 Task: Buy 5 King Pin Sets from Shocks, Struts & Suspension section under best seller category for shipping address: Marley Cooper, 2835 Point Street, Park Ridge, Illinois 60068, Cell Number 7738643880. Pay from credit card ending with 7965, CVV 549
Action: Key pressed amazon.com<Key.enter>
Screenshot: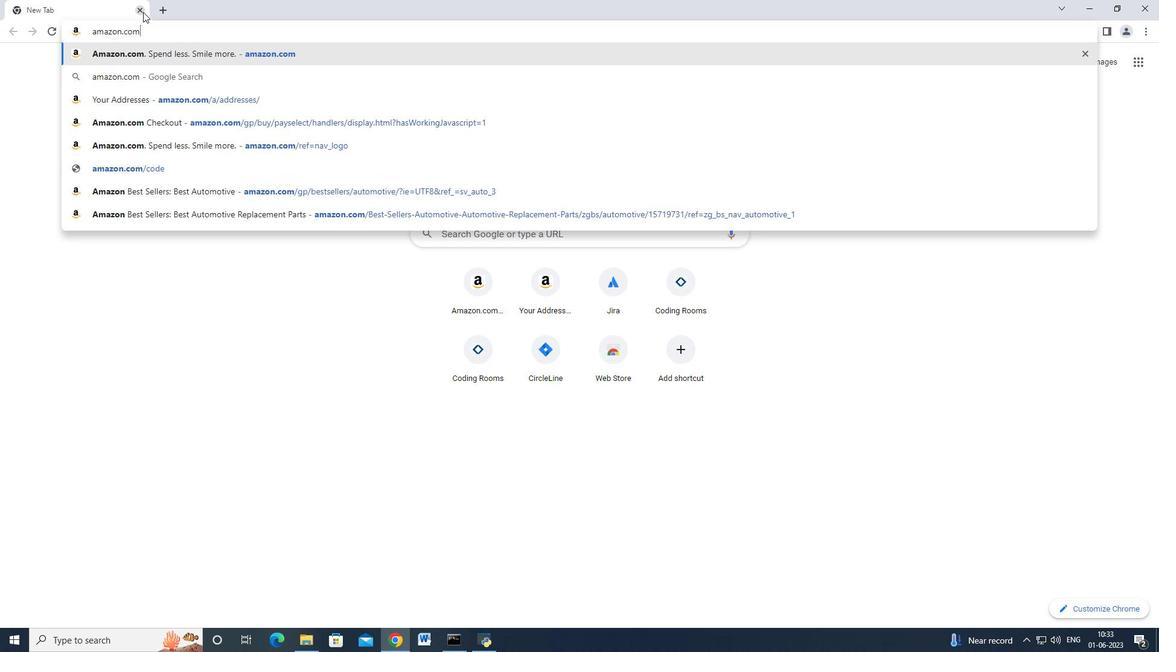 
Action: Mouse moved to (28, 94)
Screenshot: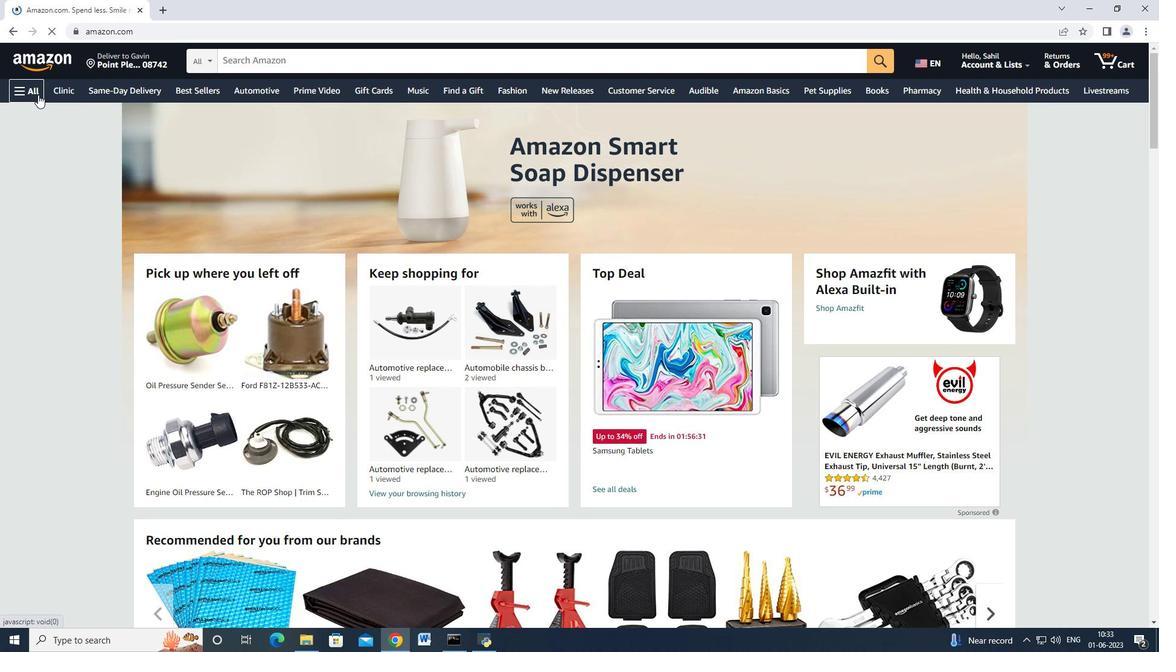 
Action: Mouse pressed left at (28, 94)
Screenshot: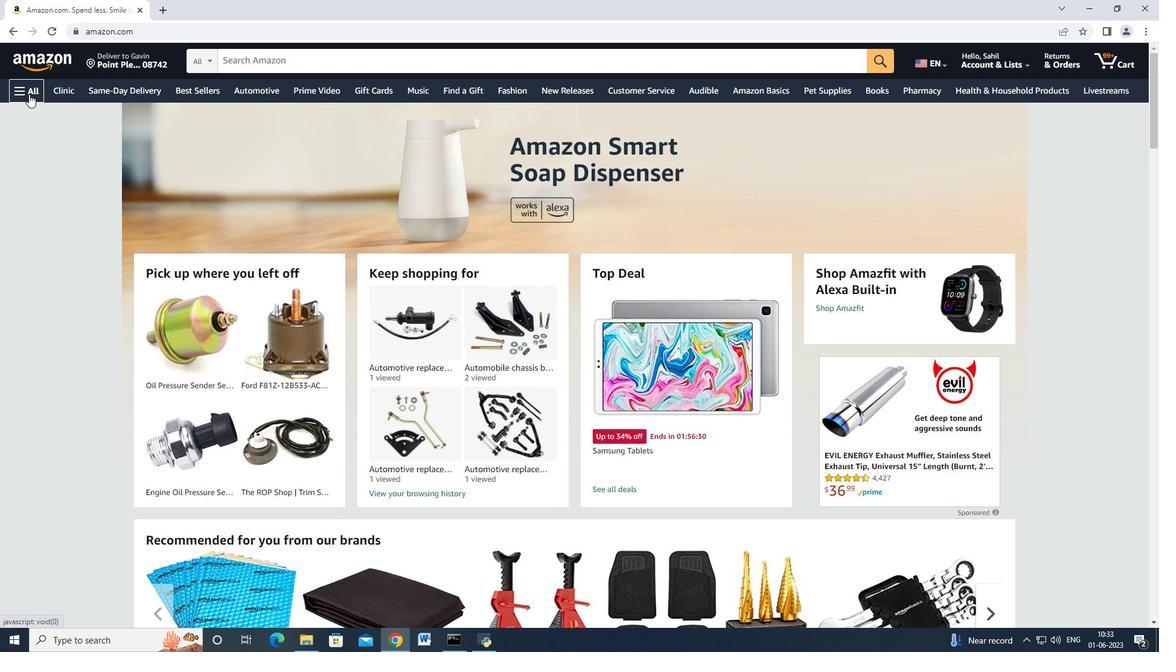 
Action: Mouse moved to (74, 183)
Screenshot: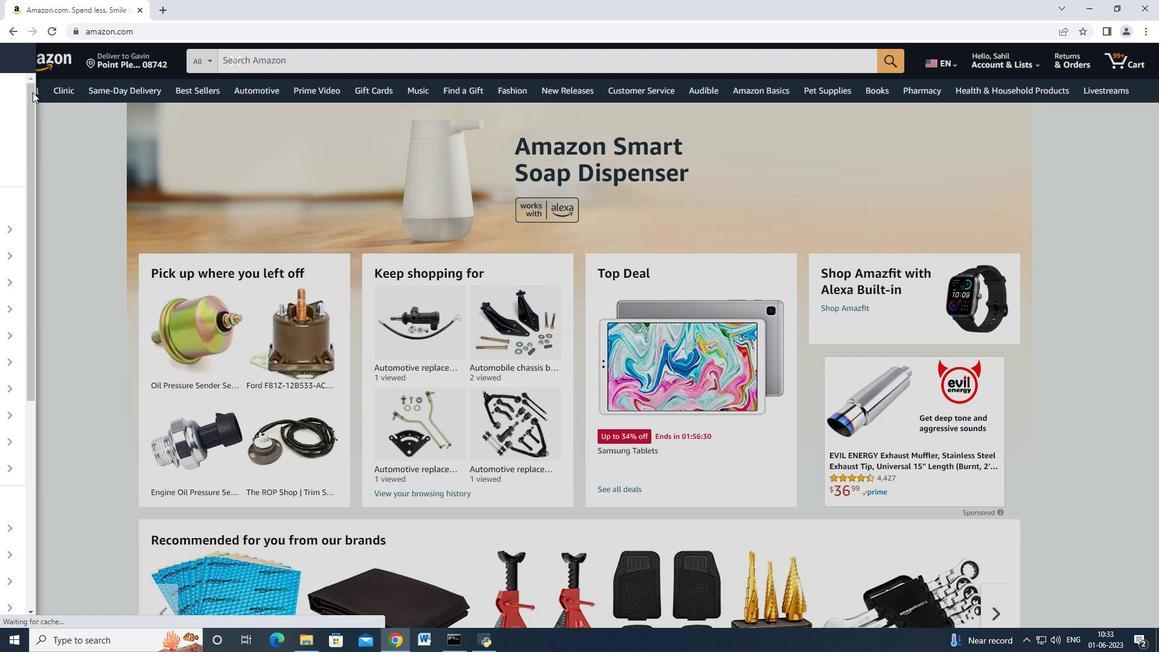 
Action: Mouse scrolled (71, 178) with delta (0, 0)
Screenshot: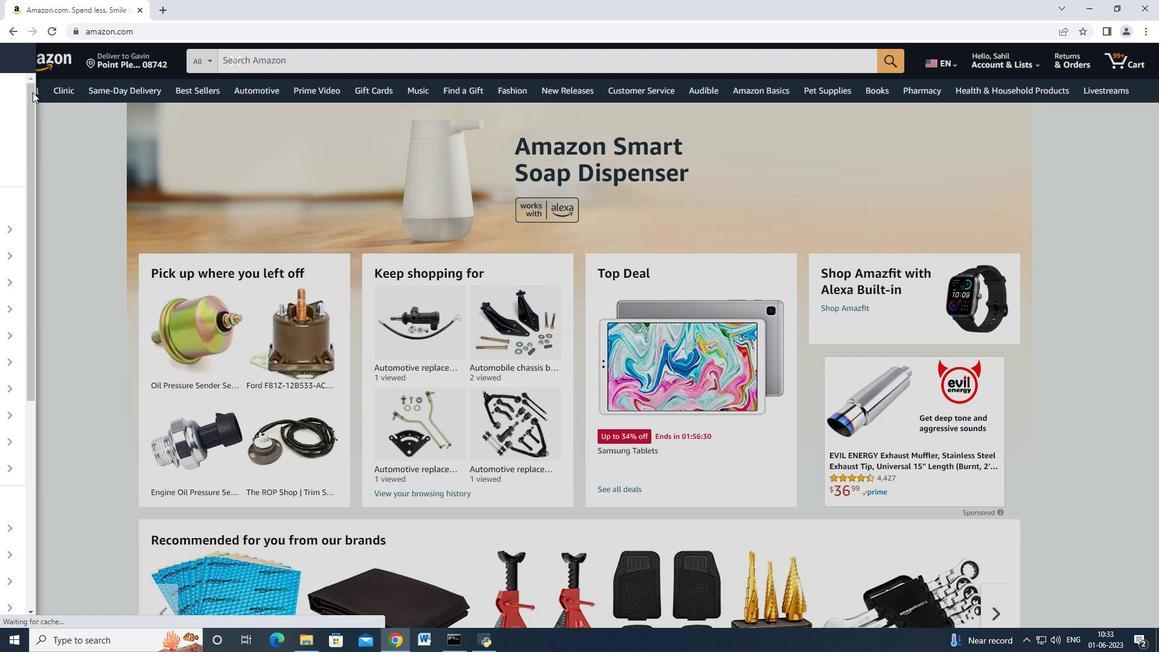 
Action: Mouse moved to (91, 214)
Screenshot: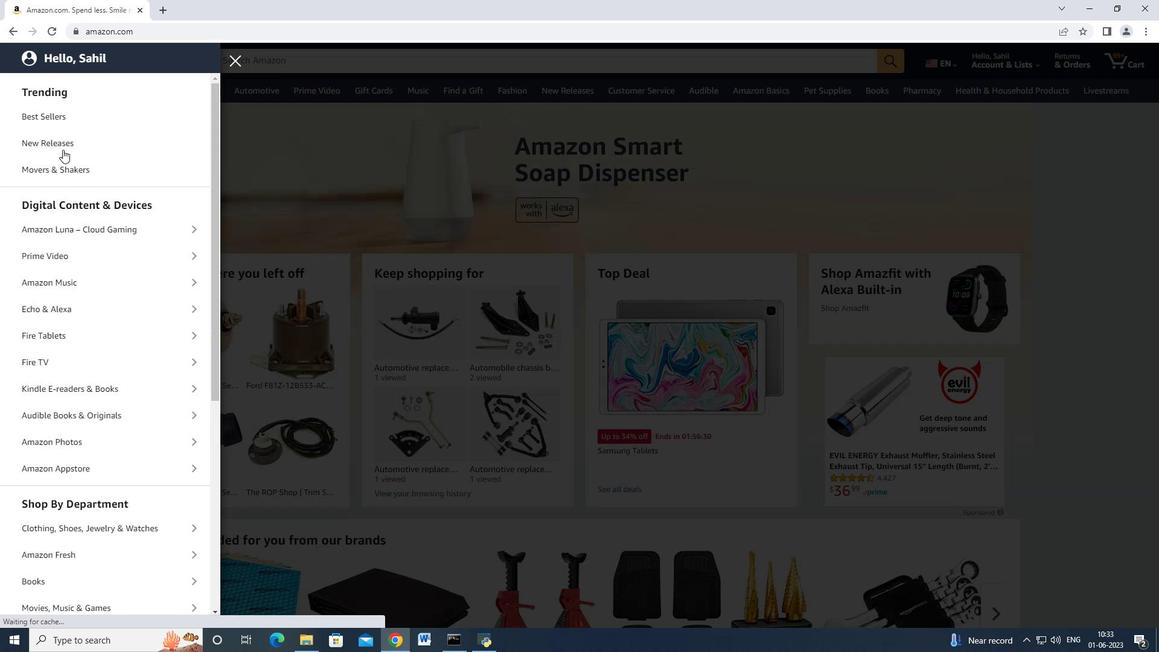 
Action: Mouse scrolled (91, 213) with delta (0, 0)
Screenshot: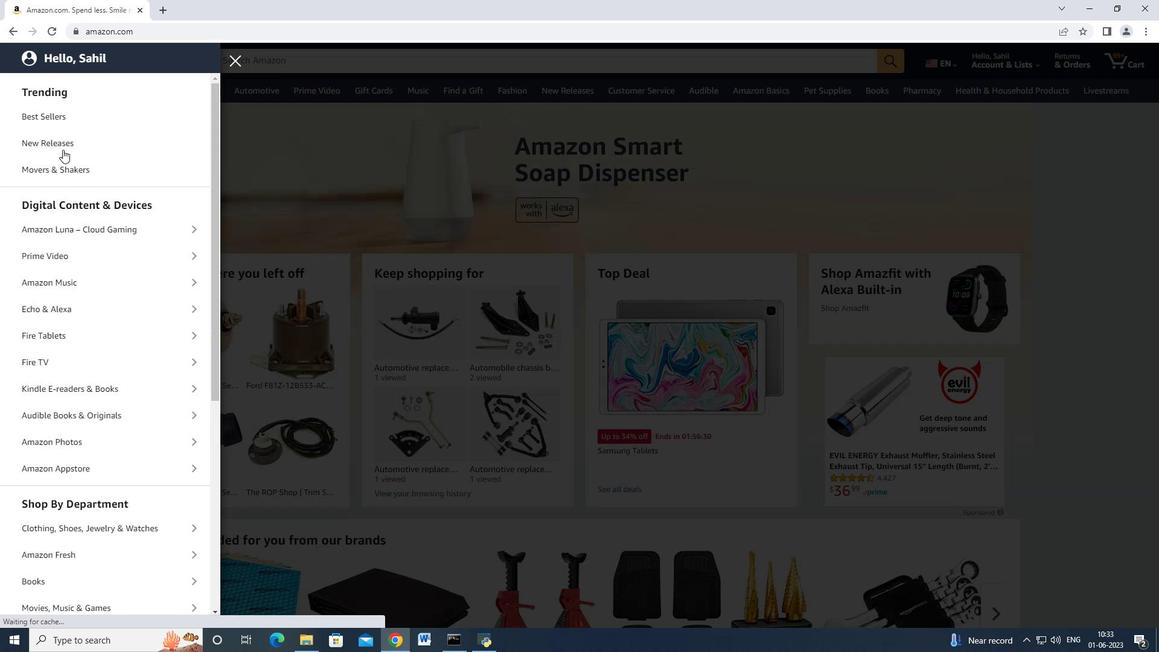 
Action: Mouse moved to (90, 223)
Screenshot: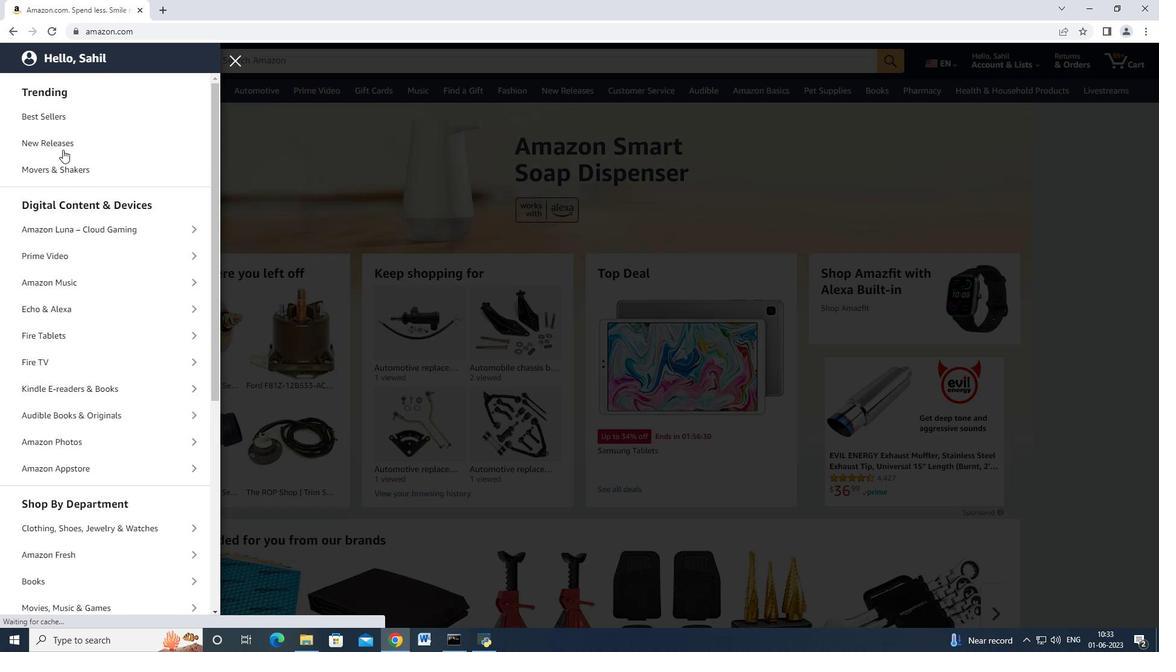 
Action: Mouse scrolled (90, 222) with delta (0, 0)
Screenshot: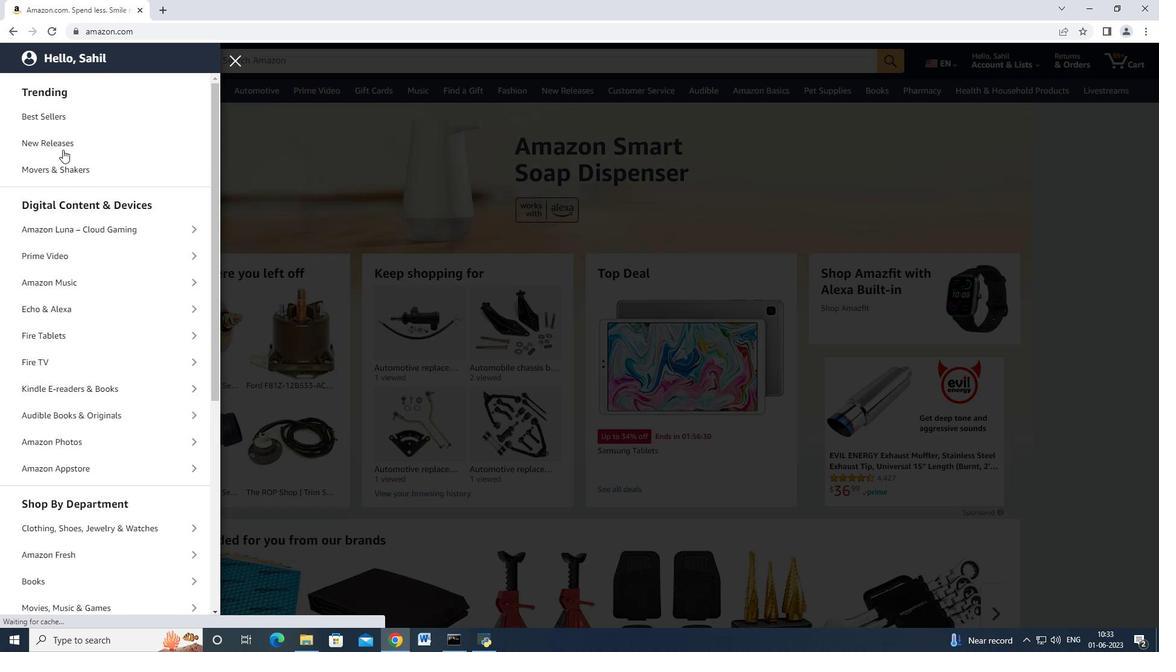 
Action: Mouse moved to (88, 233)
Screenshot: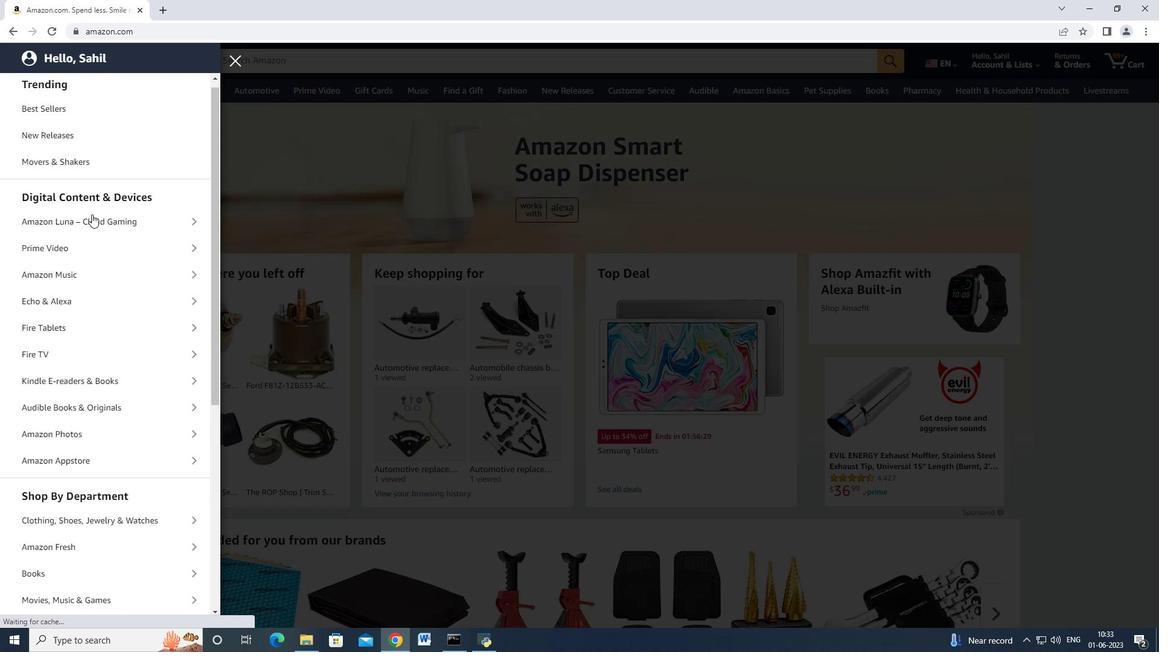 
Action: Mouse scrolled (88, 233) with delta (0, 0)
Screenshot: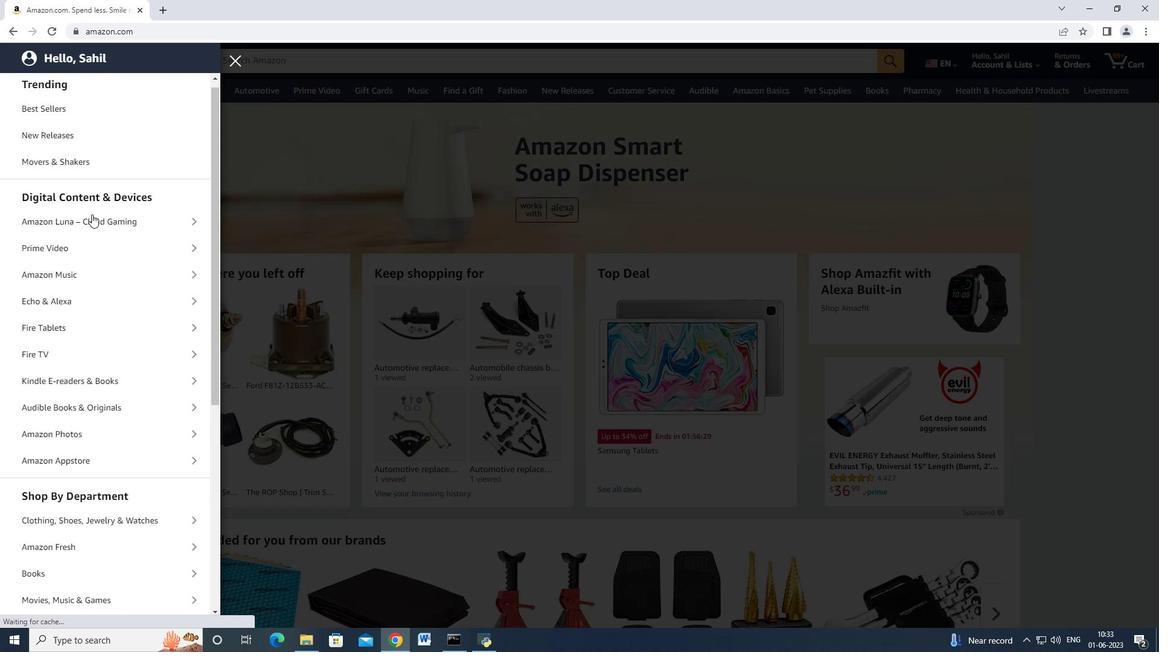 
Action: Mouse moved to (80, 402)
Screenshot: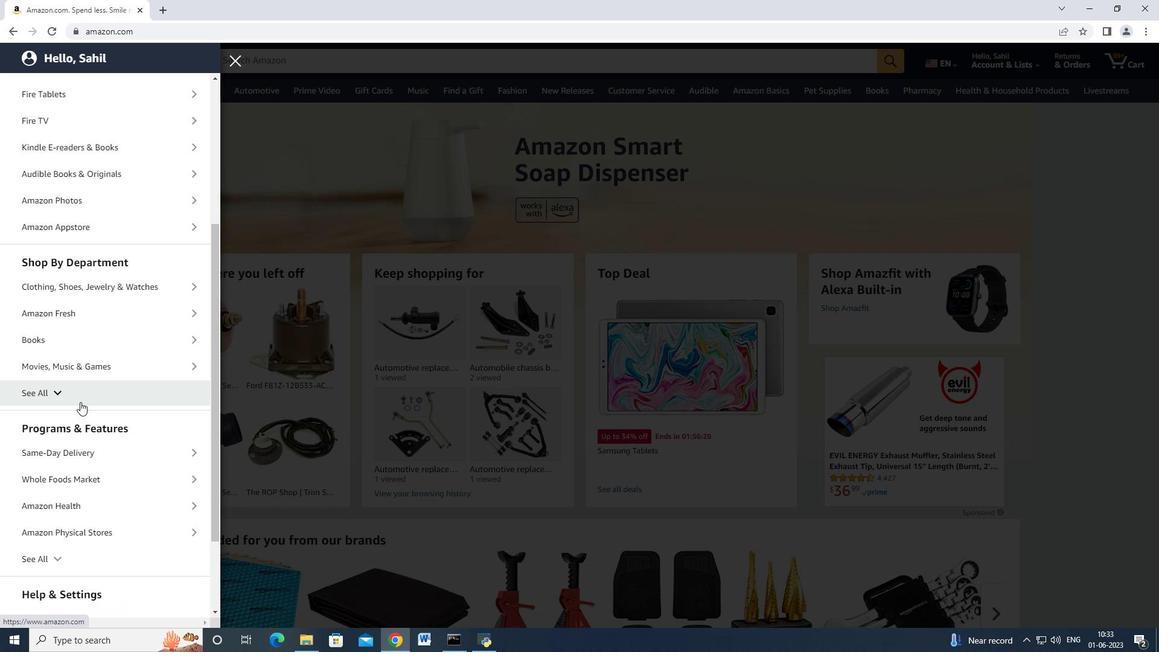 
Action: Mouse pressed left at (80, 402)
Screenshot: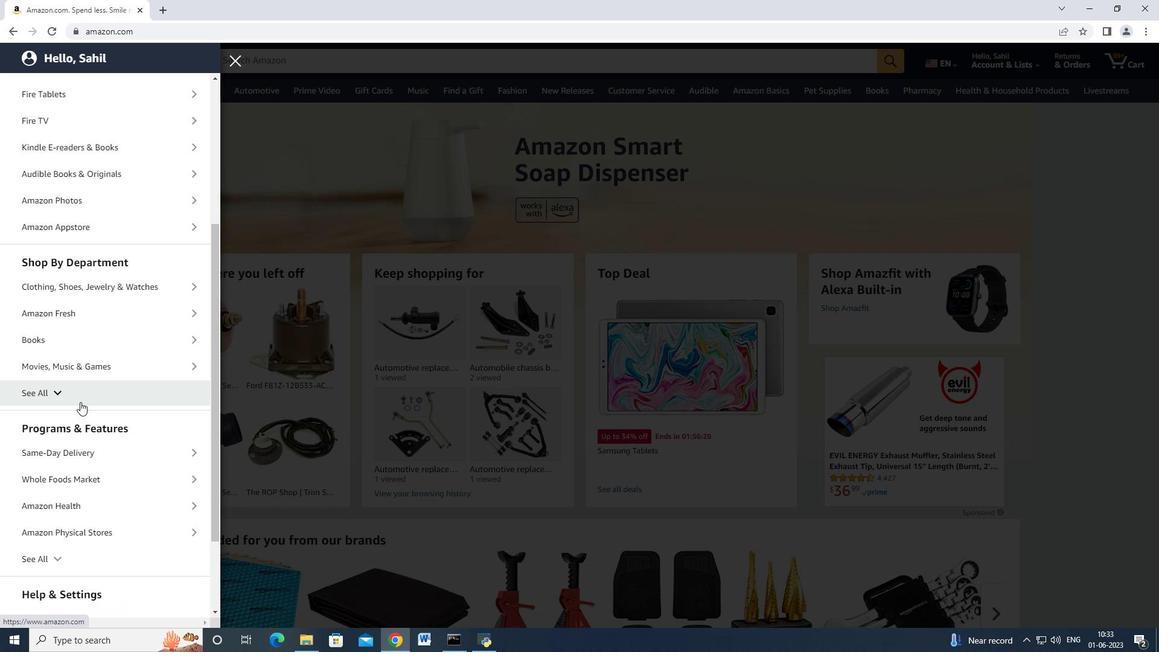 
Action: Mouse moved to (83, 396)
Screenshot: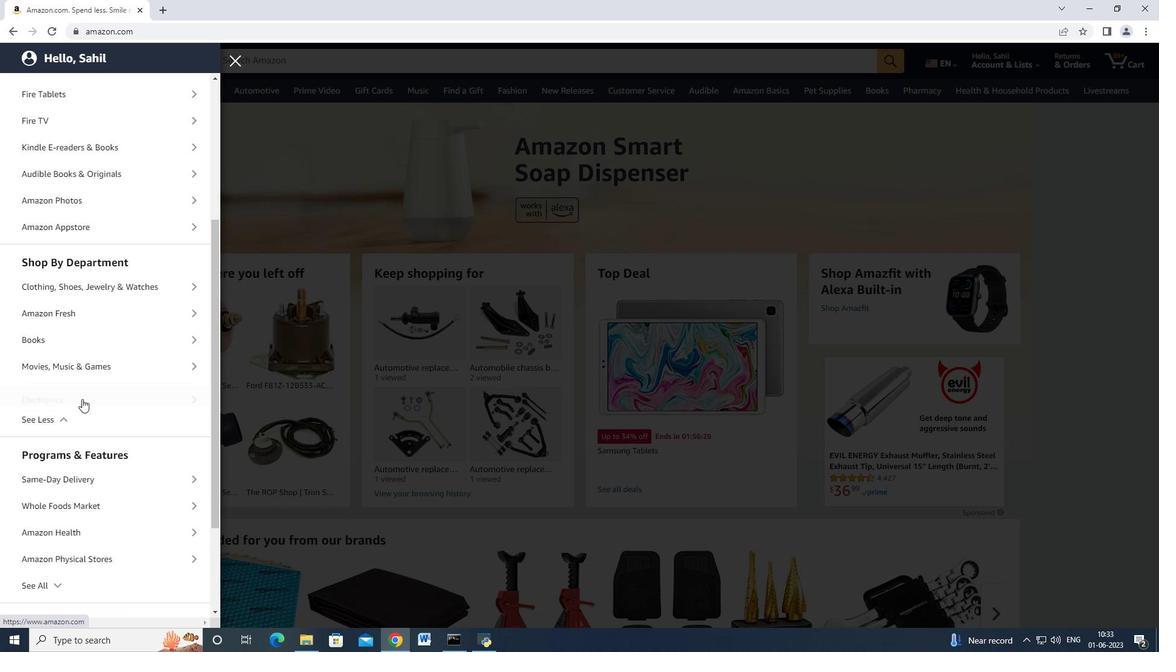 
Action: Mouse scrolled (83, 396) with delta (0, 0)
Screenshot: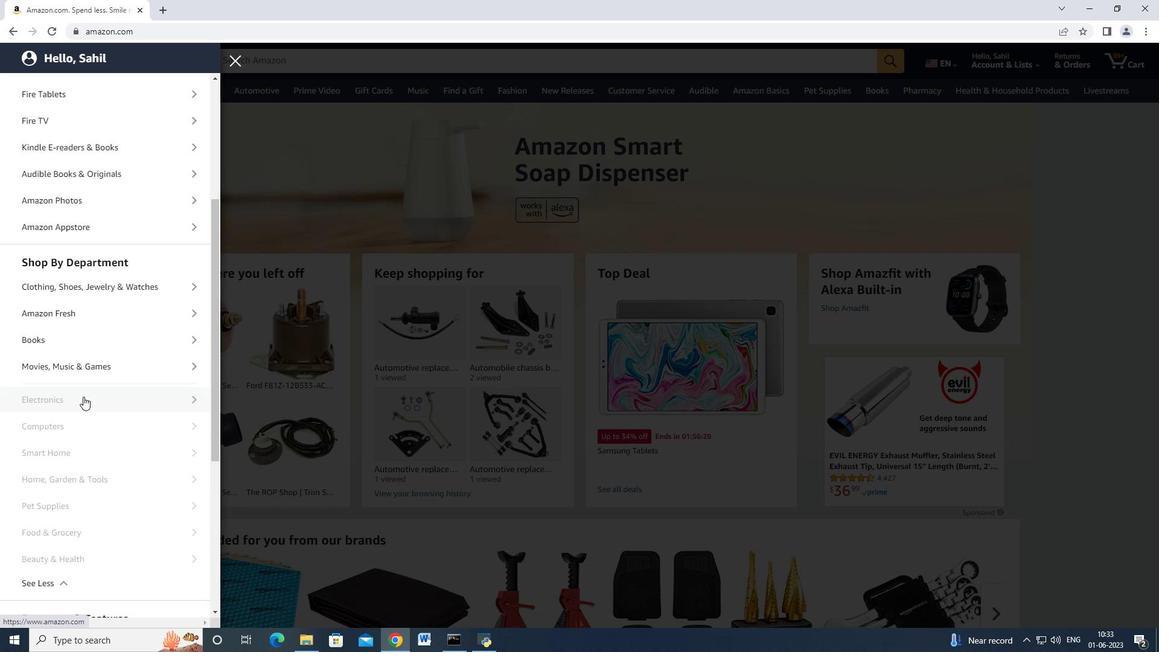 
Action: Mouse scrolled (83, 396) with delta (0, 0)
Screenshot: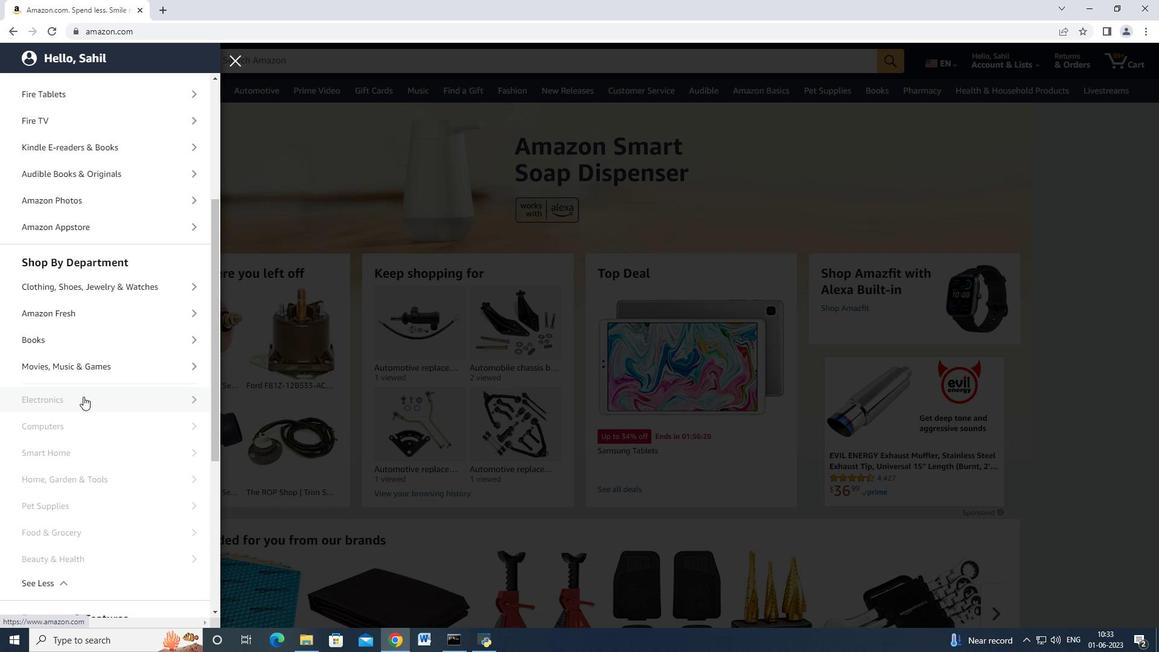 
Action: Mouse moved to (83, 396)
Screenshot: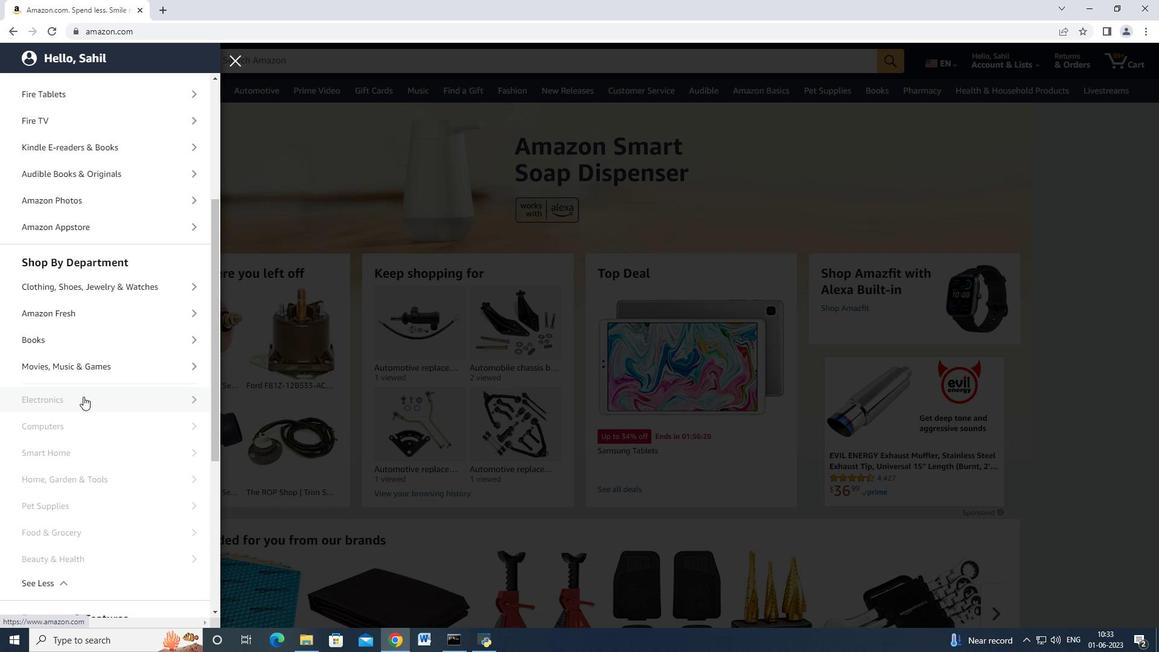 
Action: Mouse scrolled (83, 396) with delta (0, 0)
Screenshot: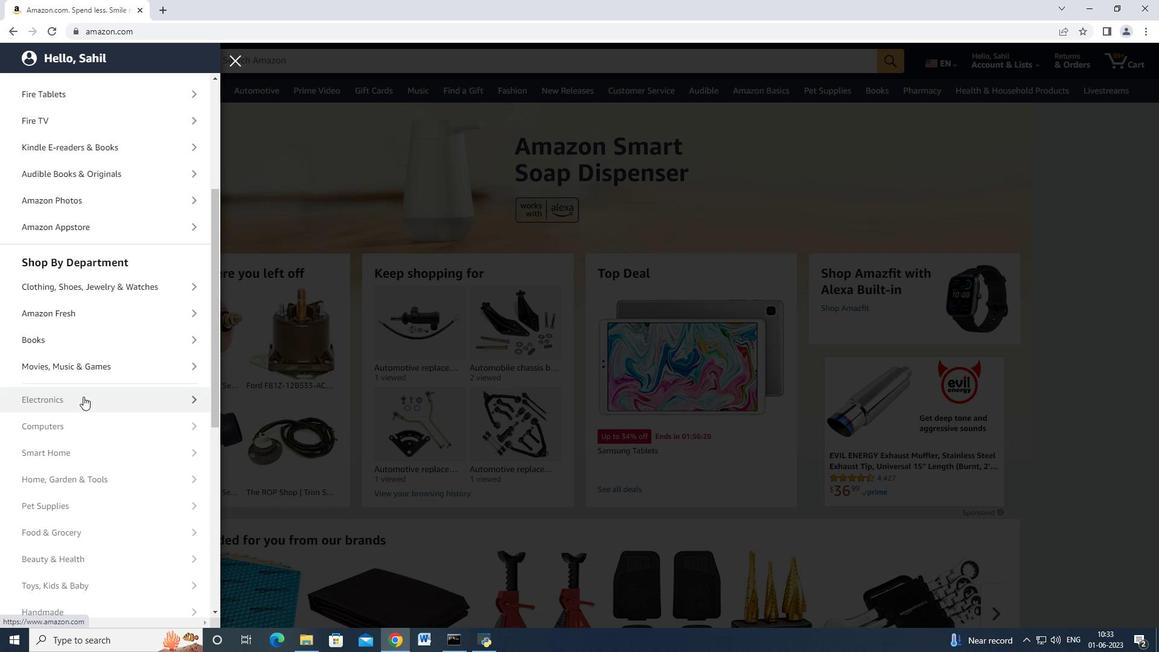 
Action: Mouse moved to (83, 396)
Screenshot: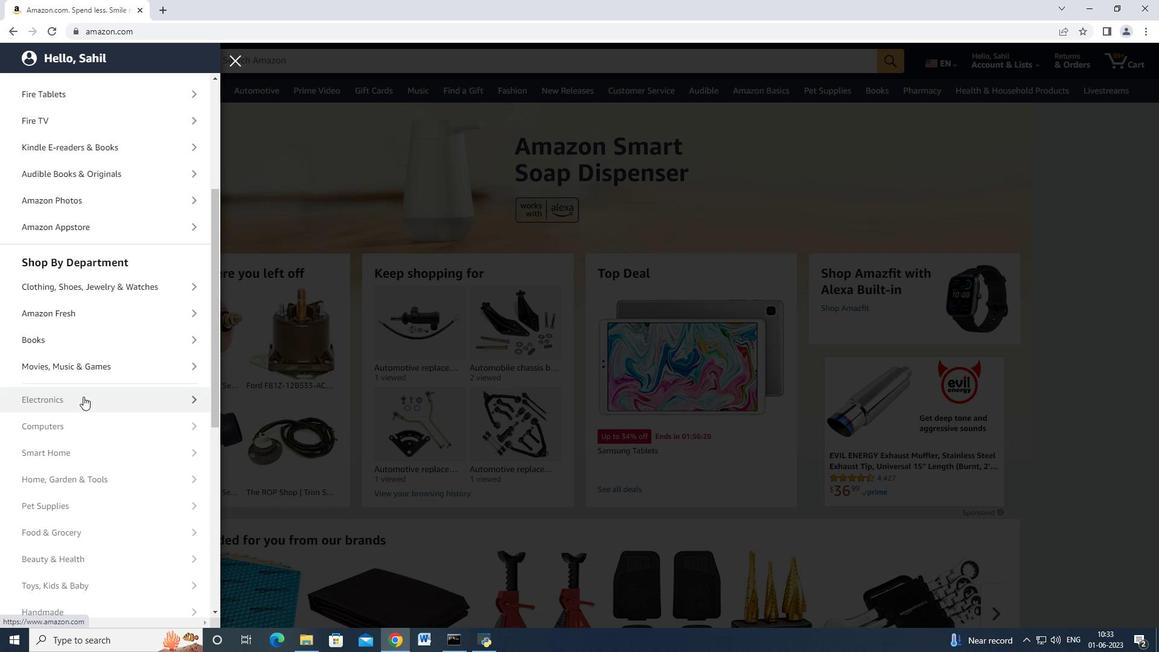 
Action: Mouse scrolled (83, 396) with delta (0, 0)
Screenshot: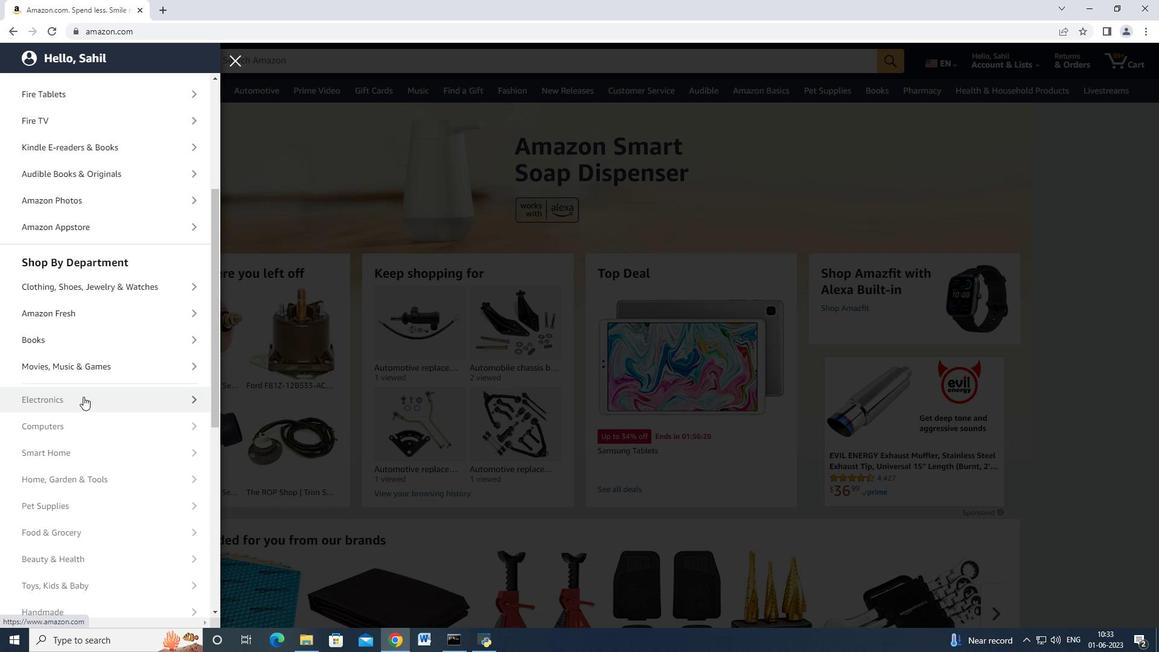 
Action: Mouse scrolled (83, 396) with delta (0, 0)
Screenshot: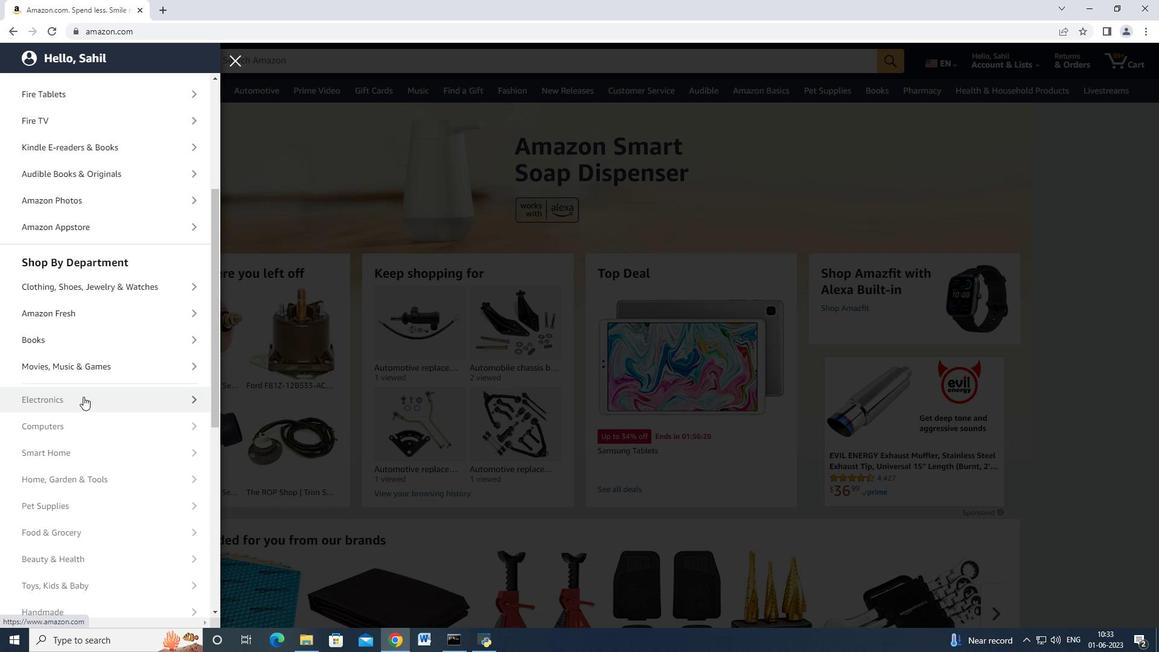 
Action: Mouse scrolled (83, 396) with delta (0, 0)
Screenshot: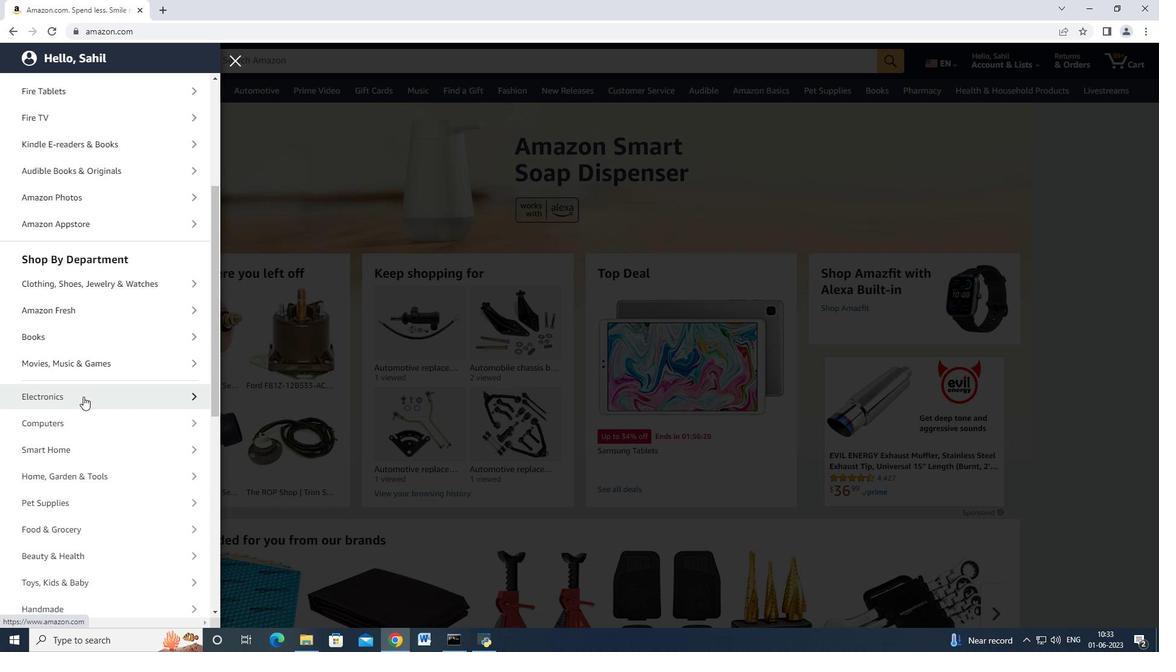 
Action: Mouse moved to (95, 328)
Screenshot: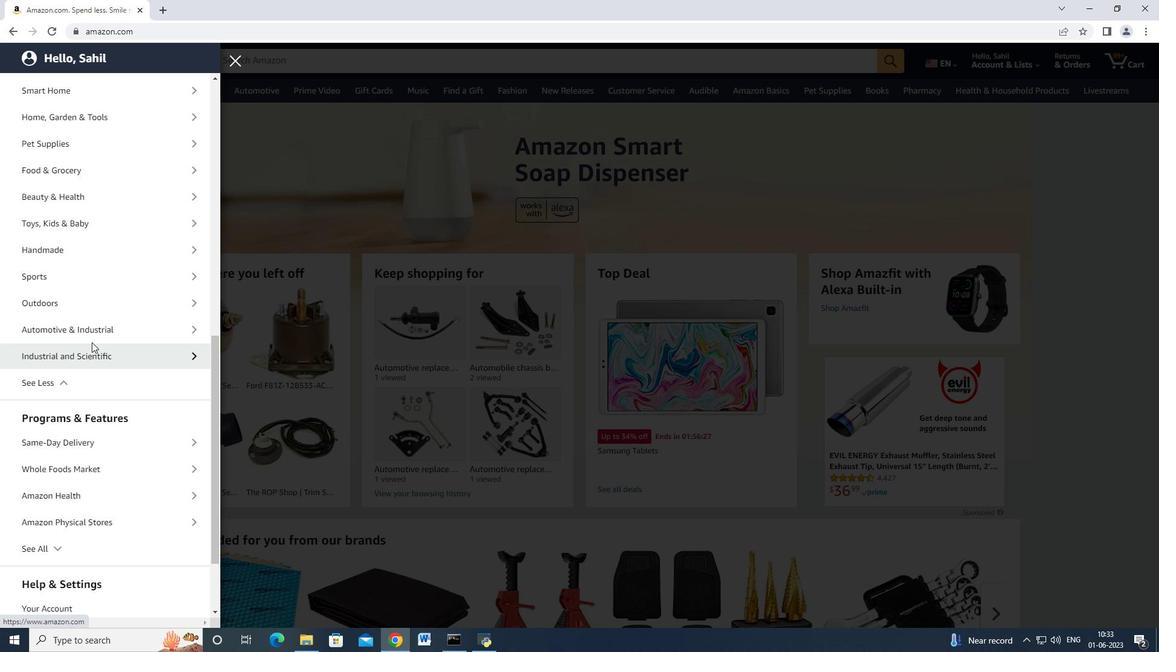 
Action: Mouse pressed left at (95, 328)
Screenshot: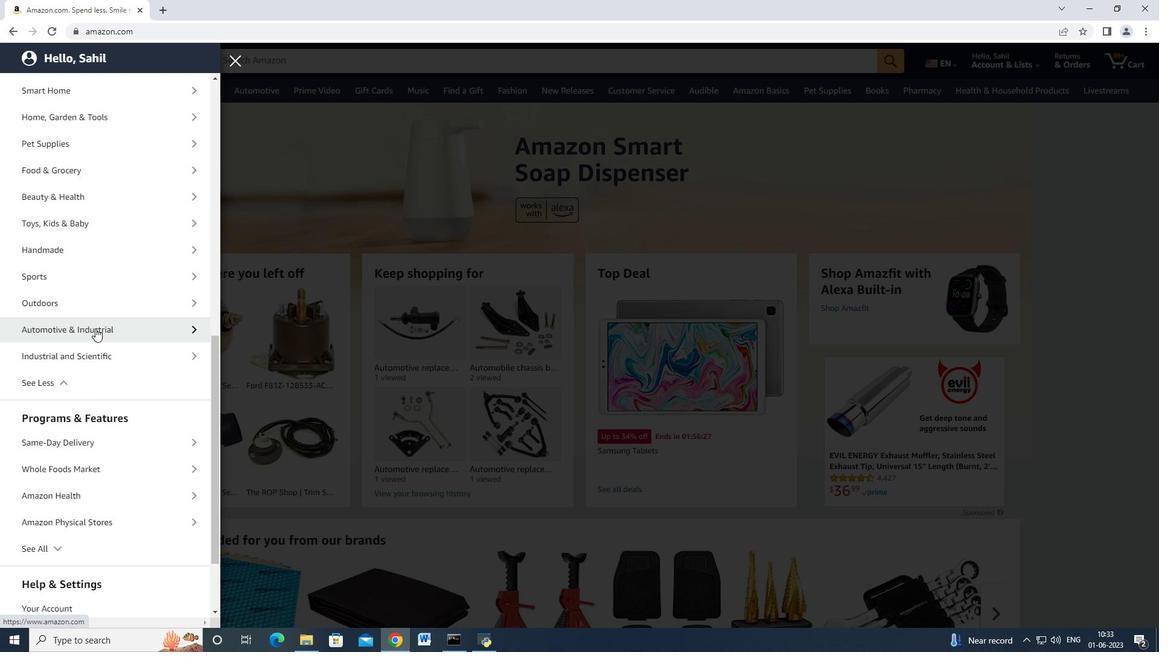 
Action: Mouse moved to (137, 153)
Screenshot: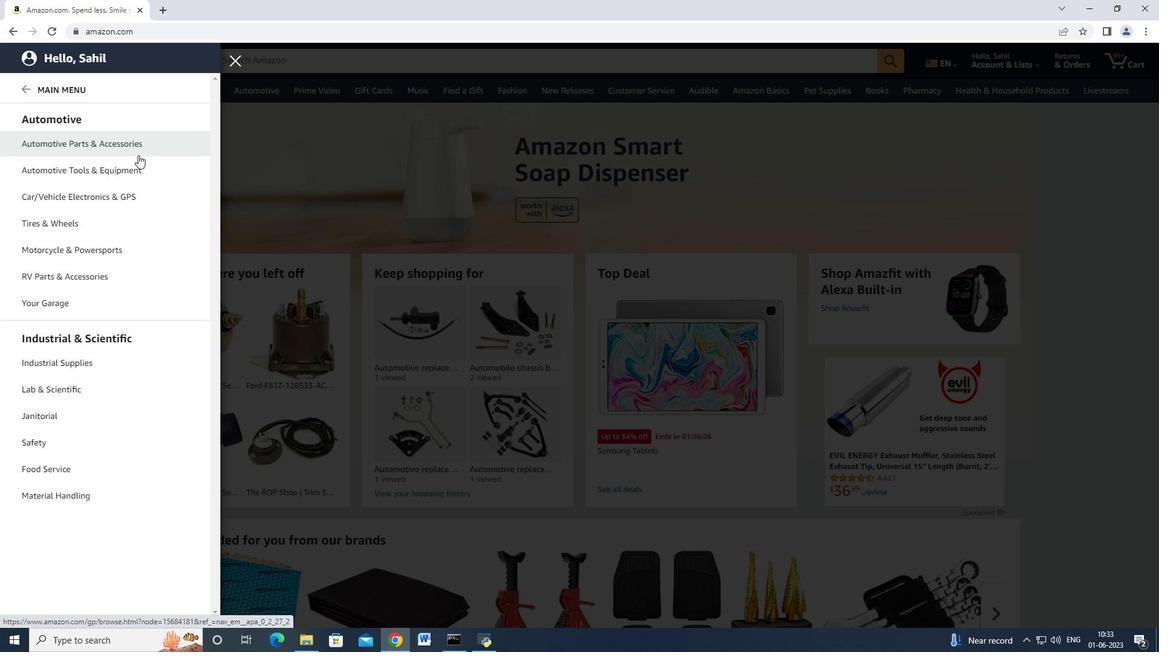 
Action: Mouse pressed left at (137, 153)
Screenshot: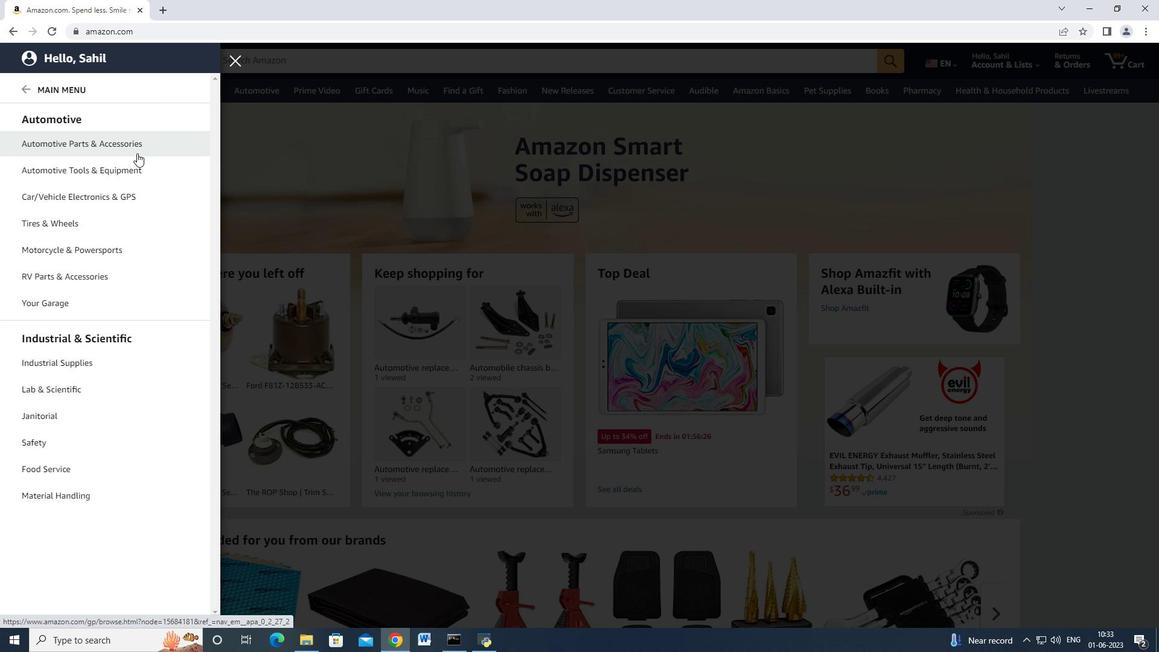 
Action: Mouse moved to (211, 114)
Screenshot: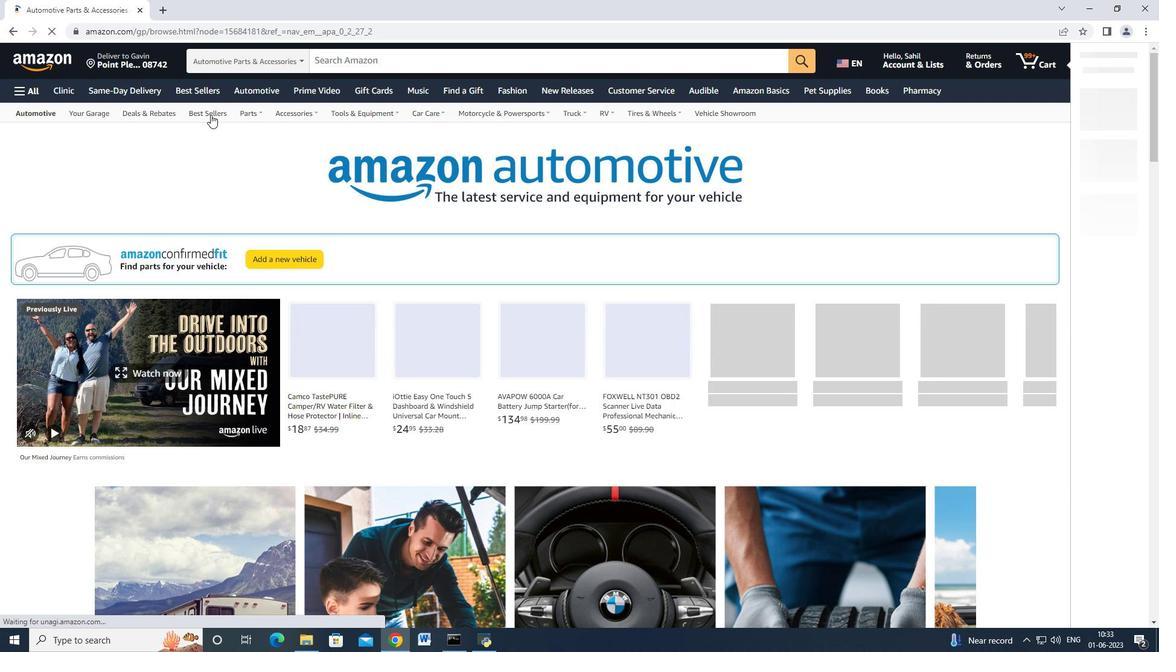 
Action: Mouse pressed left at (211, 114)
Screenshot: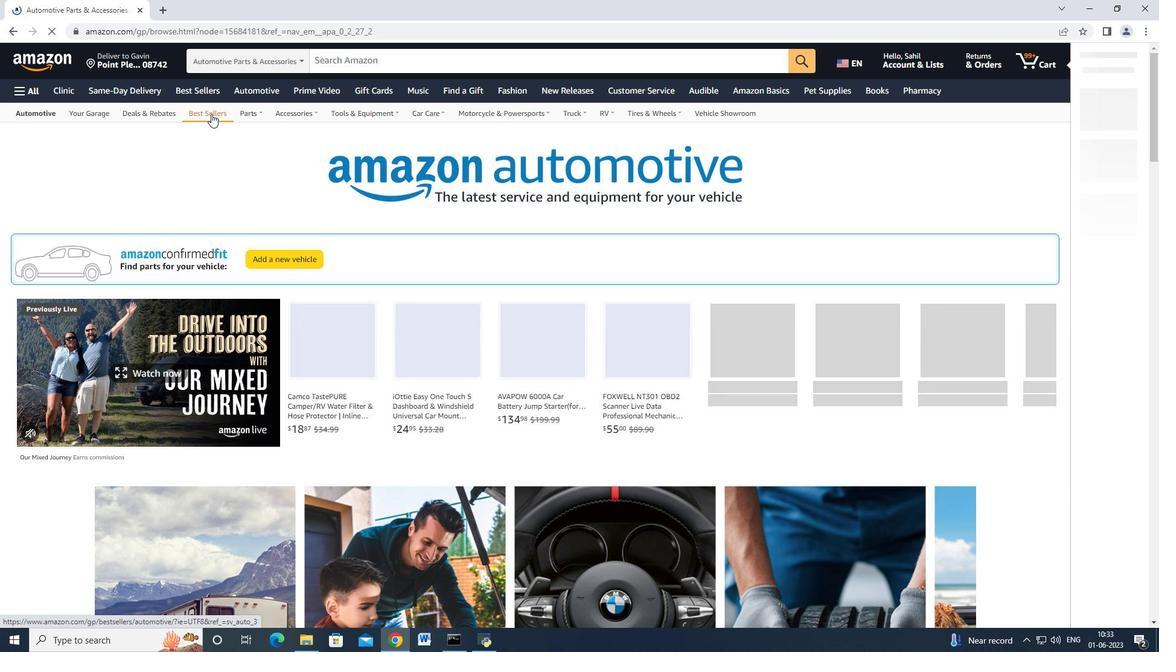
Action: Mouse moved to (100, 315)
Screenshot: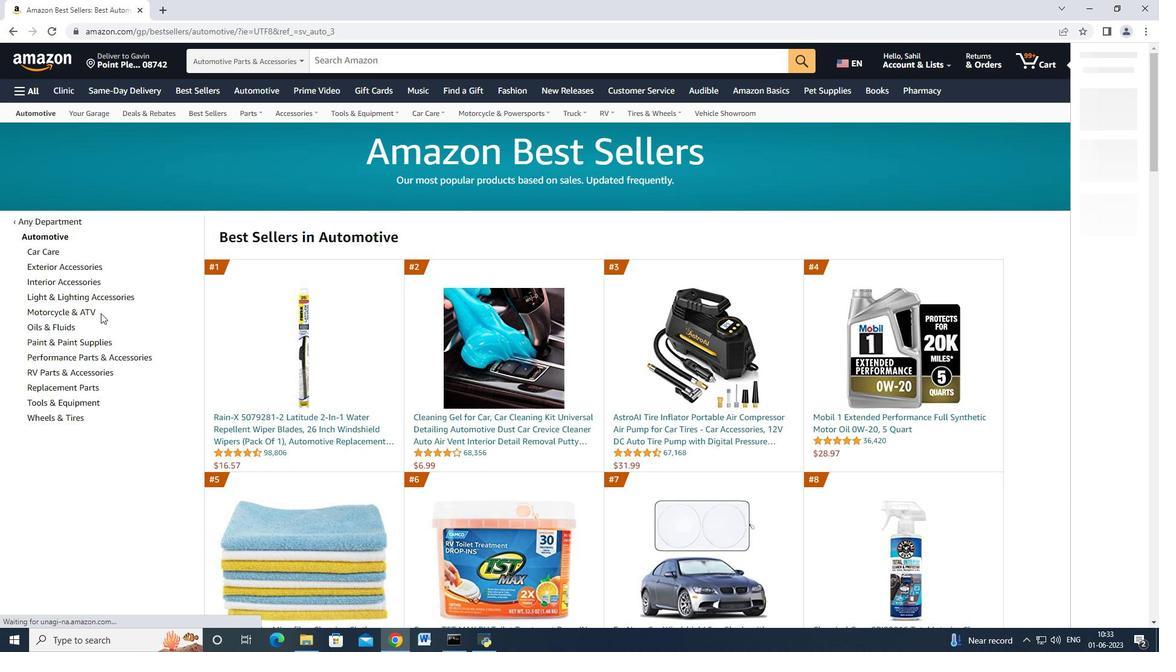 
Action: Mouse scrolled (100, 314) with delta (0, 0)
Screenshot: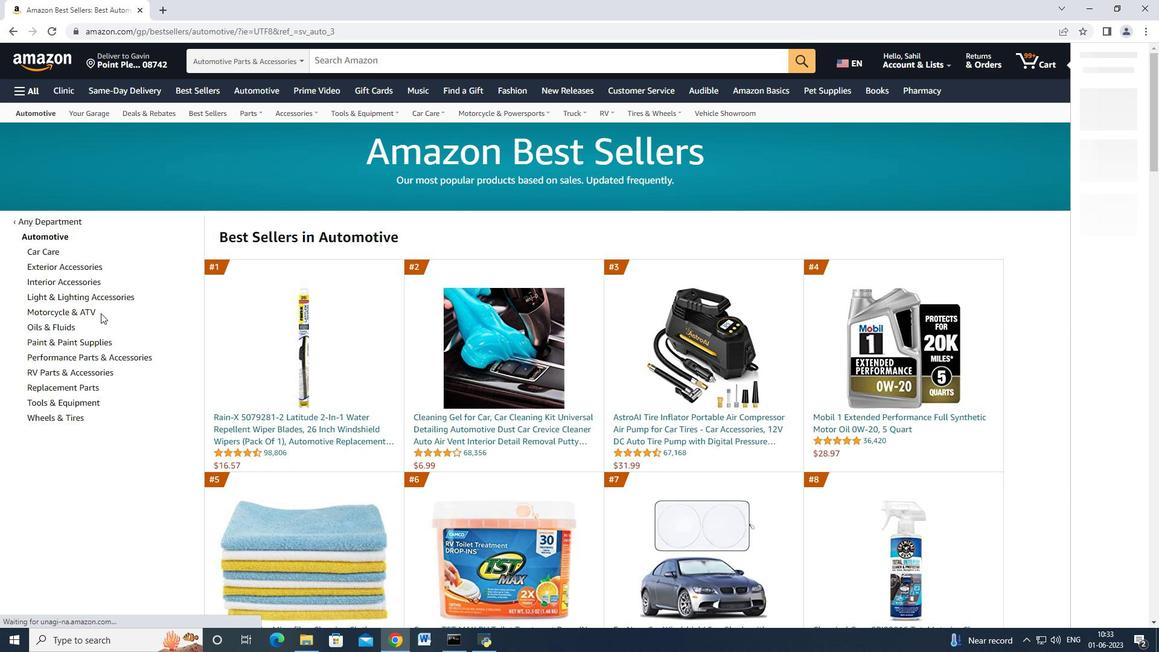 
Action: Mouse moved to (85, 328)
Screenshot: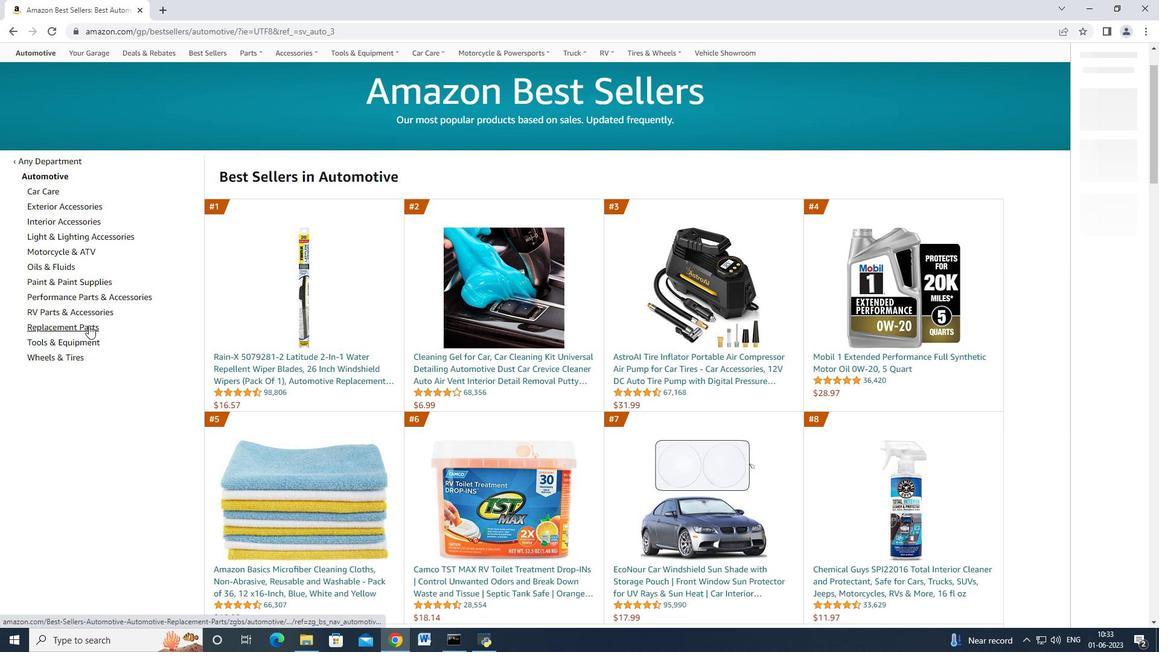 
Action: Mouse pressed left at (85, 328)
Screenshot: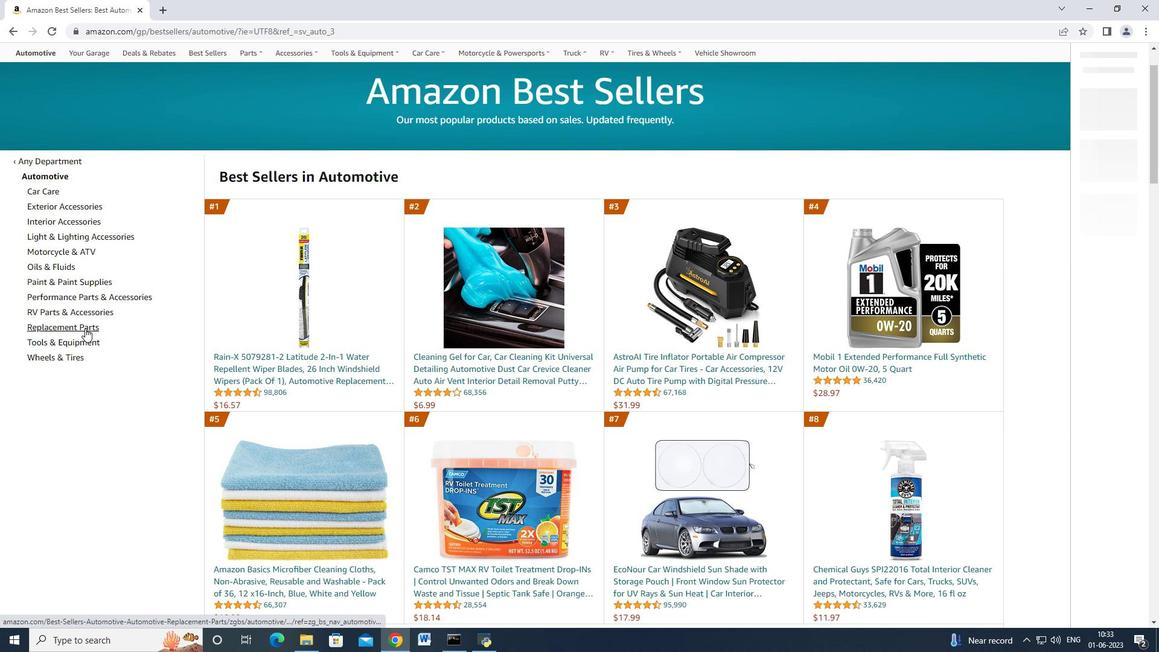 
Action: Mouse moved to (102, 316)
Screenshot: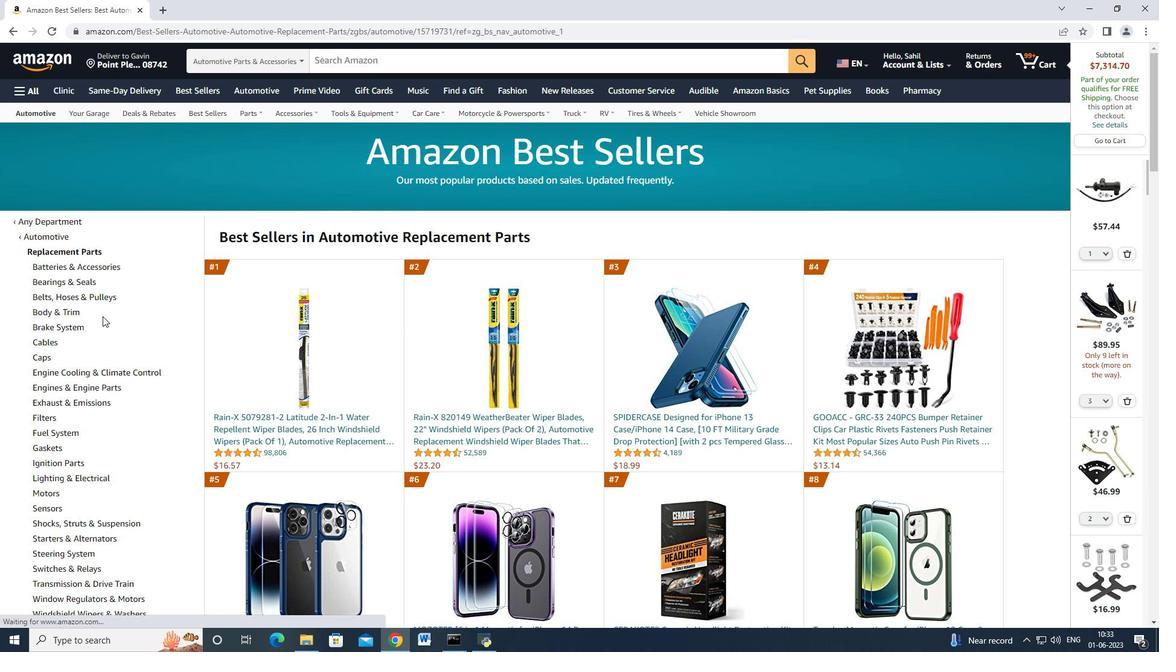 
Action: Mouse scrolled (102, 315) with delta (0, 0)
Screenshot: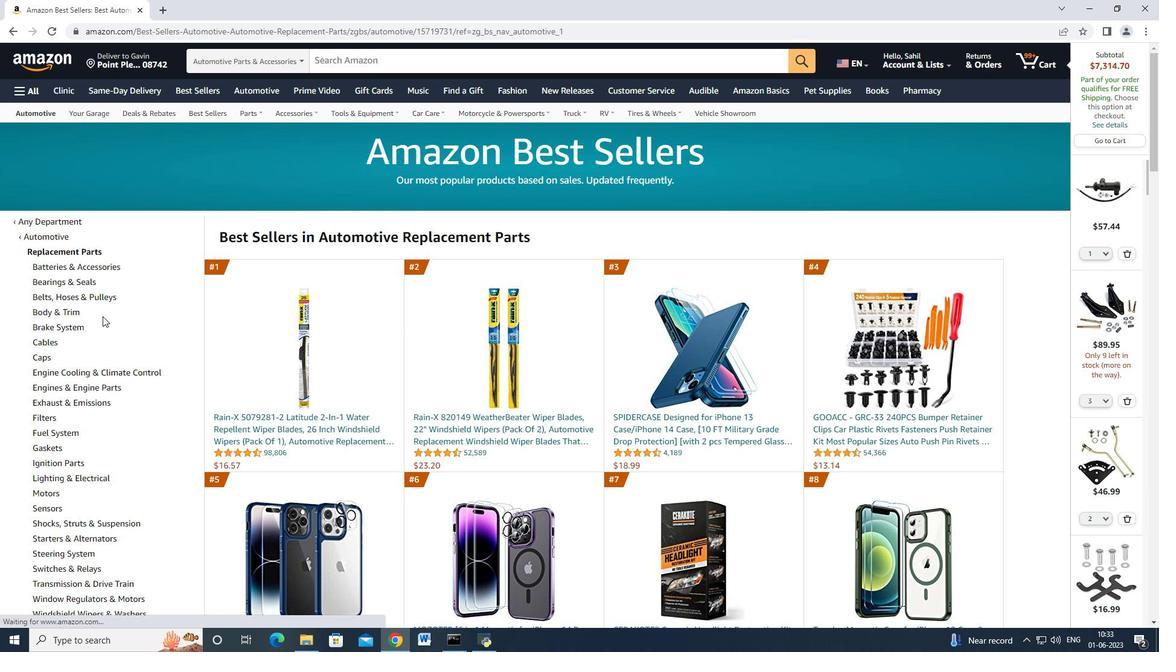 
Action: Mouse moved to (102, 316)
Screenshot: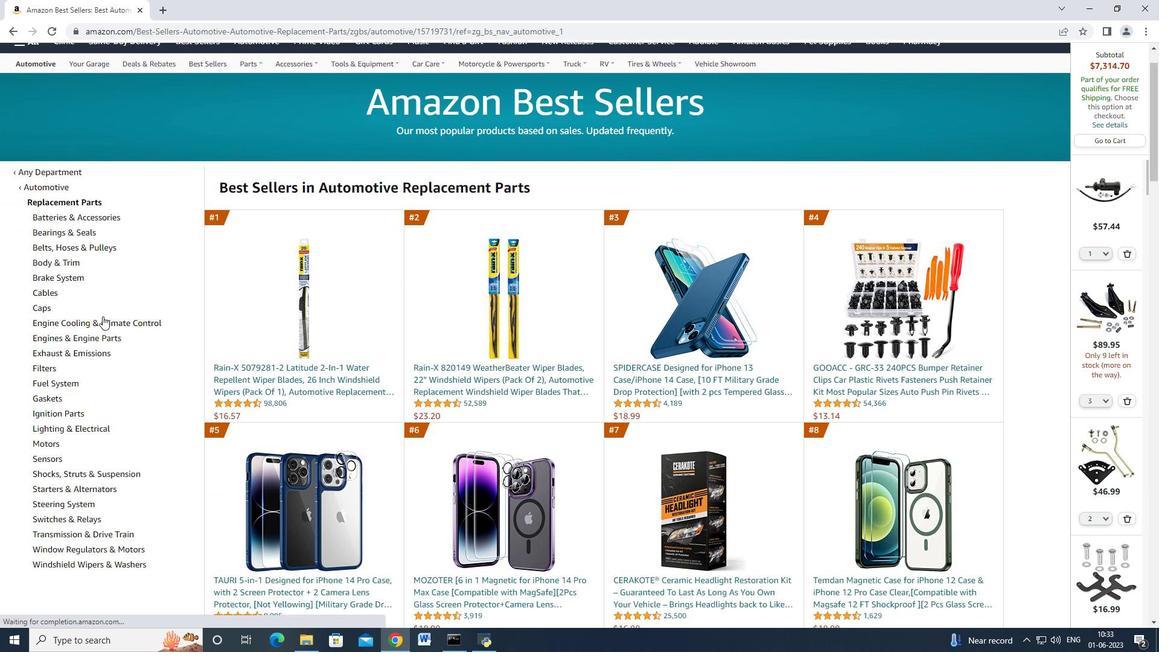 
Action: Mouse scrolled (102, 315) with delta (0, 0)
Screenshot: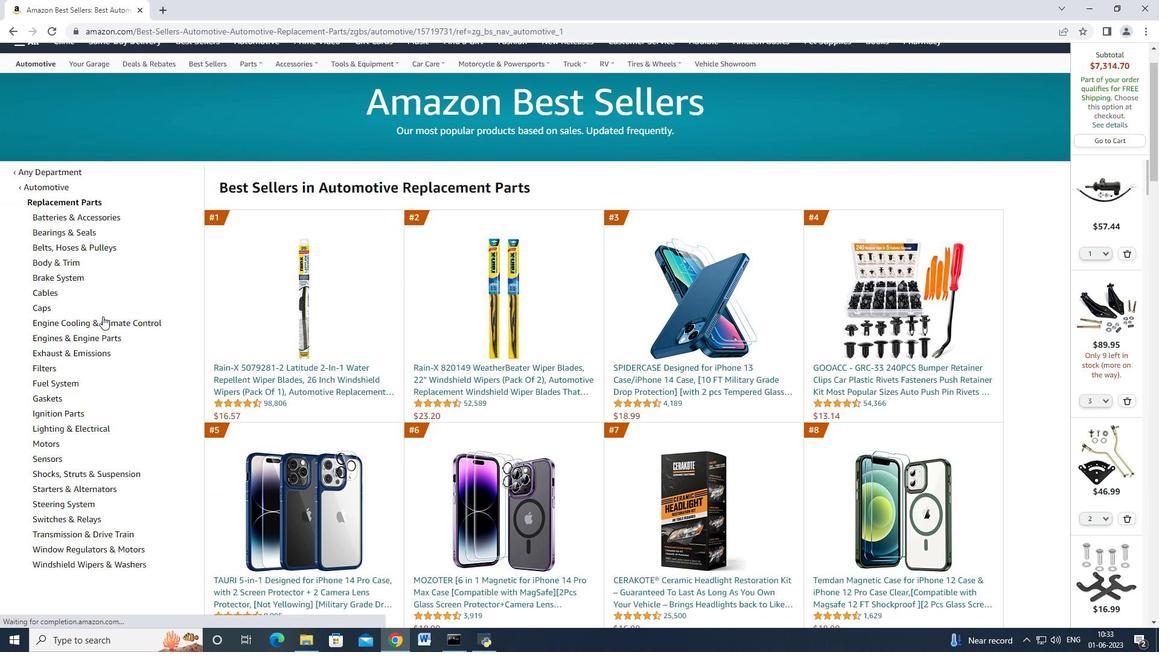 
Action: Mouse moved to (106, 355)
Screenshot: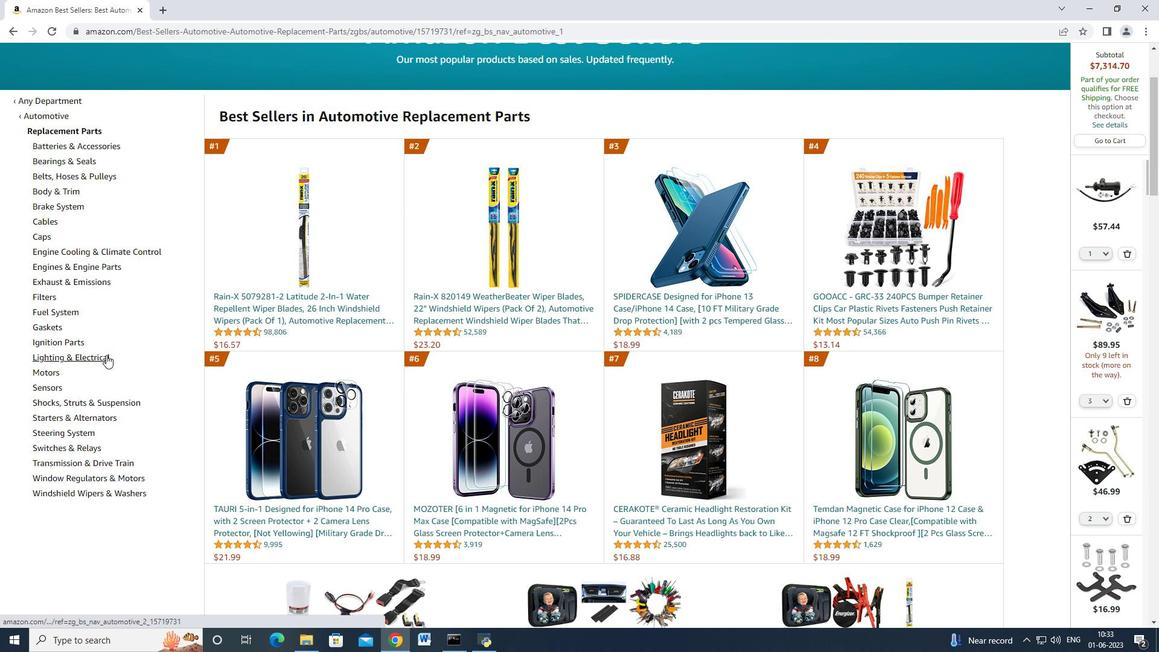 
Action: Mouse scrolled (106, 354) with delta (0, 0)
Screenshot: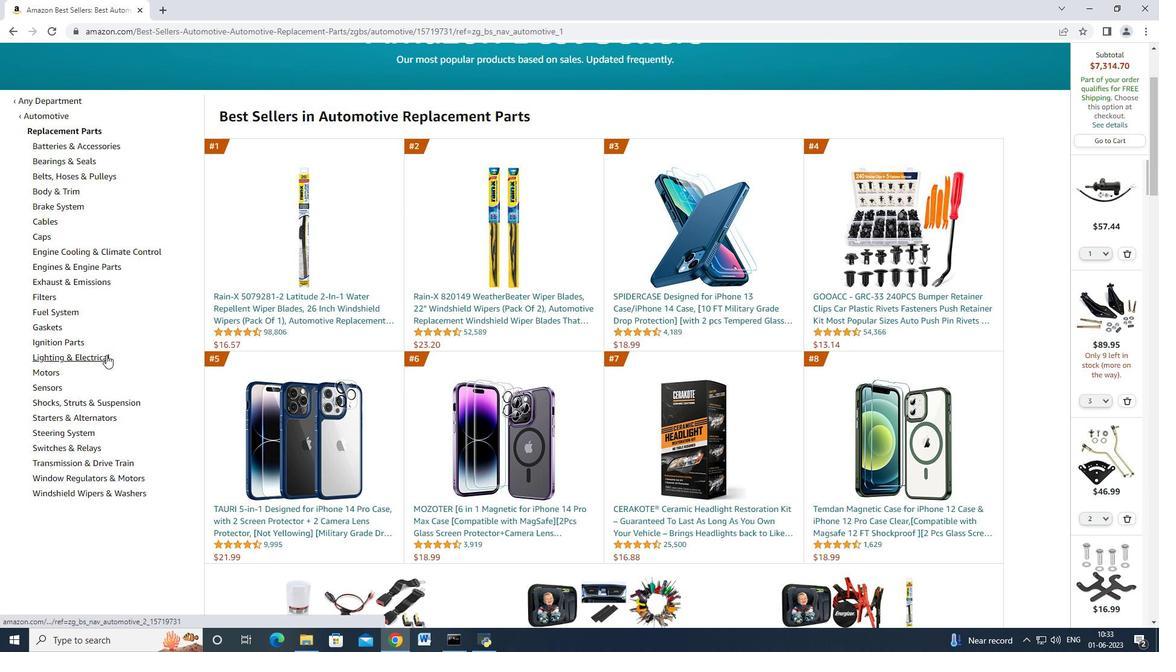 
Action: Mouse moved to (107, 339)
Screenshot: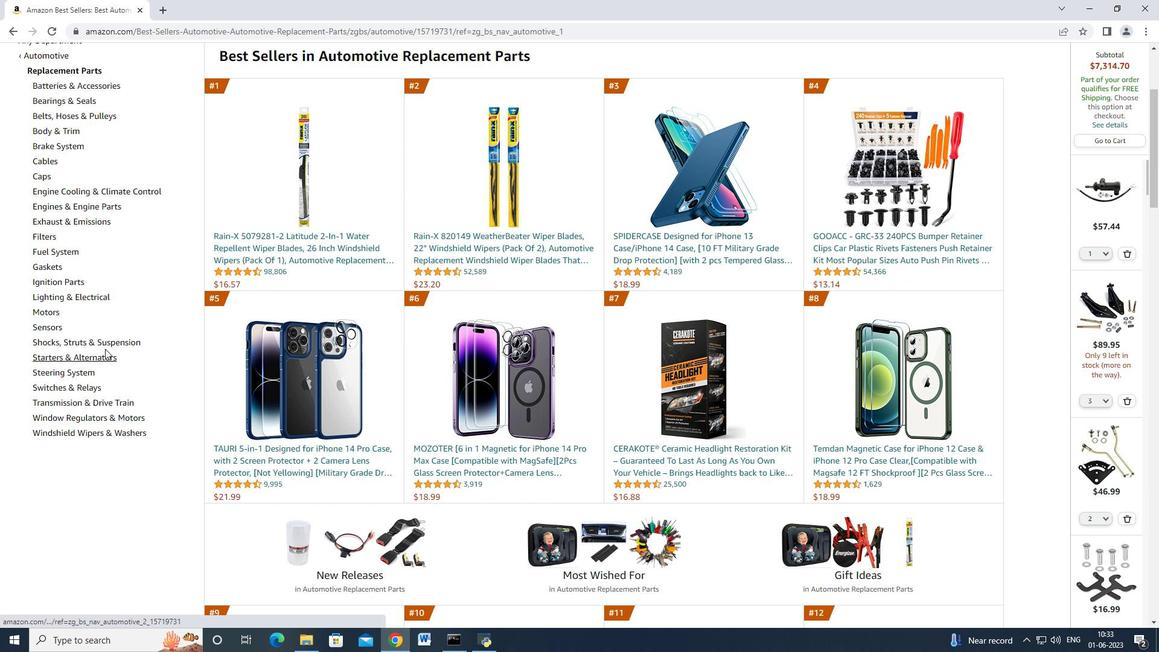 
Action: Mouse pressed left at (107, 339)
Screenshot: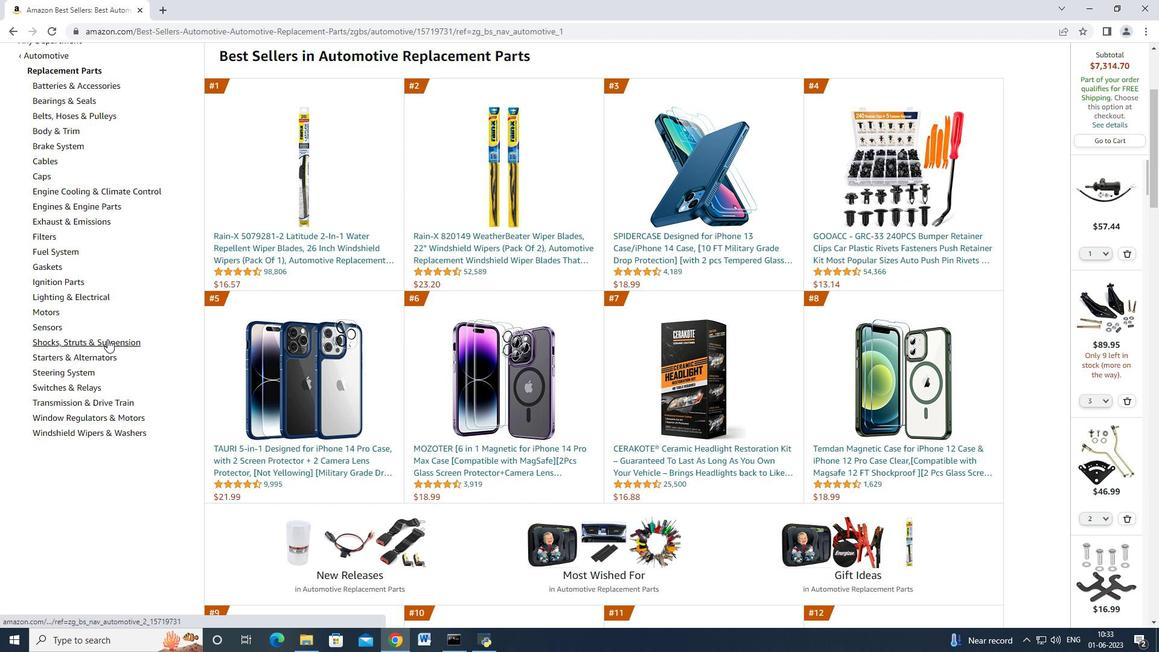 
Action: Mouse moved to (120, 282)
Screenshot: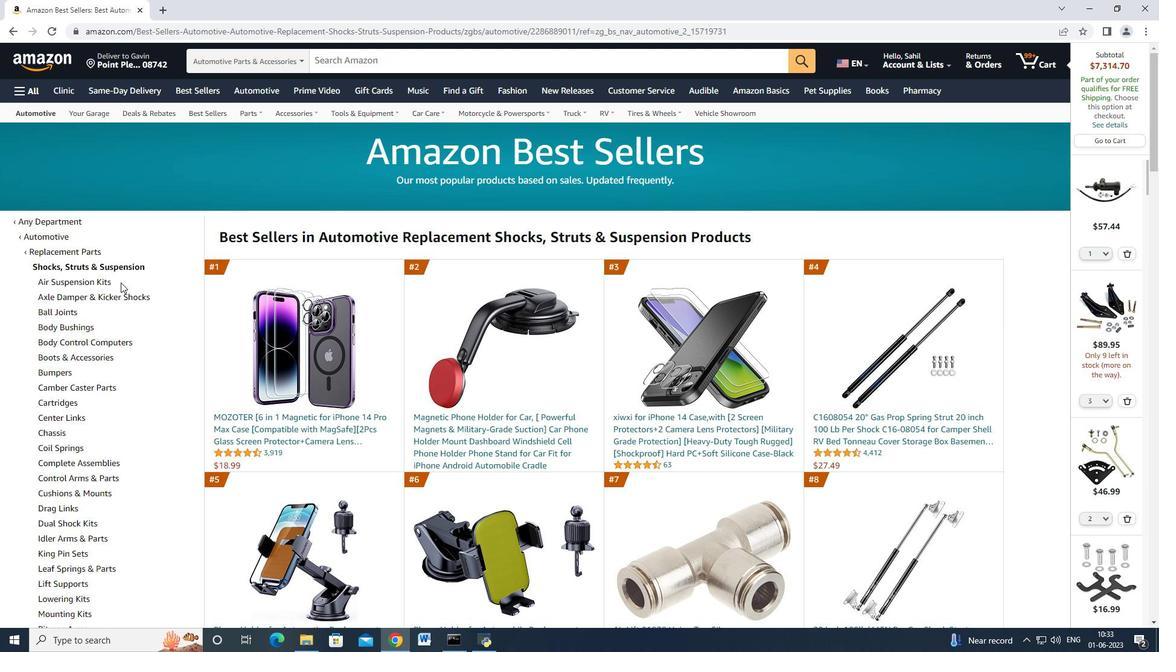 
Action: Mouse scrolled (120, 282) with delta (0, 0)
Screenshot: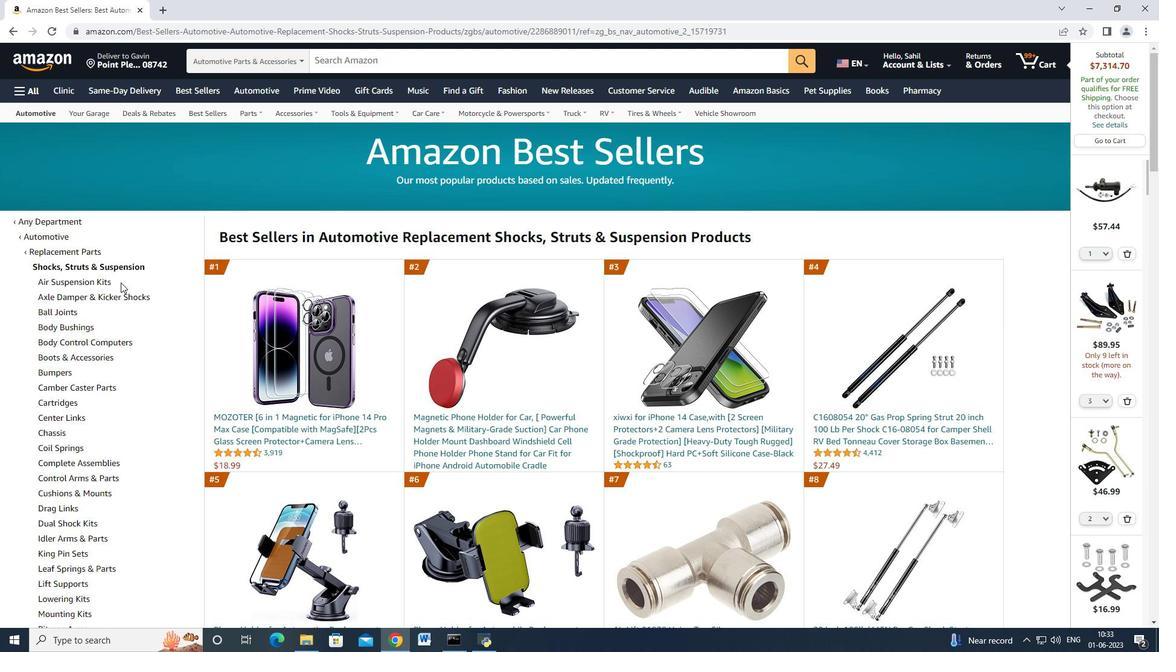 
Action: Mouse moved to (64, 491)
Screenshot: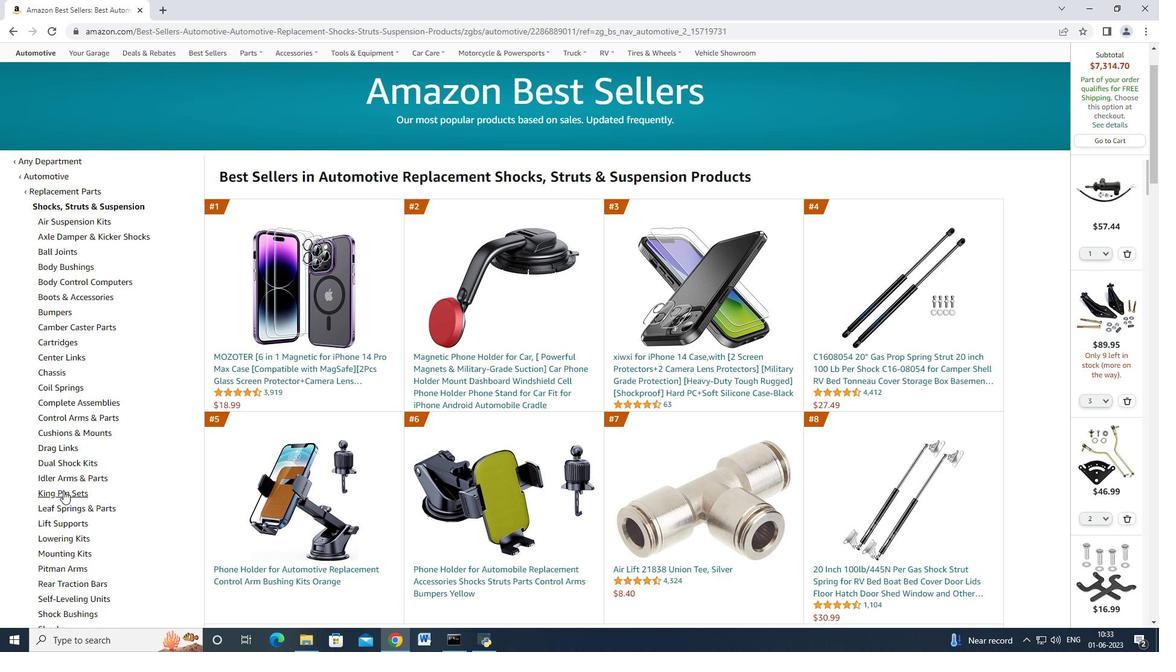 
Action: Mouse pressed left at (64, 491)
Screenshot: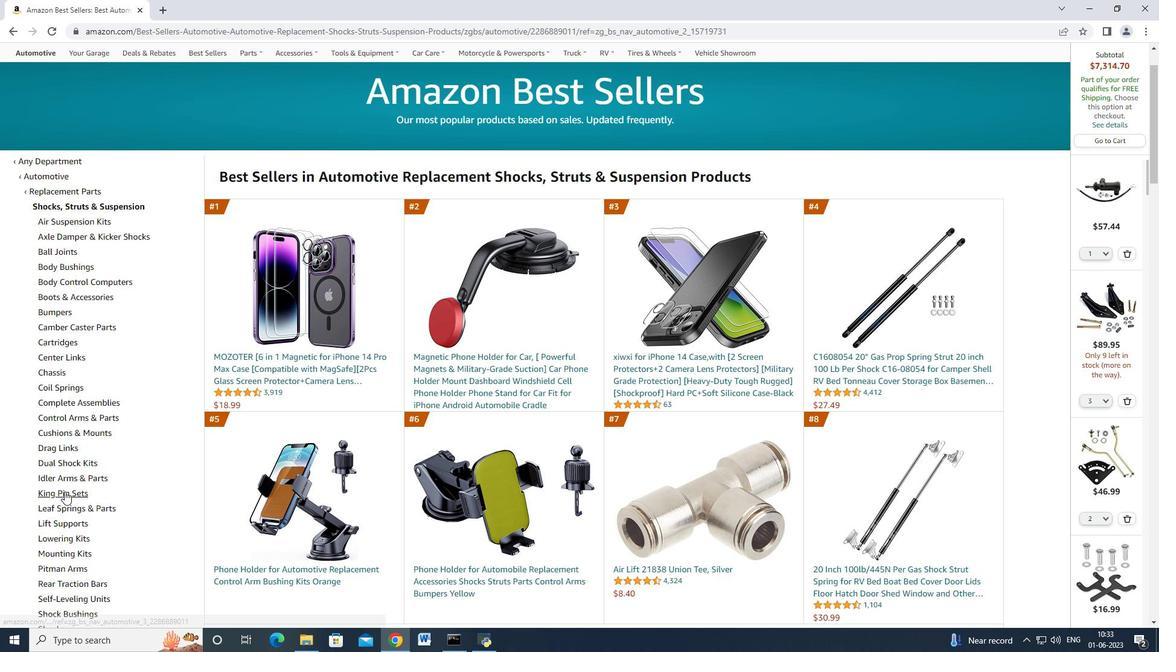 
Action: Mouse moved to (328, 427)
Screenshot: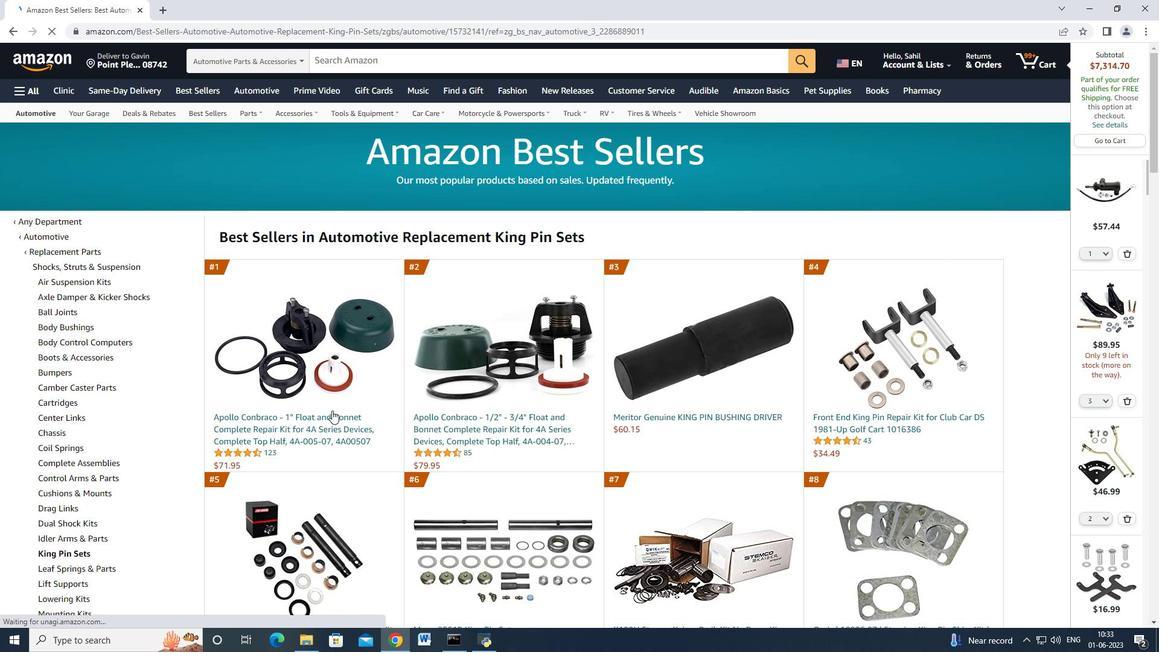 
Action: Mouse pressed left at (328, 427)
Screenshot: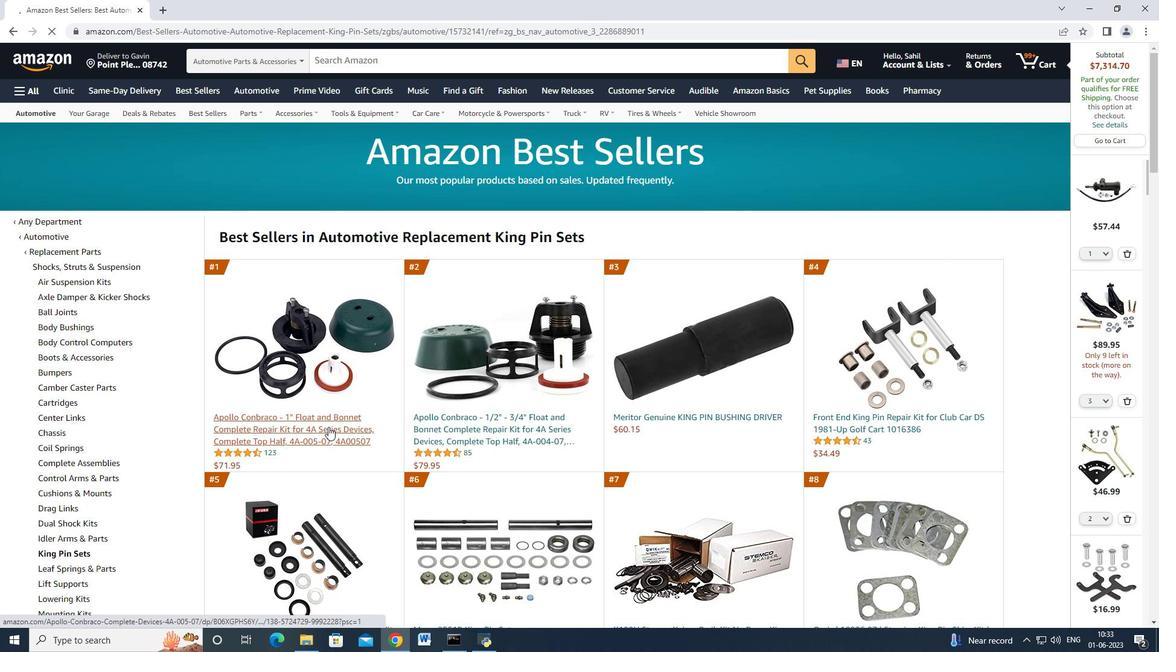 
Action: Mouse moved to (857, 296)
Screenshot: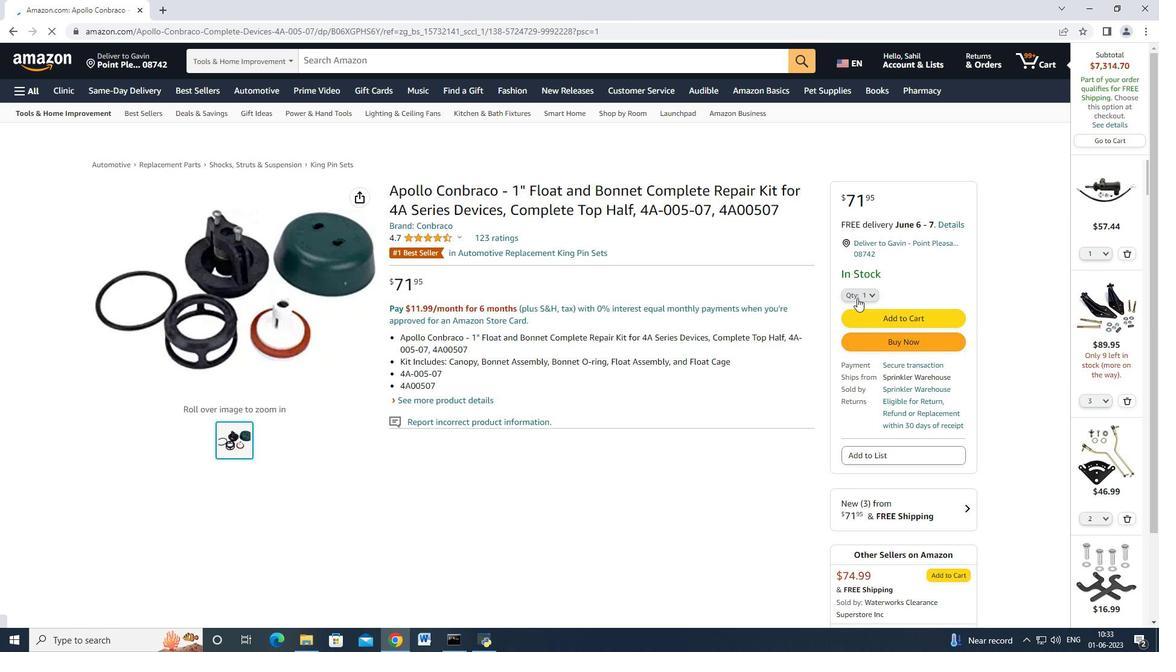 
Action: Mouse pressed left at (857, 296)
Screenshot: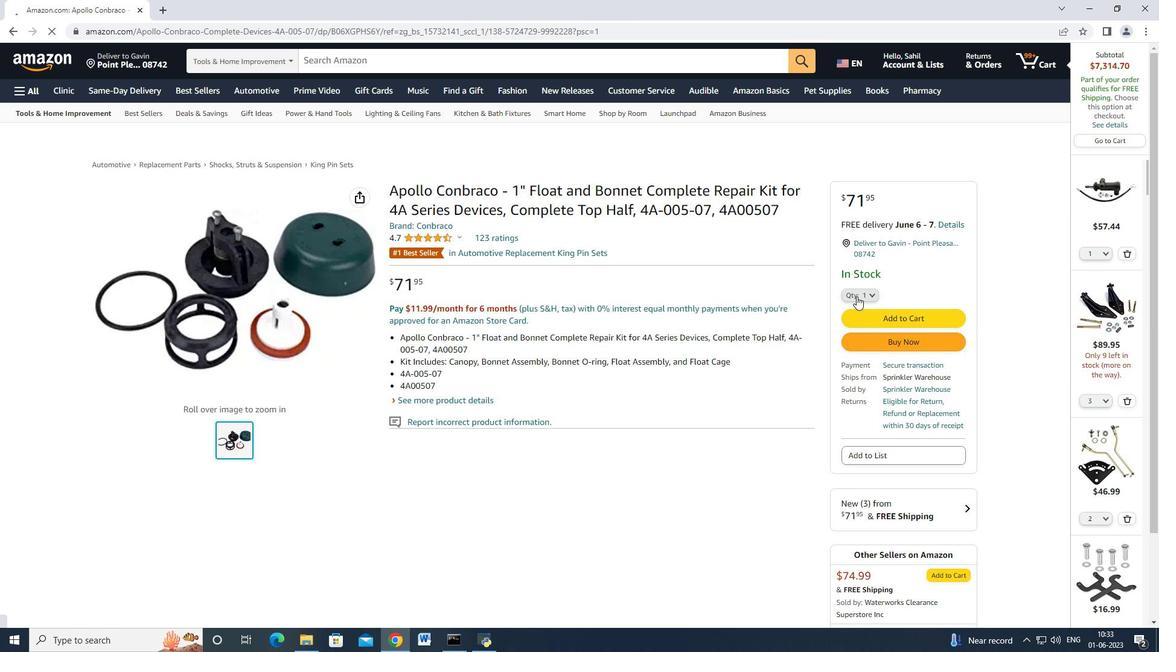 
Action: Mouse moved to (862, 360)
Screenshot: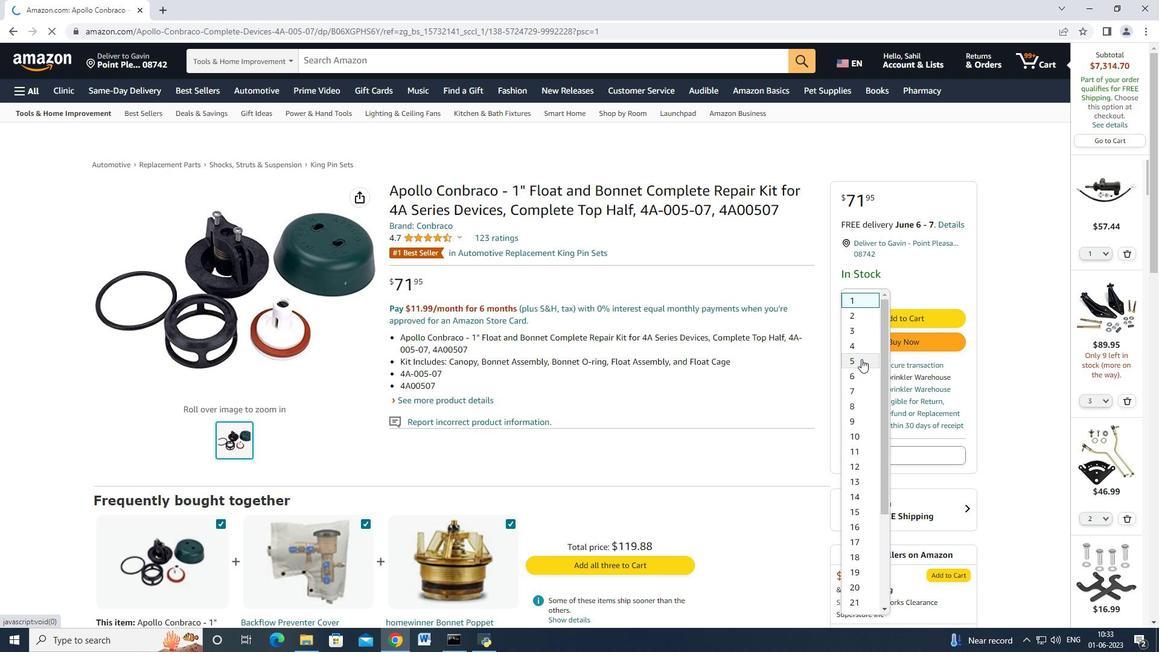 
Action: Mouse pressed left at (862, 360)
Screenshot: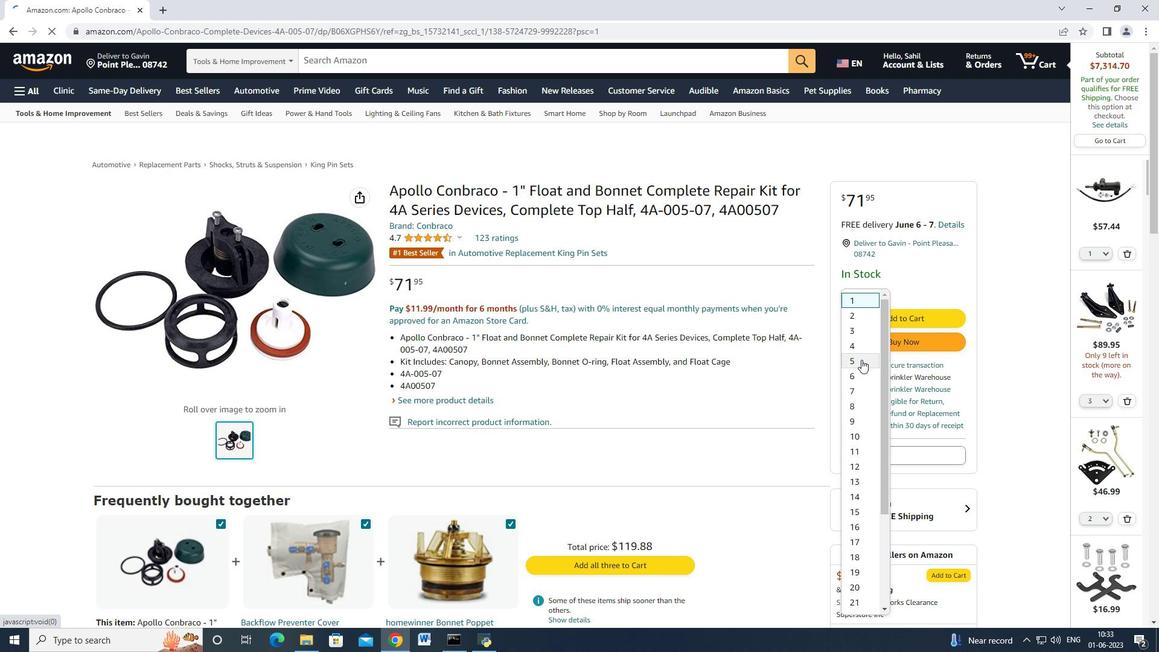 
Action: Mouse moved to (878, 342)
Screenshot: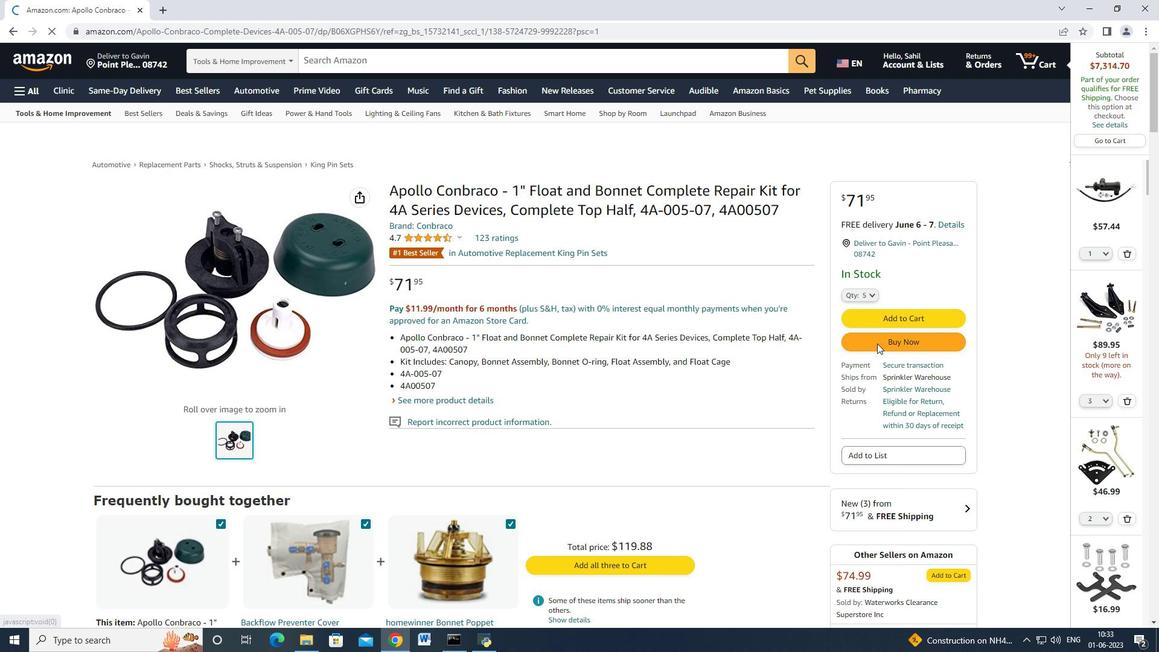 
Action: Mouse pressed left at (878, 342)
Screenshot: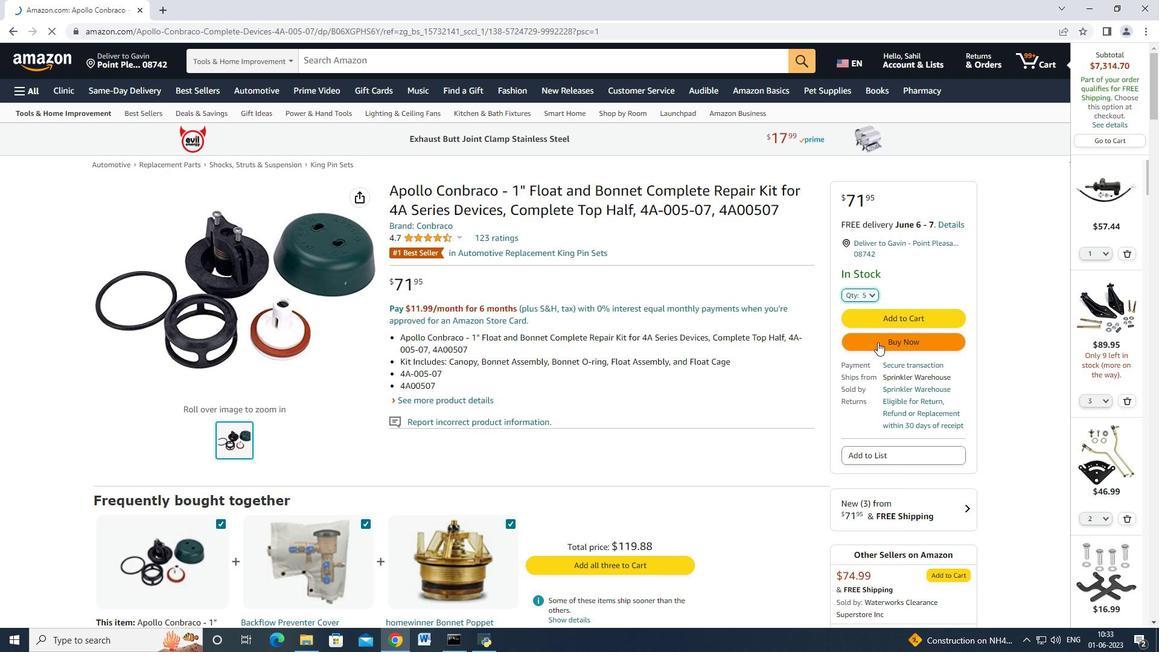 
Action: Mouse moved to (695, 98)
Screenshot: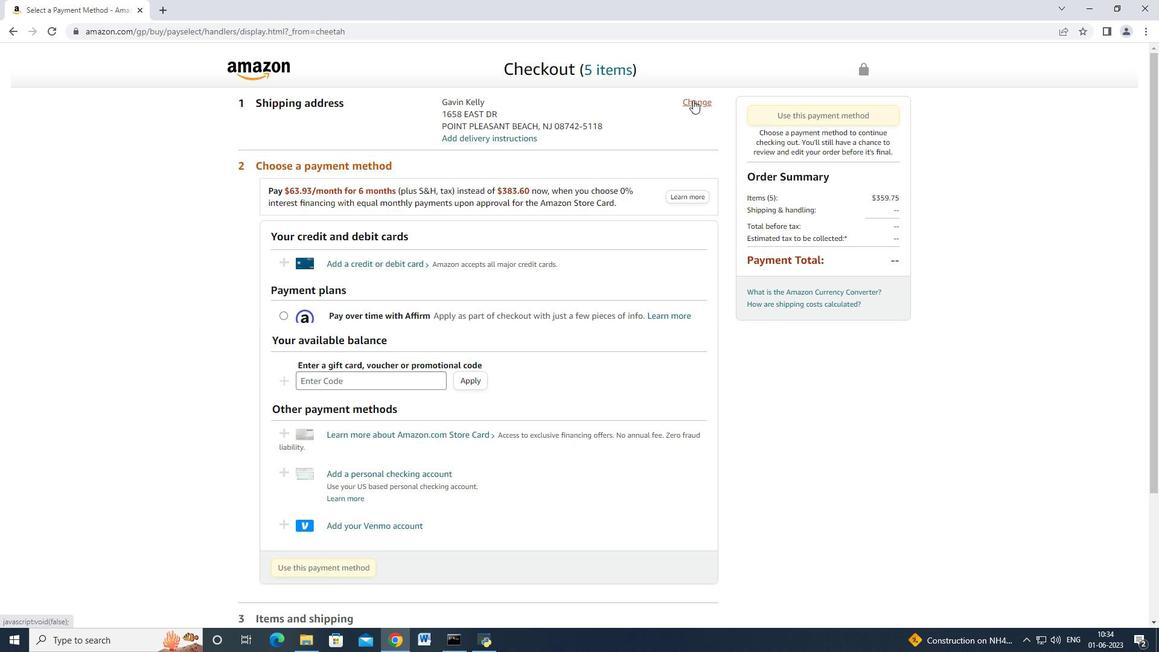 
Action: Mouse pressed left at (695, 98)
Screenshot: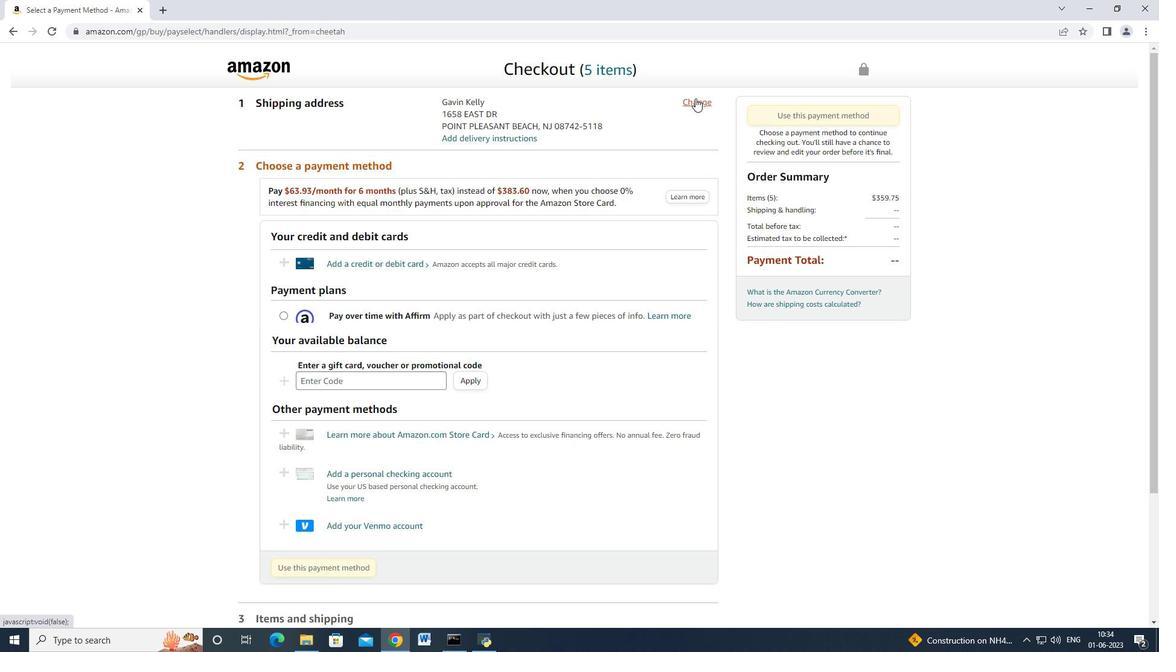 
Action: Mouse moved to (375, 235)
Screenshot: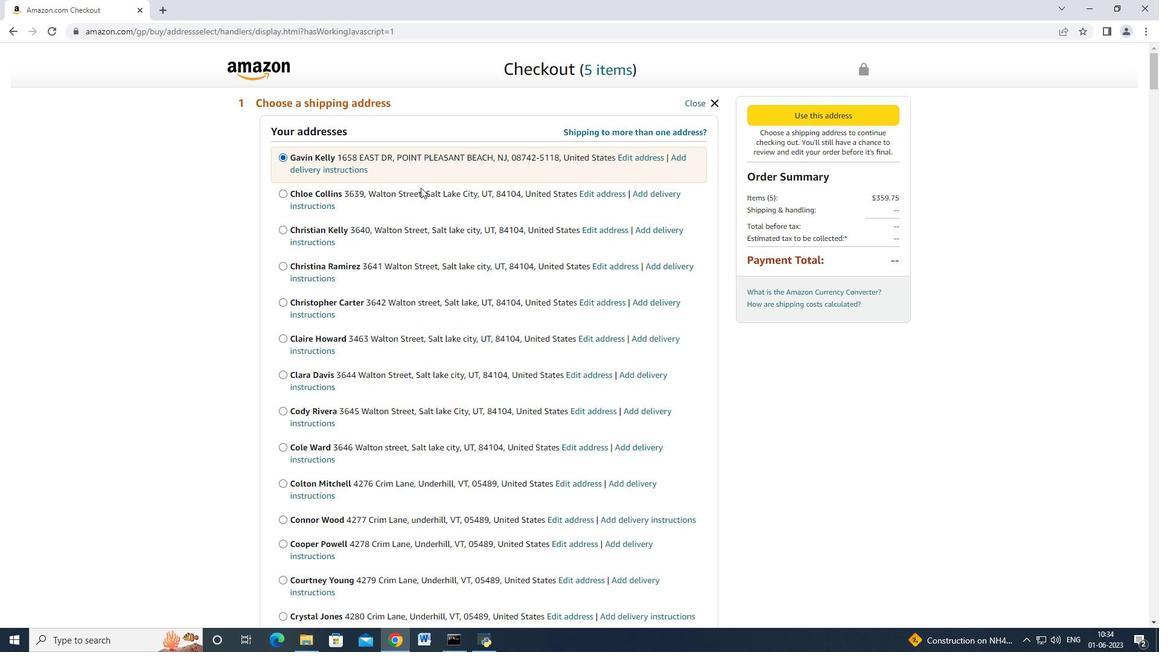 
Action: Mouse scrolled (375, 234) with delta (0, 0)
Screenshot: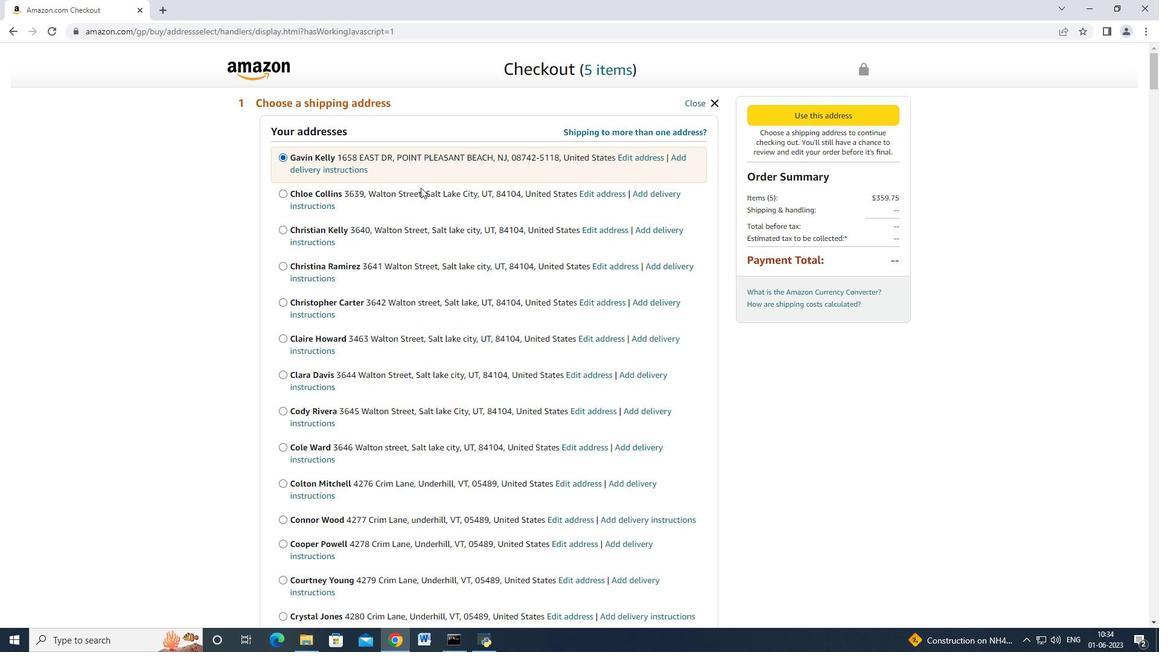 
Action: Mouse moved to (374, 235)
Screenshot: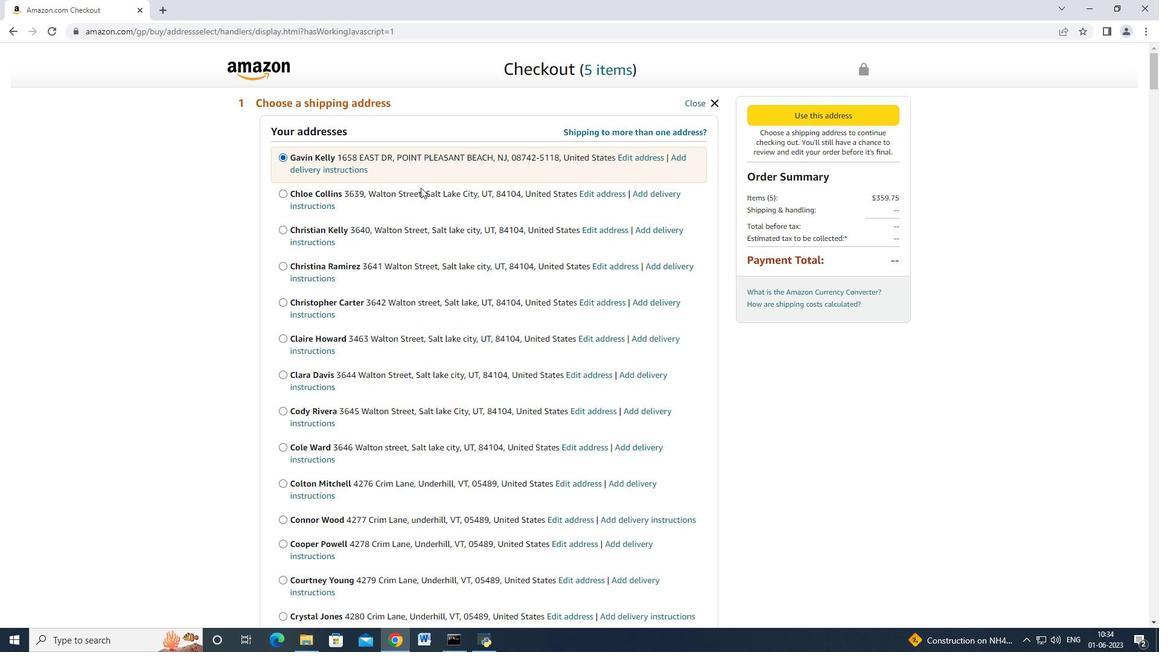 
Action: Mouse scrolled (374, 235) with delta (0, 0)
Screenshot: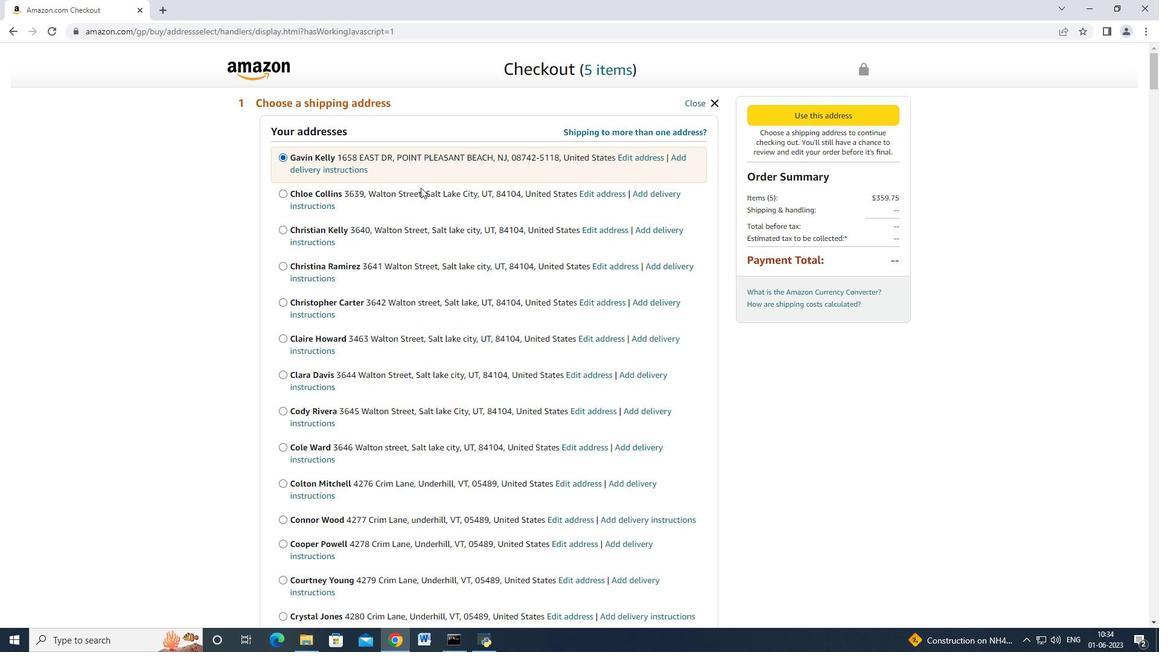 
Action: Mouse moved to (373, 238)
Screenshot: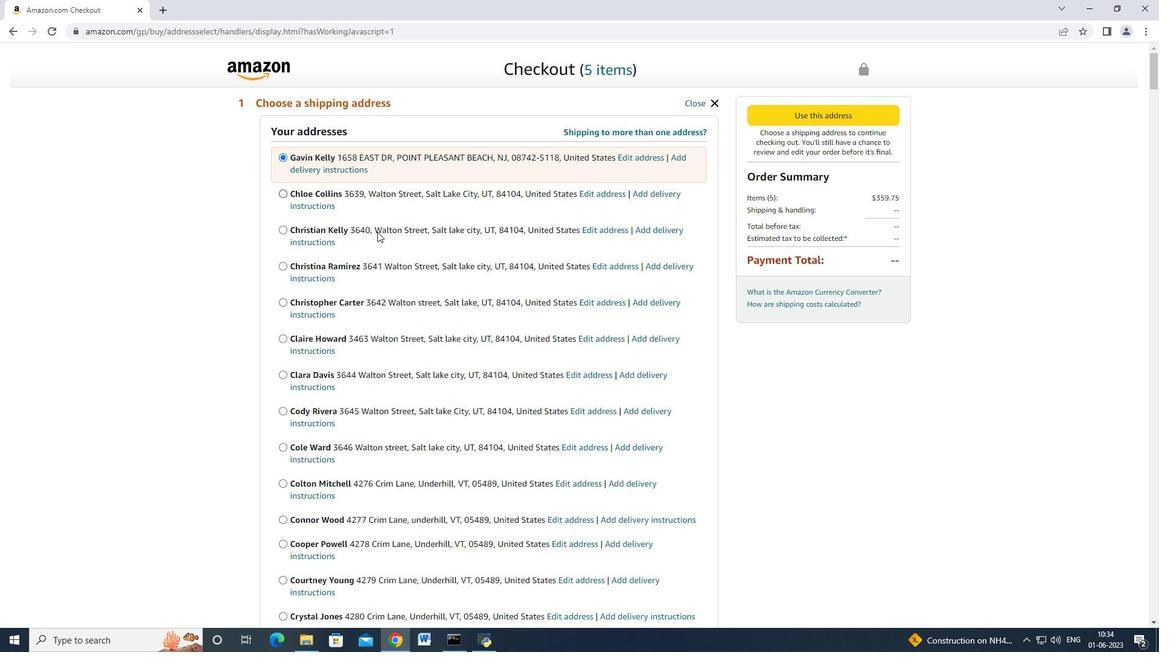 
Action: Mouse scrolled (373, 237) with delta (0, 0)
Screenshot: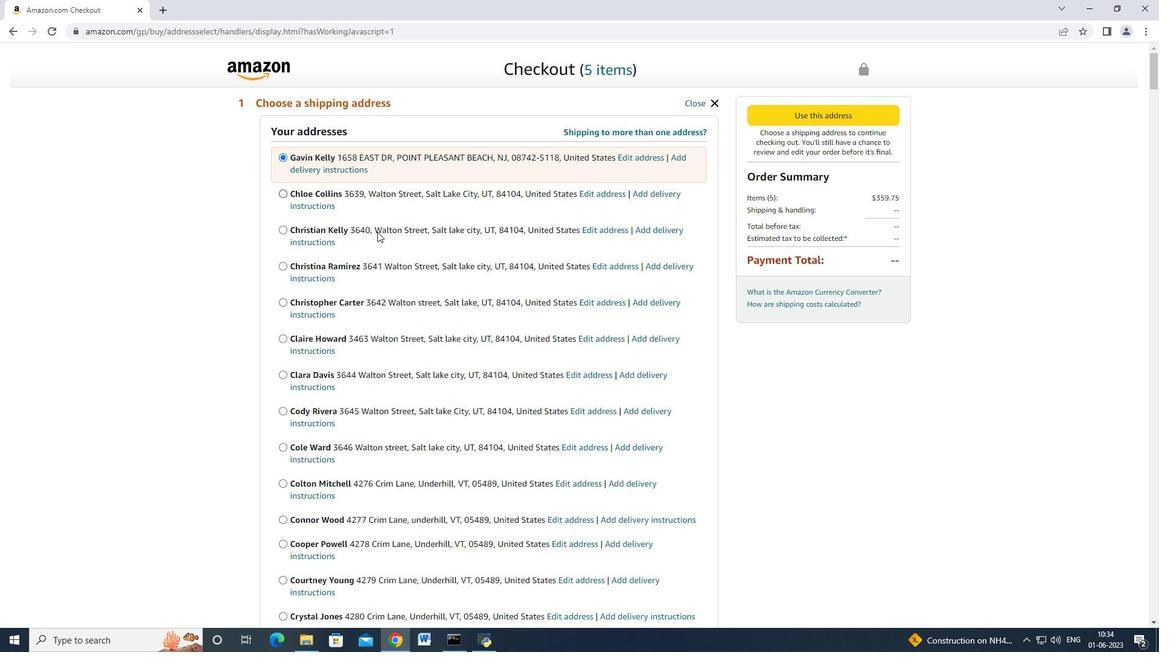 
Action: Mouse scrolled (373, 237) with delta (0, 0)
Screenshot: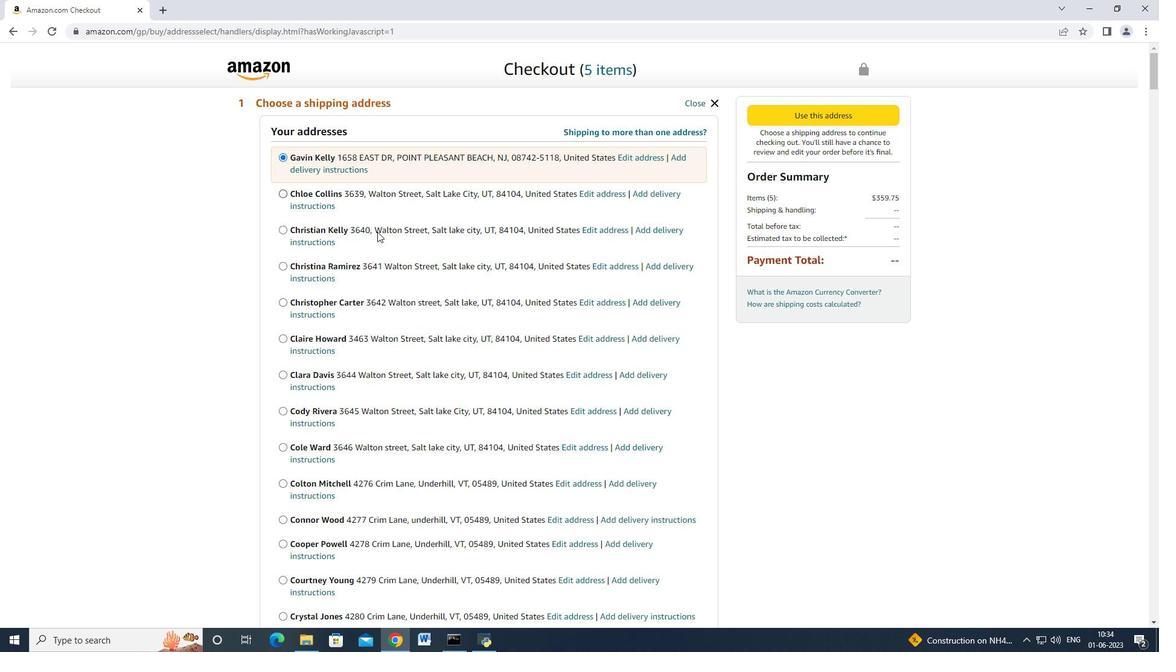
Action: Mouse moved to (373, 238)
Screenshot: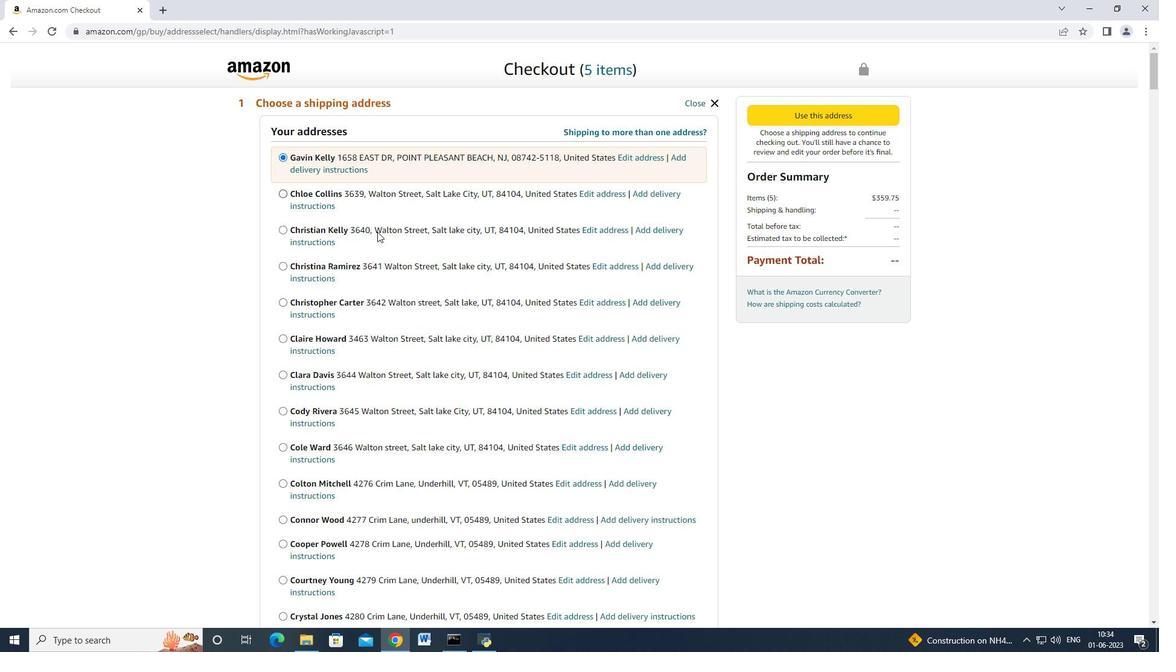 
Action: Mouse scrolled (373, 237) with delta (0, 0)
Screenshot: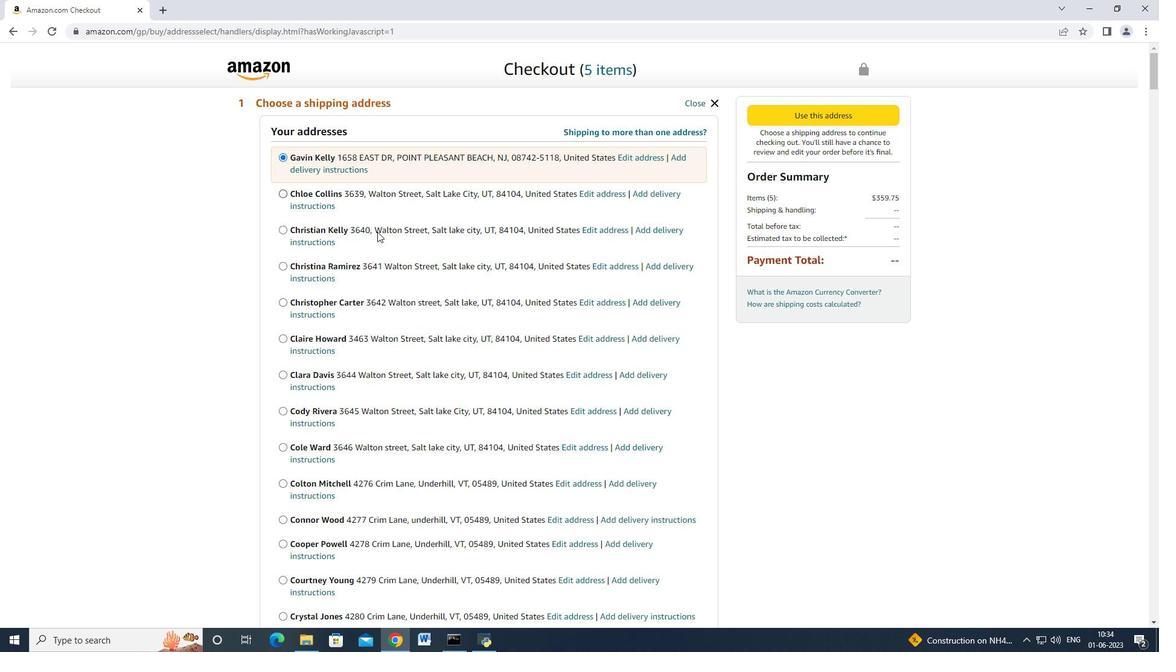 
Action: Mouse moved to (373, 238)
Screenshot: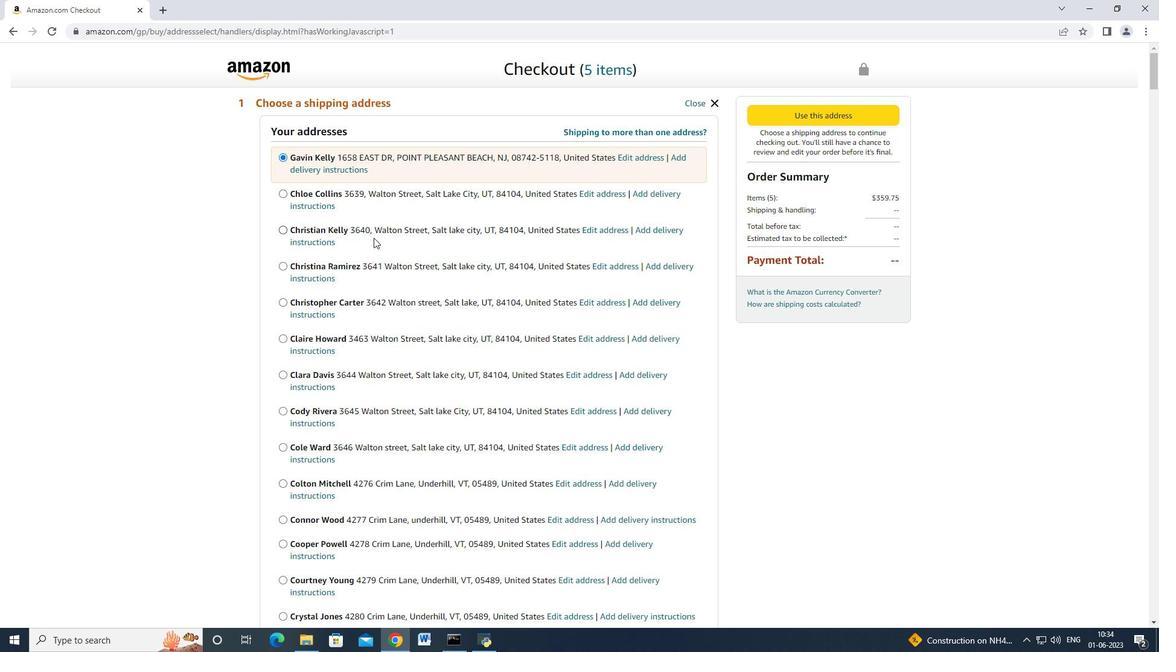 
Action: Mouse scrolled (373, 237) with delta (0, 0)
Screenshot: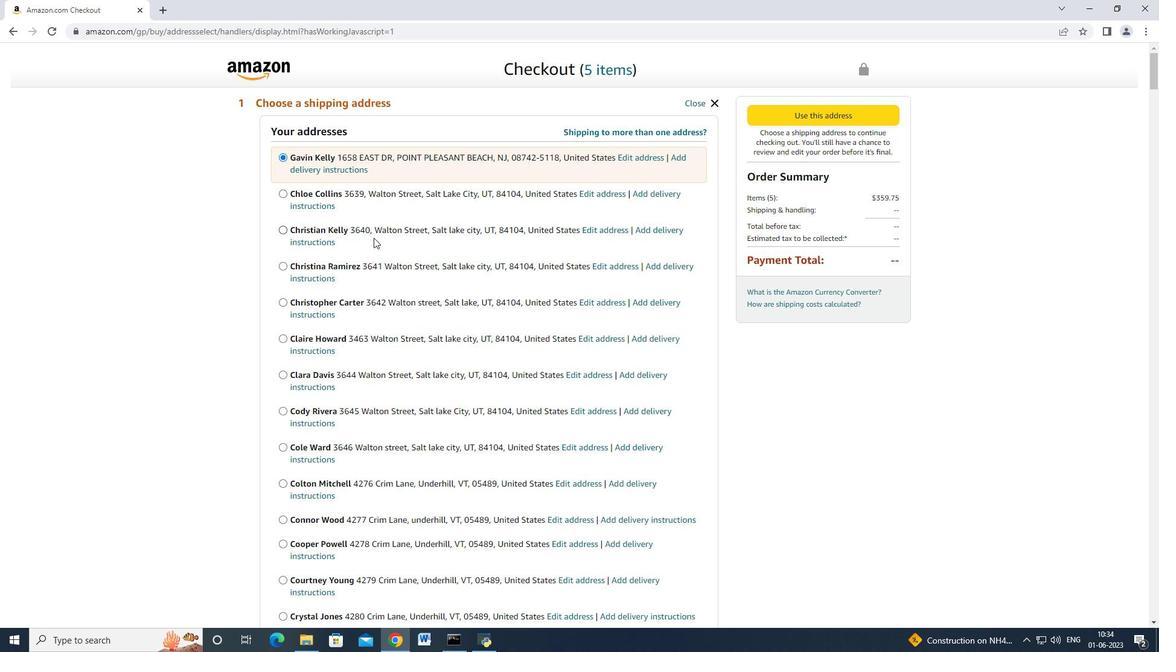 
Action: Mouse moved to (369, 236)
Screenshot: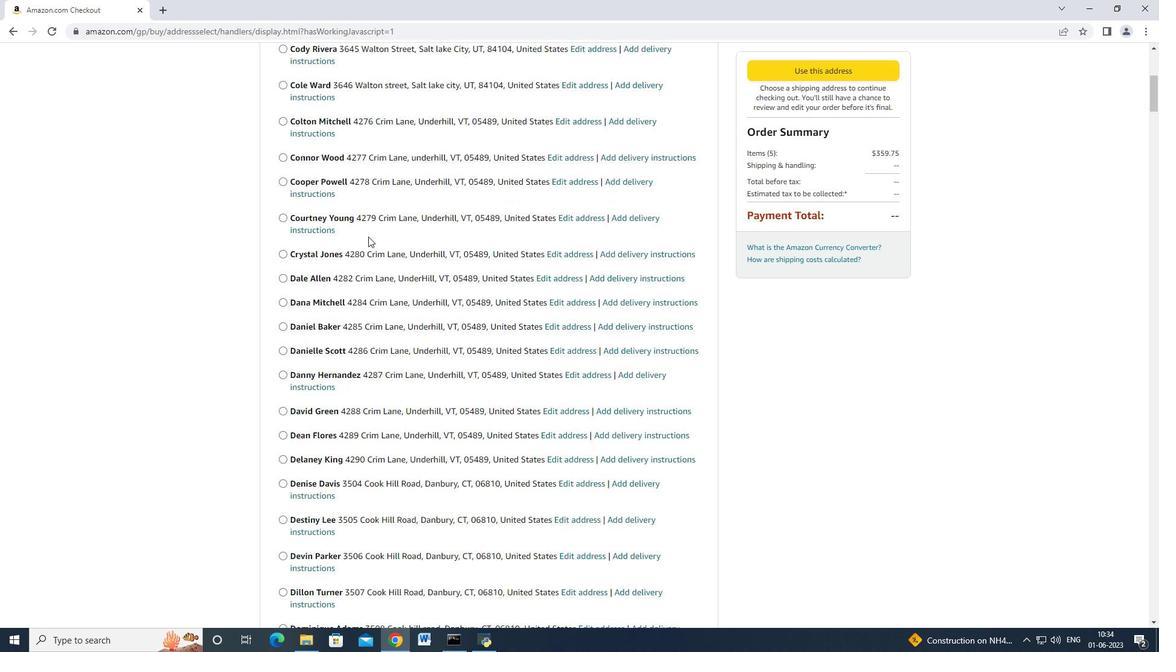 
Action: Mouse scrolled (369, 235) with delta (0, 0)
Screenshot: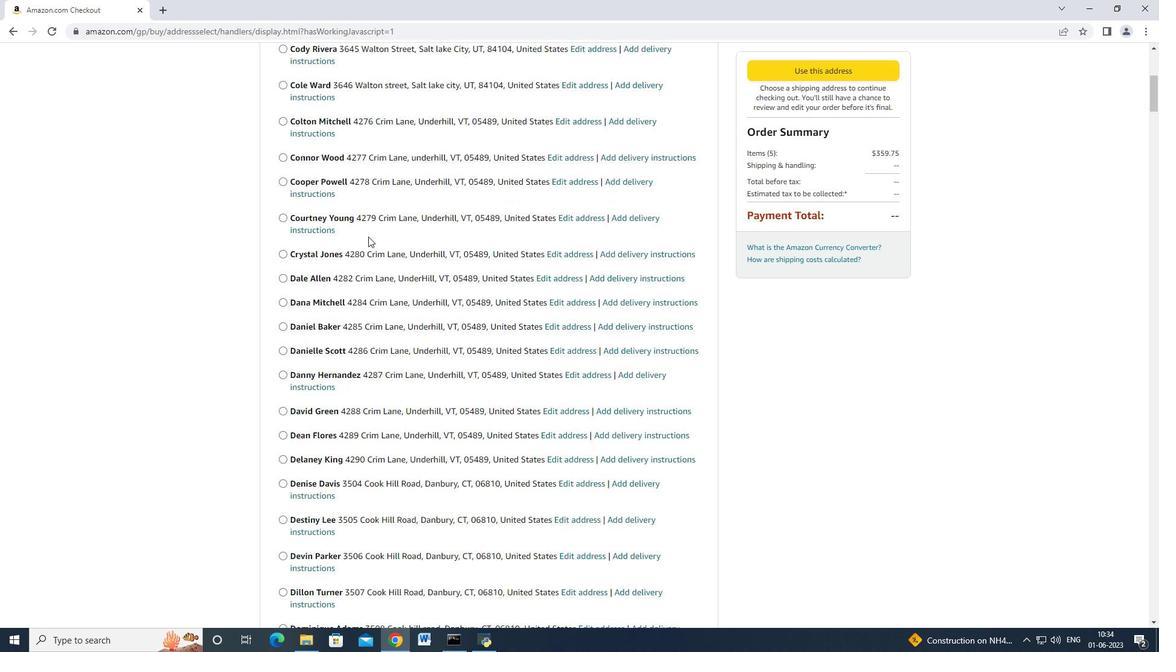 
Action: Mouse moved to (369, 236)
Screenshot: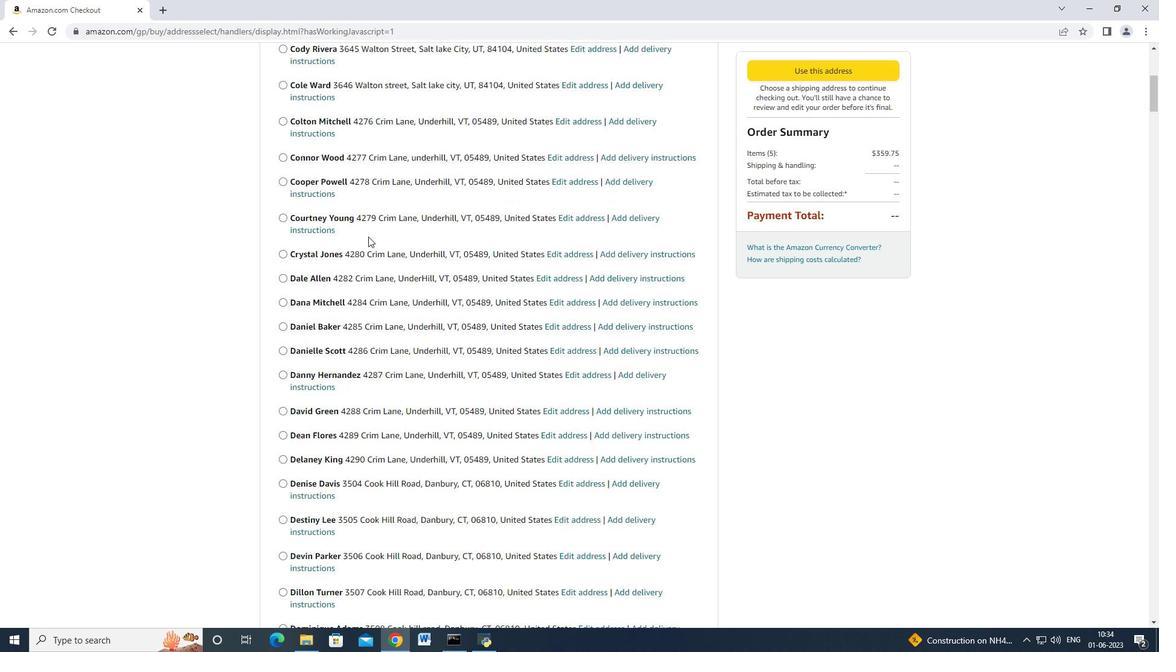 
Action: Mouse scrolled (369, 235) with delta (0, 0)
Screenshot: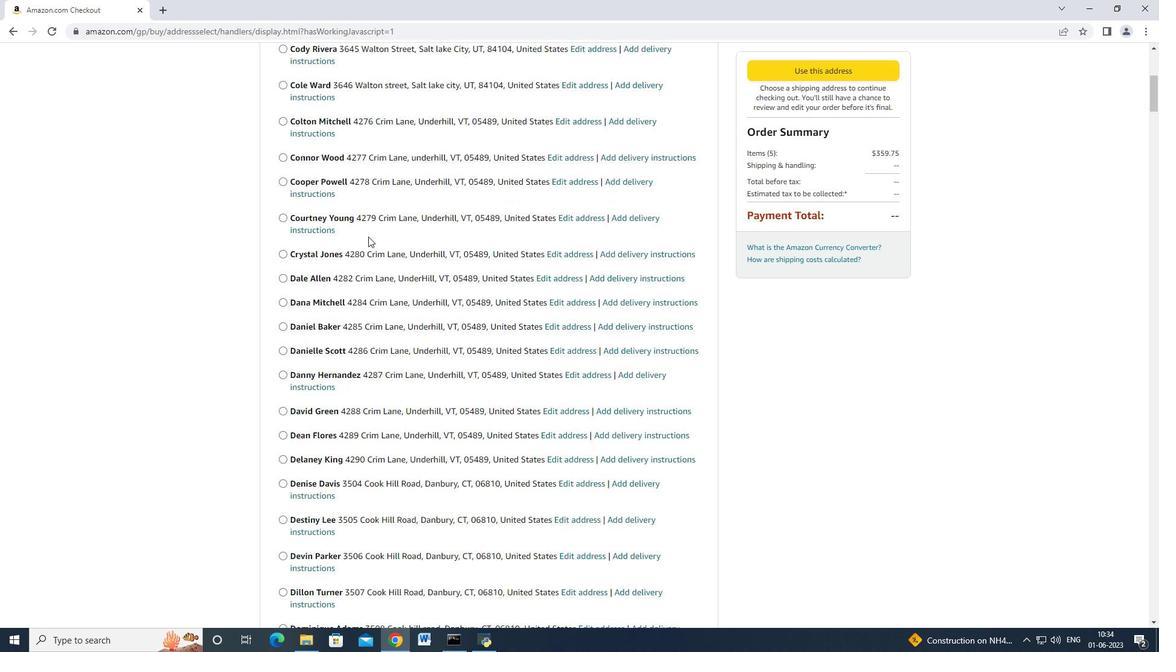 
Action: Mouse scrolled (369, 235) with delta (0, 0)
Screenshot: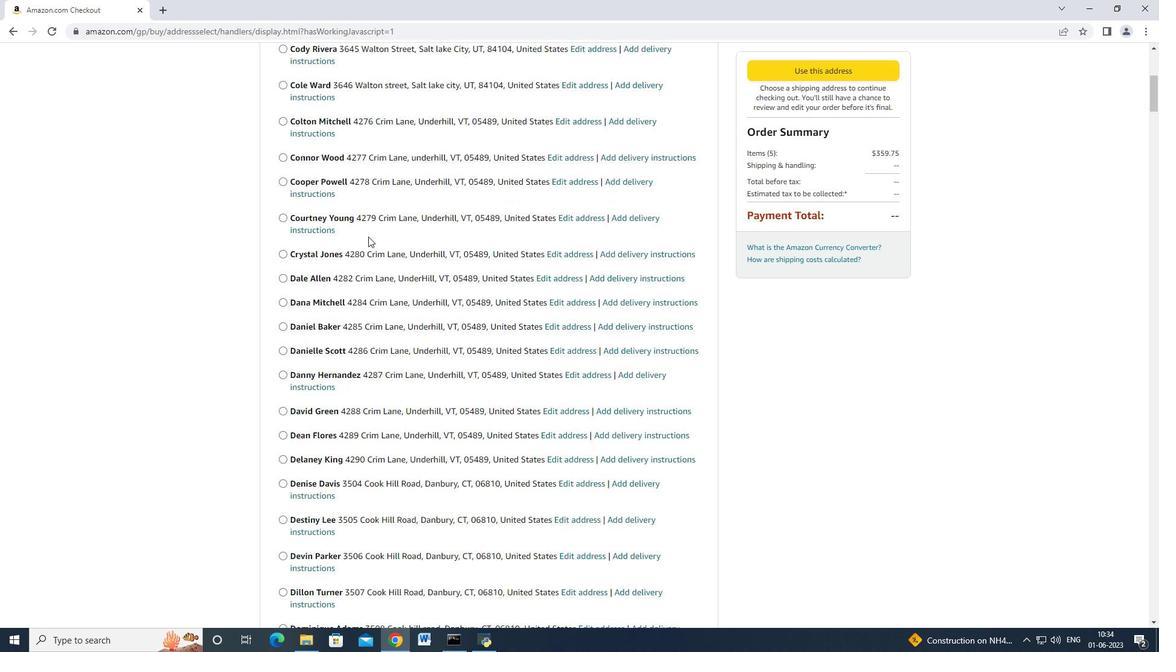 
Action: Mouse scrolled (369, 235) with delta (0, 0)
Screenshot: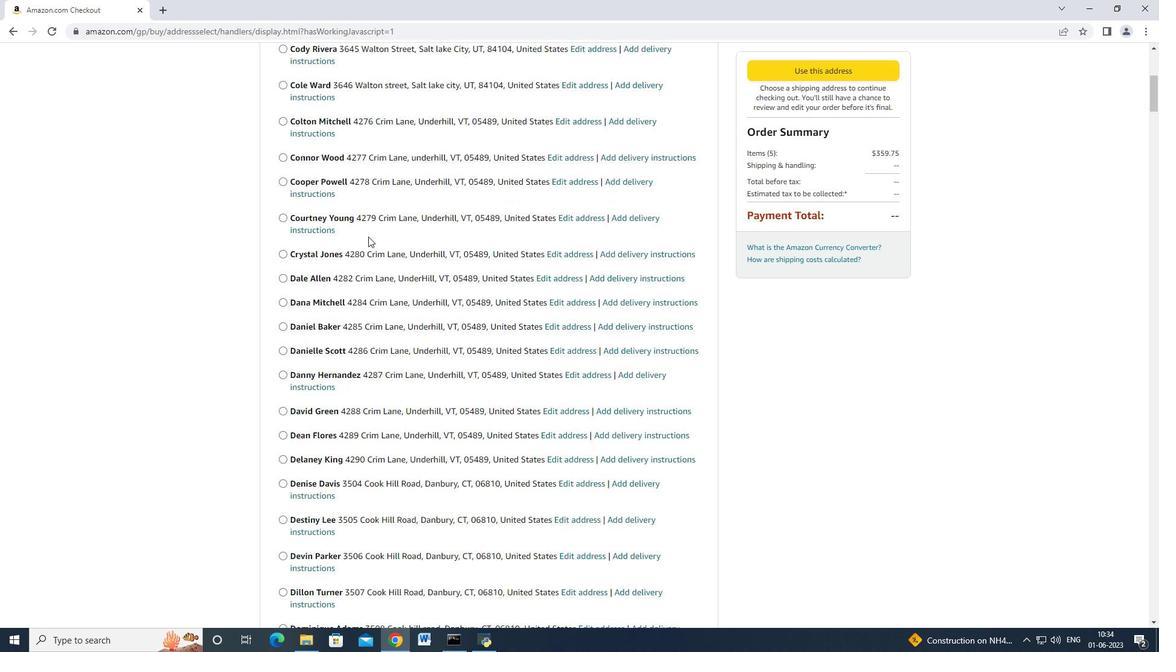 
Action: Mouse scrolled (369, 235) with delta (0, 0)
Screenshot: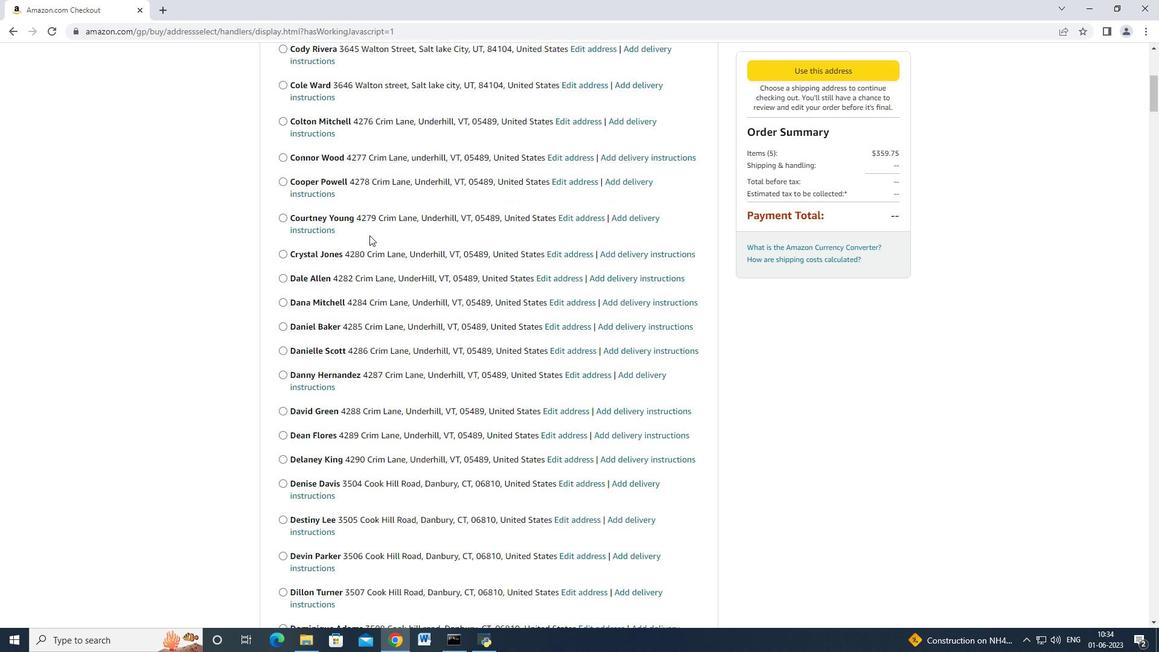 
Action: Mouse scrolled (369, 235) with delta (0, 0)
Screenshot: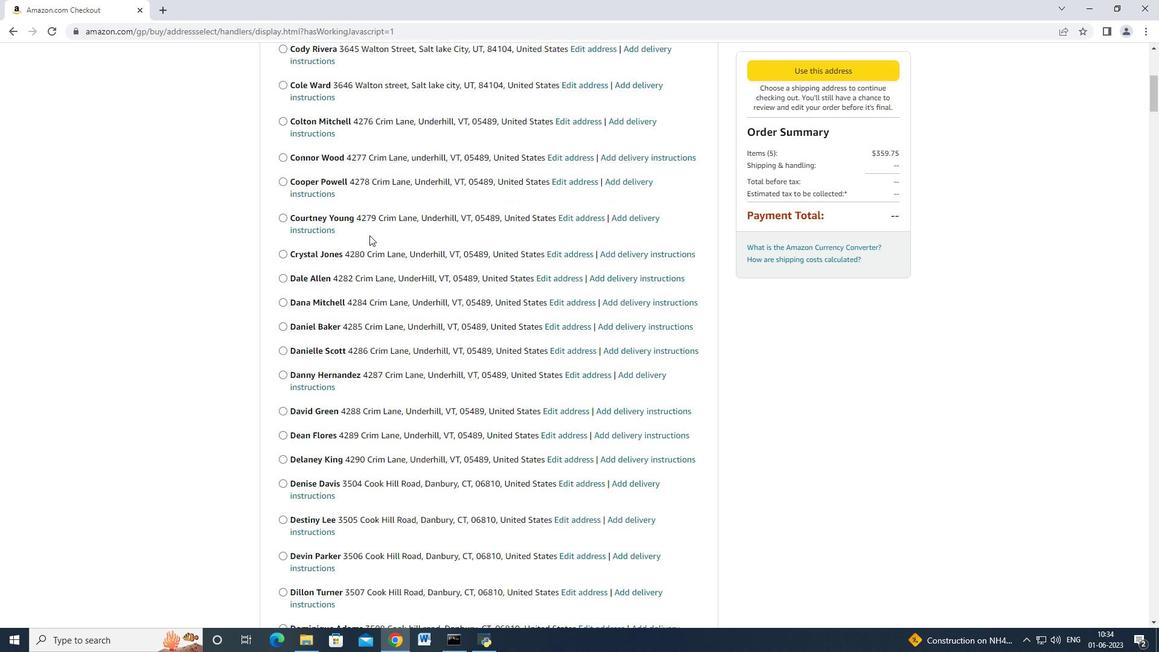 
Action: Mouse moved to (368, 236)
Screenshot: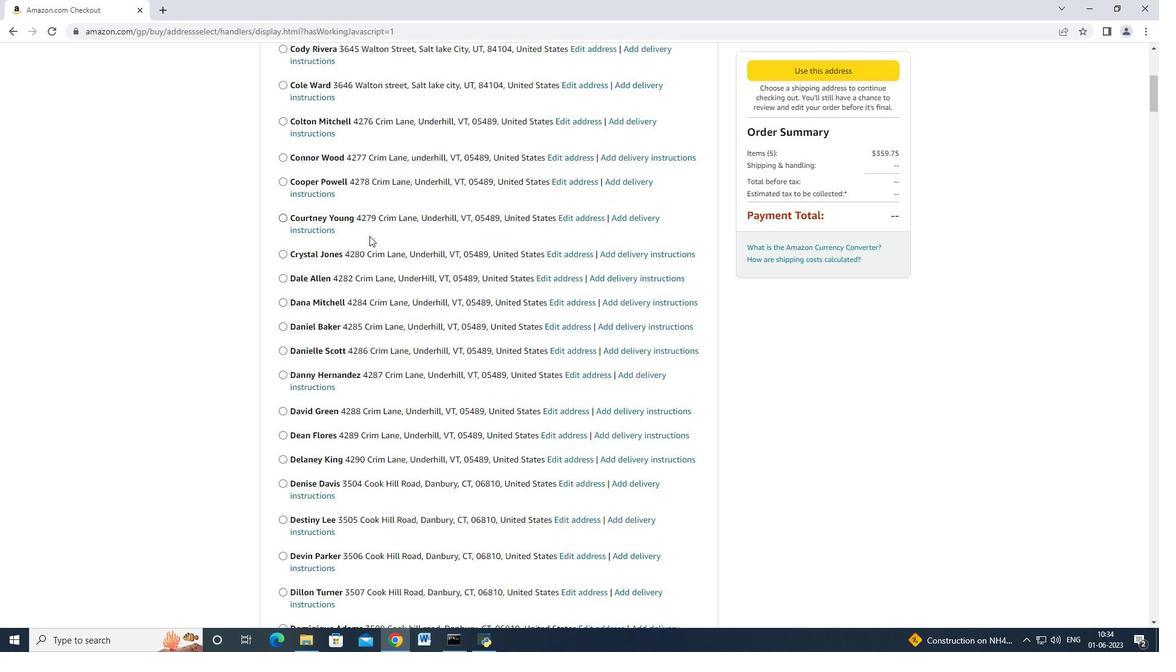 
Action: Mouse scrolled (369, 235) with delta (0, 0)
Screenshot: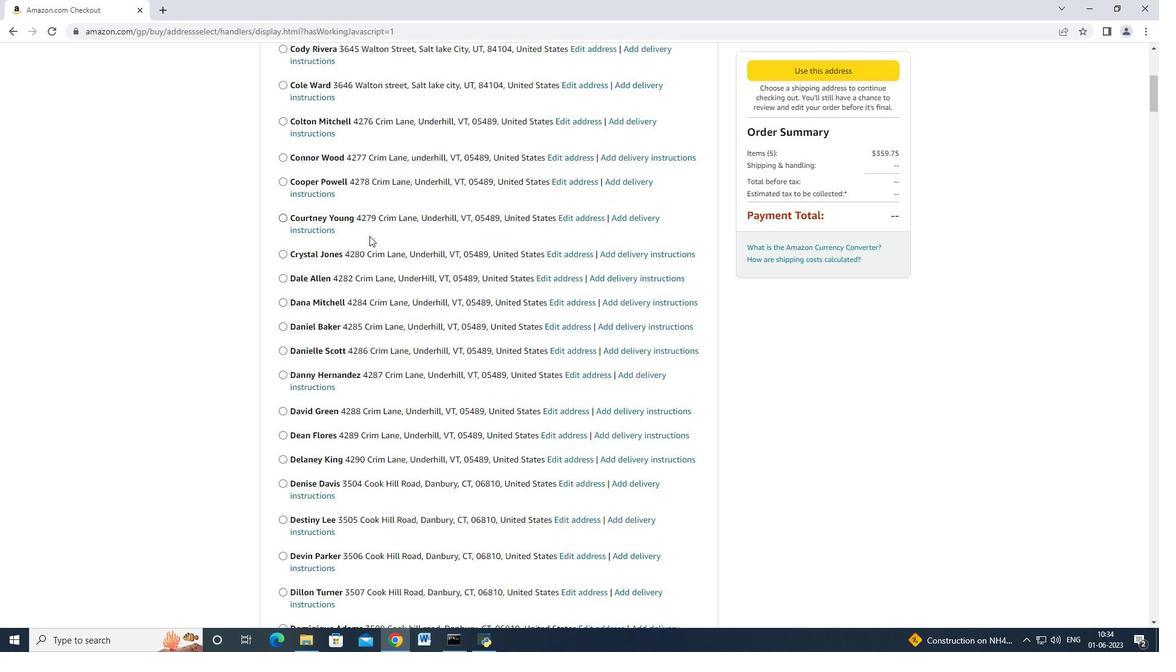 
Action: Mouse moved to (367, 236)
Screenshot: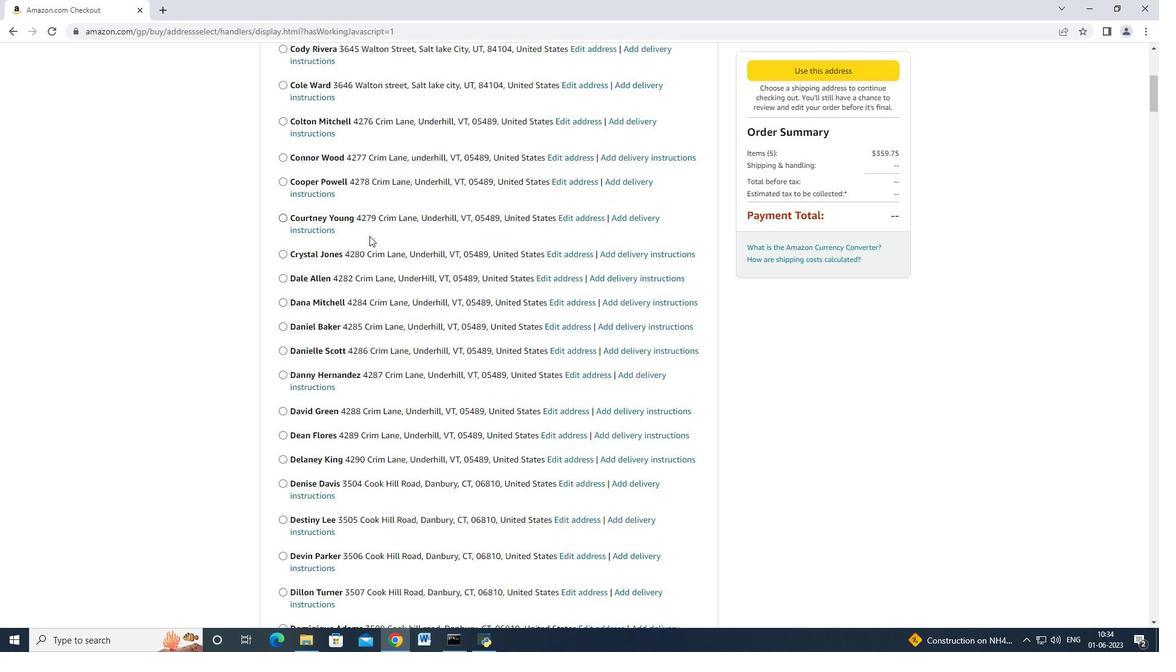 
Action: Mouse scrolled (367, 235) with delta (0, 0)
Screenshot: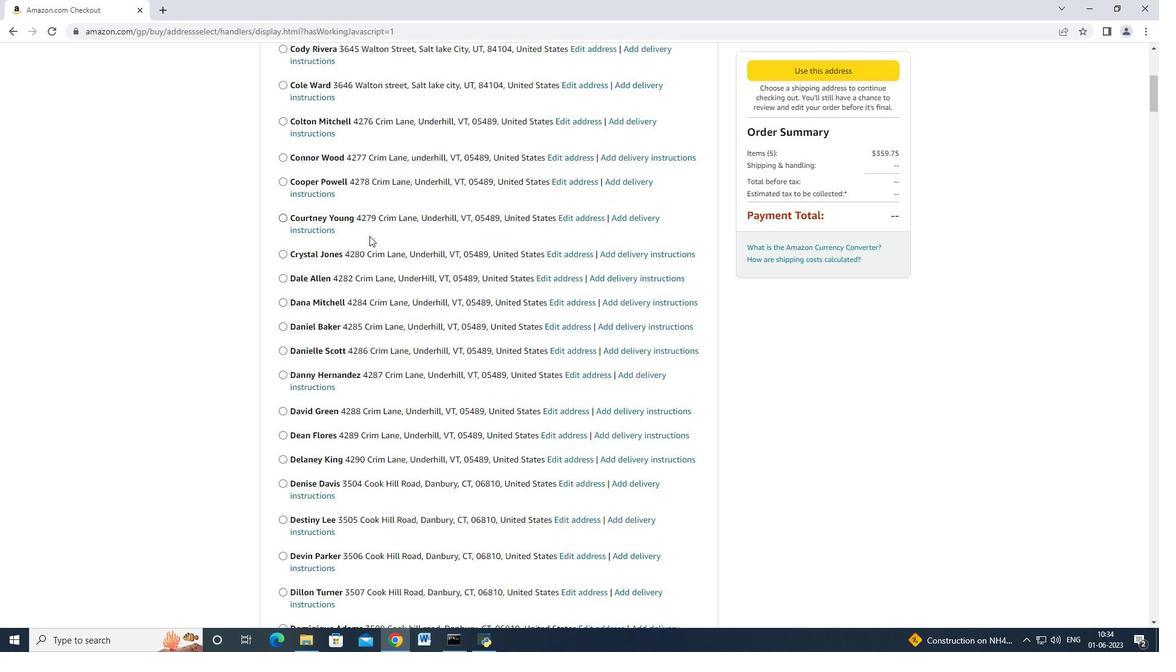 
Action: Mouse moved to (367, 233)
Screenshot: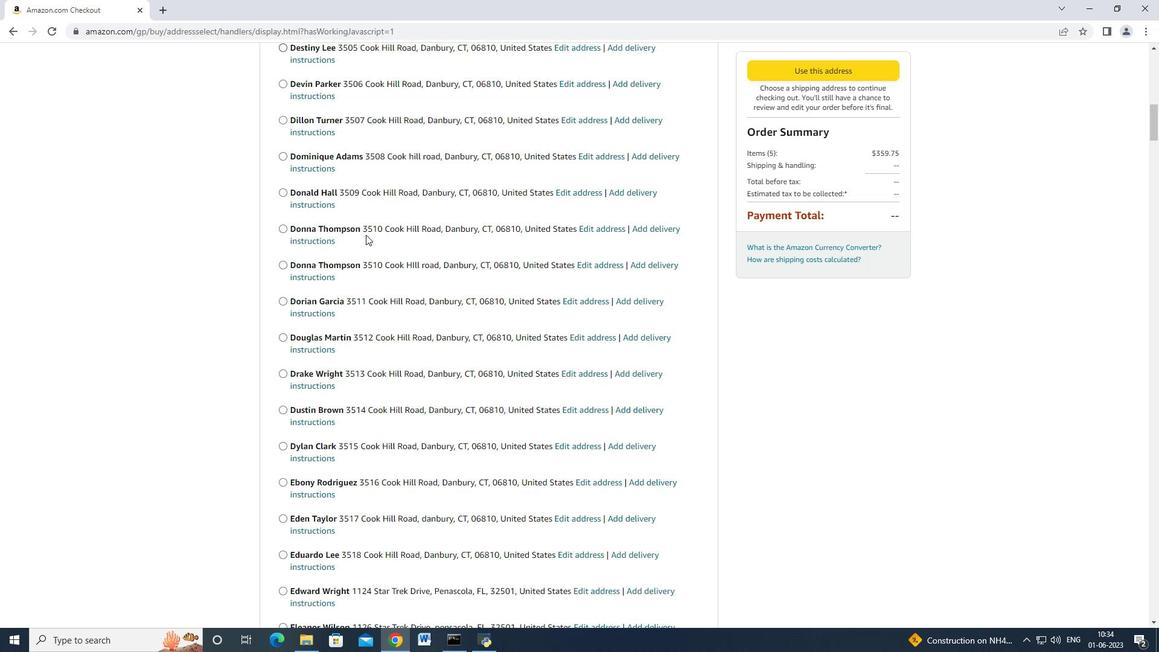 
Action: Mouse scrolled (367, 233) with delta (0, 0)
Screenshot: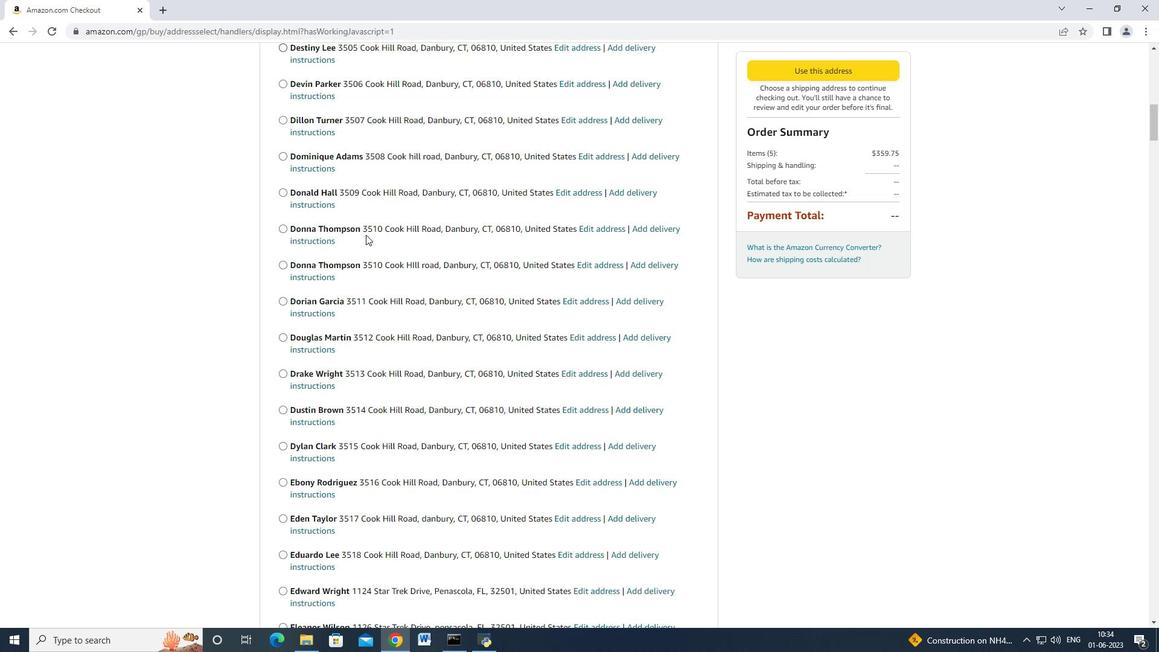 
Action: Mouse scrolled (367, 233) with delta (0, 0)
Screenshot: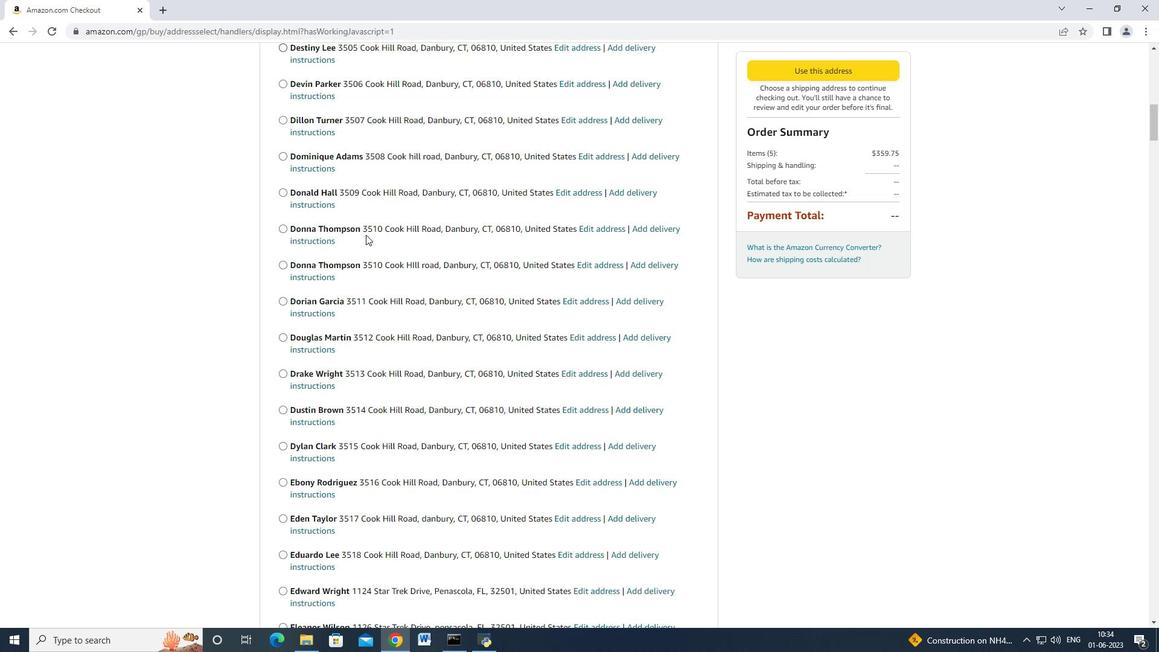 
Action: Mouse scrolled (367, 232) with delta (0, -1)
Screenshot: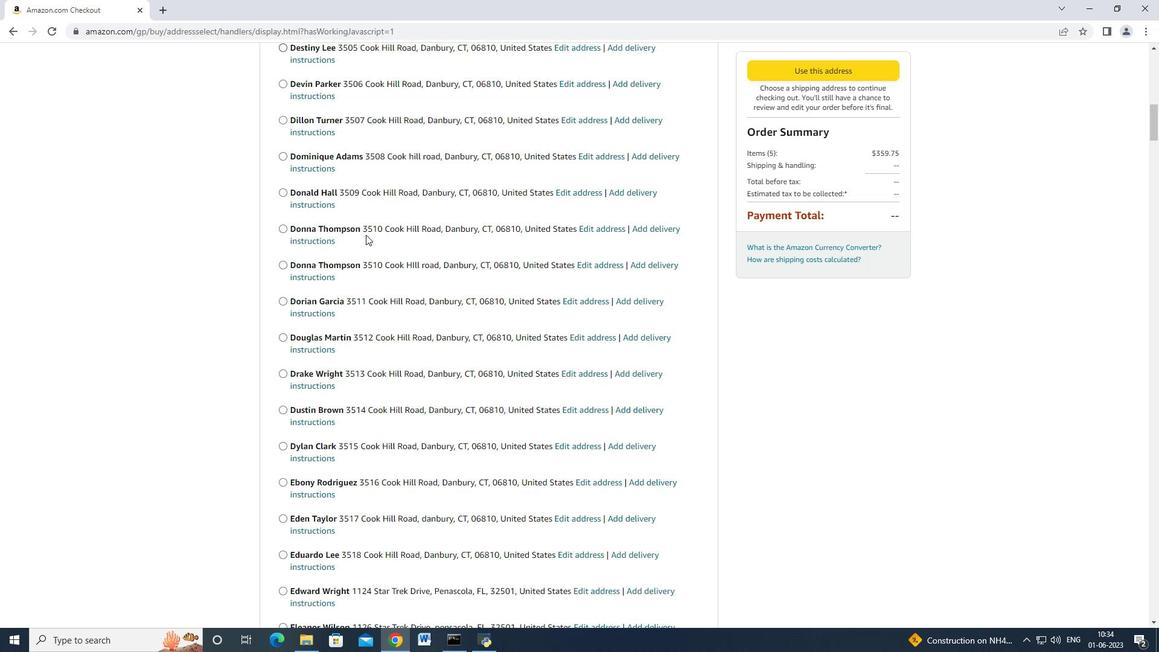 
Action: Mouse scrolled (367, 233) with delta (0, 0)
Screenshot: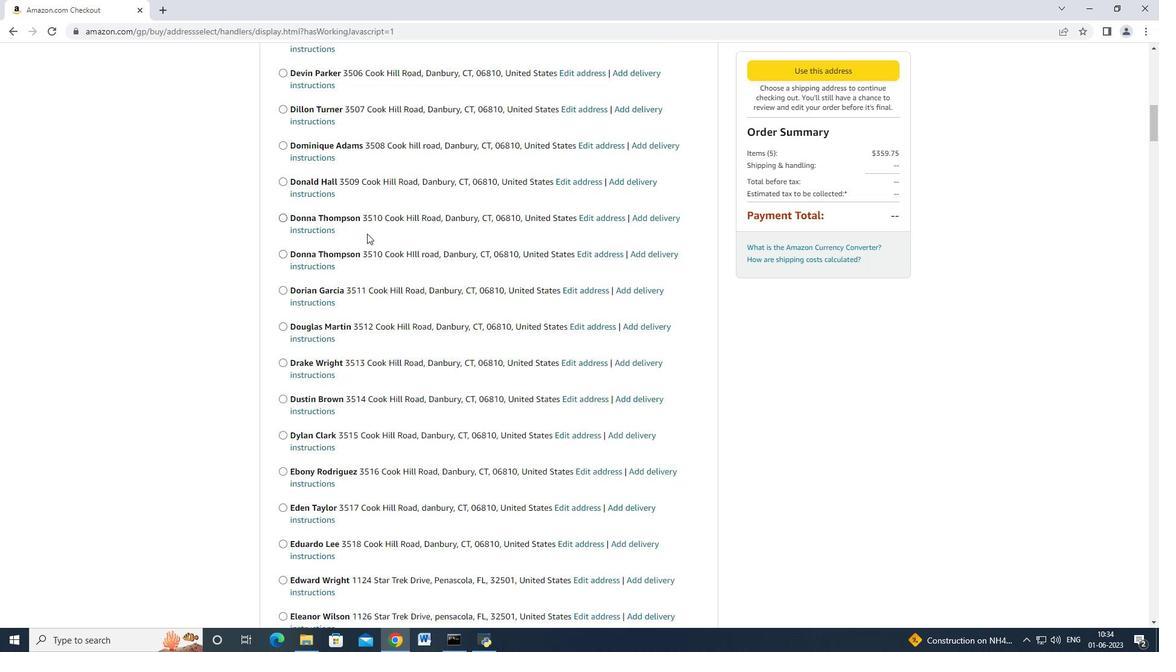 
Action: Mouse moved to (367, 233)
Screenshot: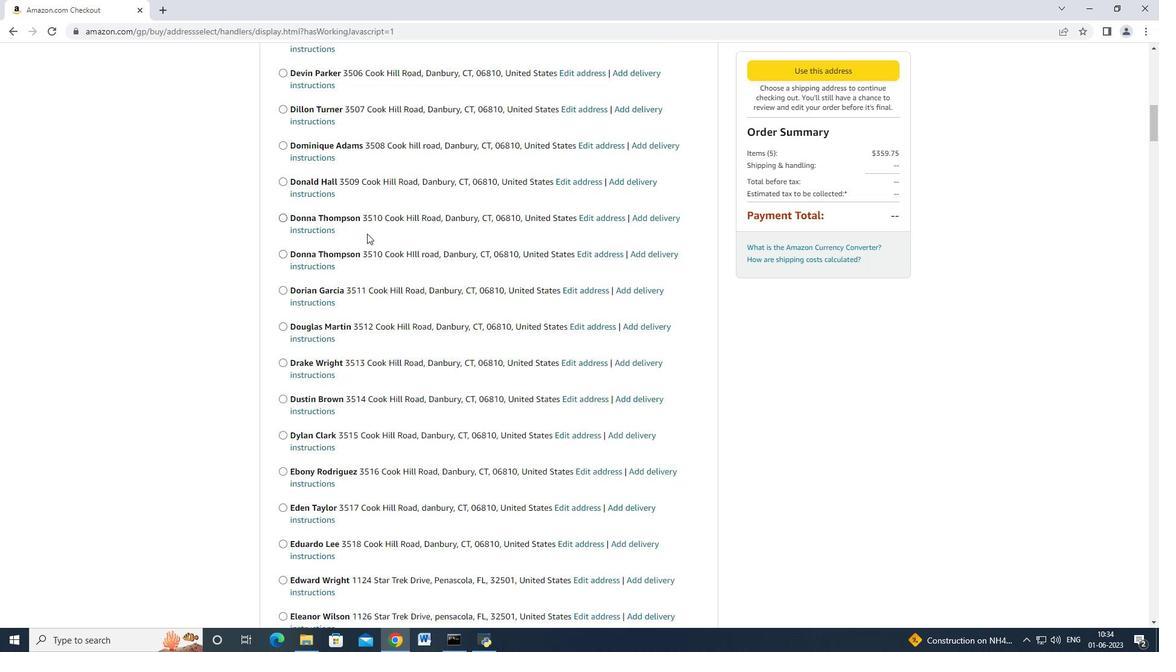 
Action: Mouse scrolled (367, 233) with delta (0, 0)
Screenshot: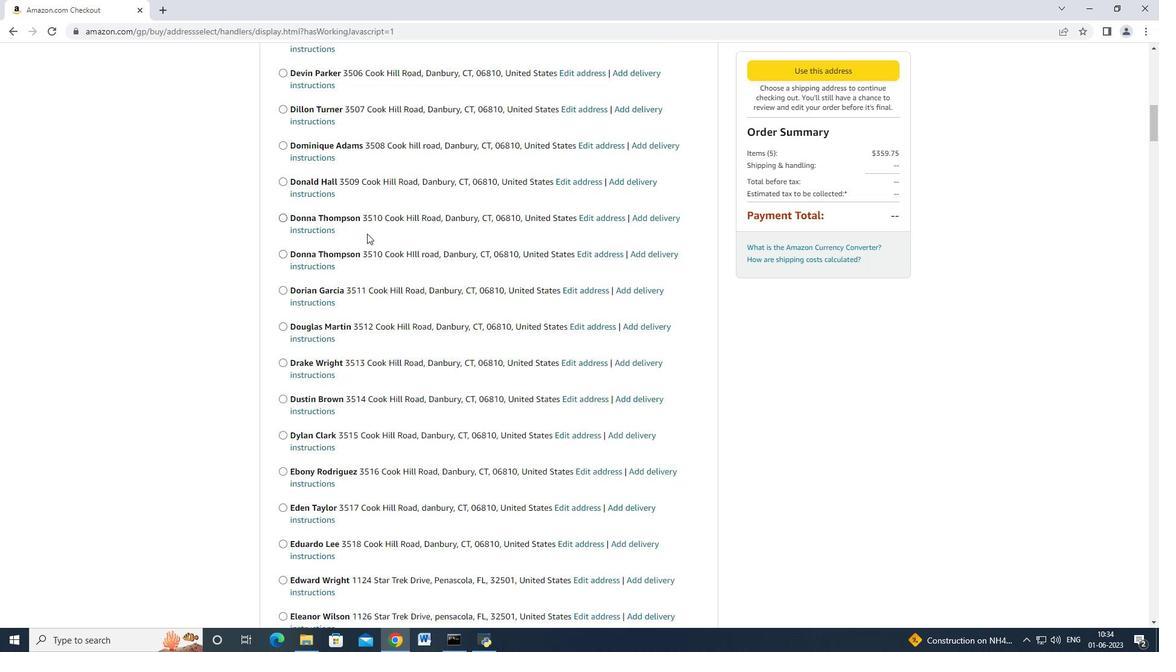 
Action: Mouse moved to (369, 225)
Screenshot: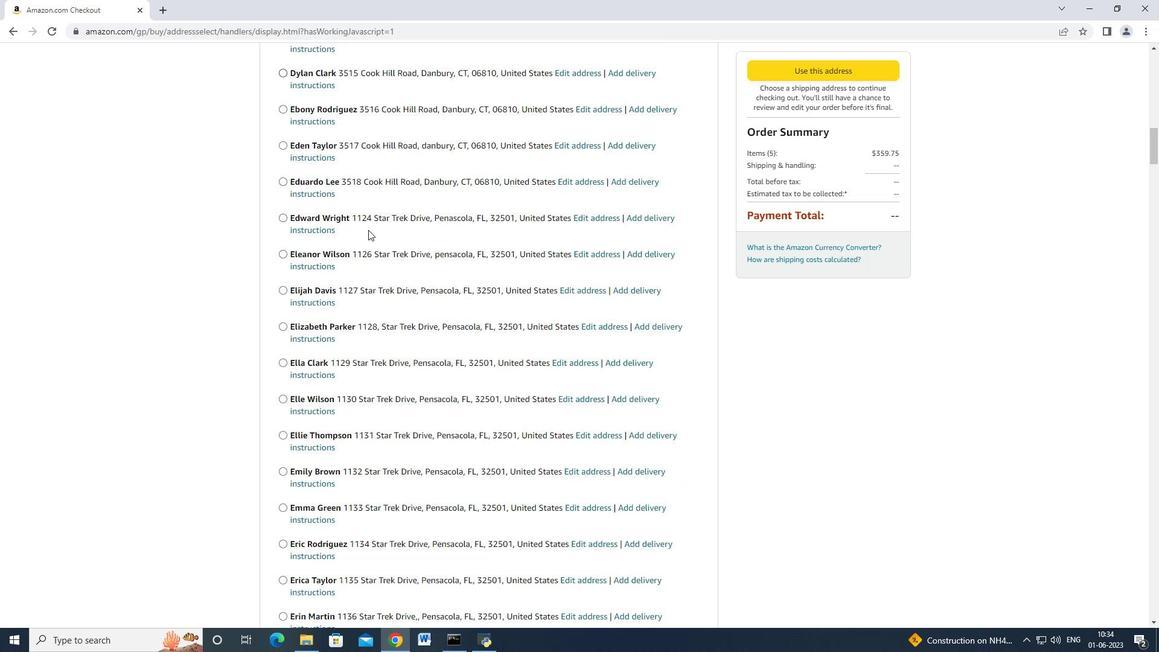 
Action: Mouse scrolled (369, 224) with delta (0, 0)
Screenshot: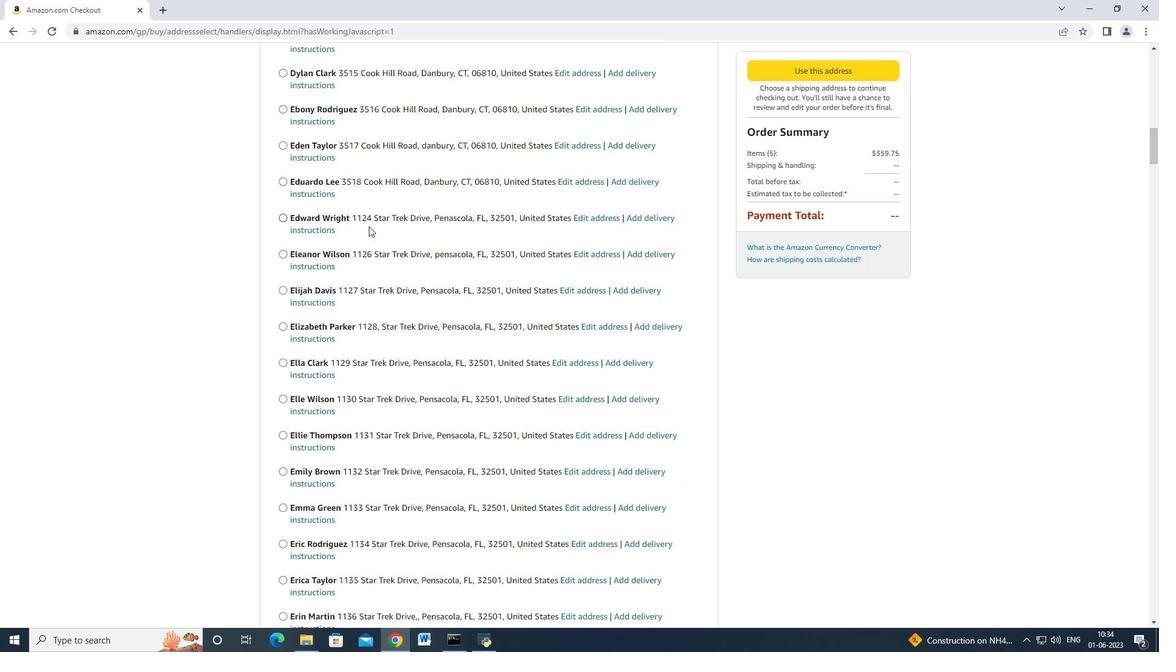 
Action: Mouse scrolled (369, 224) with delta (0, 0)
Screenshot: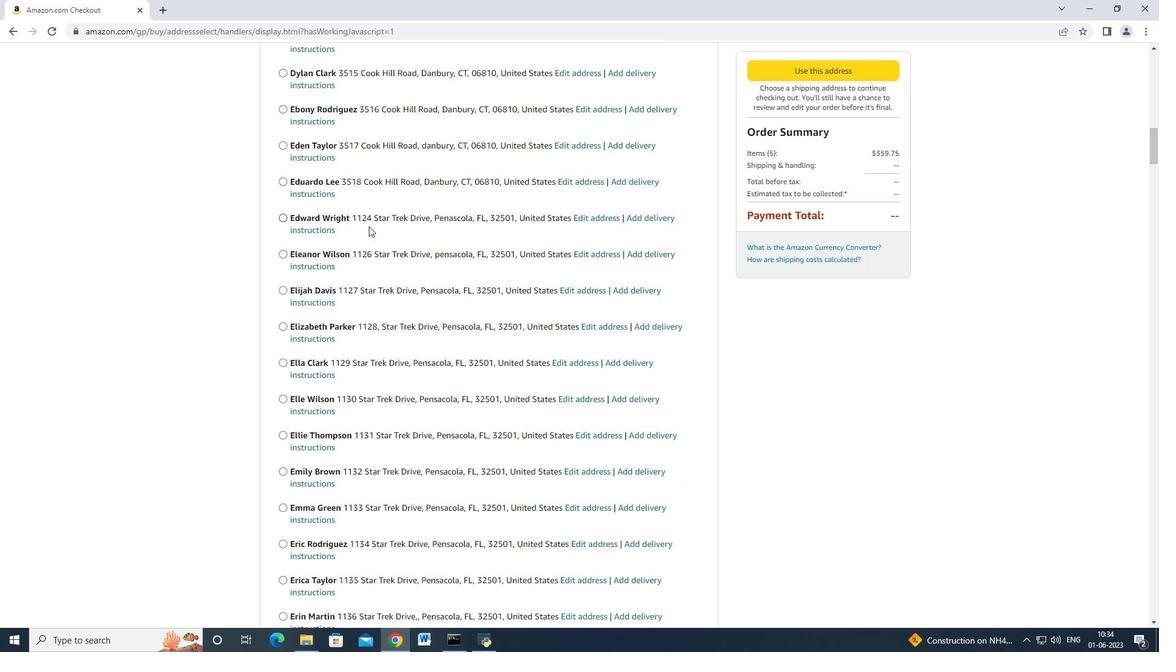
Action: Mouse moved to (369, 225)
Screenshot: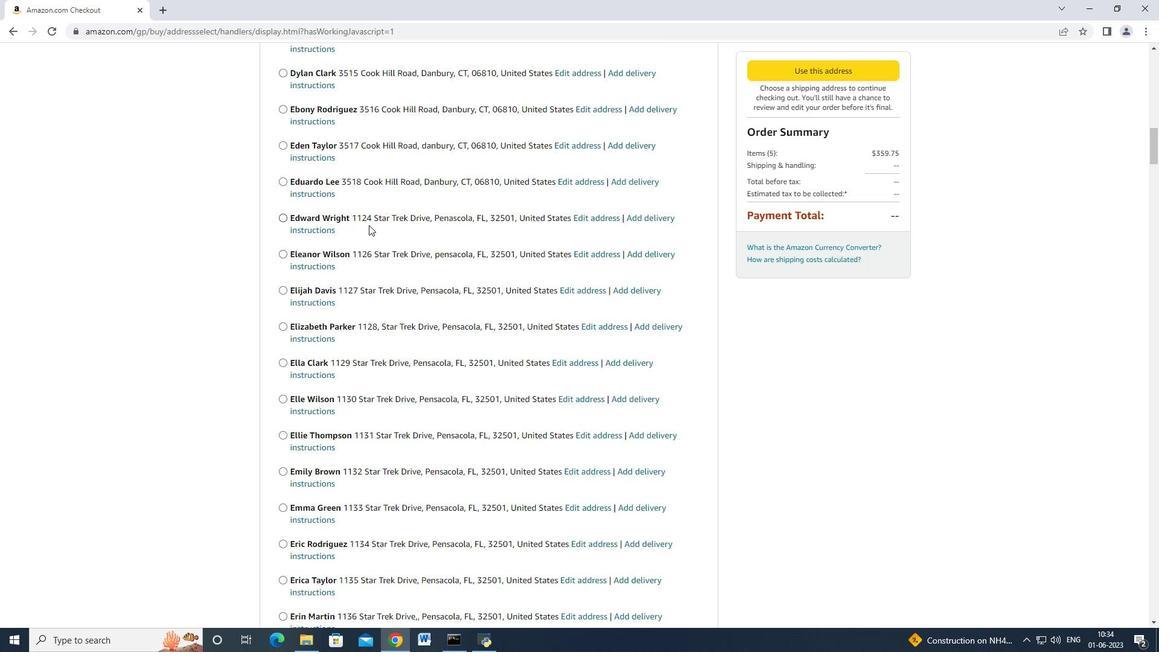 
Action: Mouse scrolled (369, 224) with delta (0, 0)
Screenshot: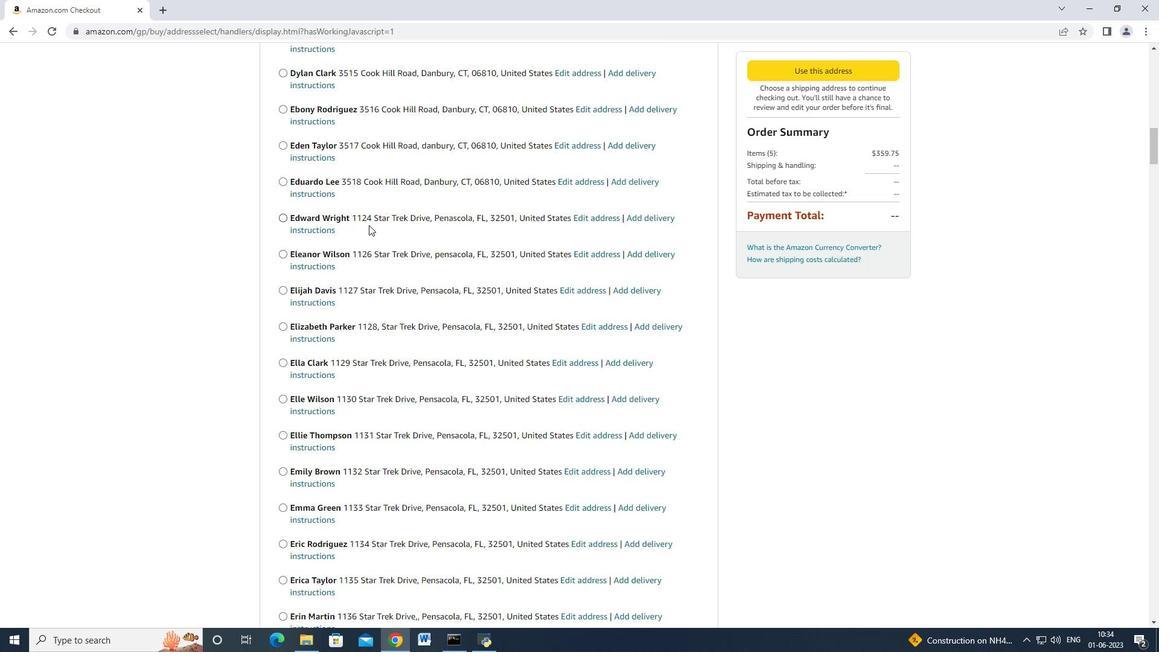
Action: Mouse scrolled (369, 224) with delta (0, 0)
Screenshot: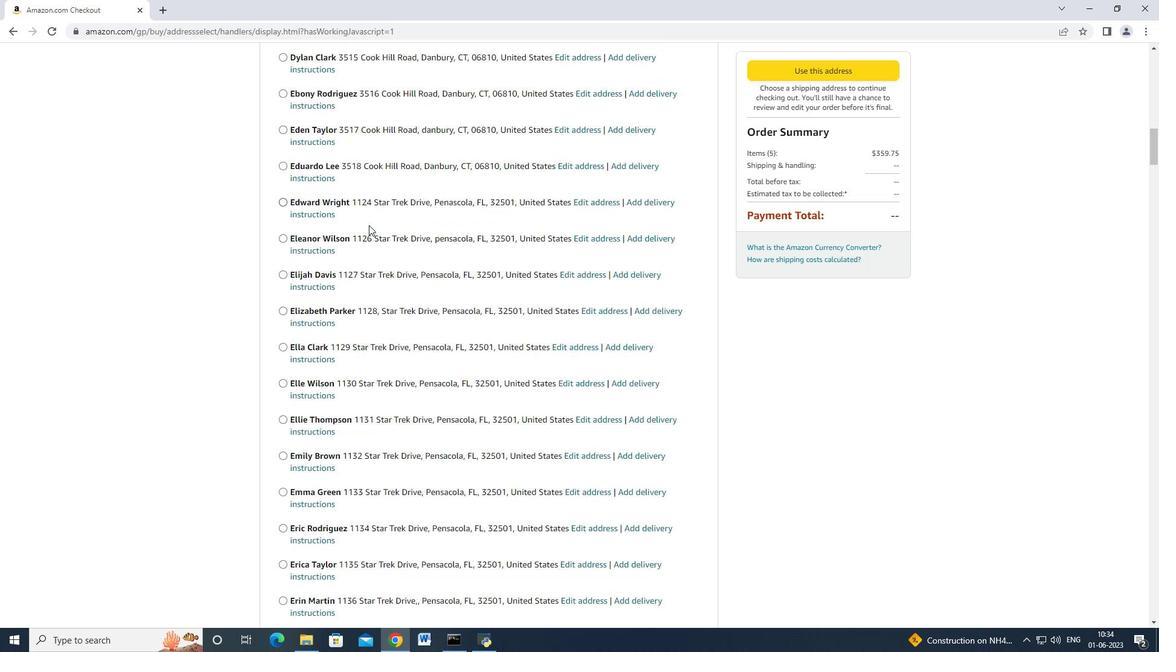 
Action: Mouse scrolled (369, 224) with delta (0, 0)
Screenshot: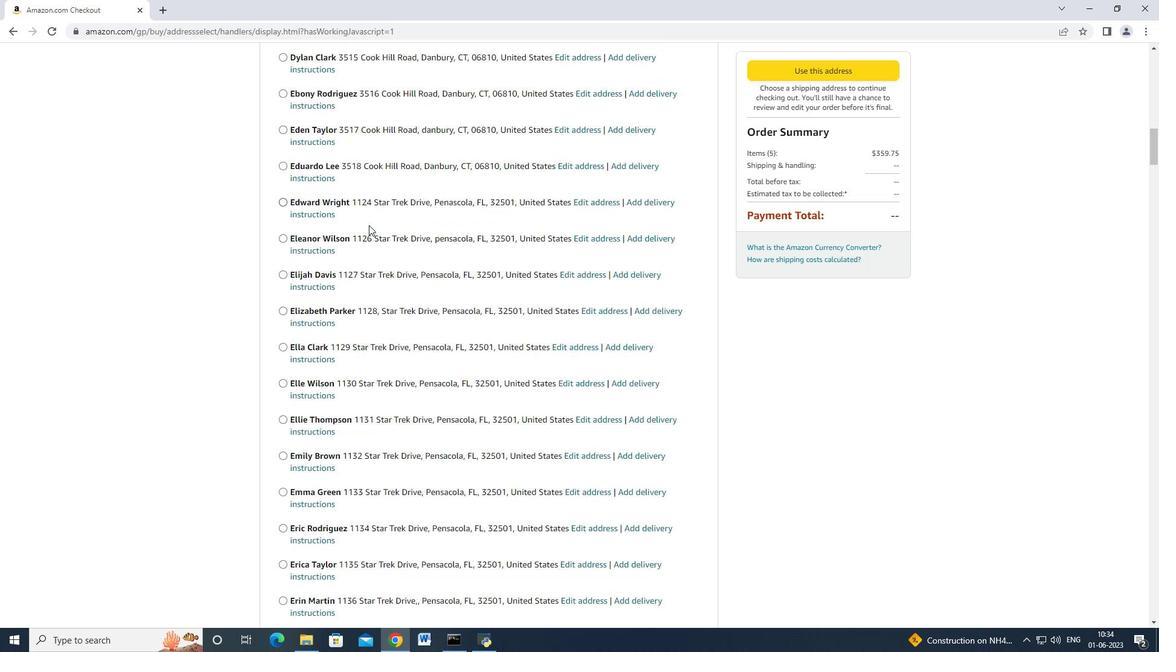 
Action: Mouse scrolled (369, 224) with delta (0, 0)
Screenshot: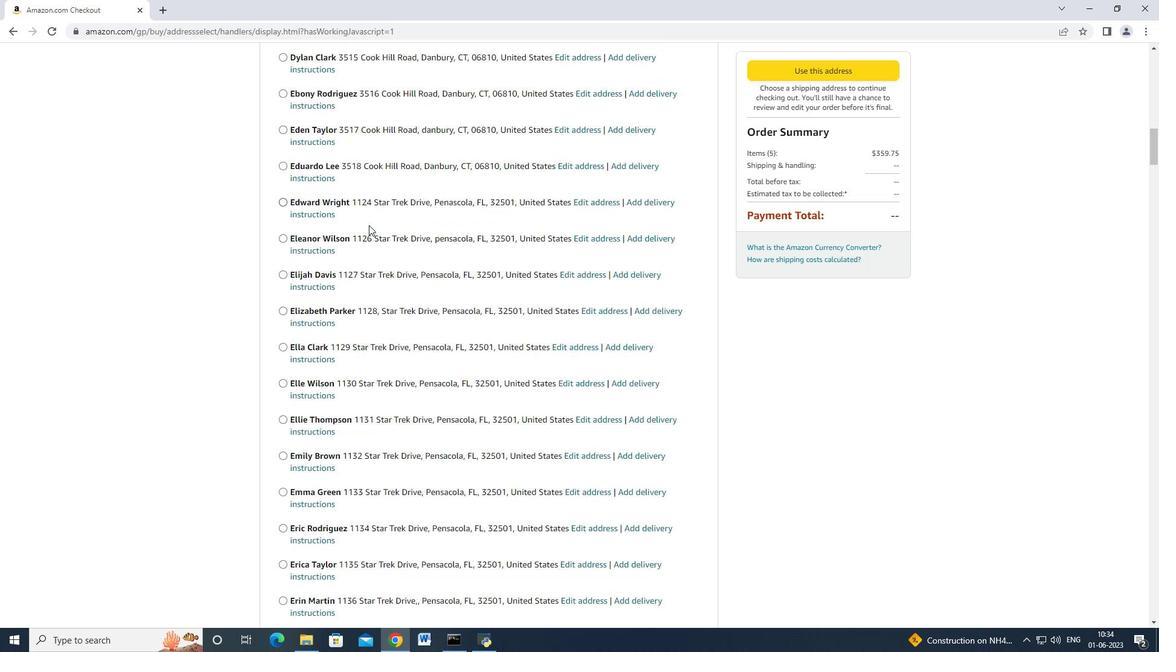 
Action: Mouse scrolled (369, 224) with delta (0, 0)
Screenshot: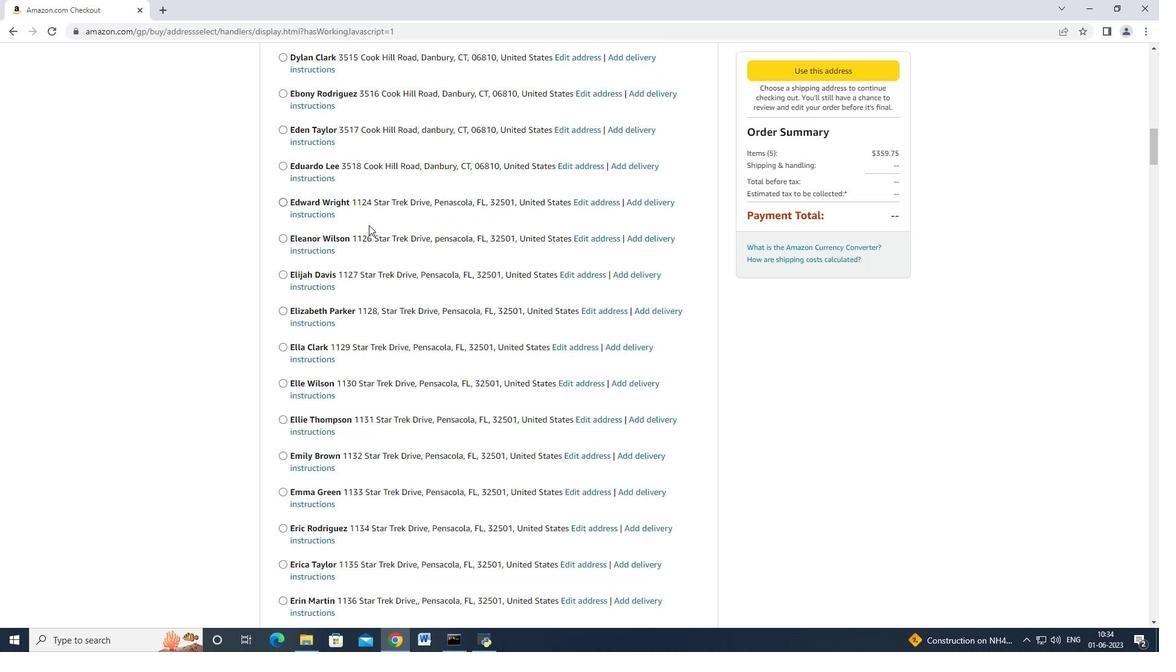 
Action: Mouse moved to (370, 222)
Screenshot: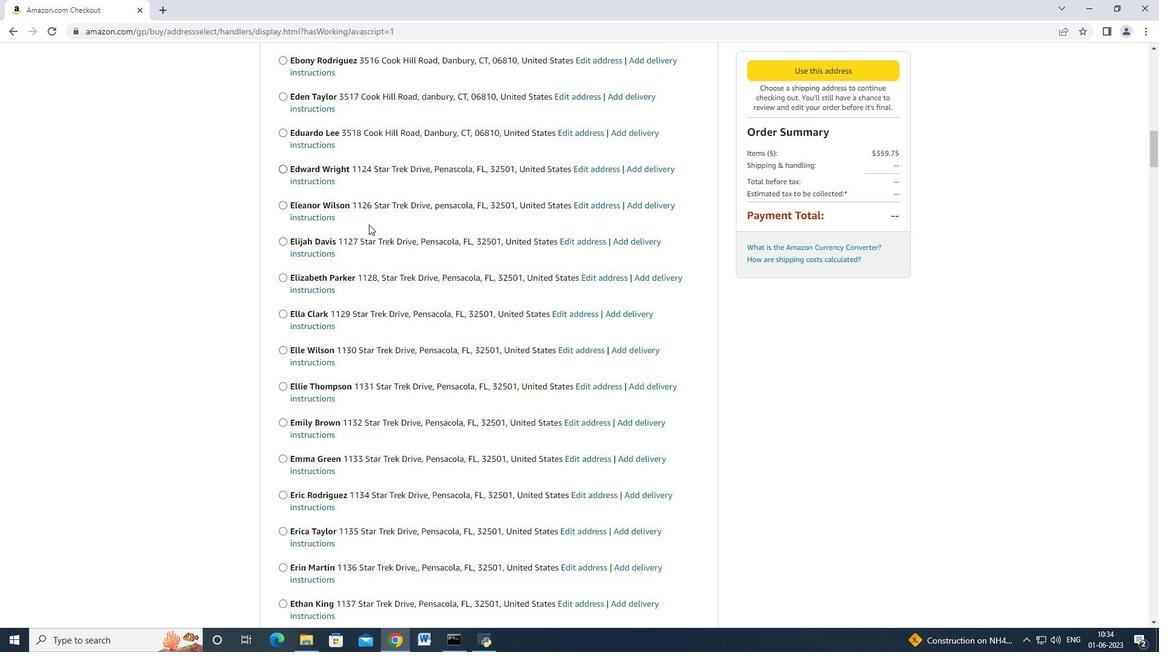 
Action: Mouse scrolled (370, 221) with delta (0, 0)
Screenshot: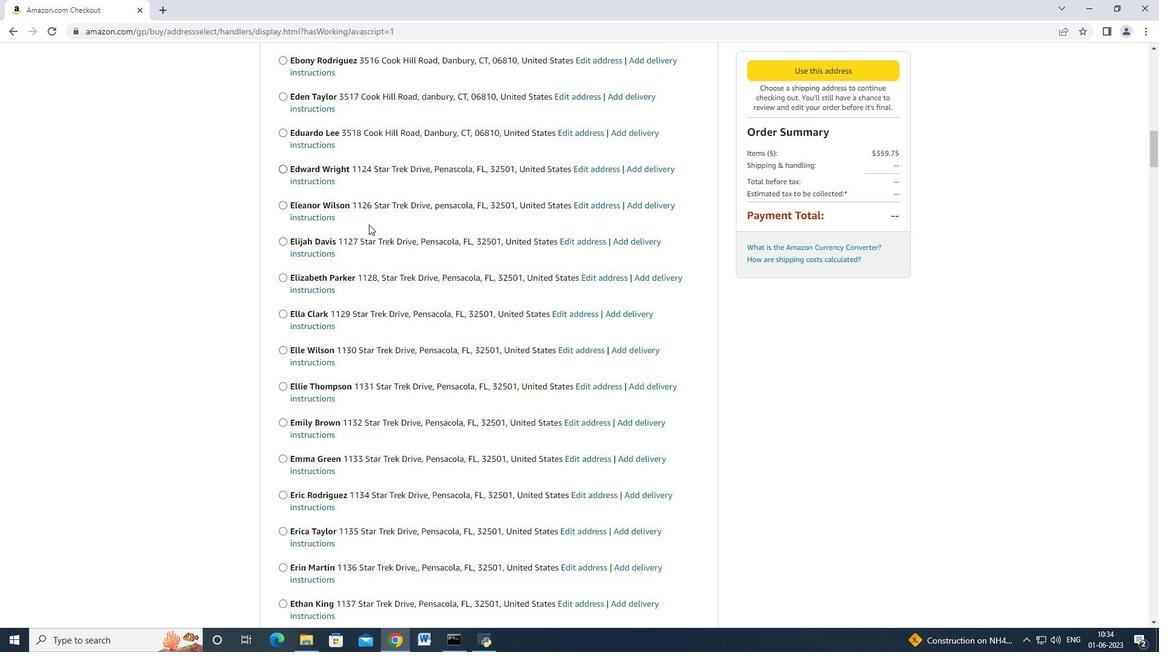 
Action: Mouse scrolled (370, 221) with delta (0, 0)
Screenshot: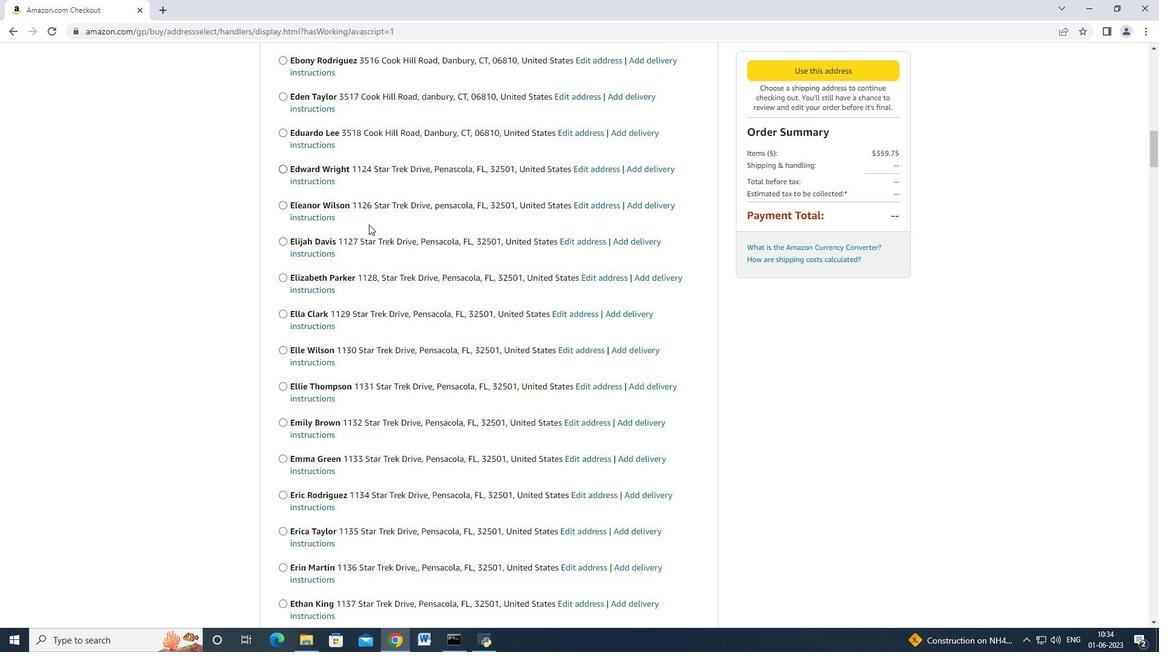 
Action: Mouse scrolled (370, 221) with delta (0, 0)
Screenshot: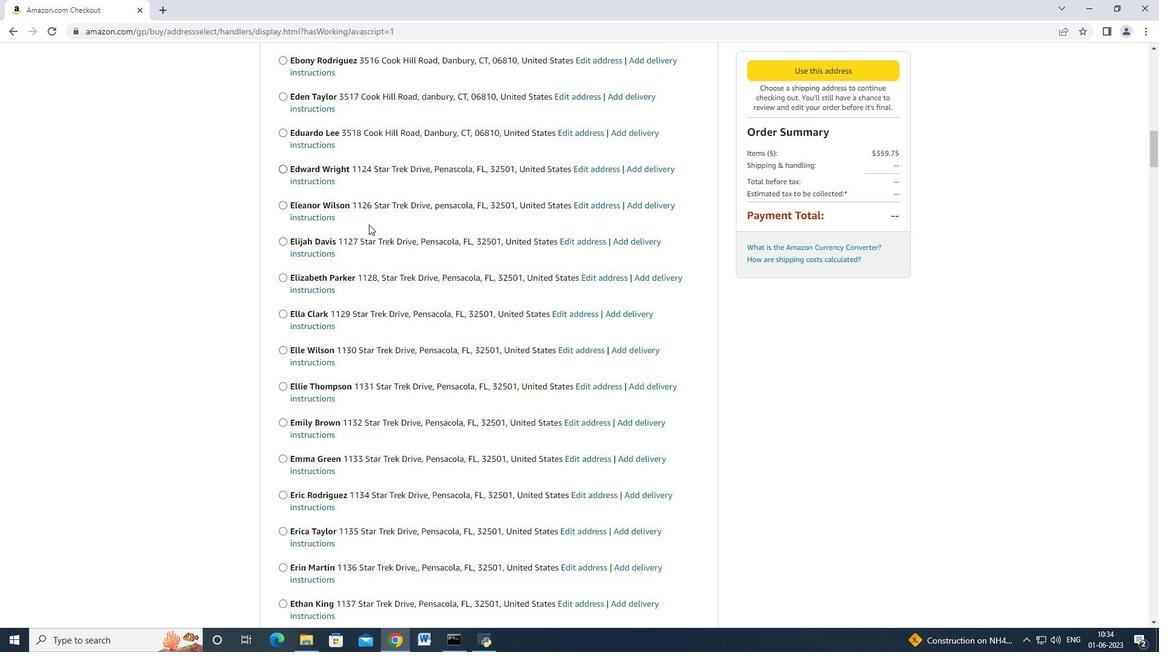 
Action: Mouse scrolled (370, 221) with delta (0, -1)
Screenshot: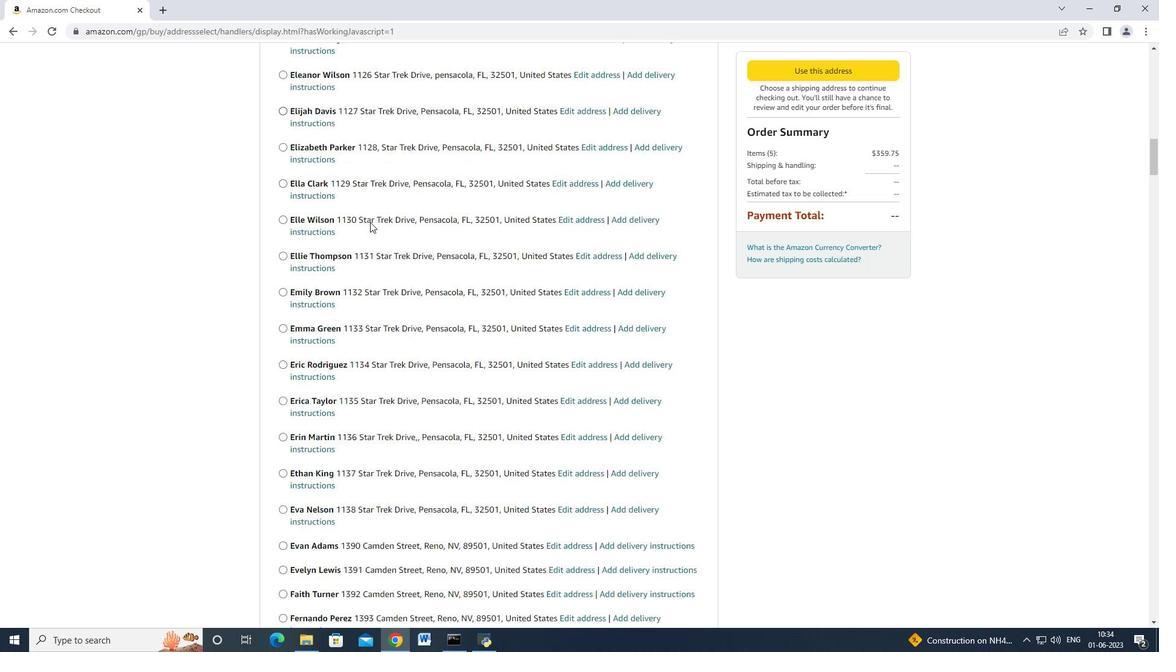 
Action: Mouse moved to (370, 219)
Screenshot: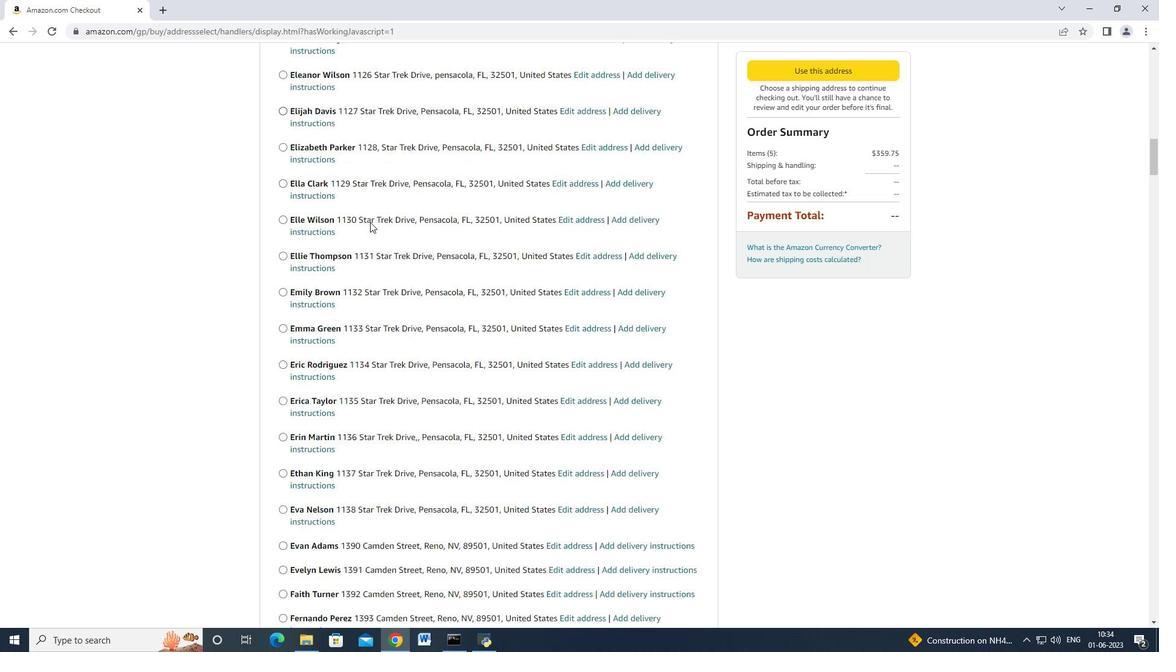 
Action: Mouse scrolled (370, 218) with delta (0, -1)
Screenshot: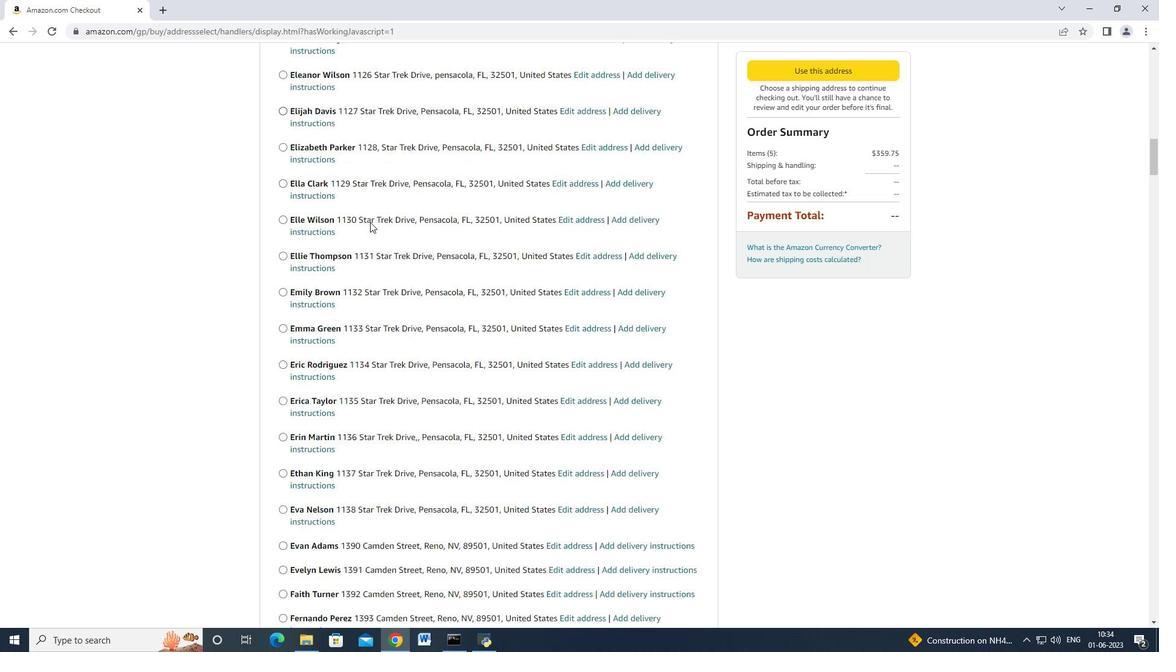 
Action: Mouse moved to (372, 218)
Screenshot: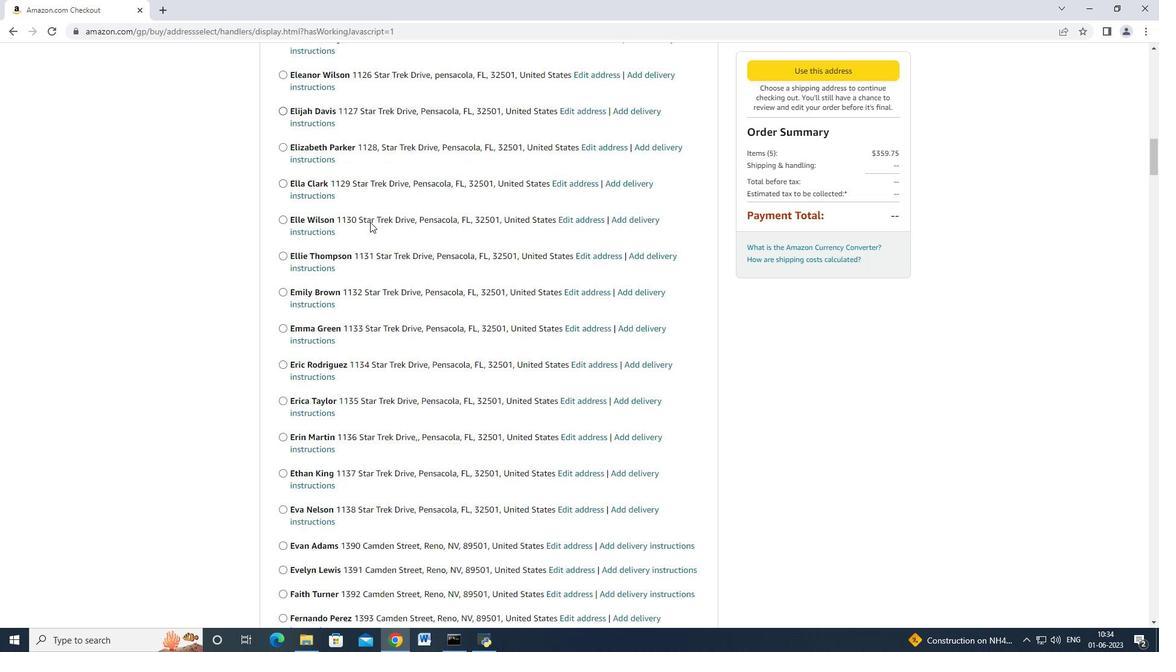 
Action: Mouse scrolled (372, 218) with delta (0, 0)
Screenshot: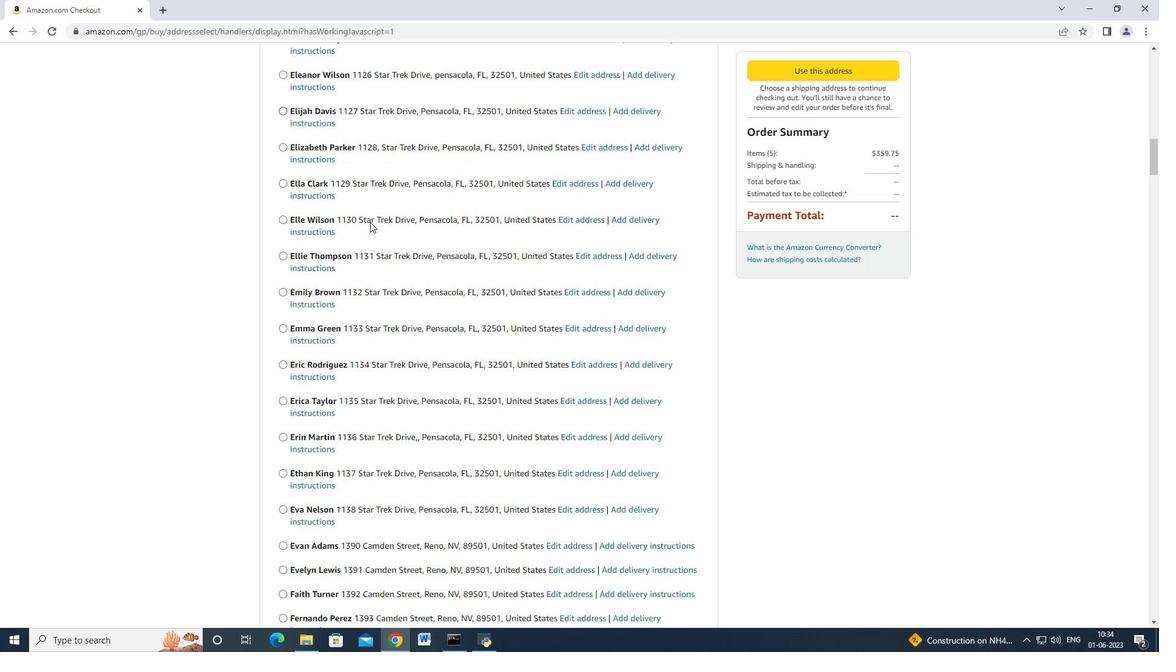 
Action: Mouse moved to (370, 221)
Screenshot: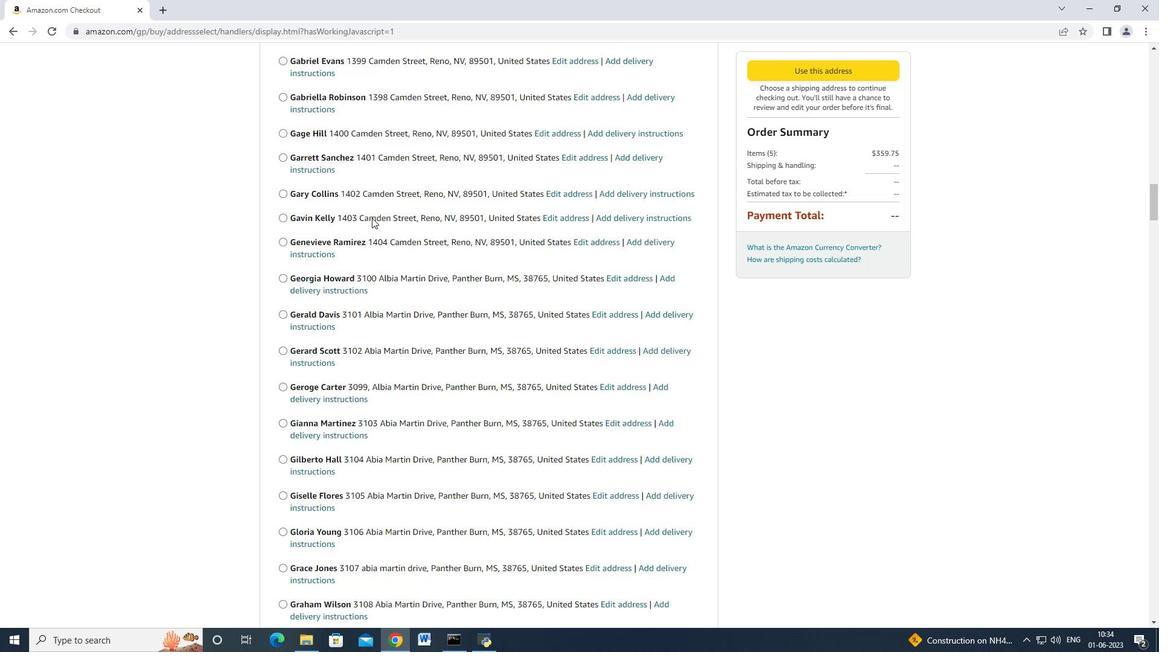 
Action: Mouse scrolled (370, 220) with delta (0, 0)
Screenshot: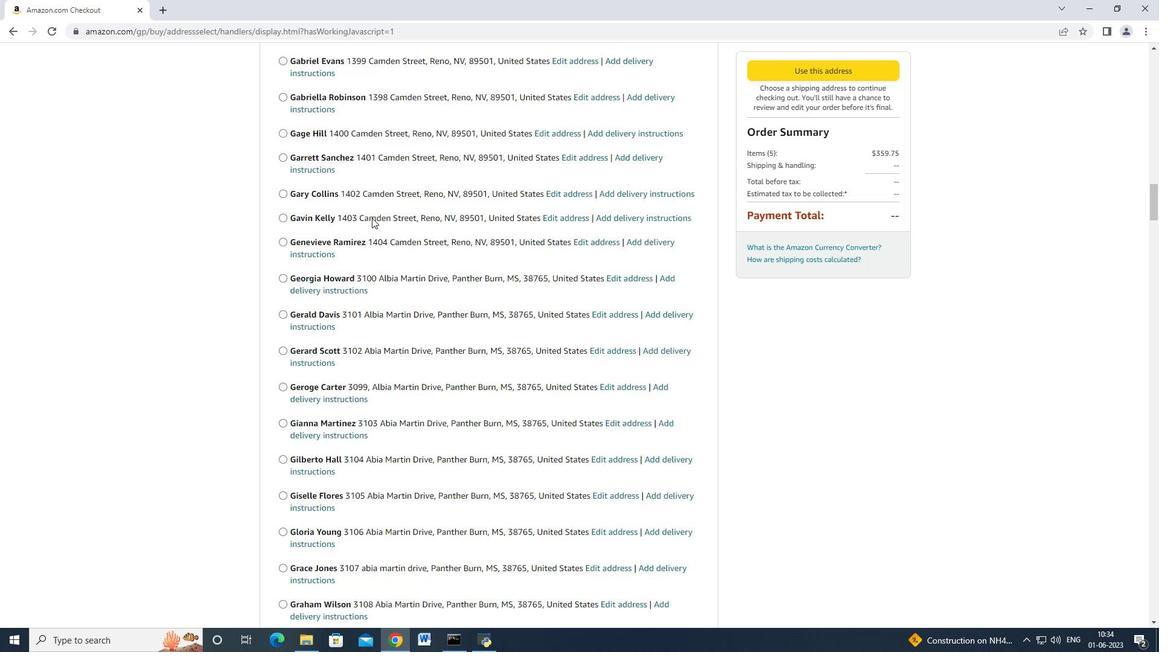 
Action: Mouse moved to (370, 221)
Screenshot: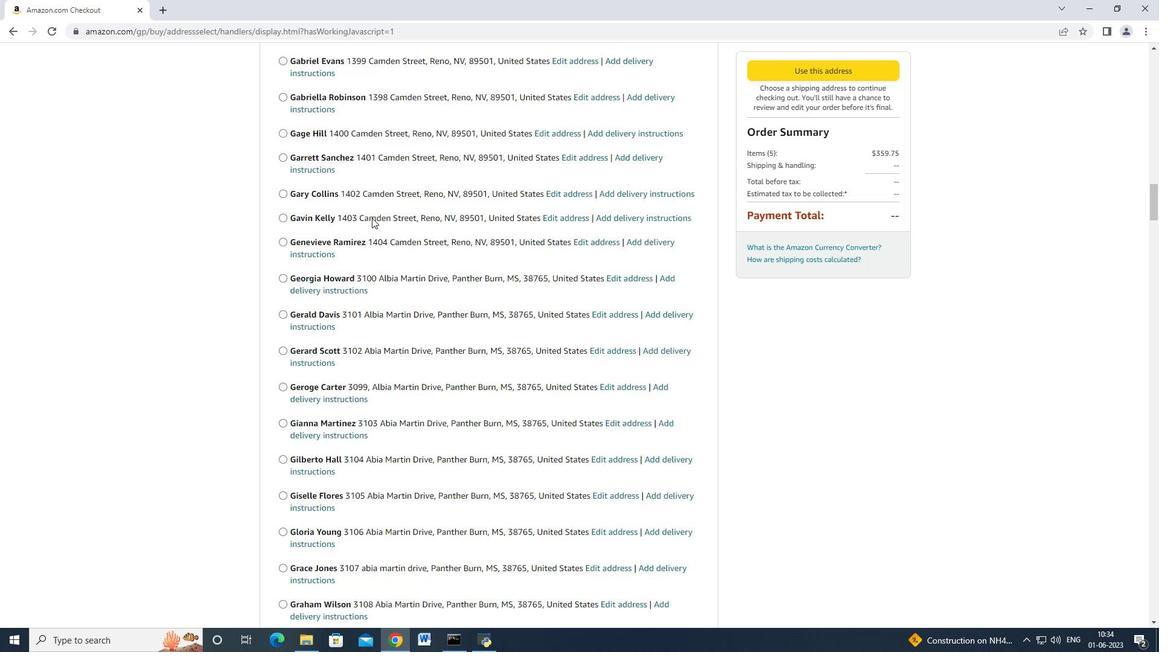 
Action: Mouse scrolled (370, 220) with delta (0, 0)
Screenshot: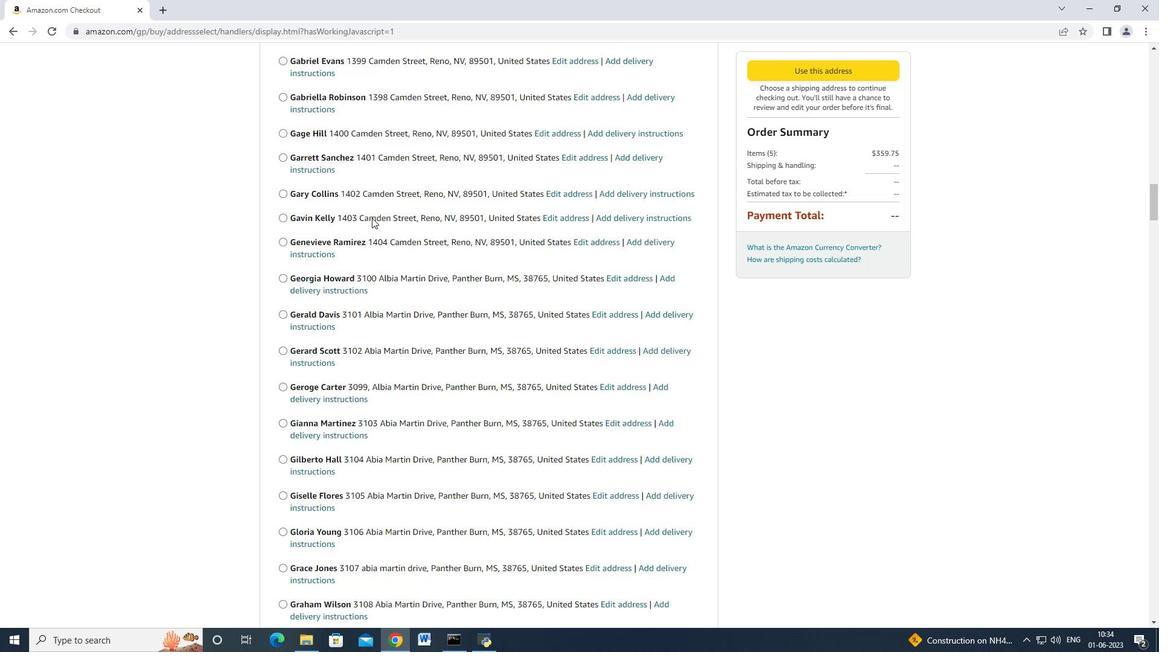 
Action: Mouse scrolled (370, 220) with delta (0, 0)
Screenshot: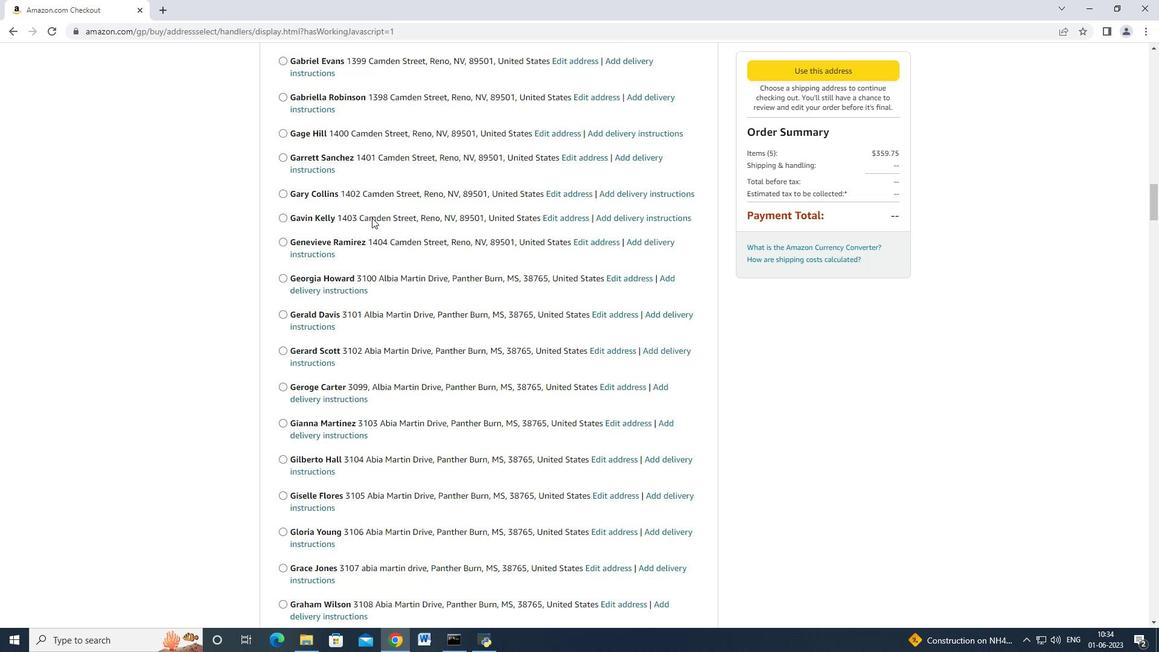 
Action: Mouse scrolled (370, 220) with delta (0, 0)
Screenshot: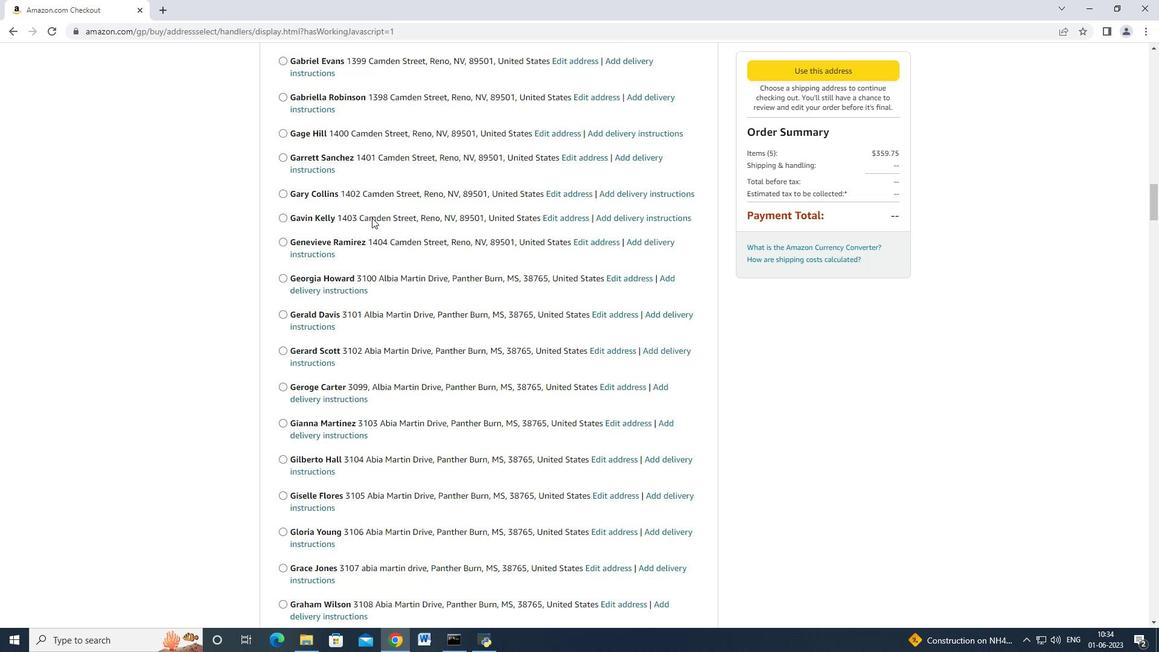 
Action: Mouse scrolled (370, 220) with delta (0, 0)
Screenshot: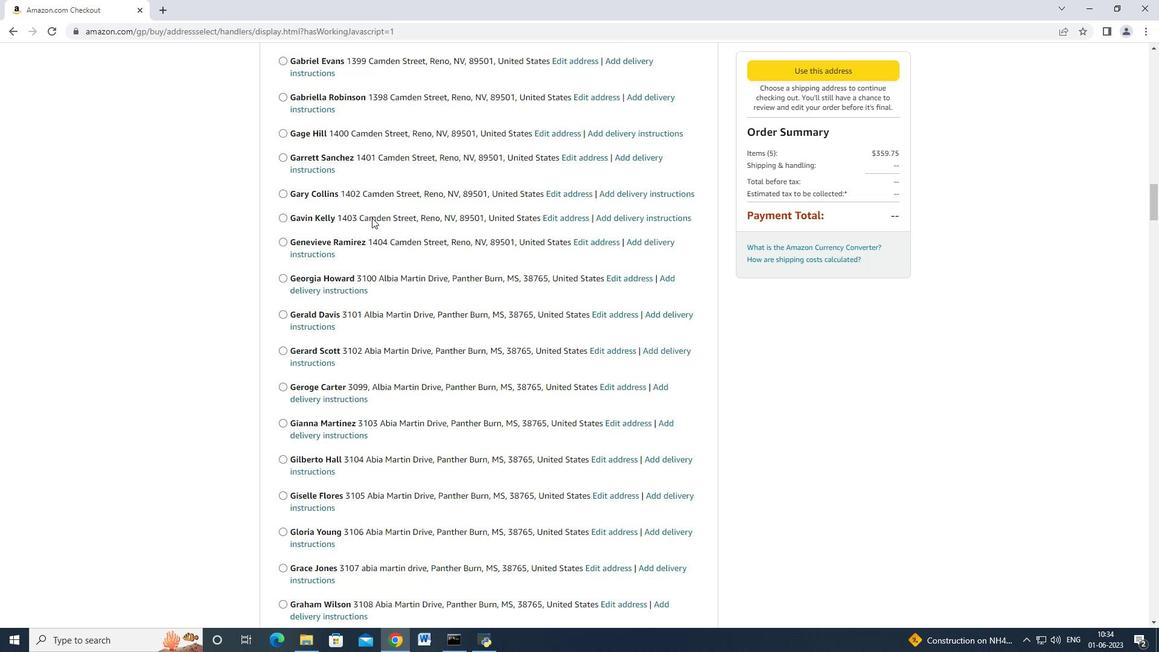 
Action: Mouse scrolled (370, 220) with delta (0, 0)
Screenshot: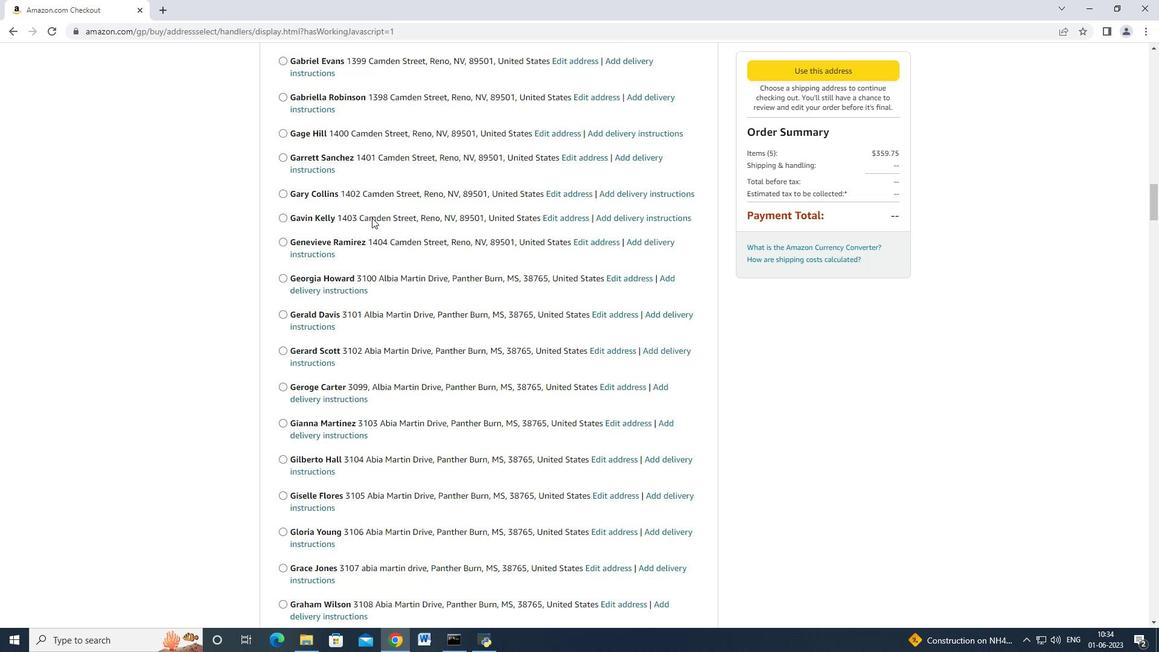 
Action: Mouse scrolled (370, 220) with delta (0, 0)
Screenshot: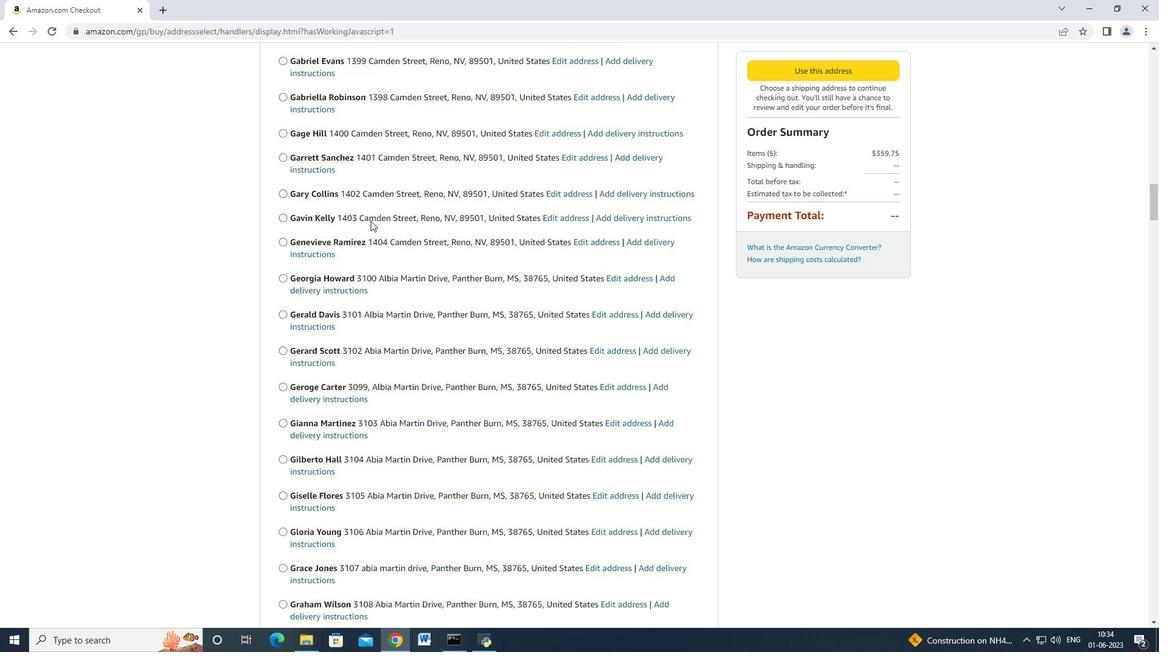 
Action: Mouse moved to (370, 225)
Screenshot: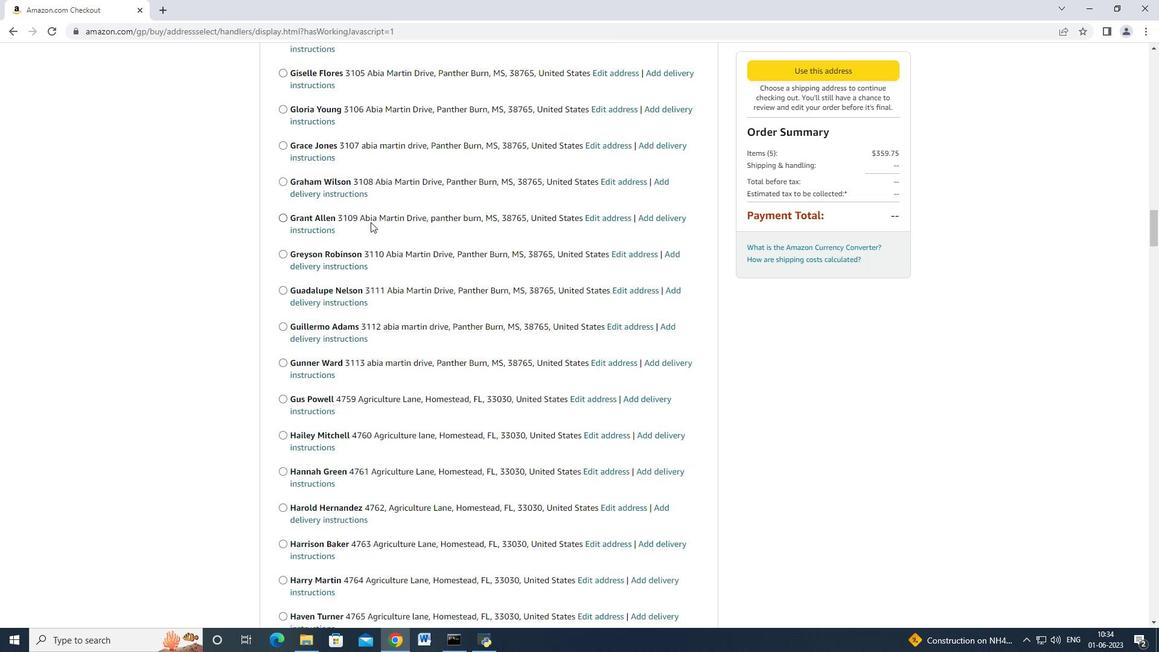 
Action: Mouse scrolled (370, 225) with delta (0, 0)
Screenshot: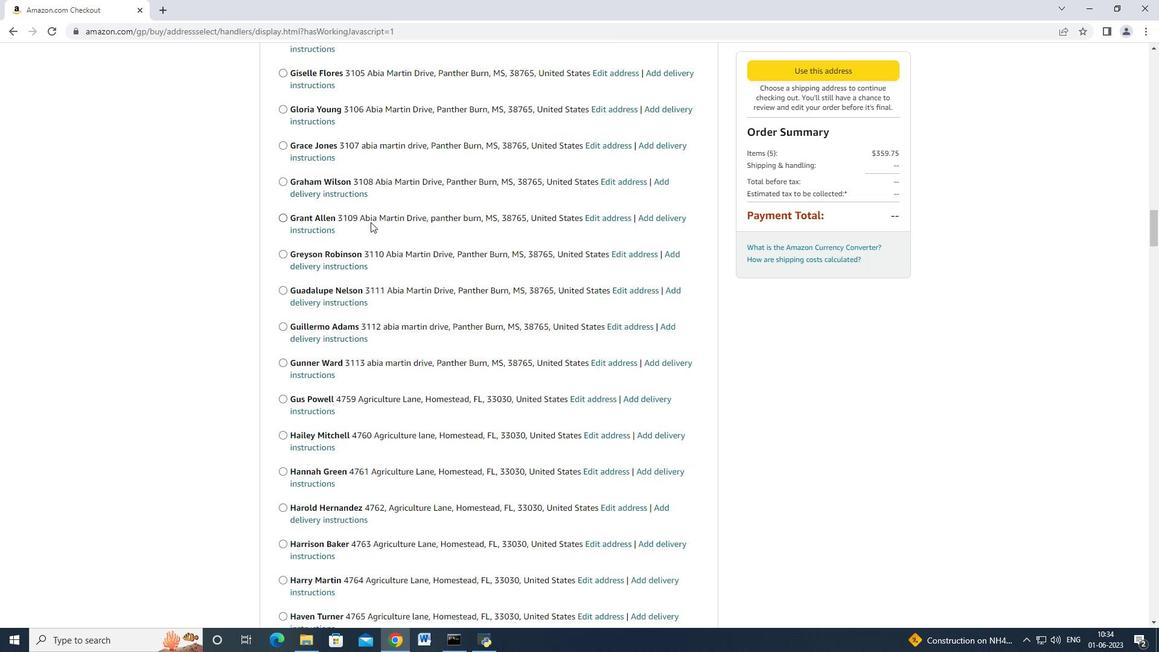 
Action: Mouse moved to (370, 225)
Screenshot: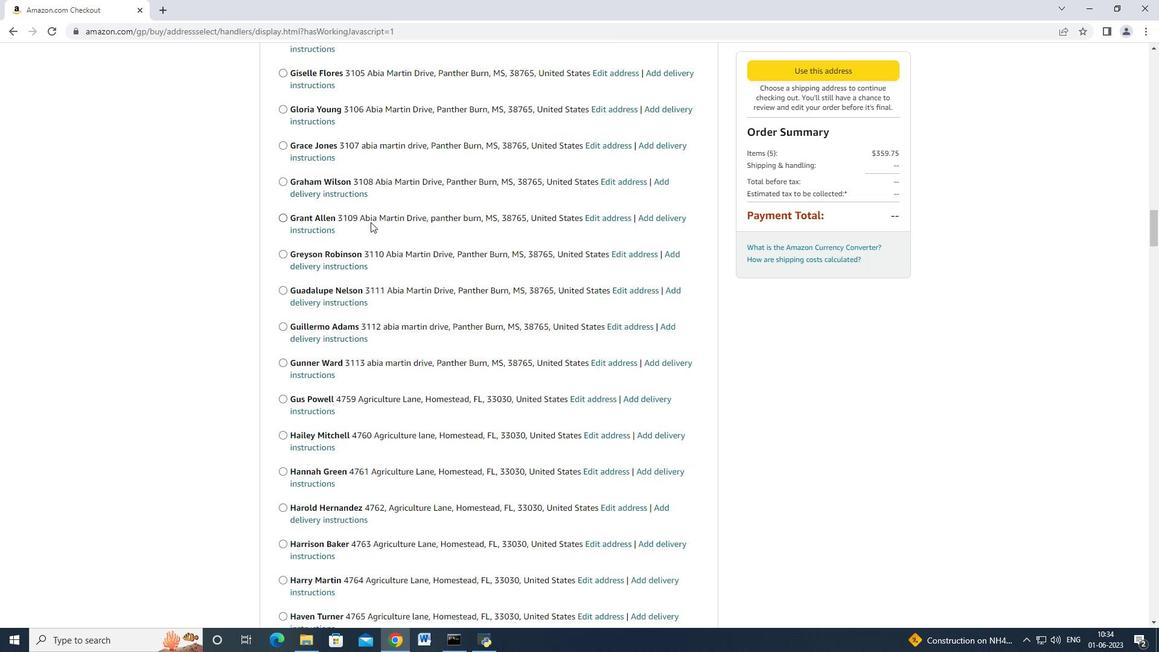 
Action: Mouse scrolled (370, 225) with delta (0, 0)
Screenshot: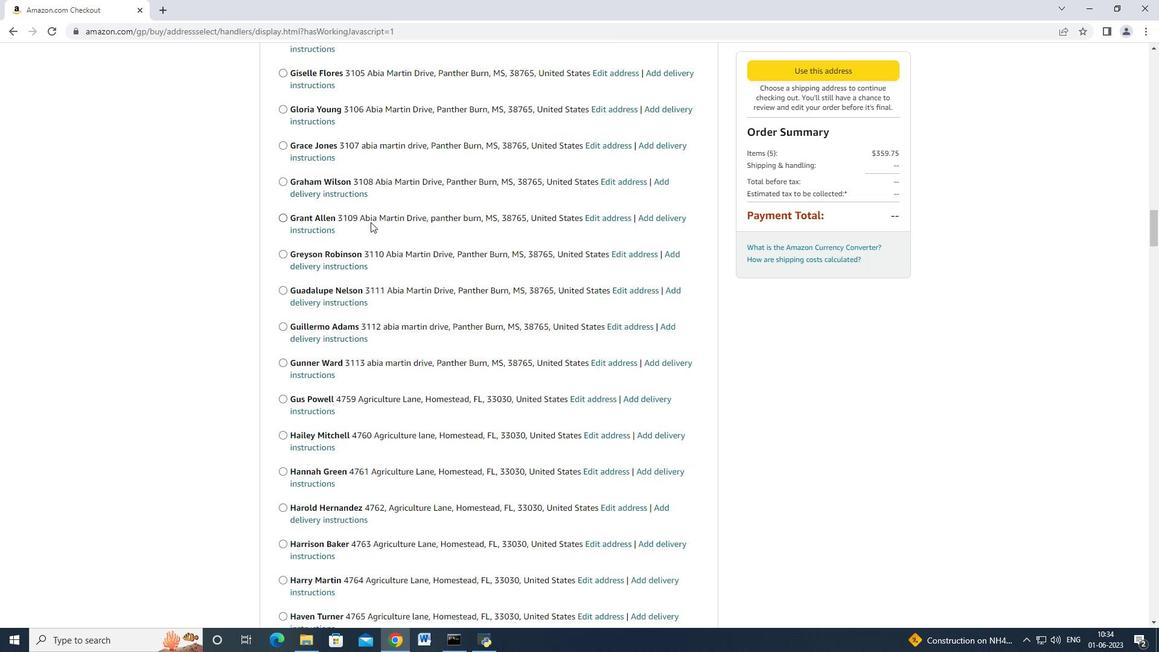 
Action: Mouse scrolled (370, 225) with delta (0, 0)
Screenshot: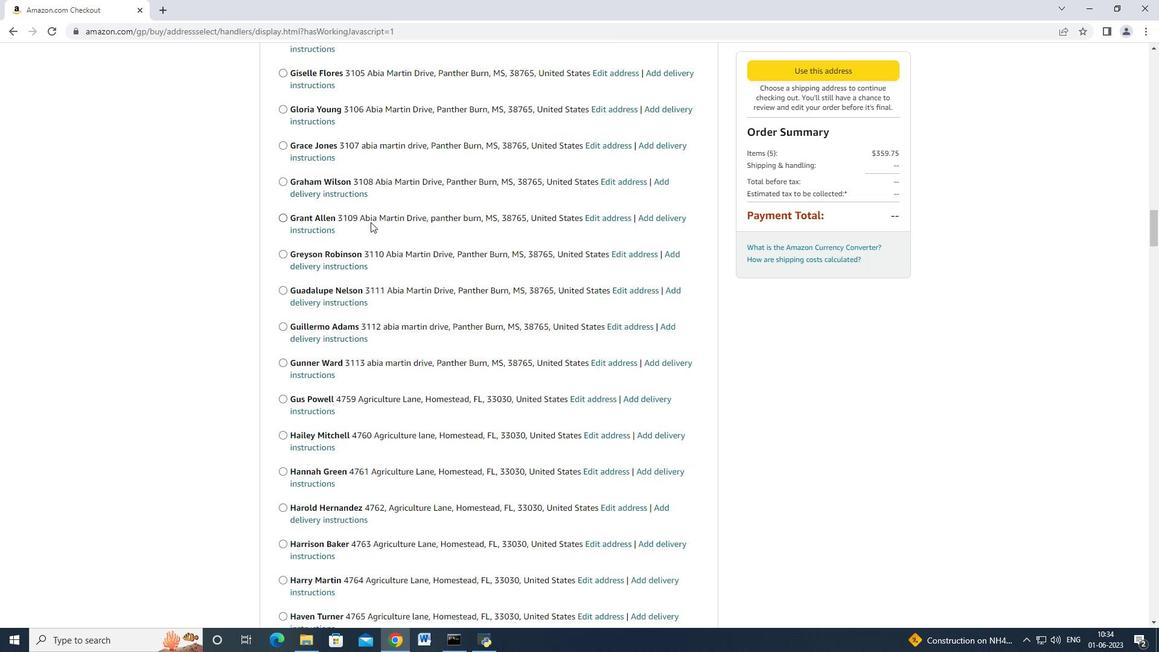 
Action: Mouse scrolled (370, 225) with delta (0, 0)
Screenshot: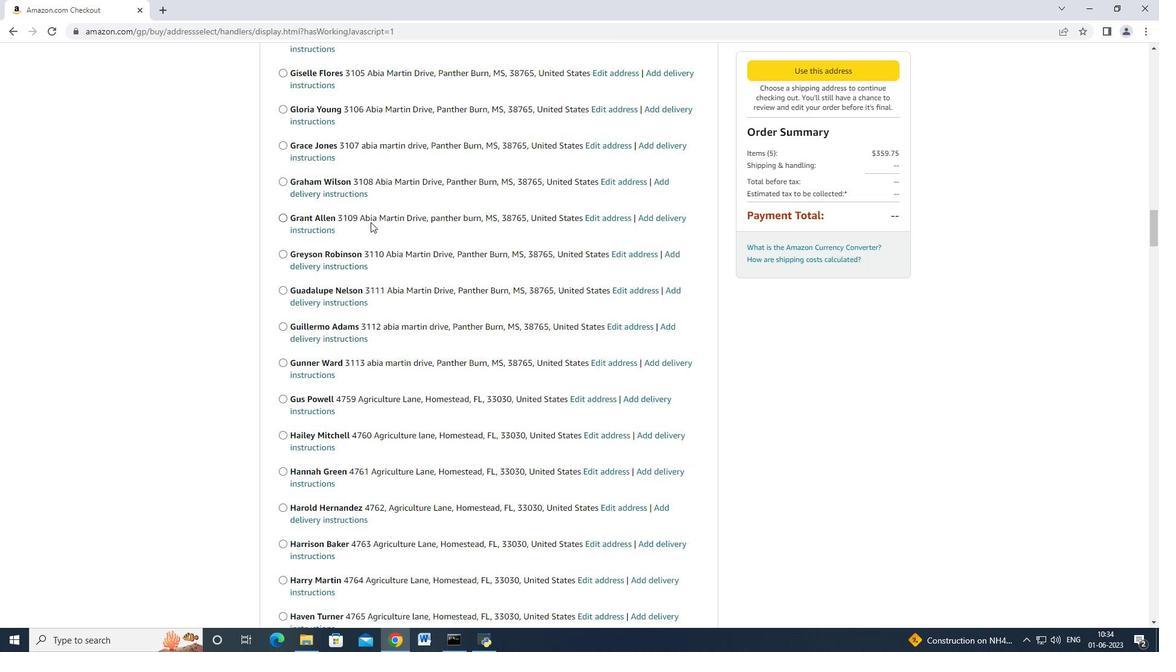 
Action: Mouse scrolled (370, 224) with delta (0, -1)
Screenshot: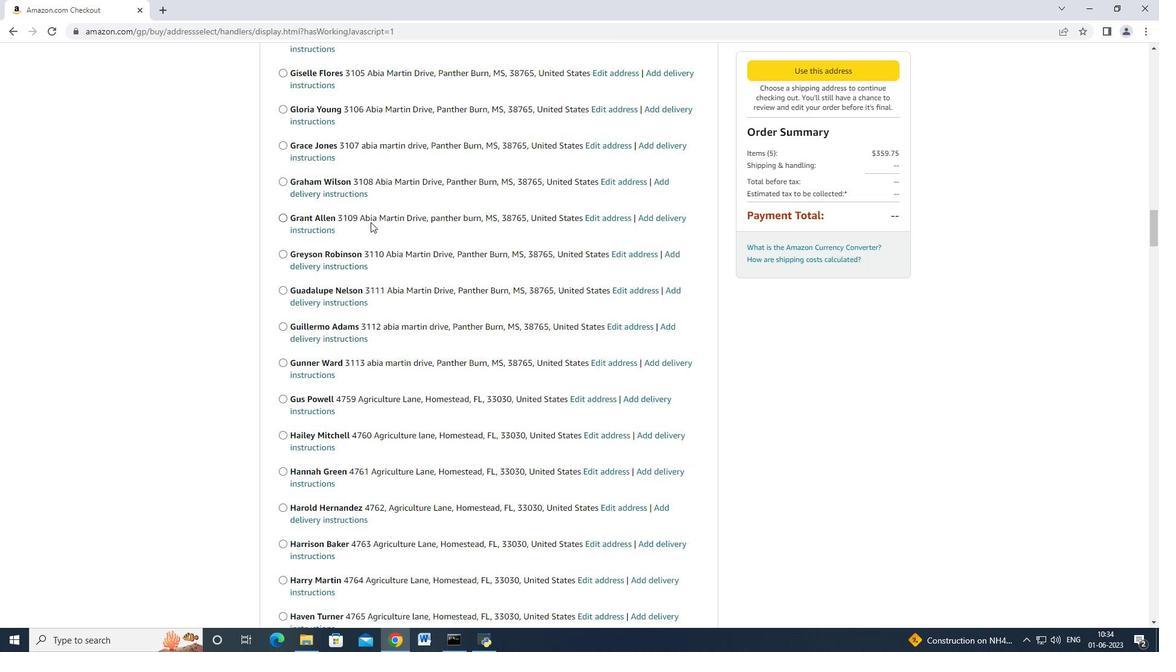 
Action: Mouse scrolled (370, 225) with delta (0, 0)
Screenshot: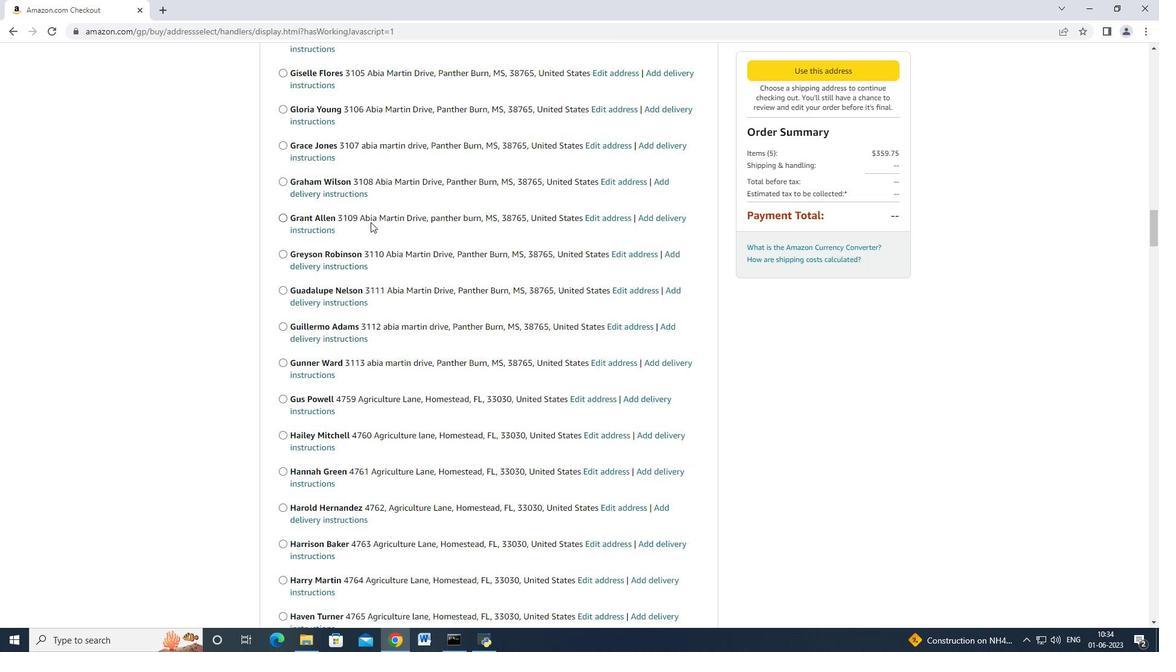 
Action: Mouse scrolled (370, 225) with delta (0, 0)
Screenshot: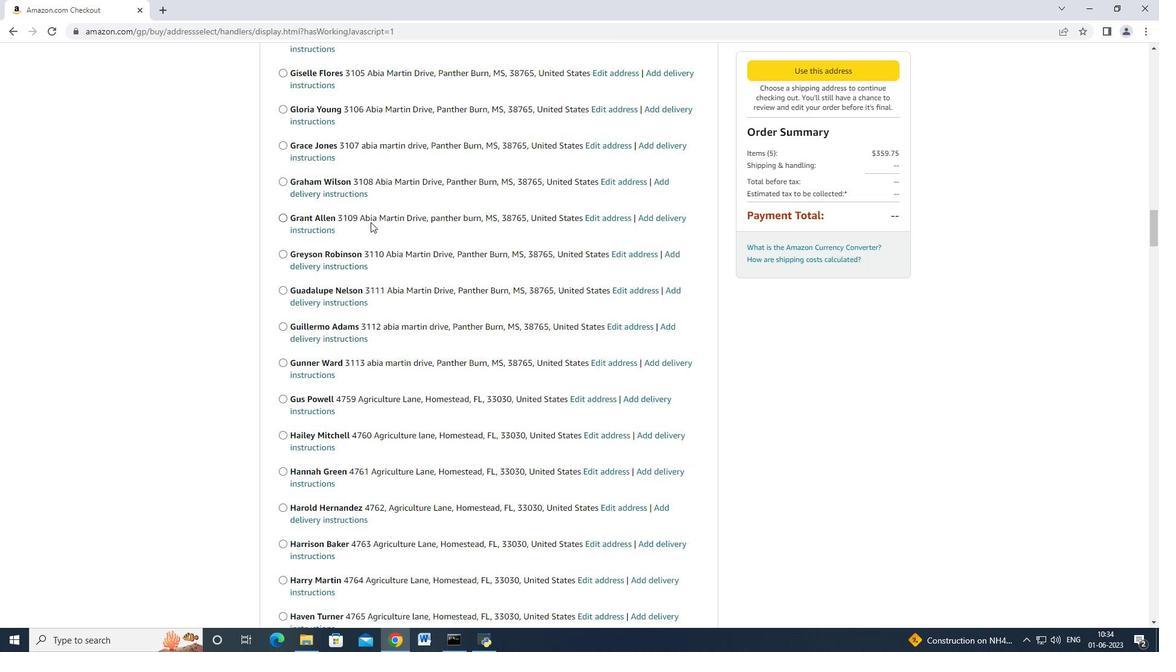 
Action: Mouse moved to (371, 225)
Screenshot: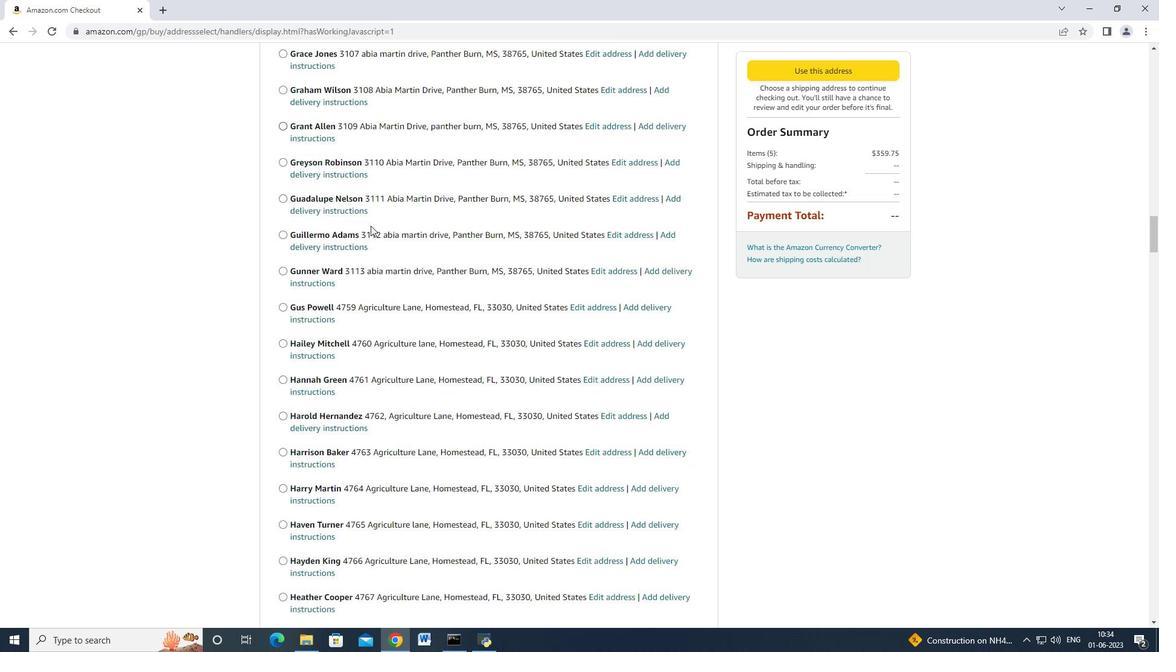 
Action: Mouse scrolled (371, 226) with delta (0, 0)
Screenshot: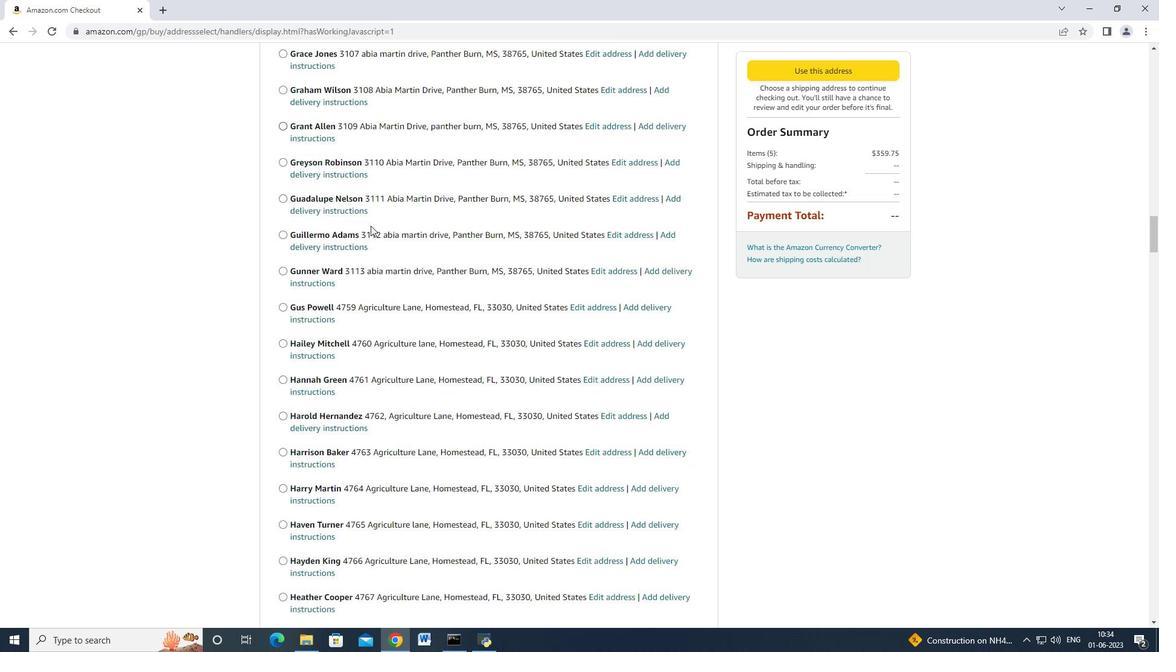 
Action: Mouse moved to (371, 225)
Screenshot: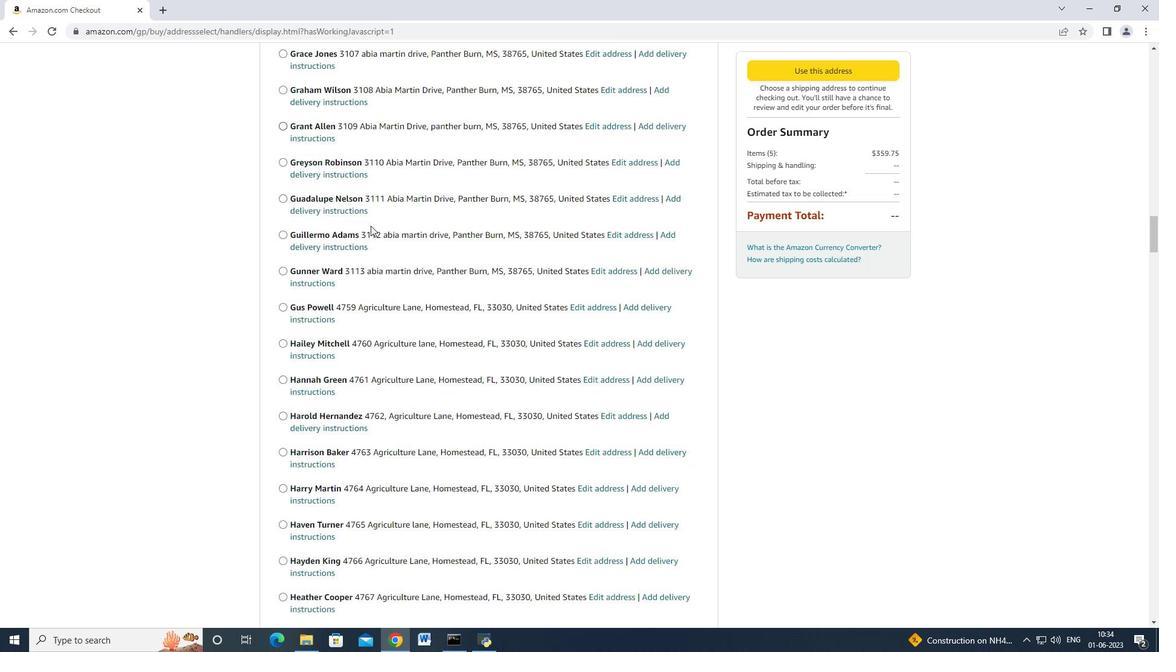 
Action: Mouse scrolled (371, 226) with delta (0, 0)
Screenshot: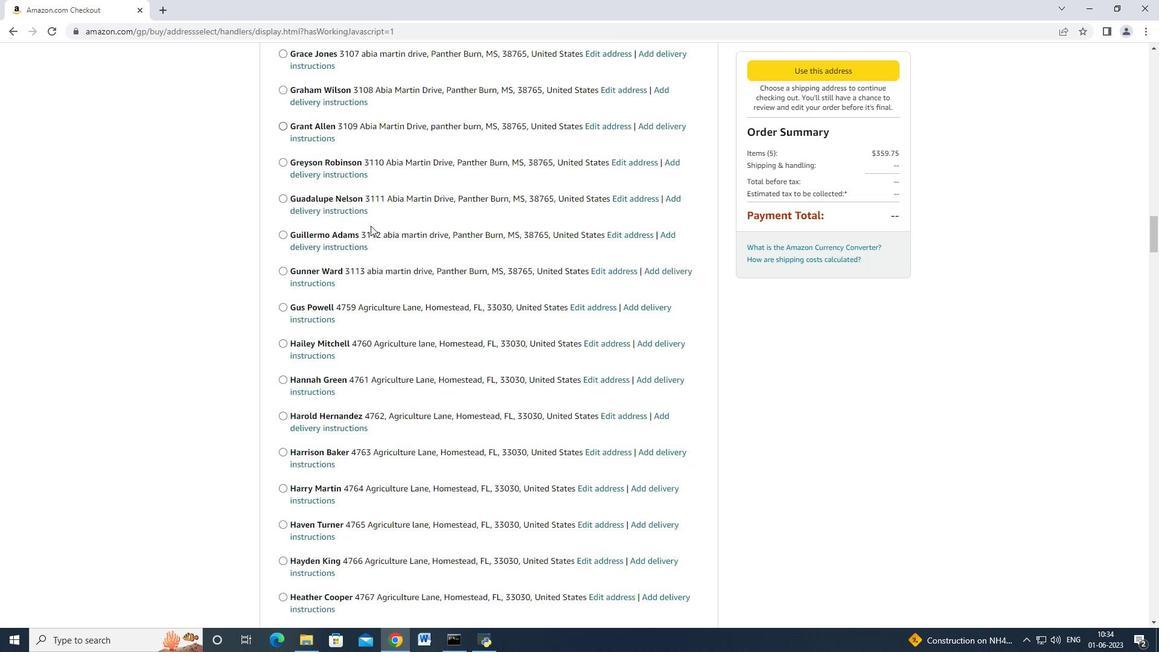 
Action: Mouse moved to (372, 225)
Screenshot: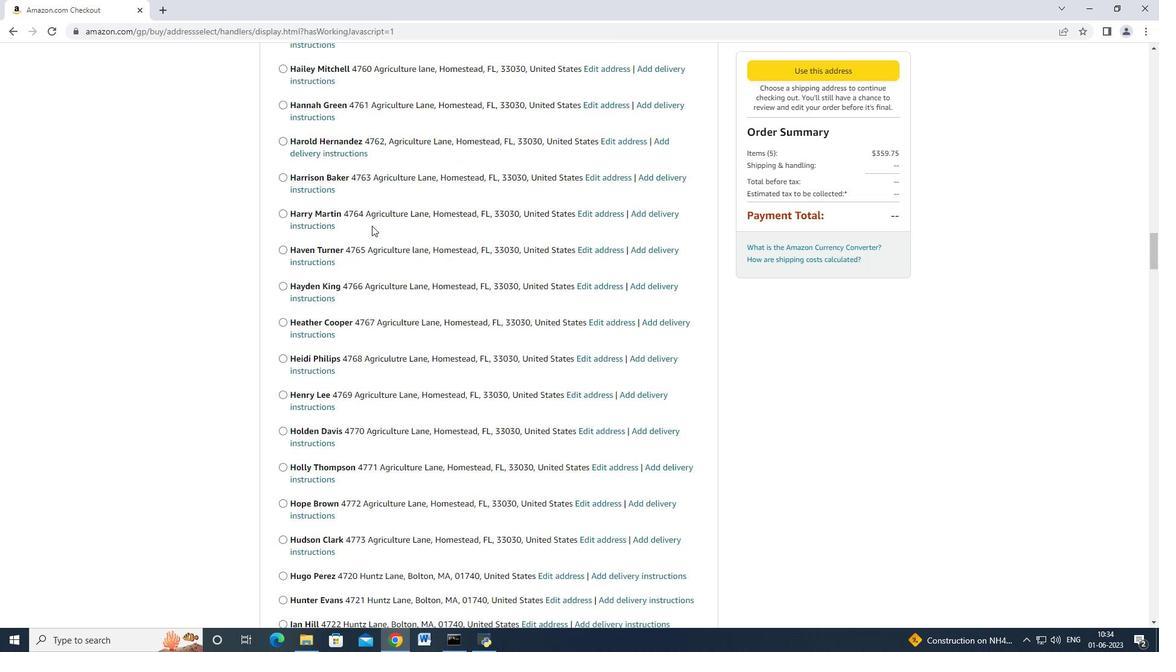 
Action: Mouse scrolled (372, 225) with delta (0, 0)
Screenshot: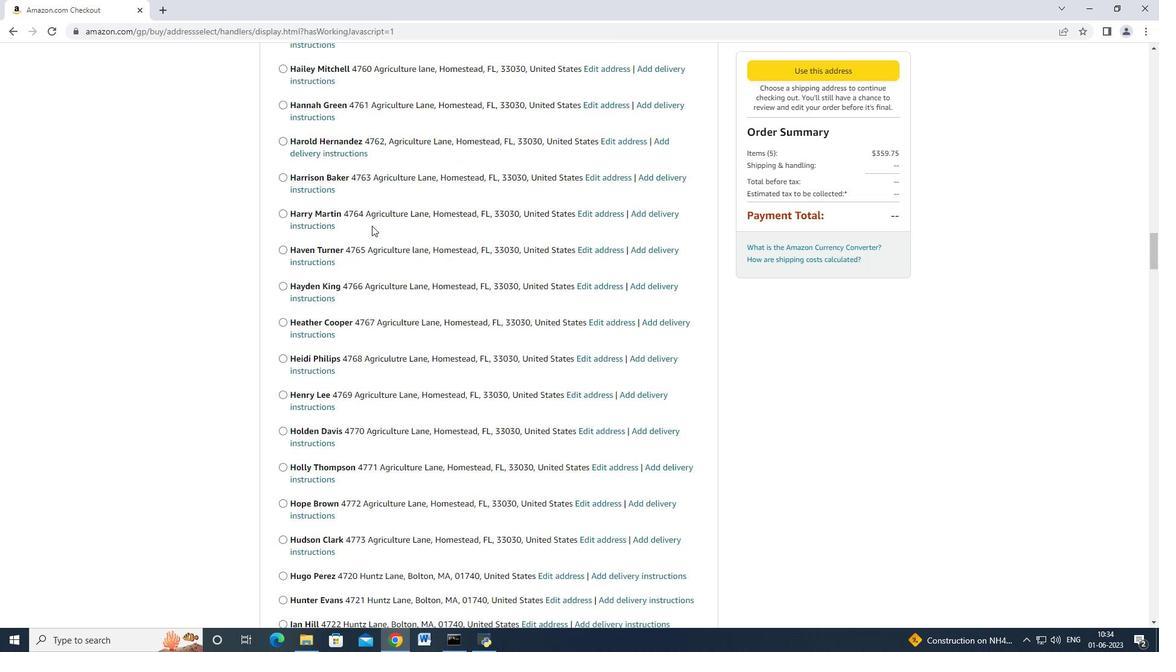 
Action: Mouse moved to (372, 226)
Screenshot: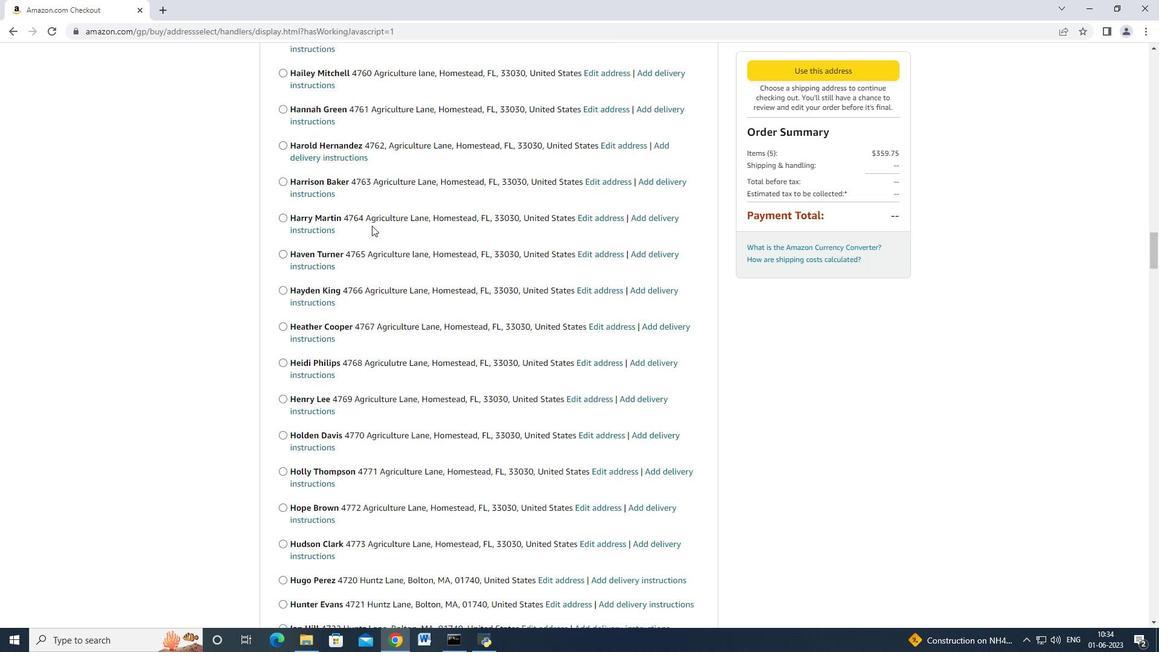 
Action: Mouse scrolled (372, 225) with delta (0, 0)
Screenshot: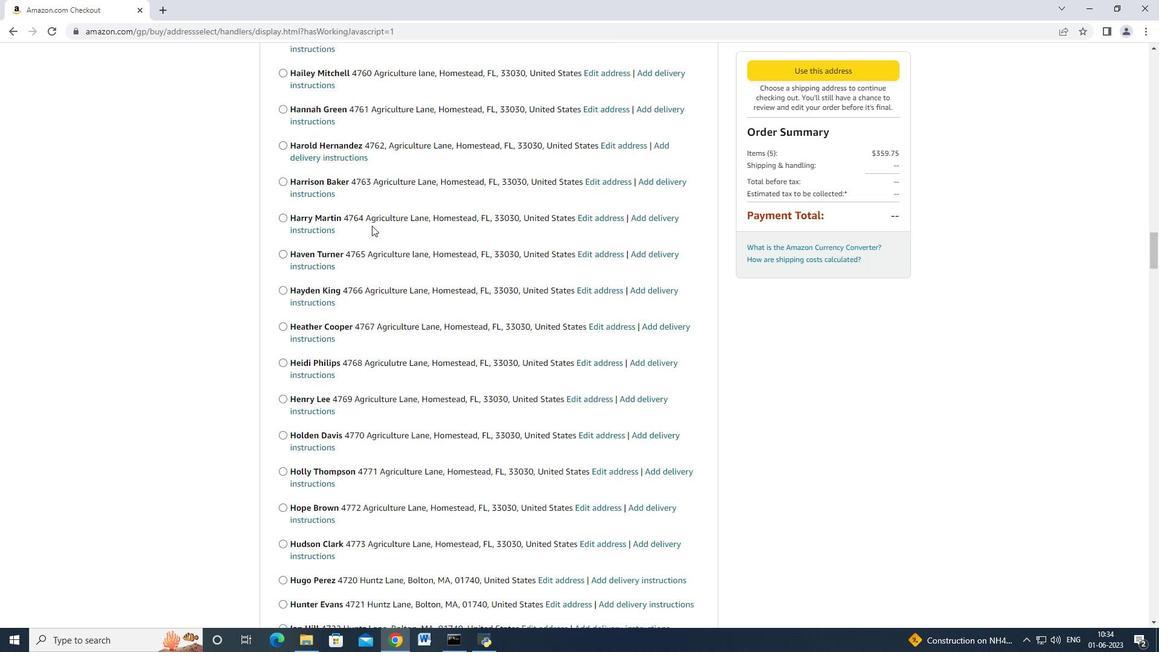 
Action: Mouse moved to (375, 226)
Screenshot: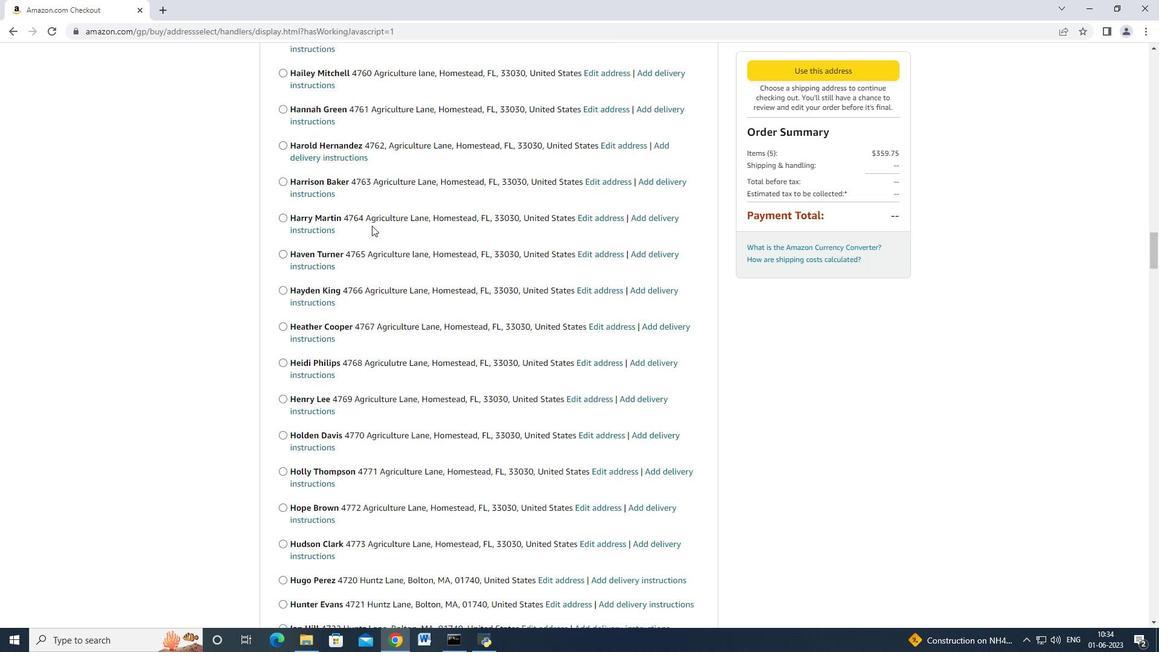
Action: Mouse scrolled (372, 225) with delta (0, 0)
Screenshot: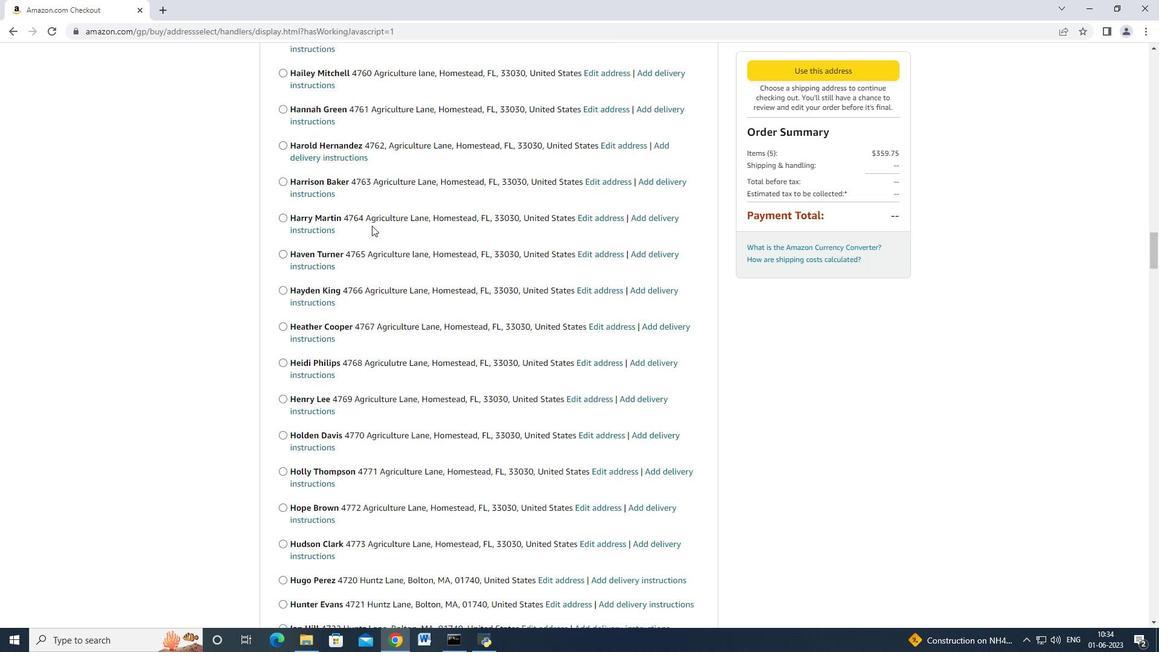 
Action: Mouse moved to (376, 225)
Screenshot: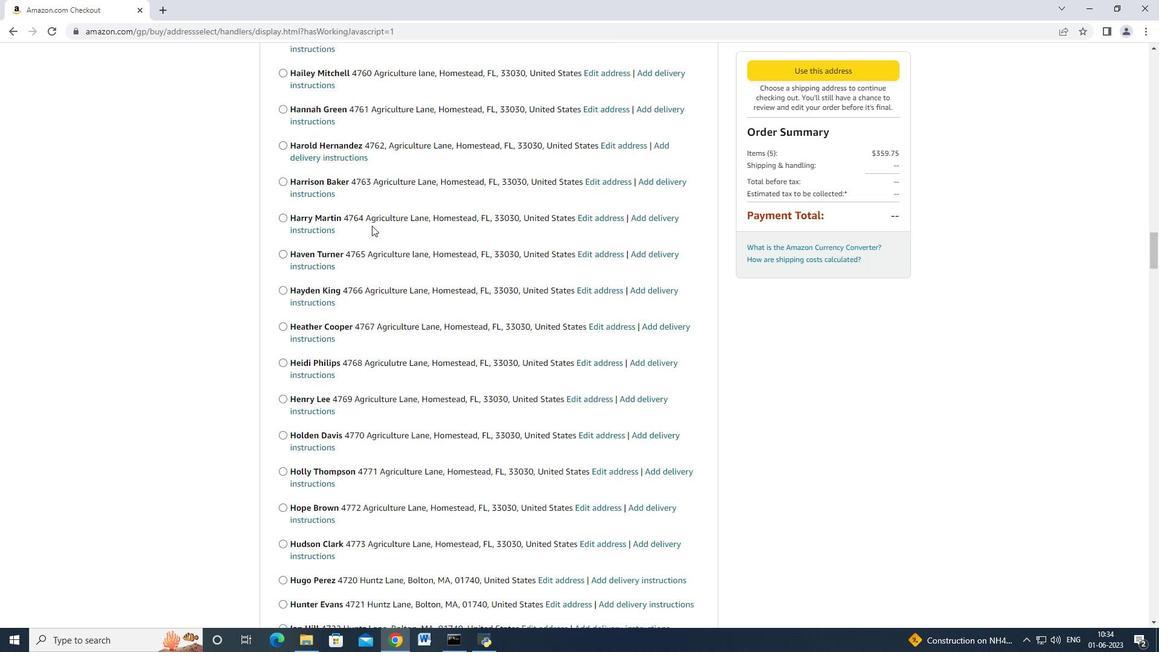 
Action: Mouse scrolled (372, 225) with delta (0, 0)
Screenshot: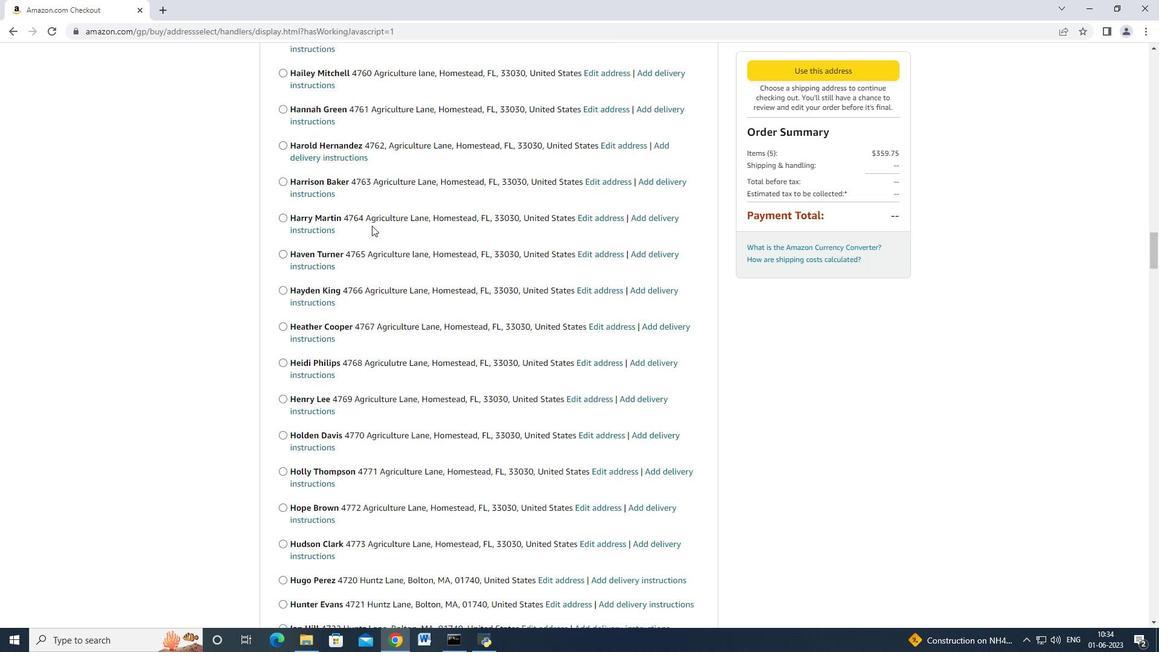 
Action: Mouse moved to (376, 225)
Screenshot: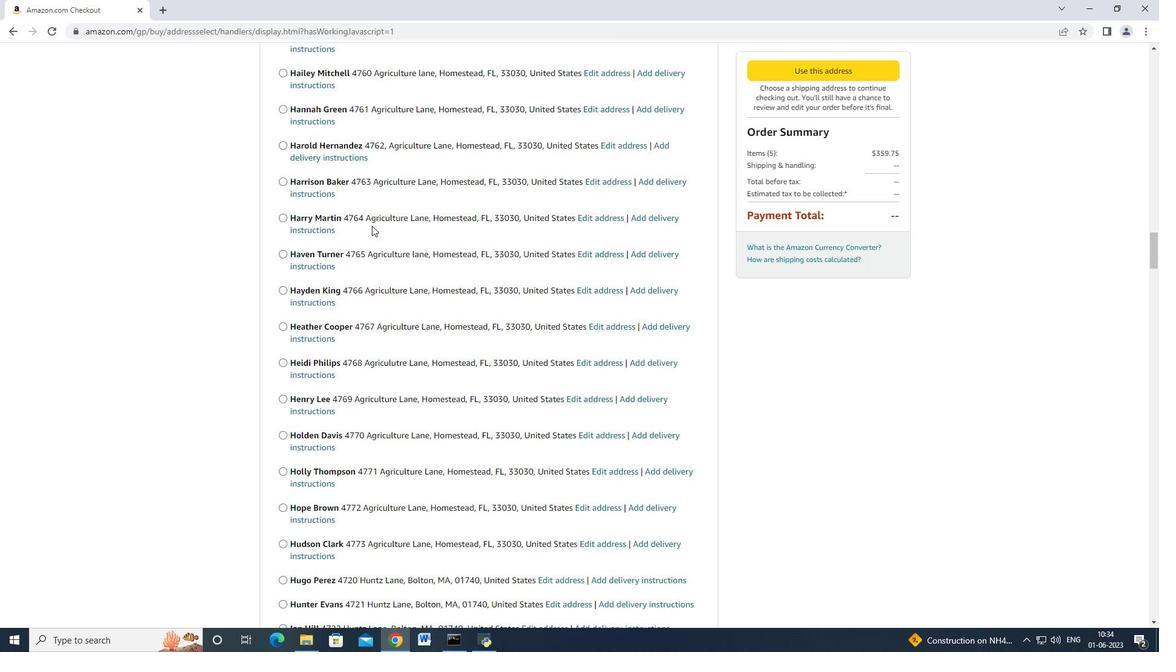 
Action: Mouse scrolled (372, 225) with delta (0, 0)
Screenshot: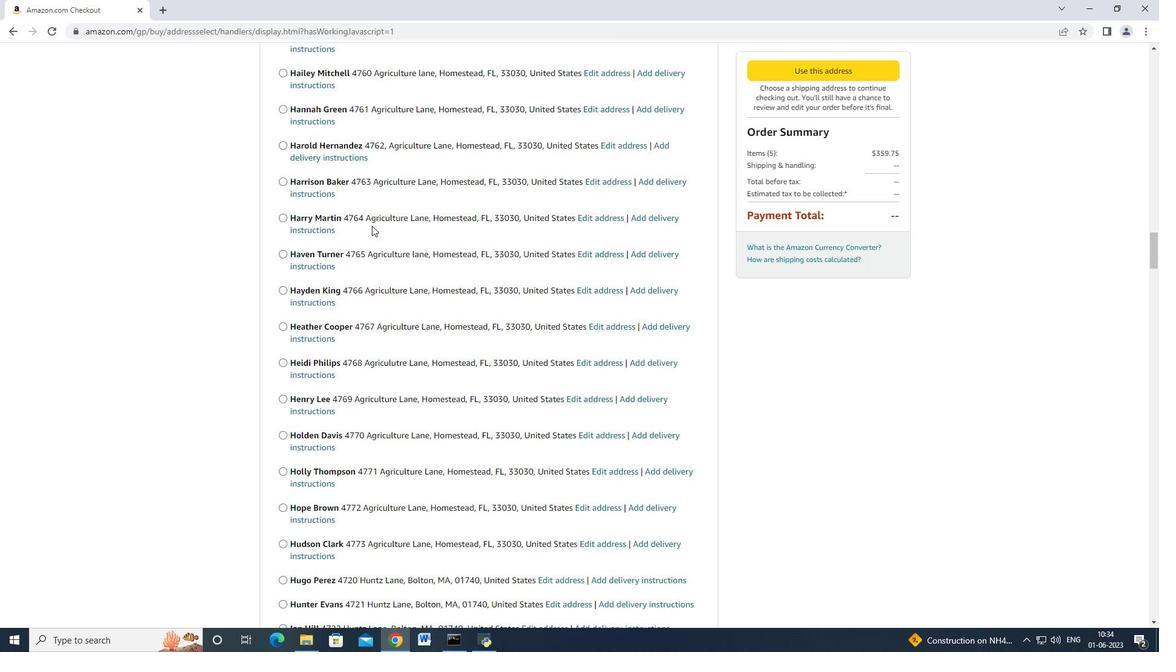 
Action: Mouse moved to (376, 225)
Screenshot: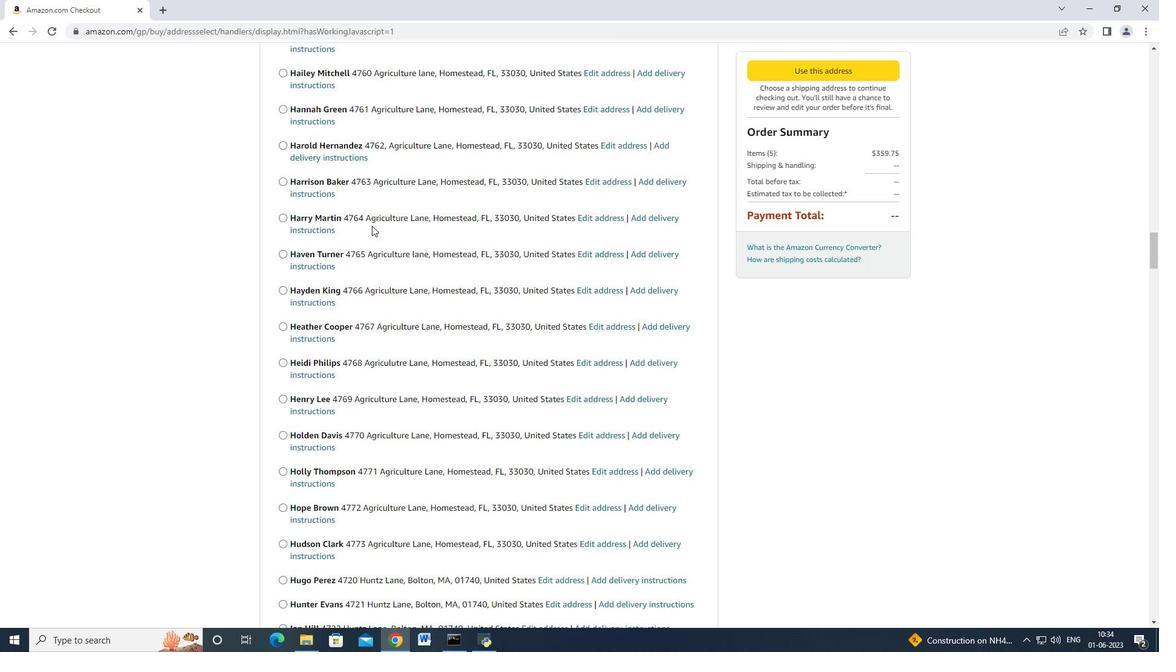
Action: Mouse scrolled (372, 225) with delta (0, 0)
Screenshot: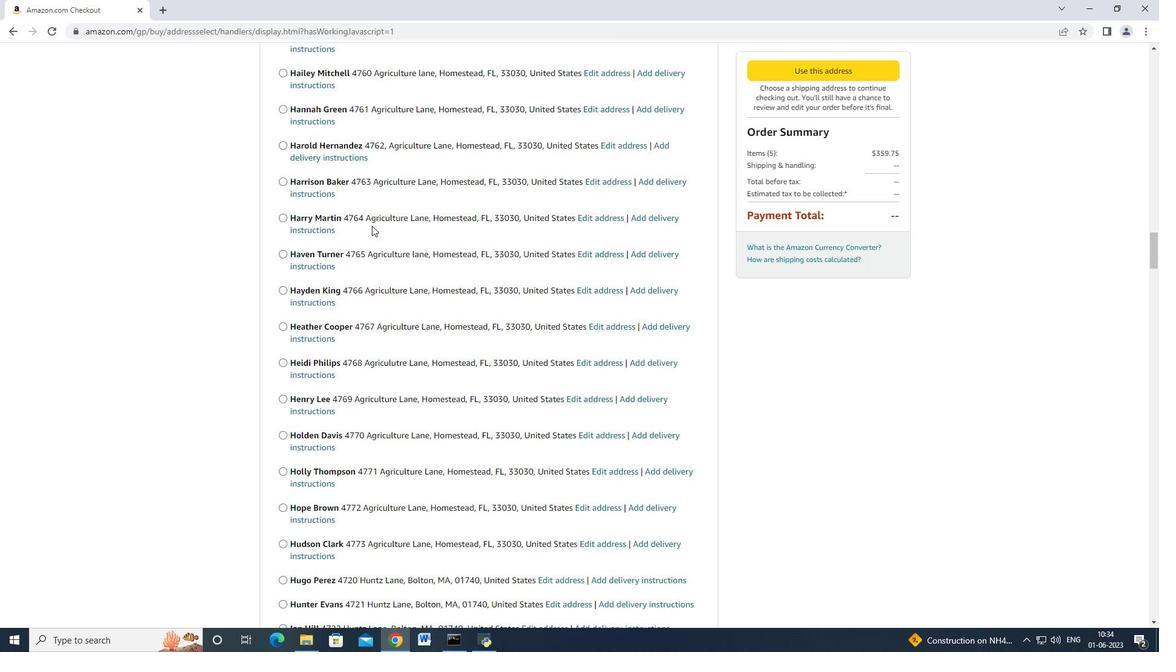 
Action: Mouse moved to (378, 225)
Screenshot: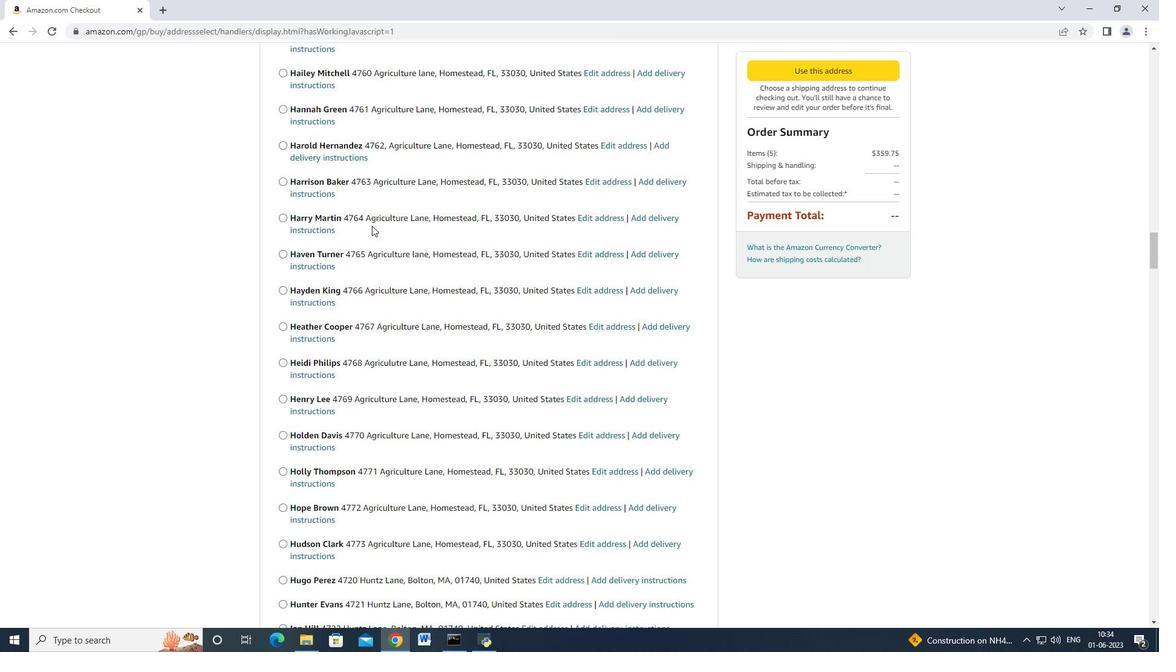 
Action: Mouse scrolled (372, 225) with delta (0, 0)
Screenshot: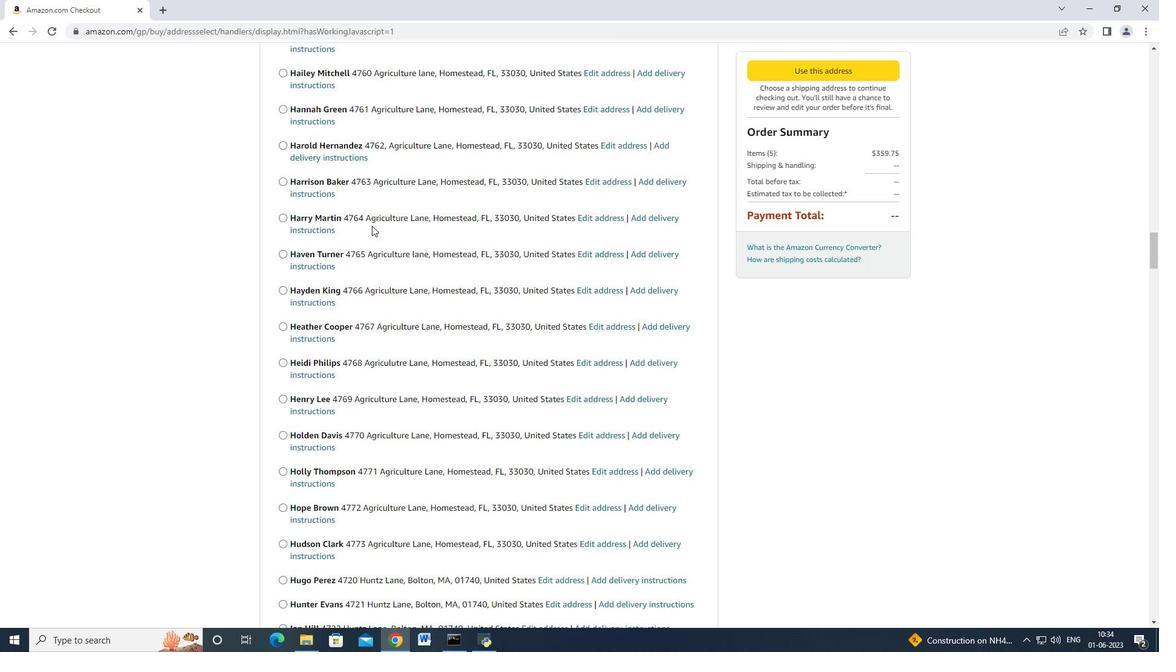 
Action: Mouse moved to (378, 224)
Screenshot: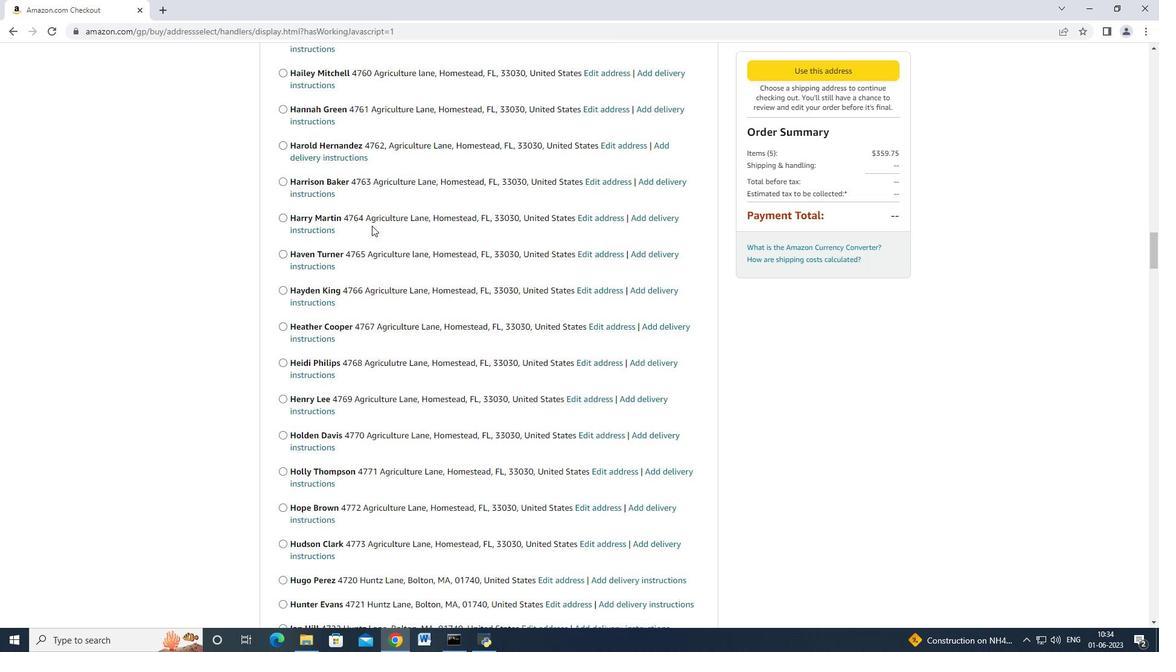 
Action: Mouse scrolled (372, 225) with delta (0, 0)
Screenshot: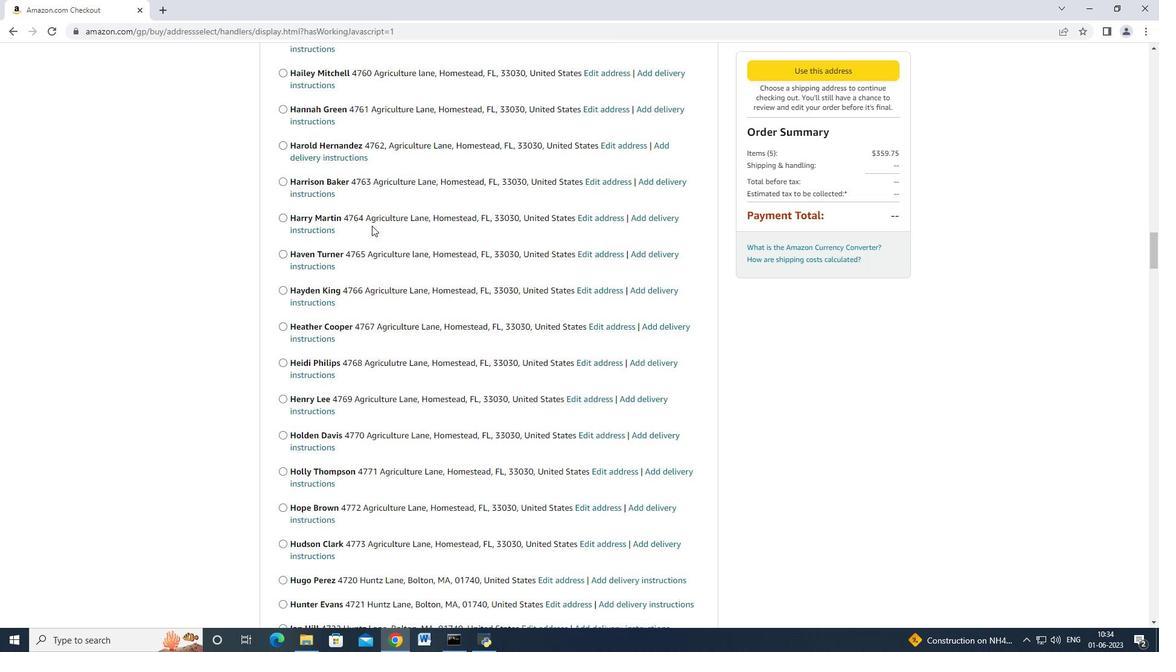 
Action: Mouse moved to (377, 224)
Screenshot: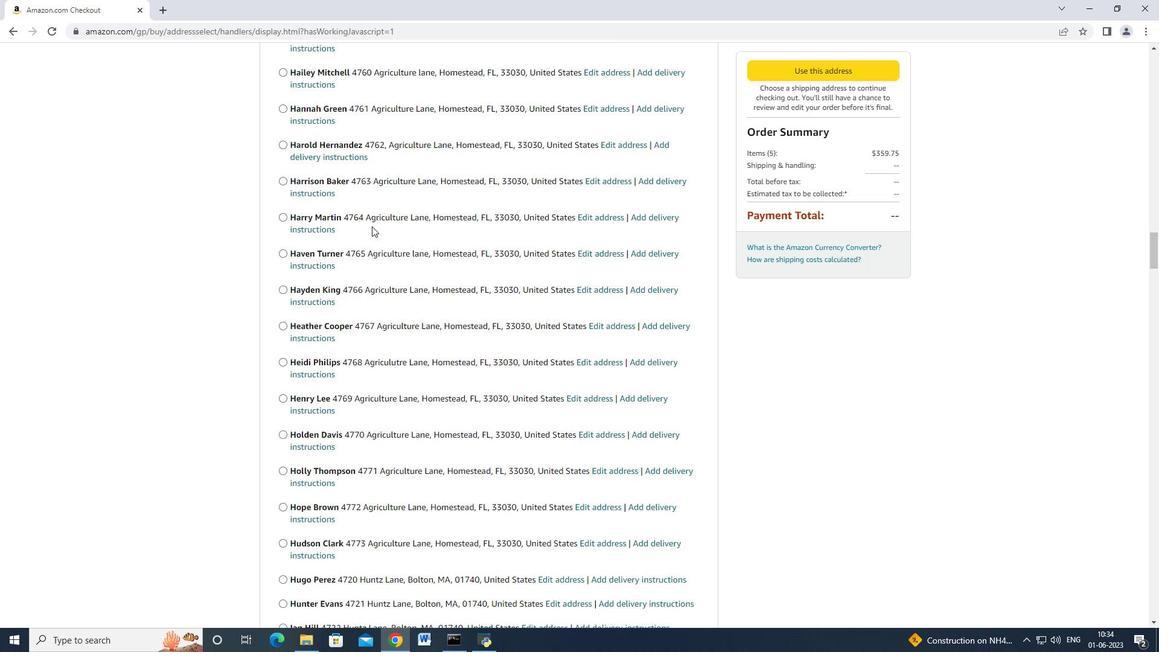 
Action: Mouse scrolled (378, 224) with delta (0, 0)
Screenshot: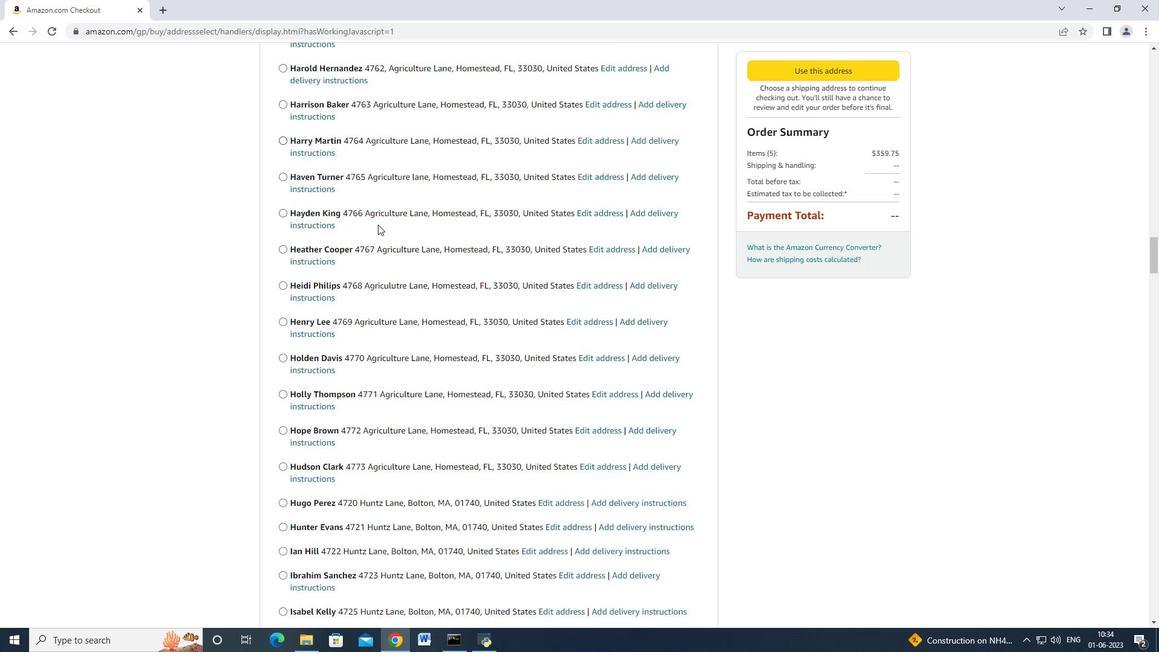 
Action: Mouse moved to (376, 225)
Screenshot: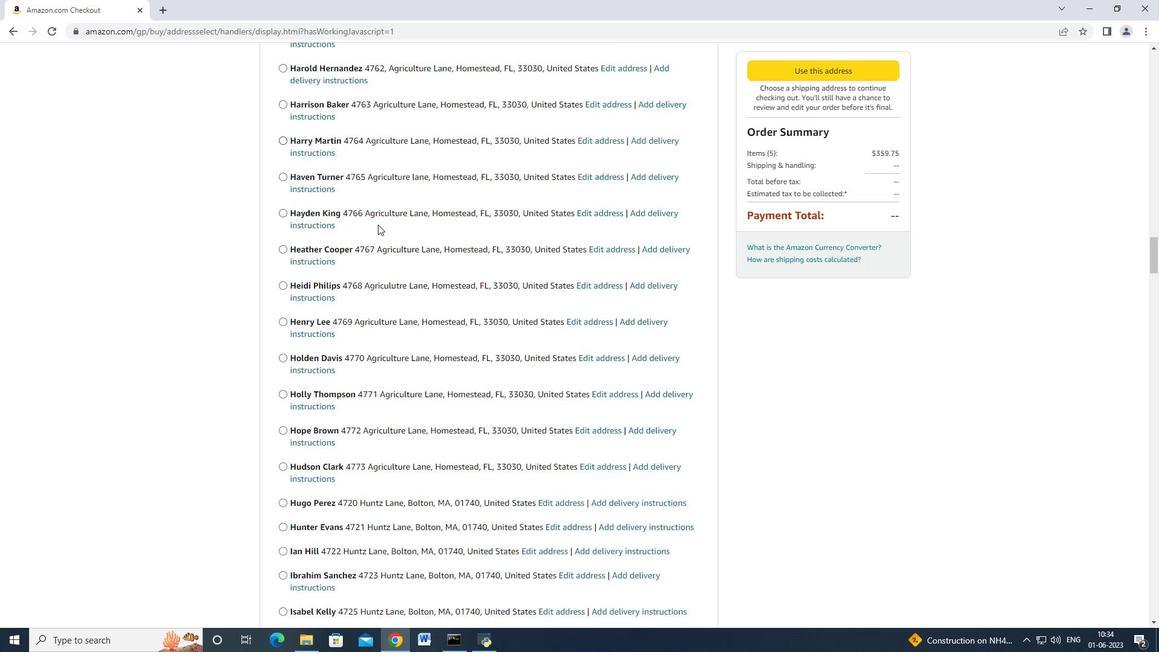 
Action: Mouse scrolled (376, 224) with delta (0, 0)
Screenshot: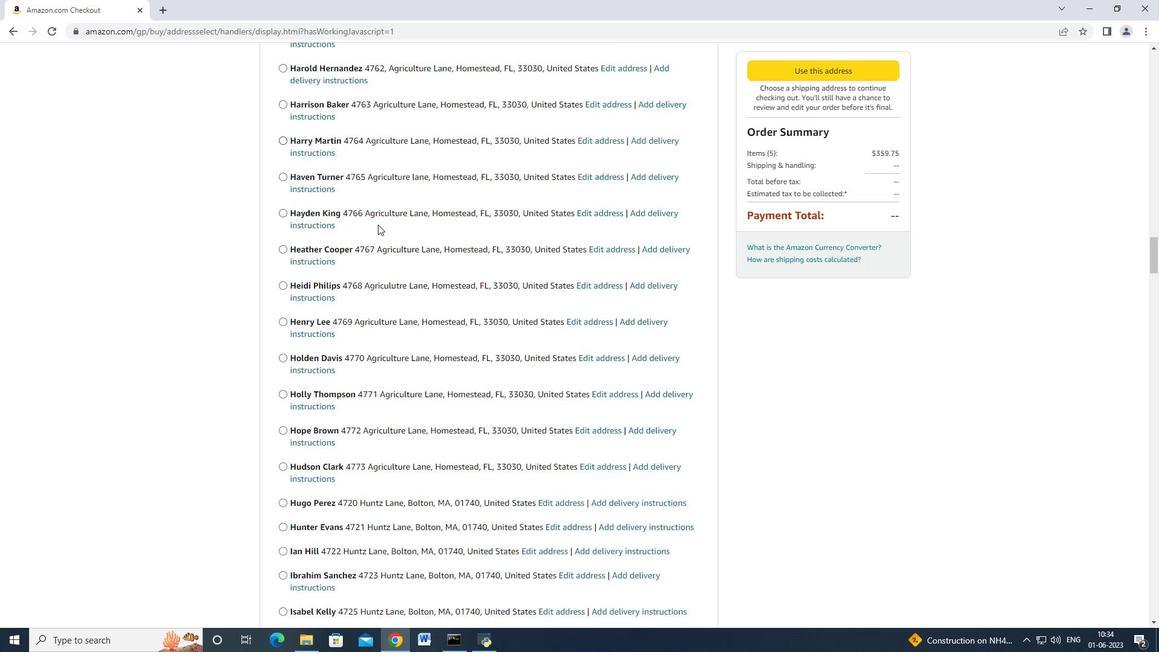 
Action: Mouse scrolled (376, 225) with delta (0, 0)
Screenshot: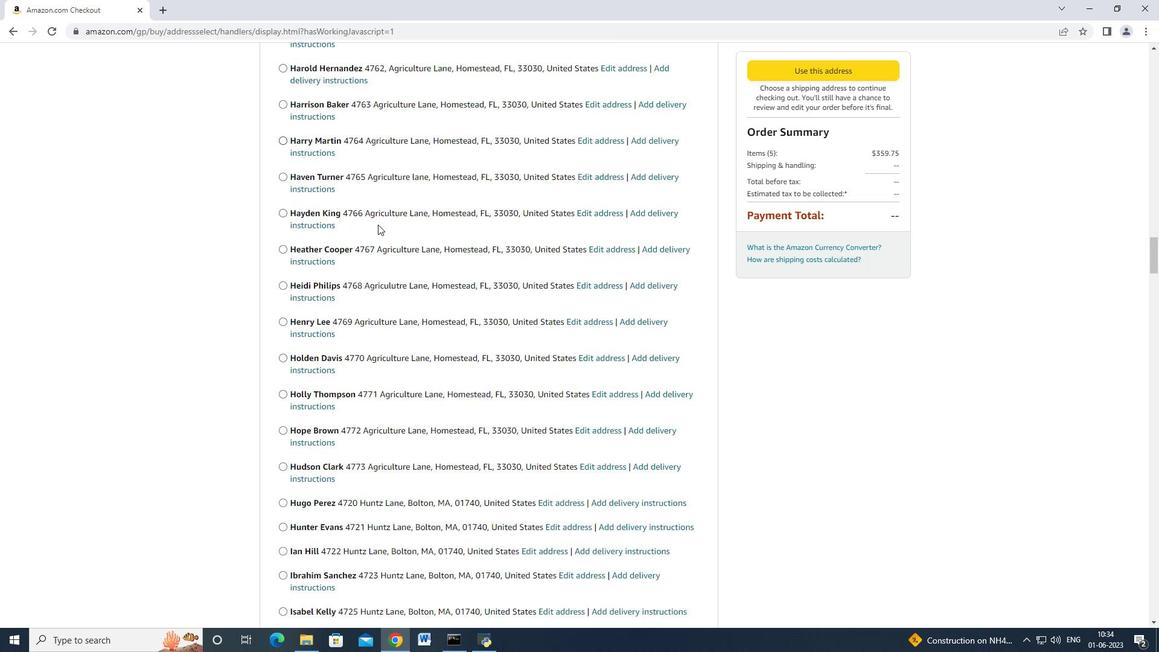 
Action: Mouse scrolled (376, 225) with delta (0, 0)
Screenshot: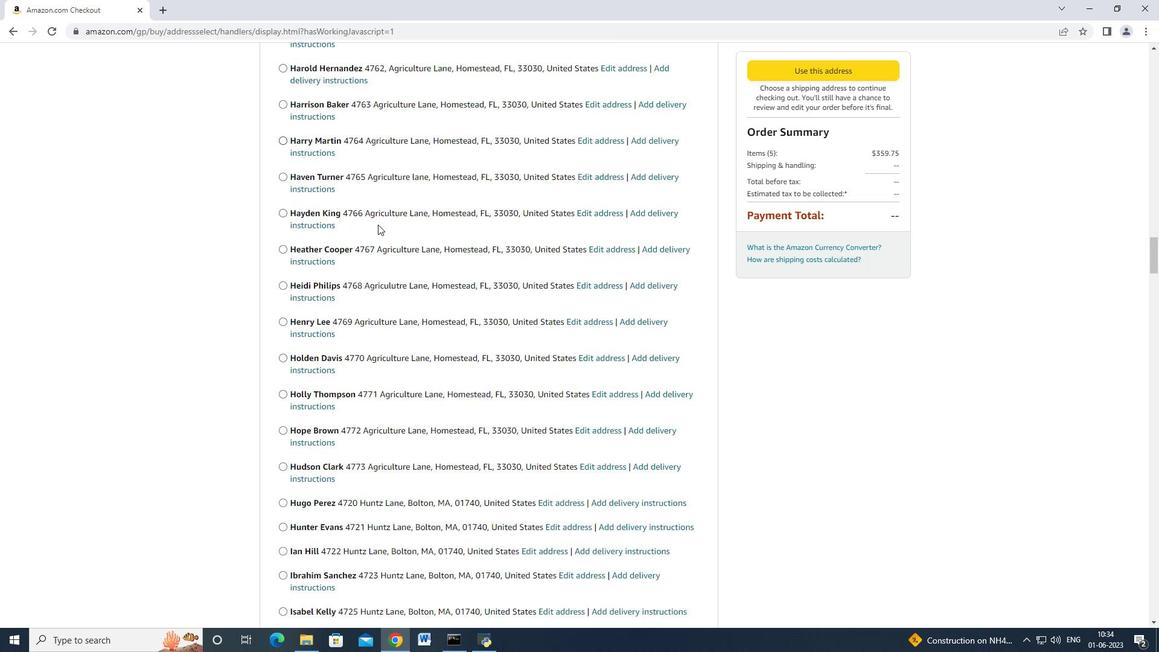 
Action: Mouse scrolled (376, 224) with delta (0, -1)
Screenshot: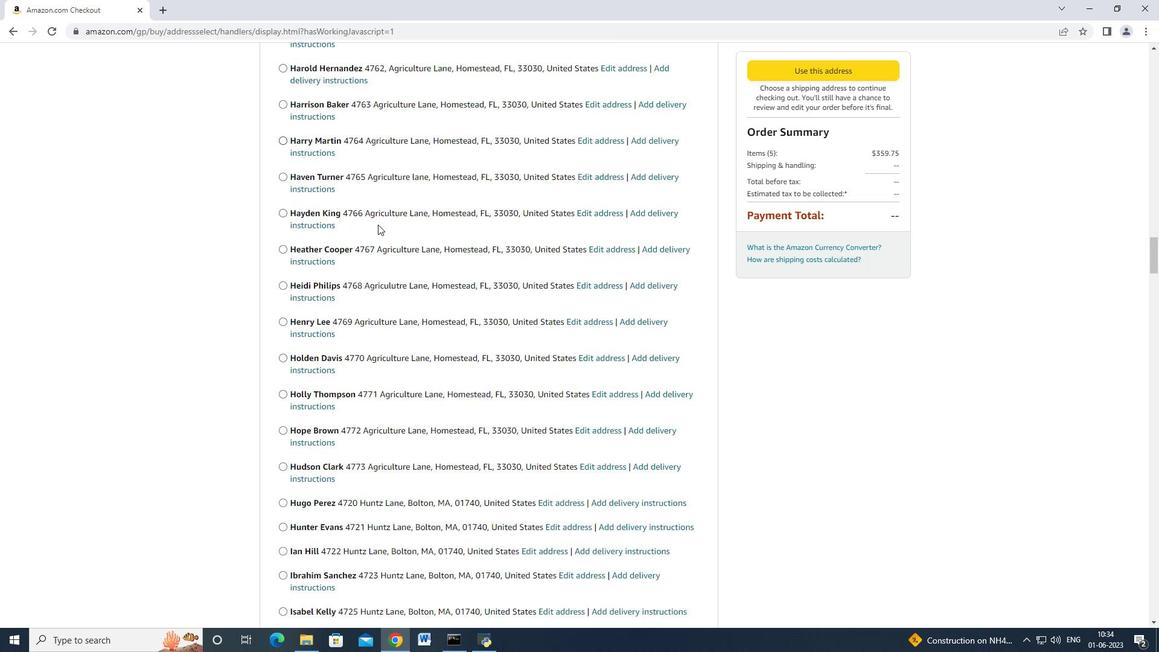 
Action: Mouse scrolled (376, 225) with delta (0, 0)
Screenshot: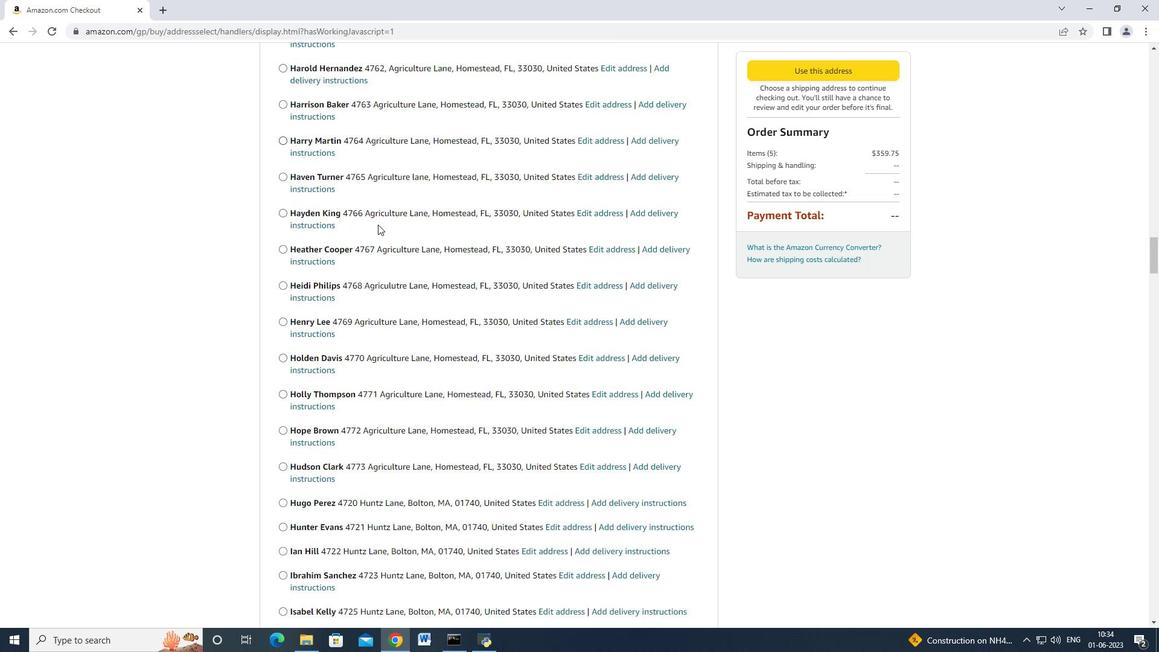 
Action: Mouse scrolled (376, 225) with delta (0, 0)
Screenshot: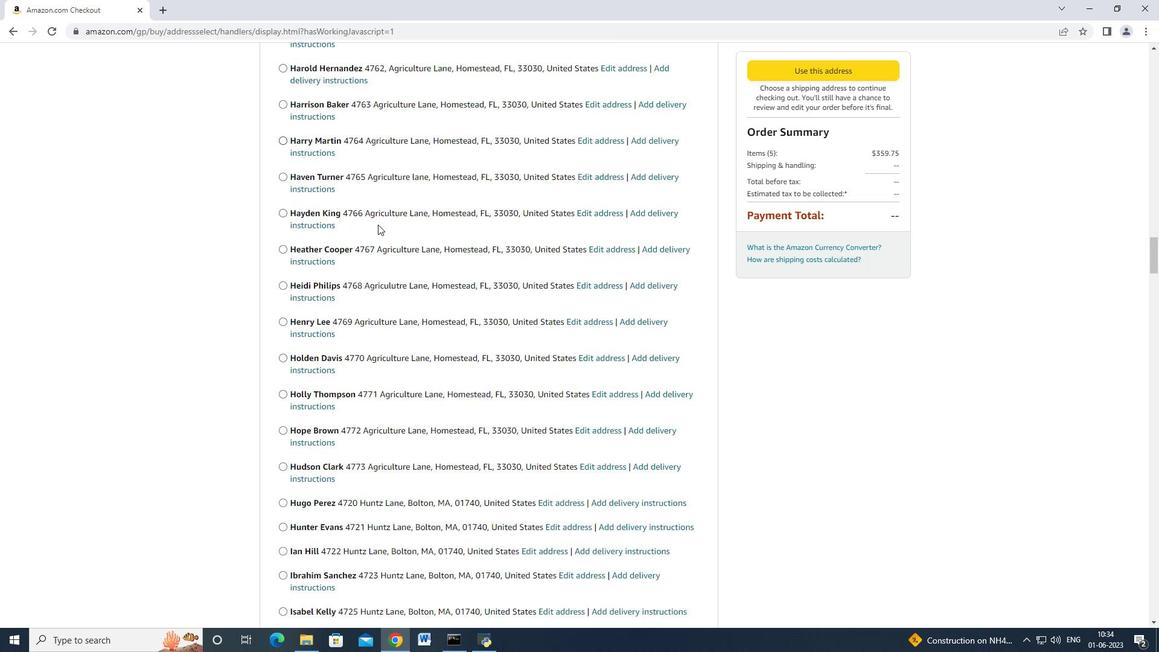
Action: Mouse scrolled (376, 225) with delta (0, 0)
Screenshot: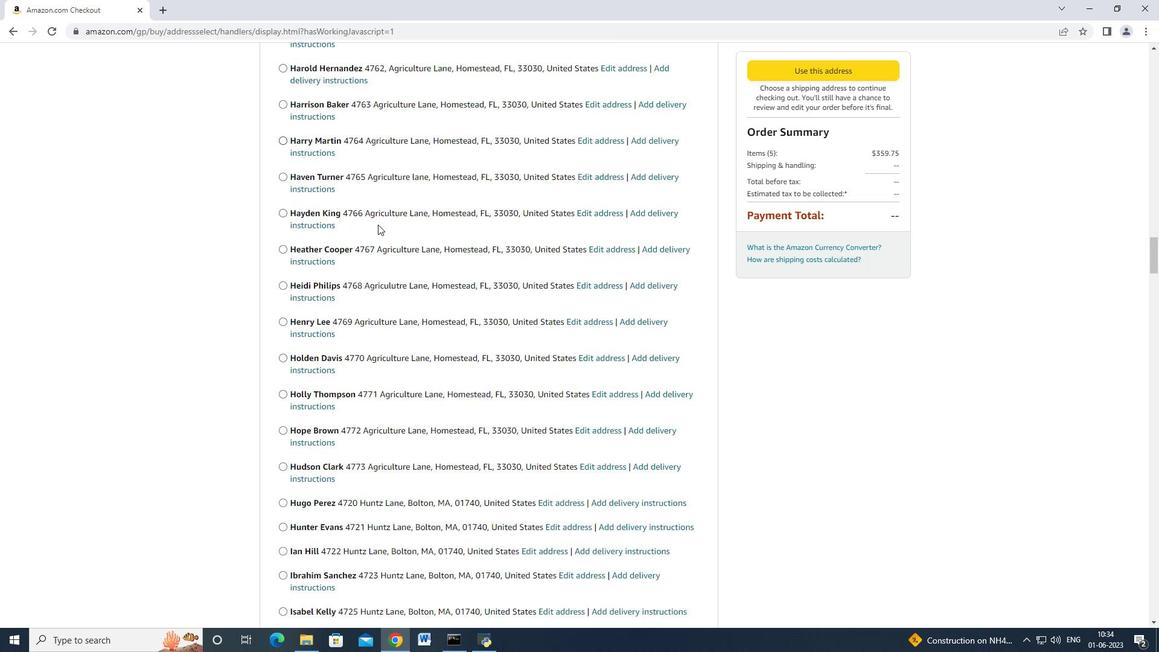 
Action: Mouse scrolled (376, 225) with delta (0, 0)
Screenshot: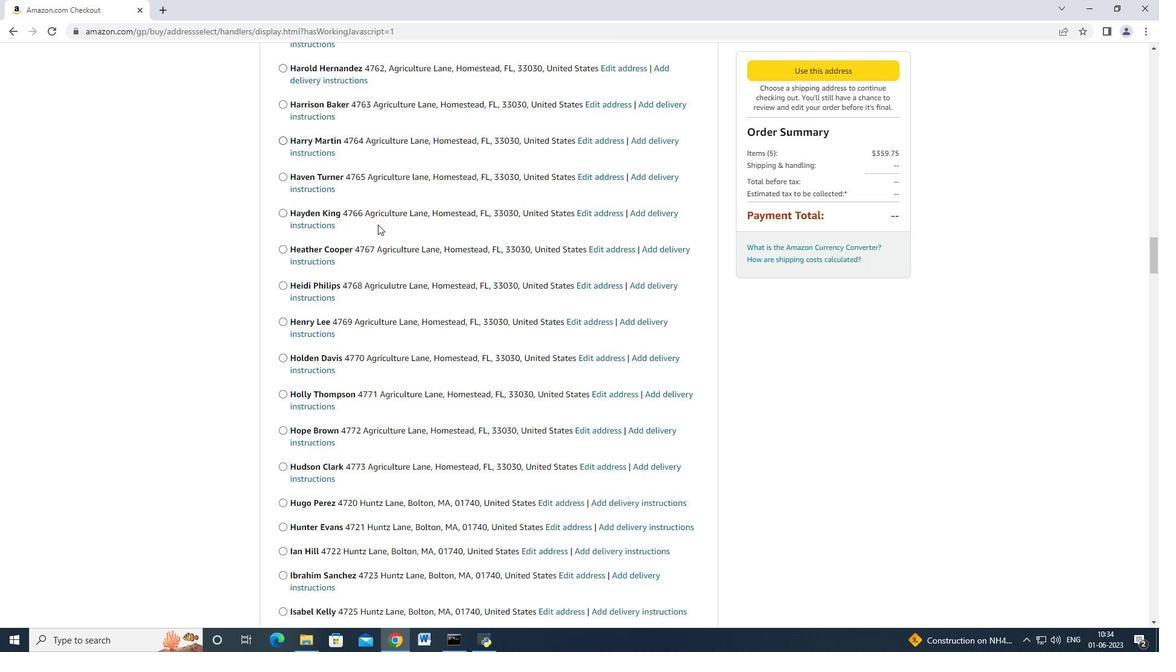 
Action: Mouse moved to (377, 227)
Screenshot: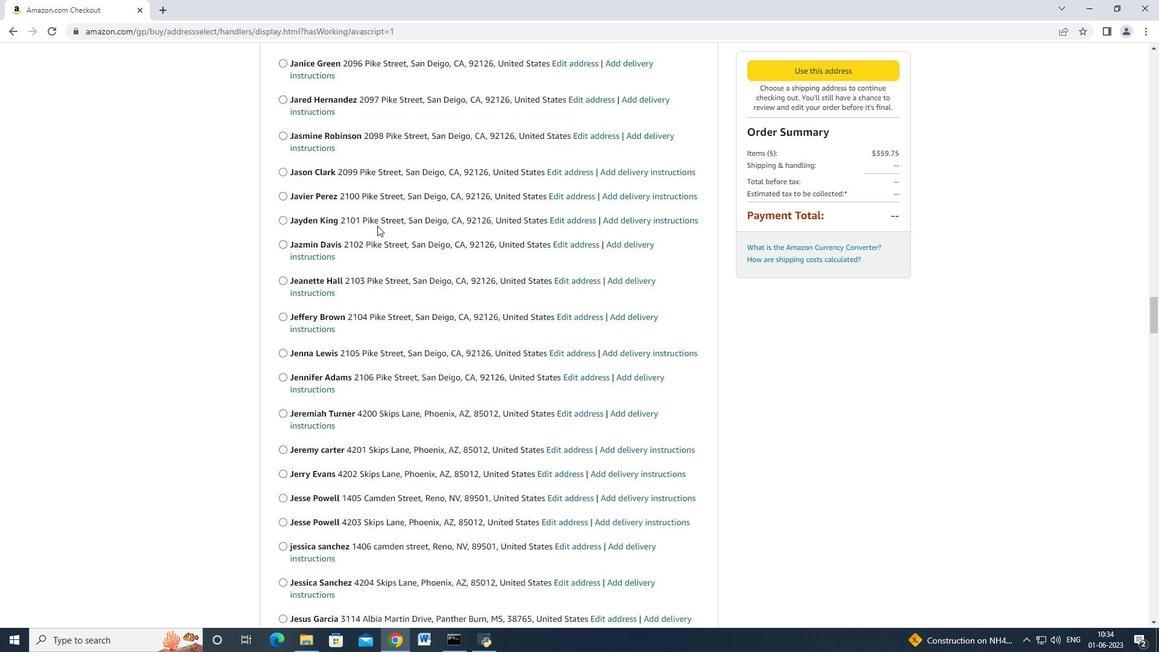 
Action: Mouse scrolled (377, 227) with delta (0, 0)
Screenshot: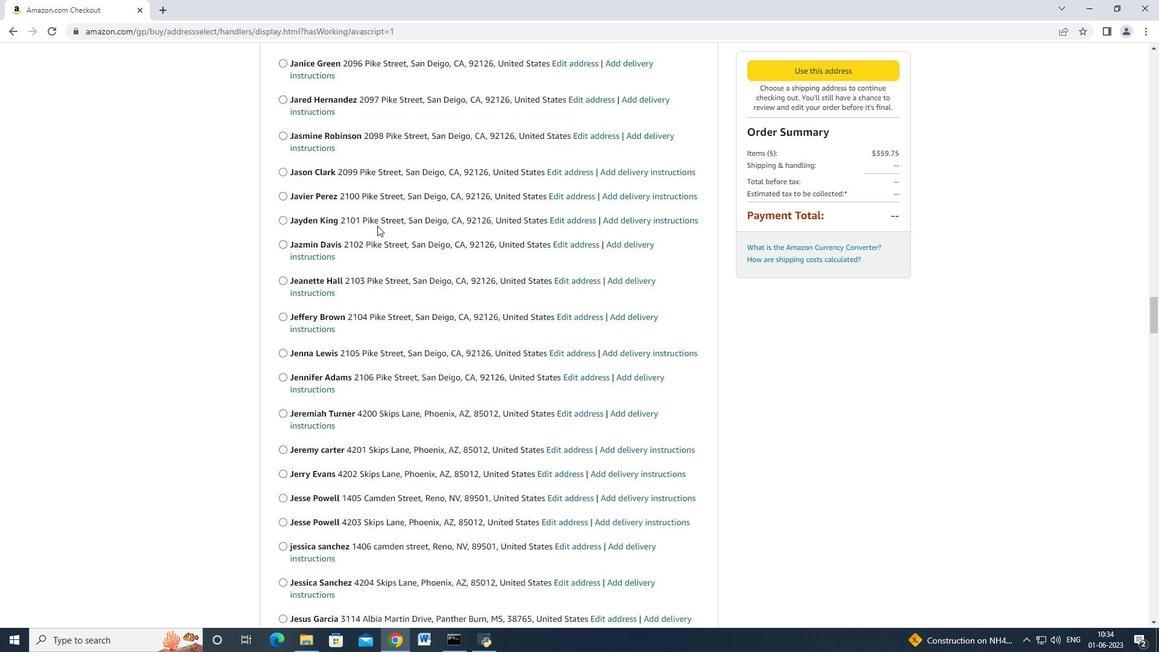 
Action: Mouse scrolled (377, 227) with delta (0, 0)
Screenshot: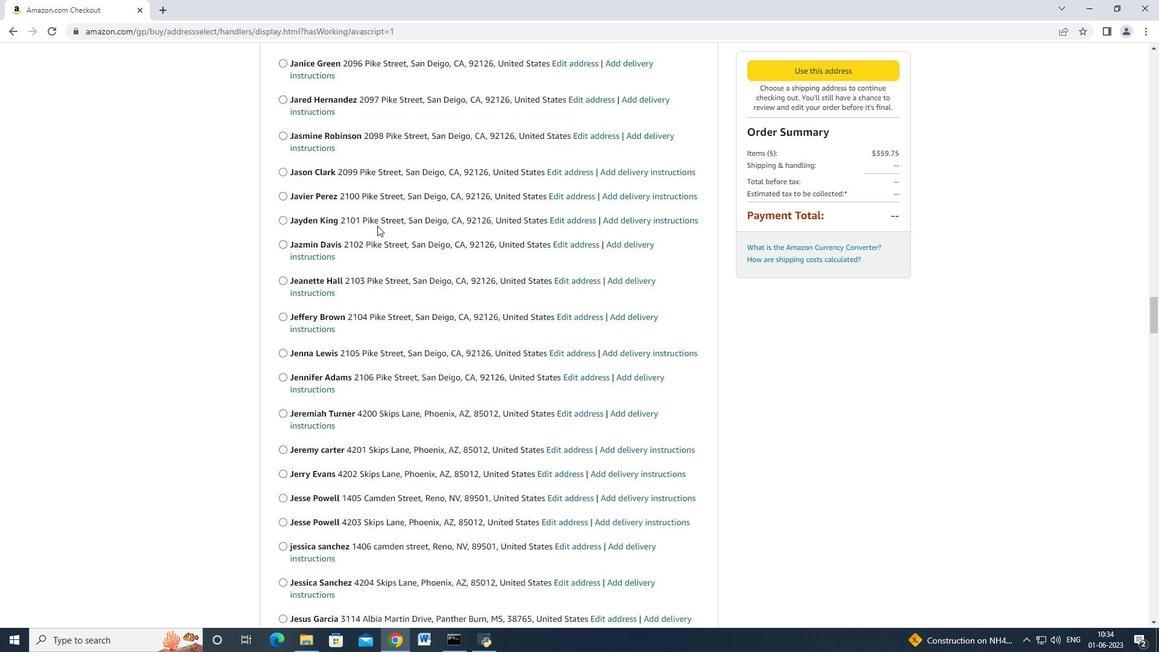 
Action: Mouse moved to (377, 227)
Screenshot: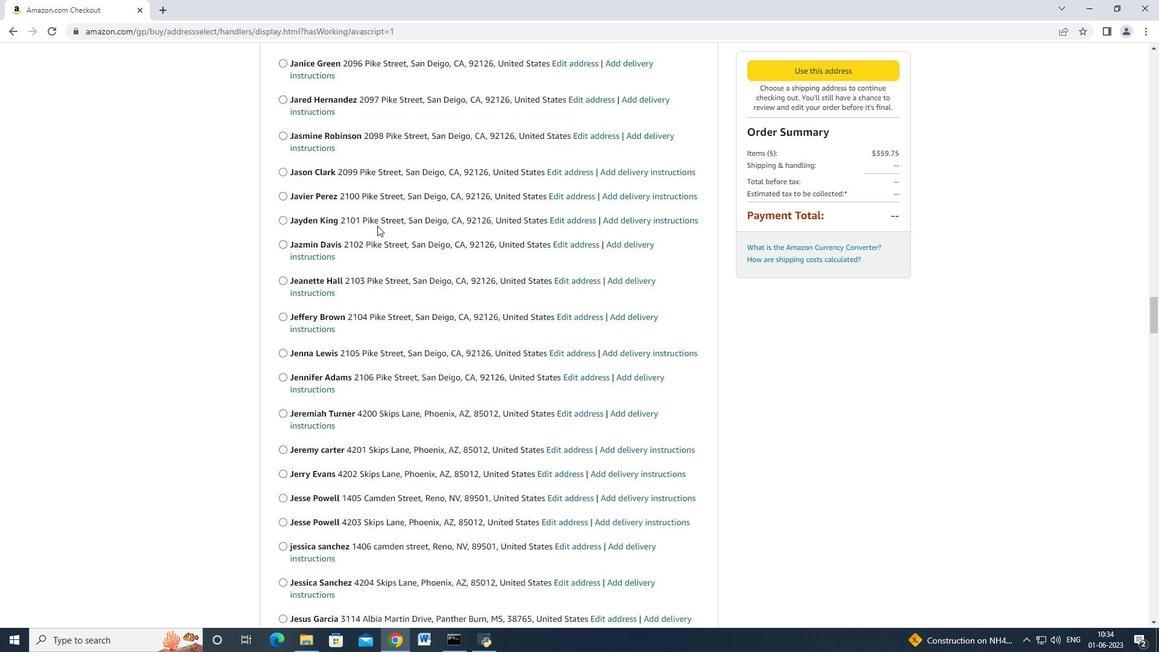 
Action: Mouse scrolled (377, 226) with delta (0, -1)
Screenshot: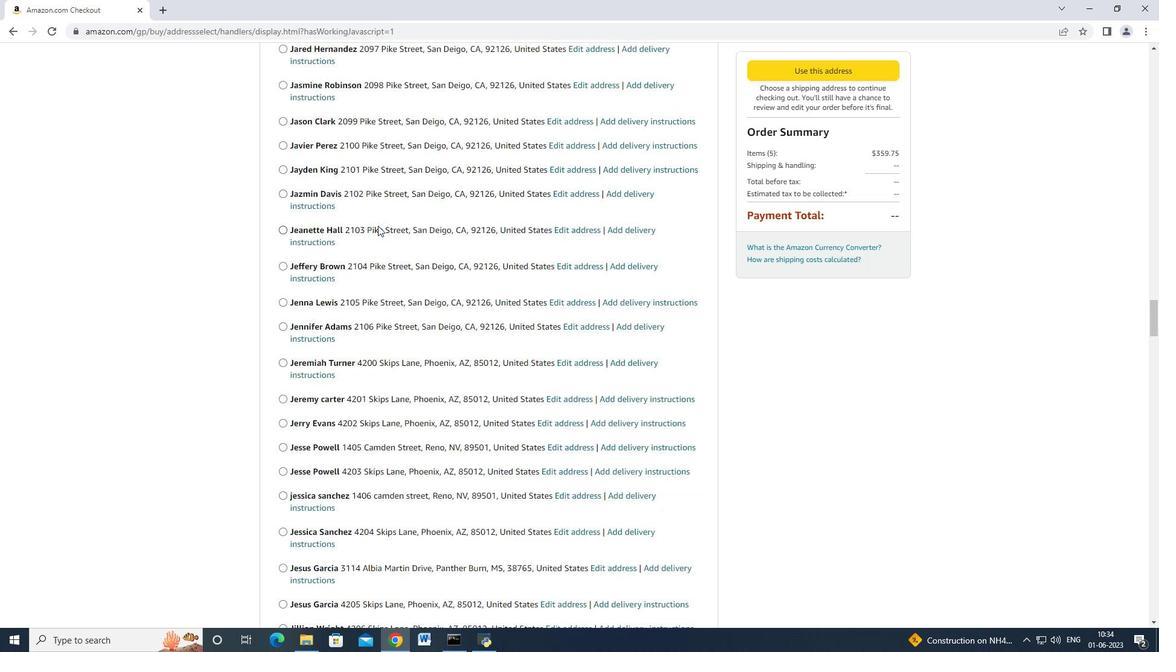 
Action: Mouse scrolled (377, 227) with delta (0, 0)
Screenshot: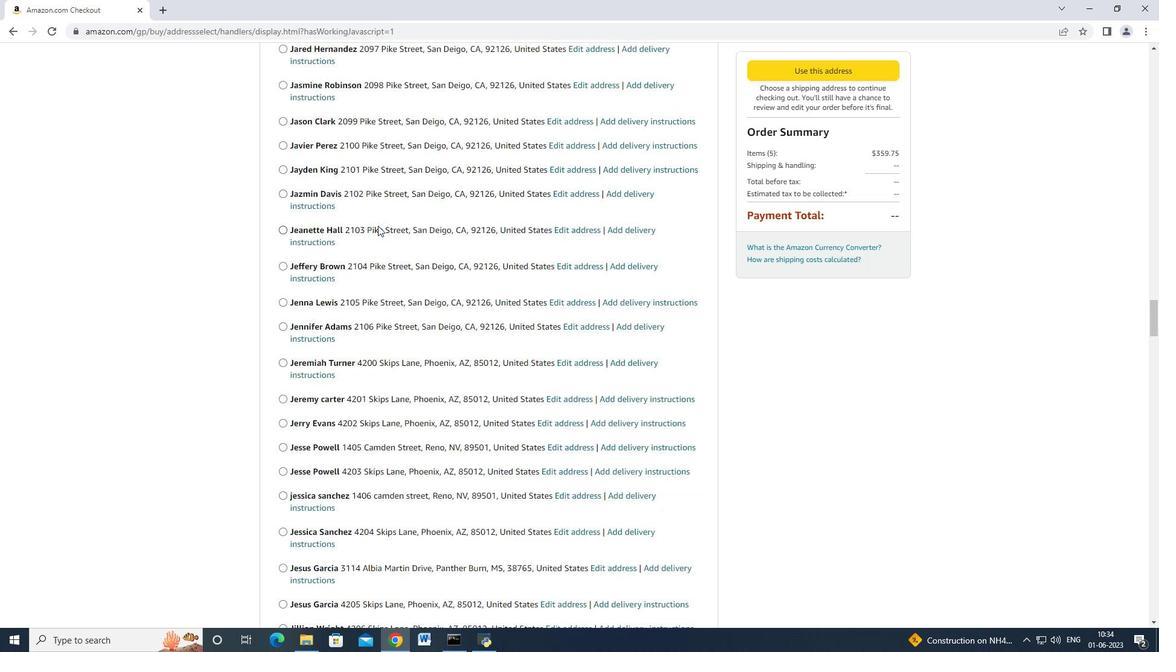 
Action: Mouse scrolled (377, 227) with delta (0, 0)
Screenshot: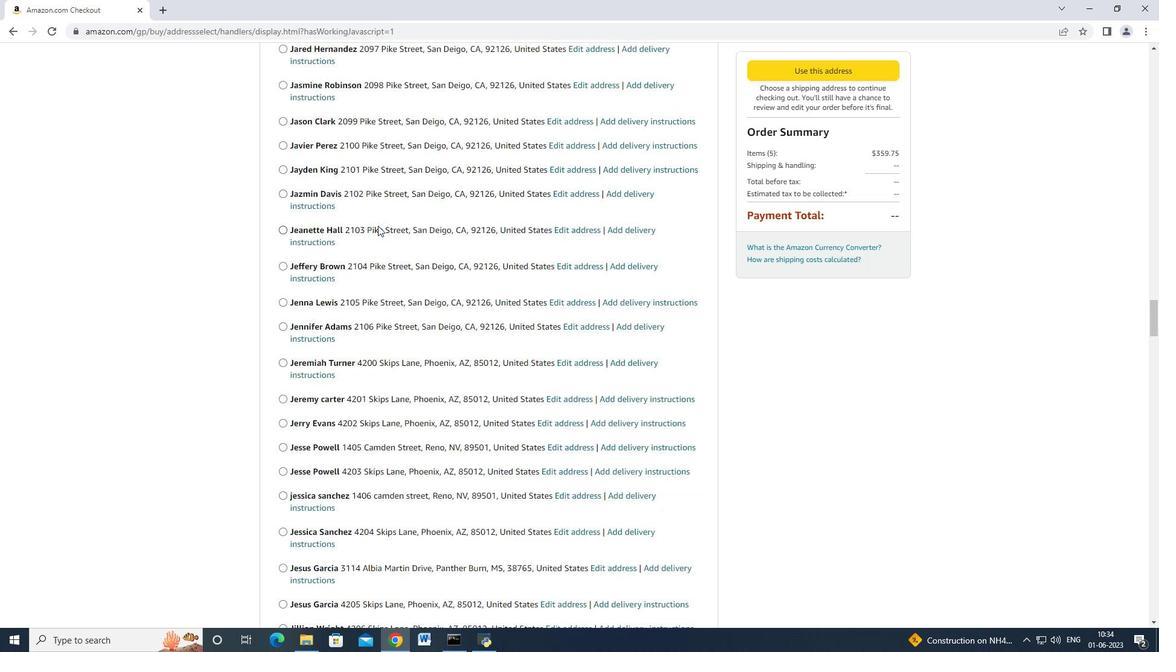 
Action: Mouse scrolled (377, 227) with delta (0, 0)
Screenshot: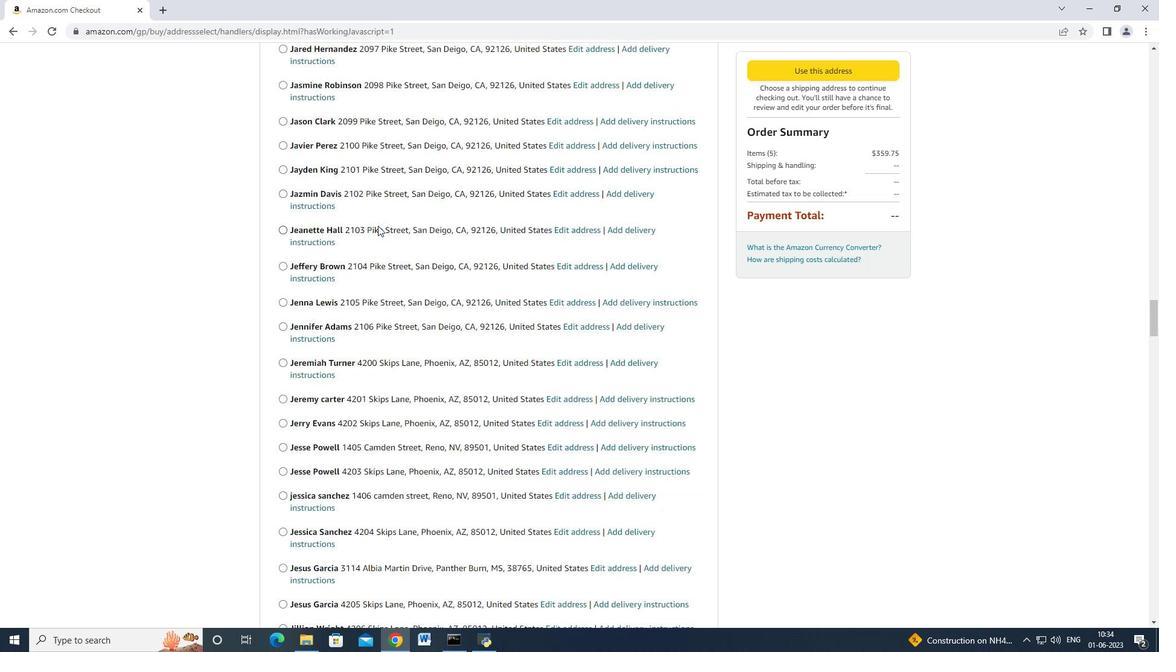 
Action: Mouse scrolled (377, 227) with delta (0, 0)
Screenshot: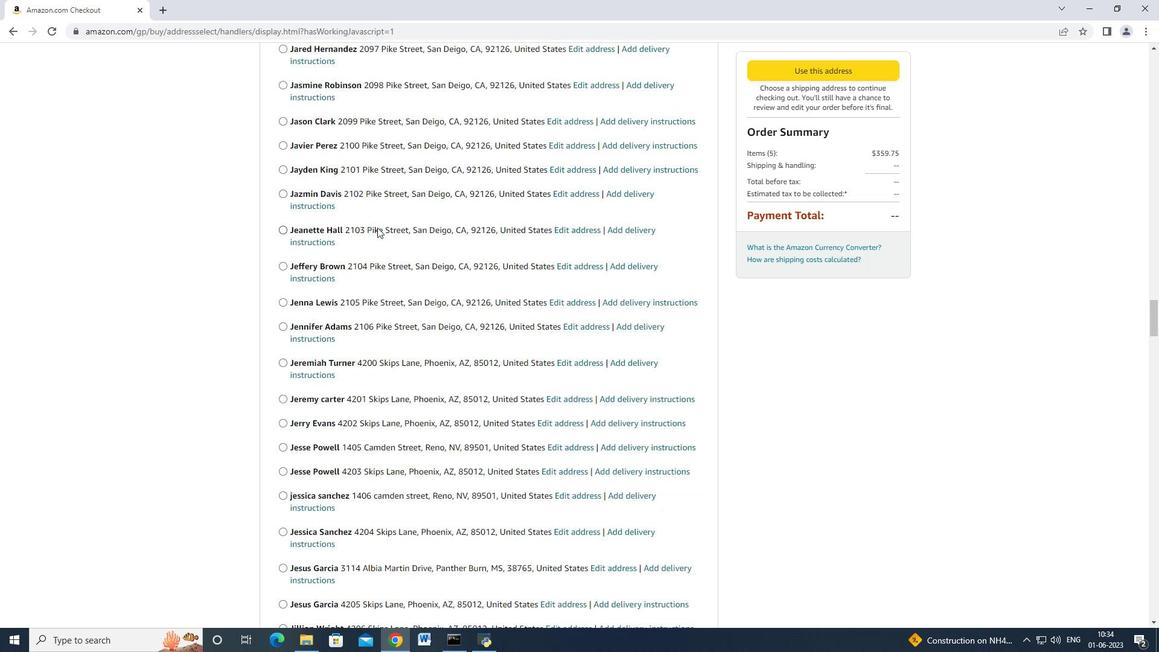 
Action: Mouse moved to (381, 232)
Screenshot: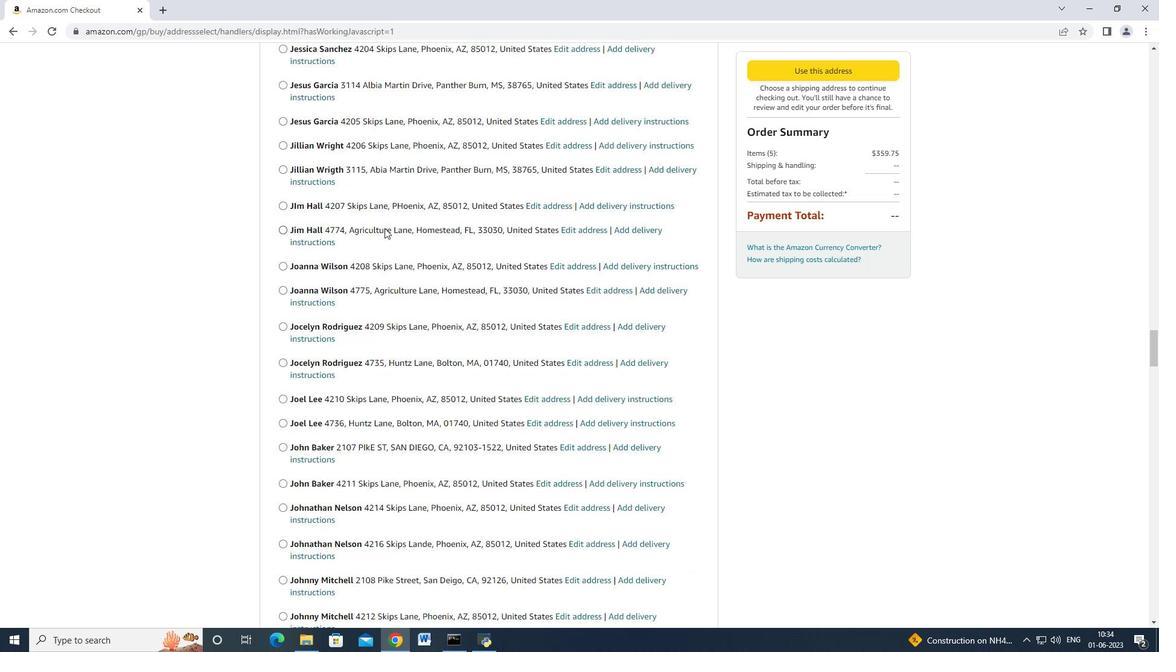 
Action: Mouse scrolled (381, 231) with delta (0, 0)
Screenshot: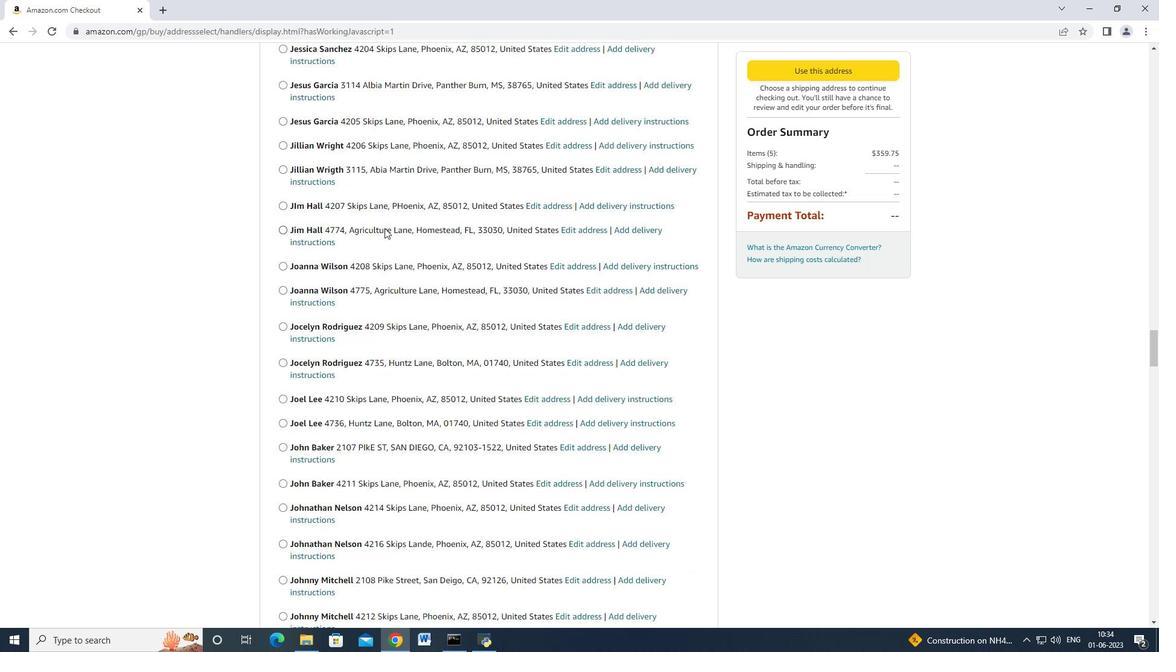 
Action: Mouse moved to (381, 233)
Screenshot: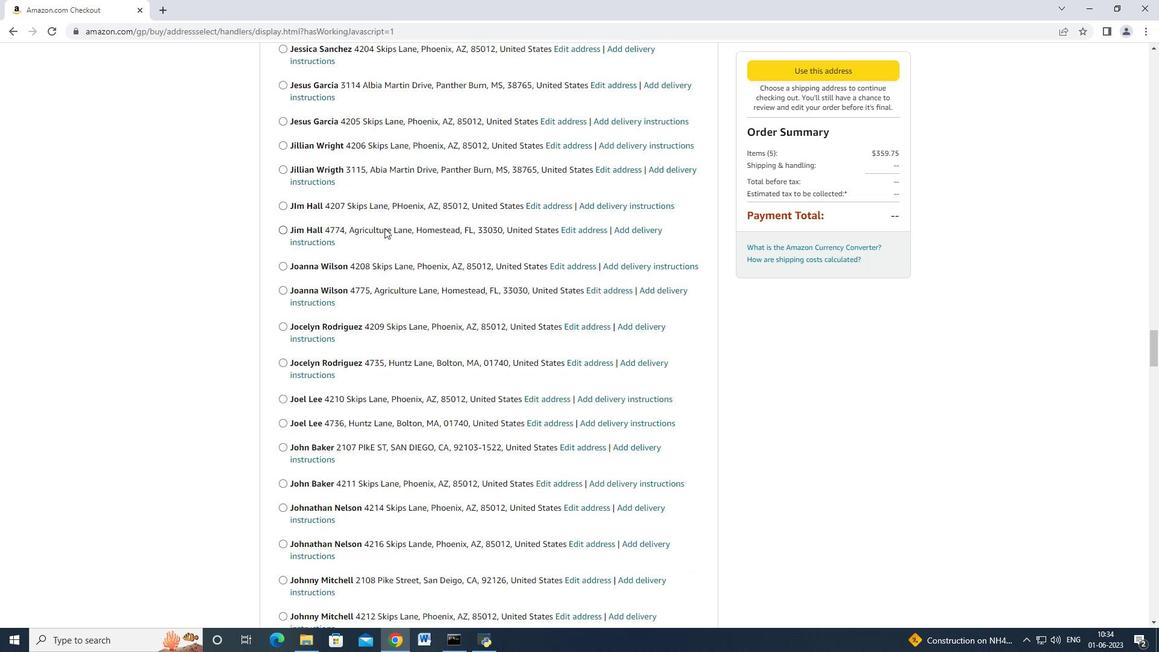 
Action: Mouse scrolled (381, 232) with delta (0, 0)
Screenshot: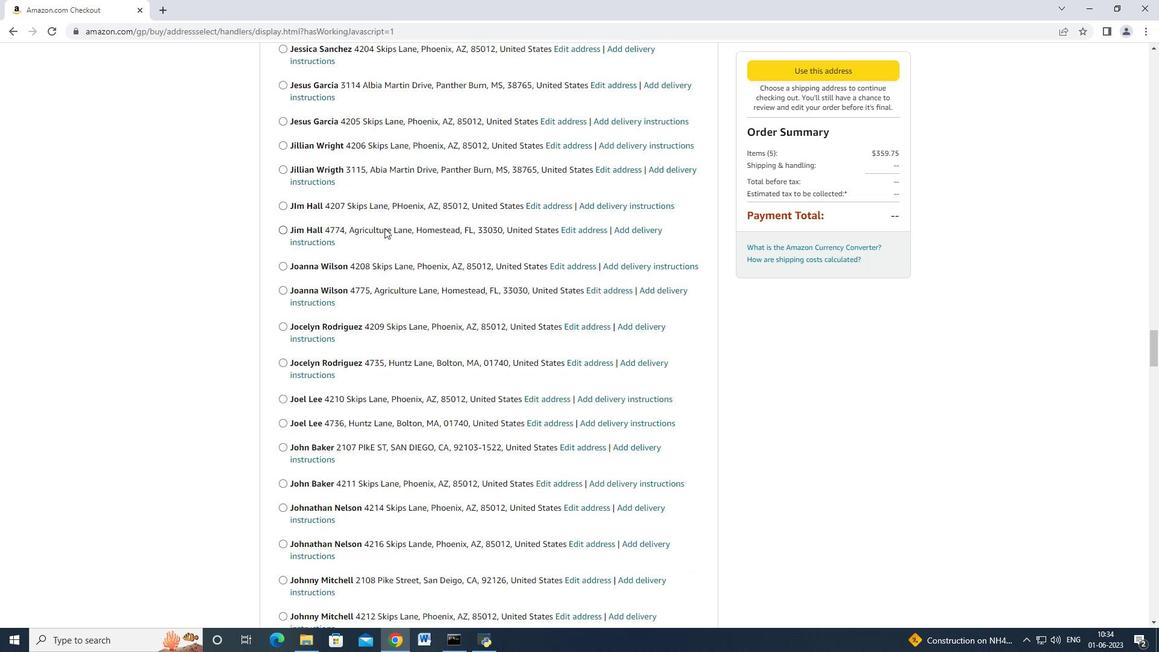 
Action: Mouse moved to (381, 233)
Screenshot: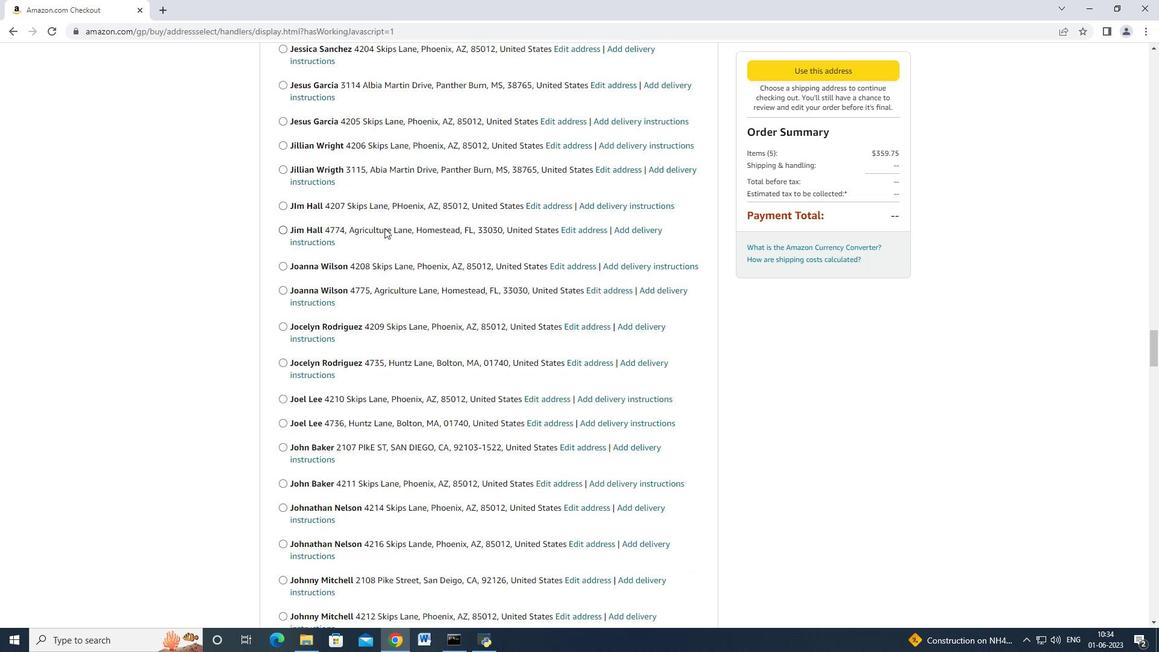 
Action: Mouse scrolled (381, 231) with delta (0, -1)
Screenshot: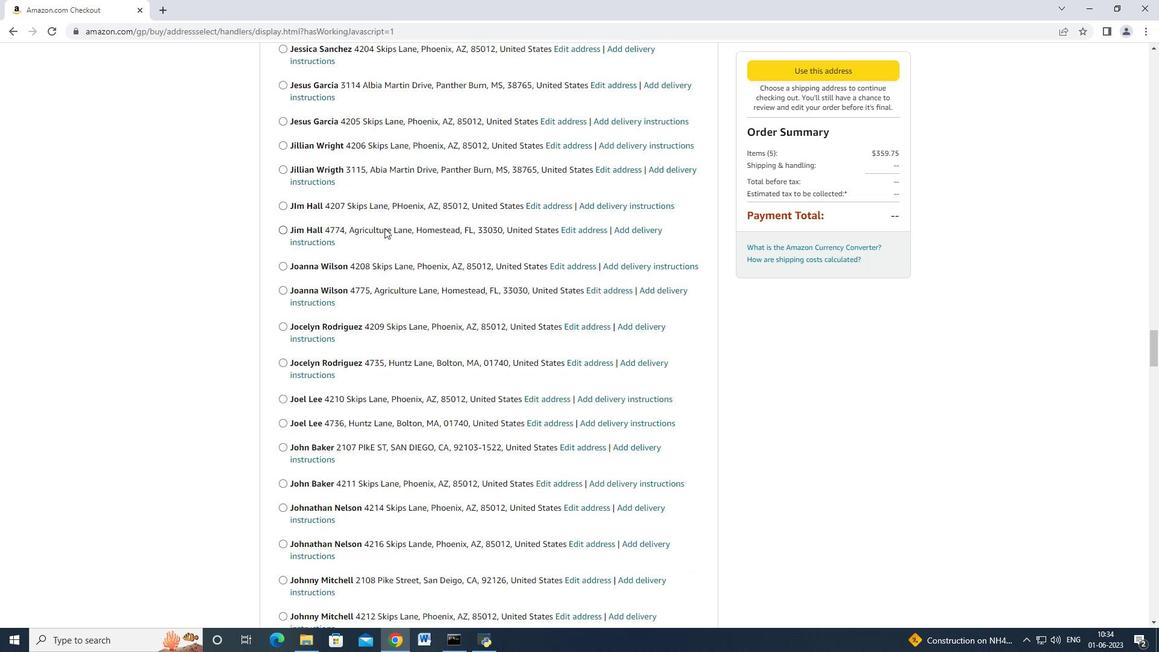 
Action: Mouse scrolled (381, 232) with delta (0, 0)
Screenshot: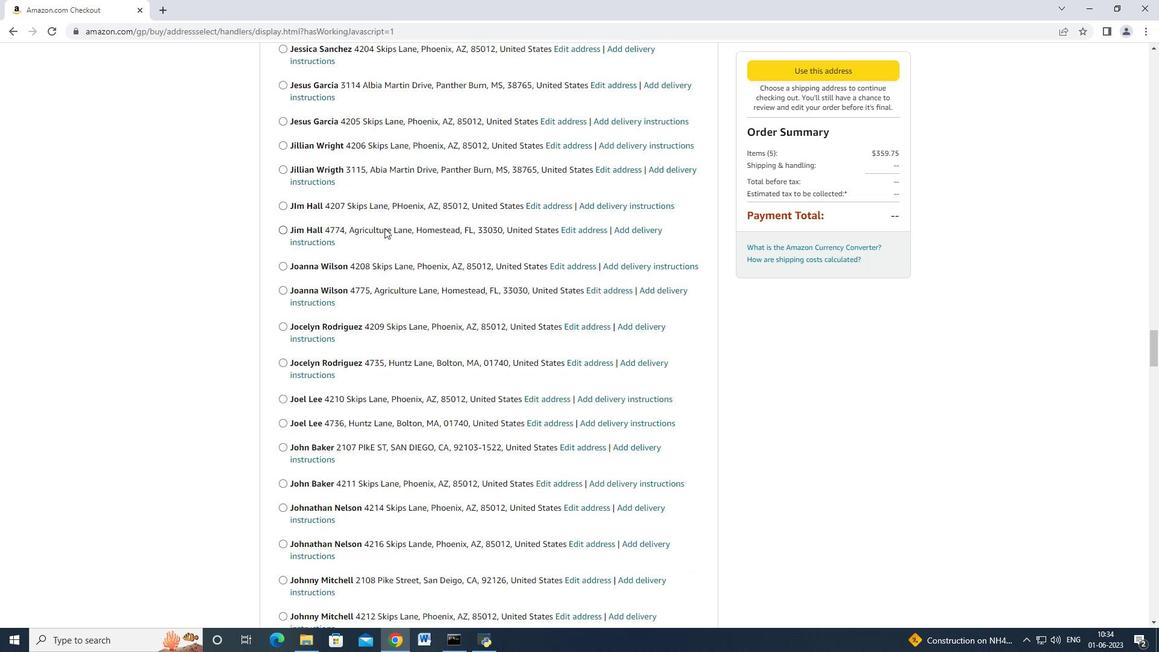 
Action: Mouse scrolled (381, 232) with delta (0, 0)
Screenshot: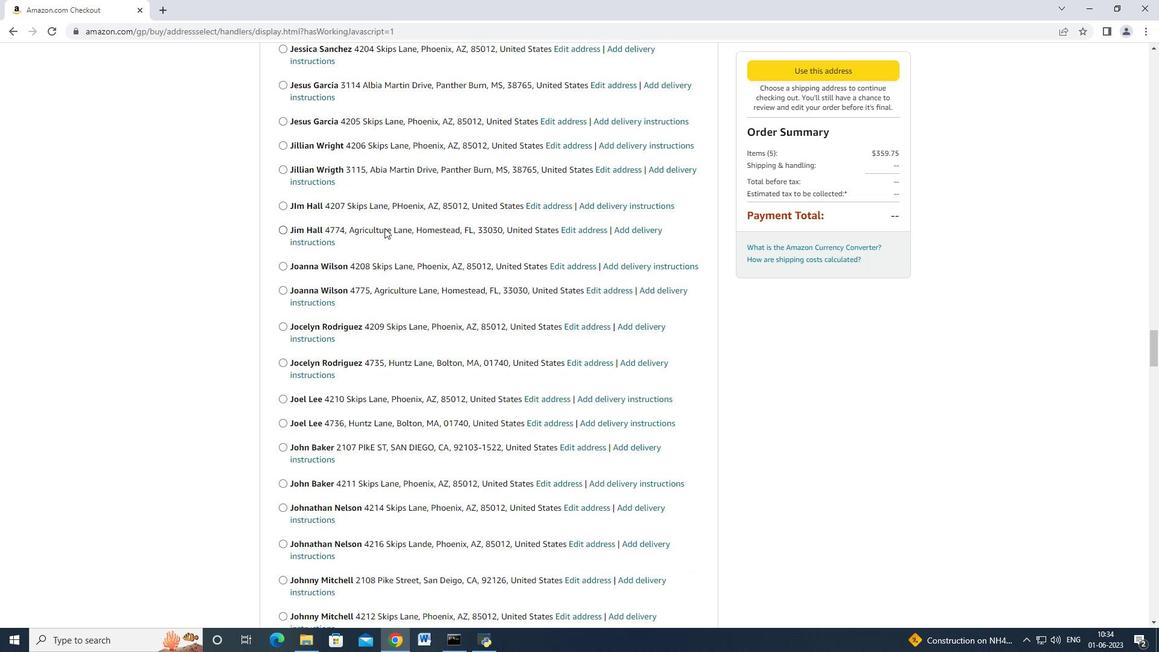 
Action: Mouse scrolled (381, 232) with delta (0, 0)
Screenshot: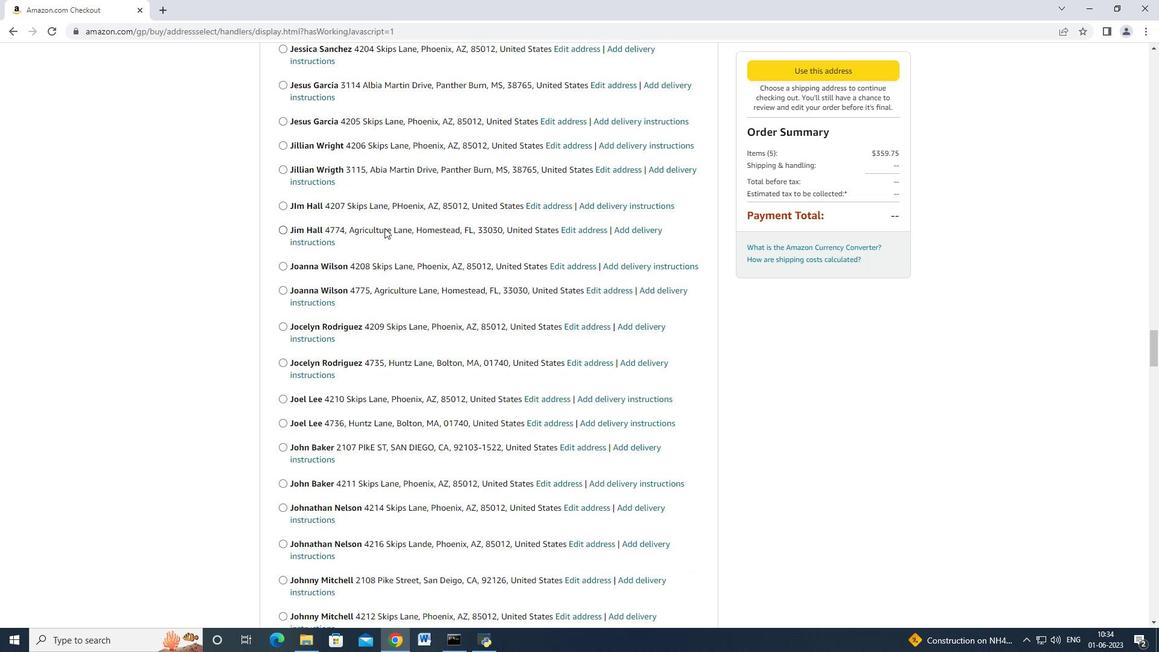 
Action: Mouse moved to (381, 233)
Screenshot: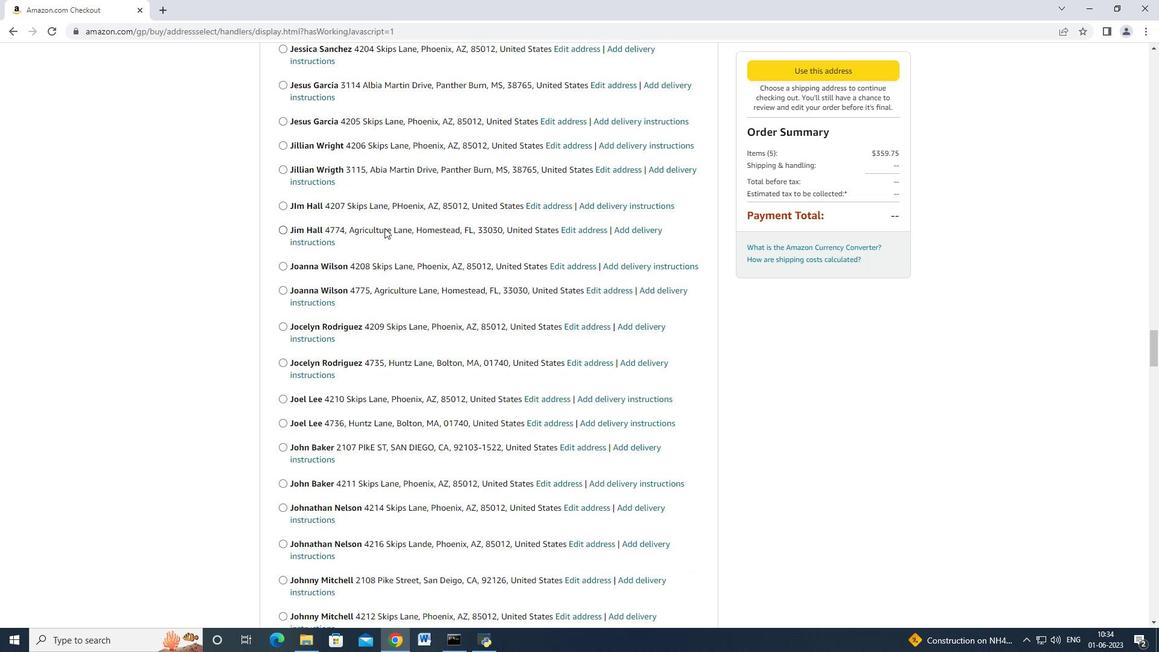 
Action: Mouse scrolled (381, 232) with delta (0, 0)
Screenshot: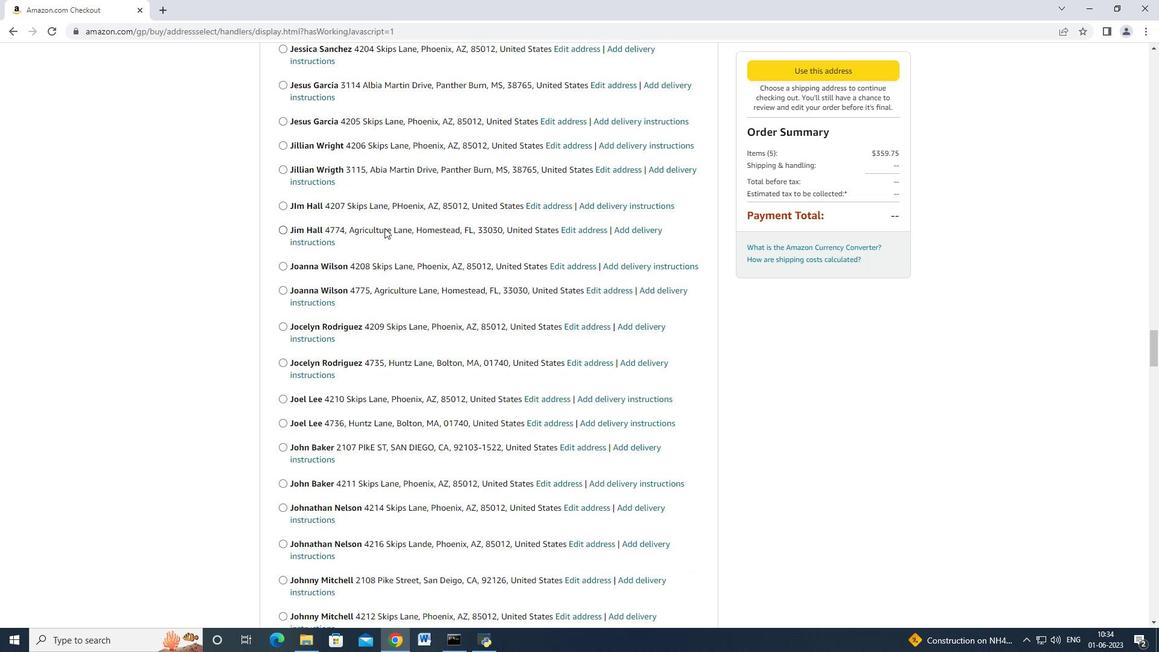 
Action: Mouse moved to (382, 231)
Screenshot: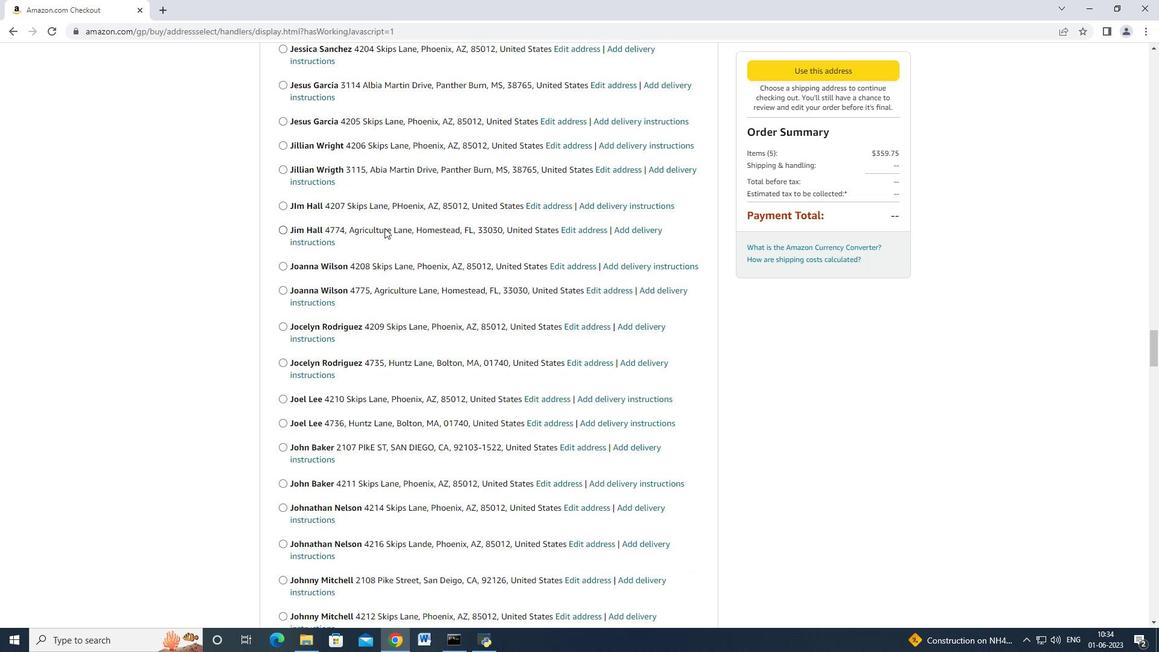 
Action: Mouse scrolled (382, 231) with delta (0, 0)
Screenshot: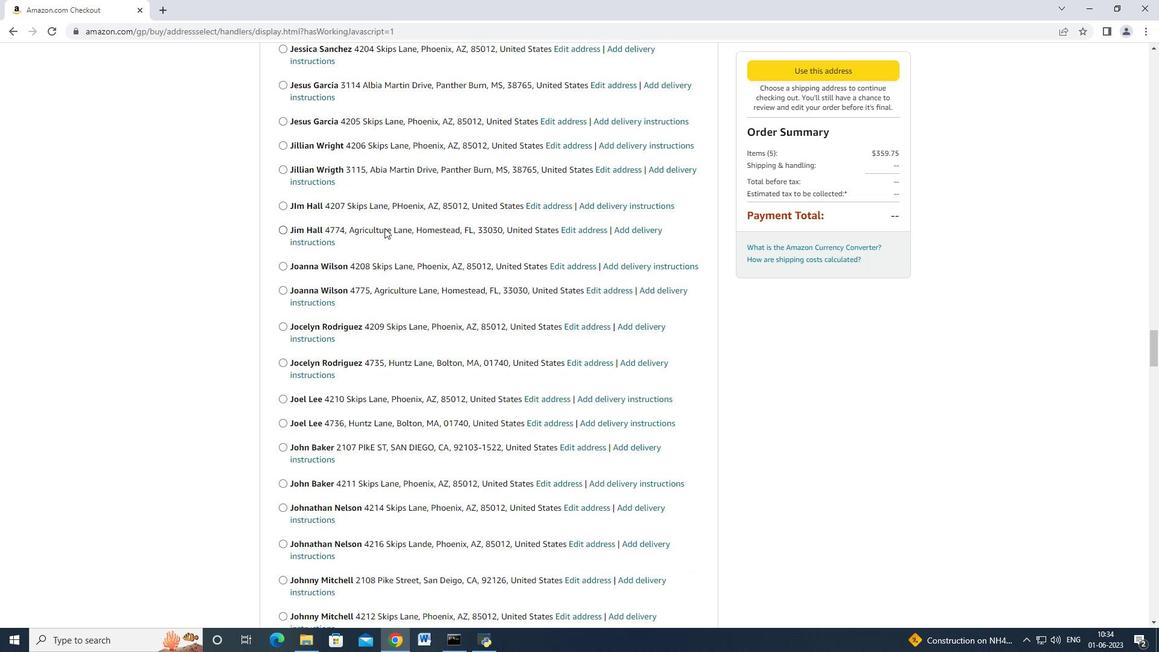 
Action: Mouse moved to (380, 233)
Screenshot: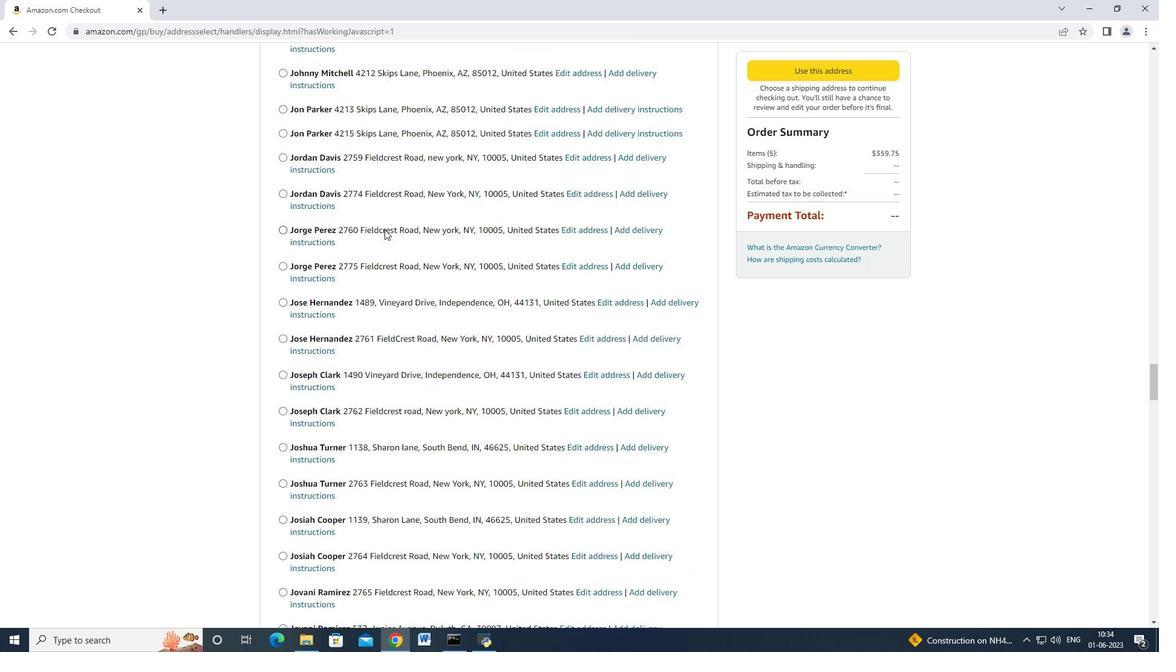 
Action: Mouse scrolled (381, 231) with delta (0, 0)
Screenshot: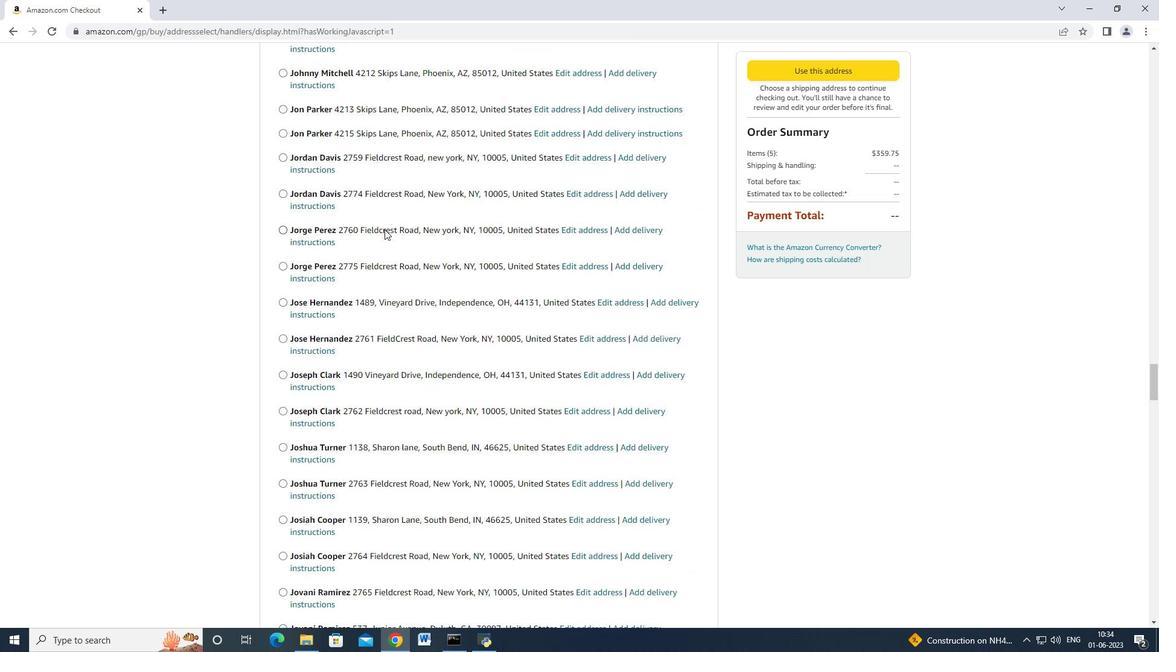 
Action: Mouse moved to (381, 232)
Screenshot: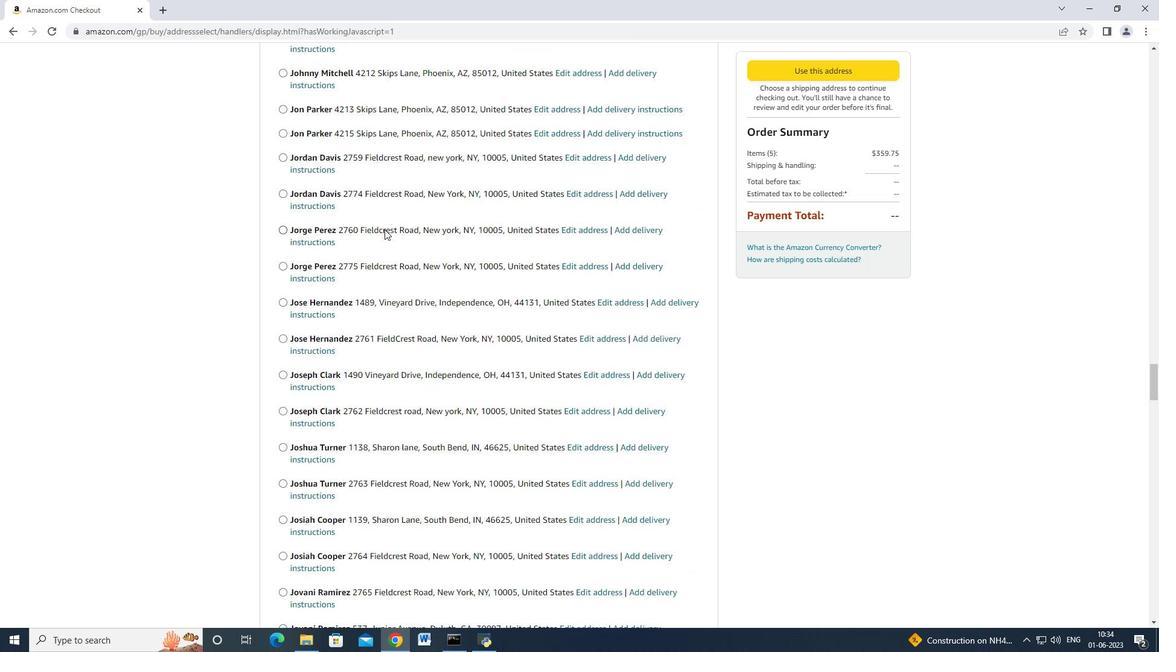 
Action: Mouse scrolled (380, 233) with delta (0, 0)
Screenshot: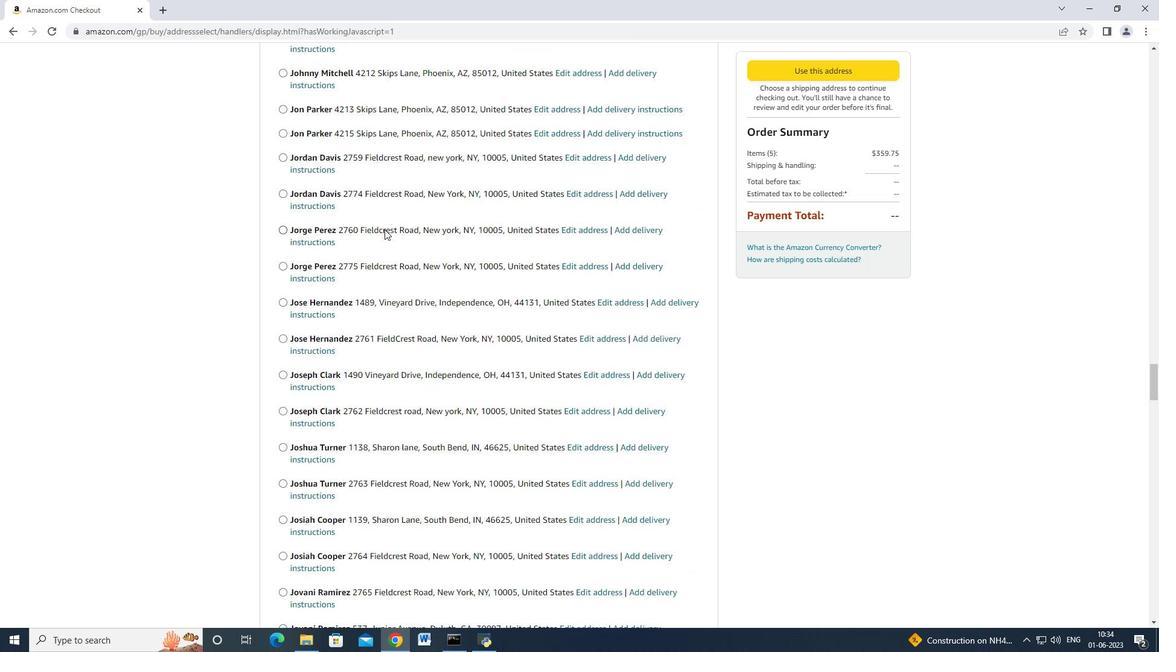 
Action: Mouse moved to (382, 232)
Screenshot: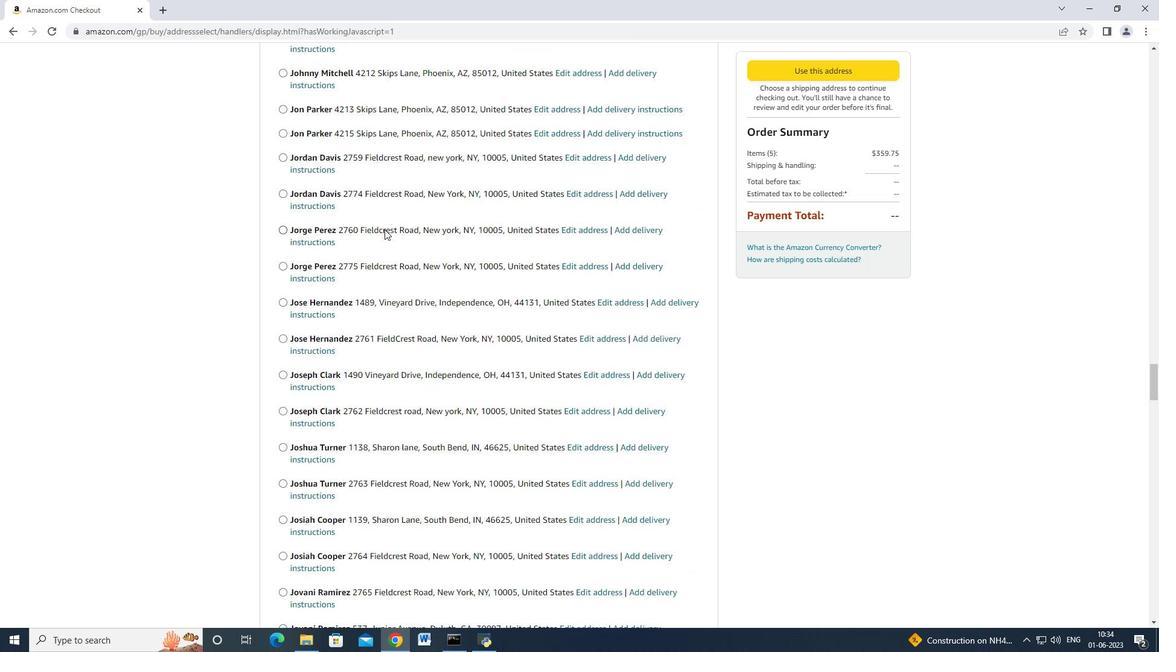 
Action: Mouse scrolled (380, 233) with delta (0, 0)
Screenshot: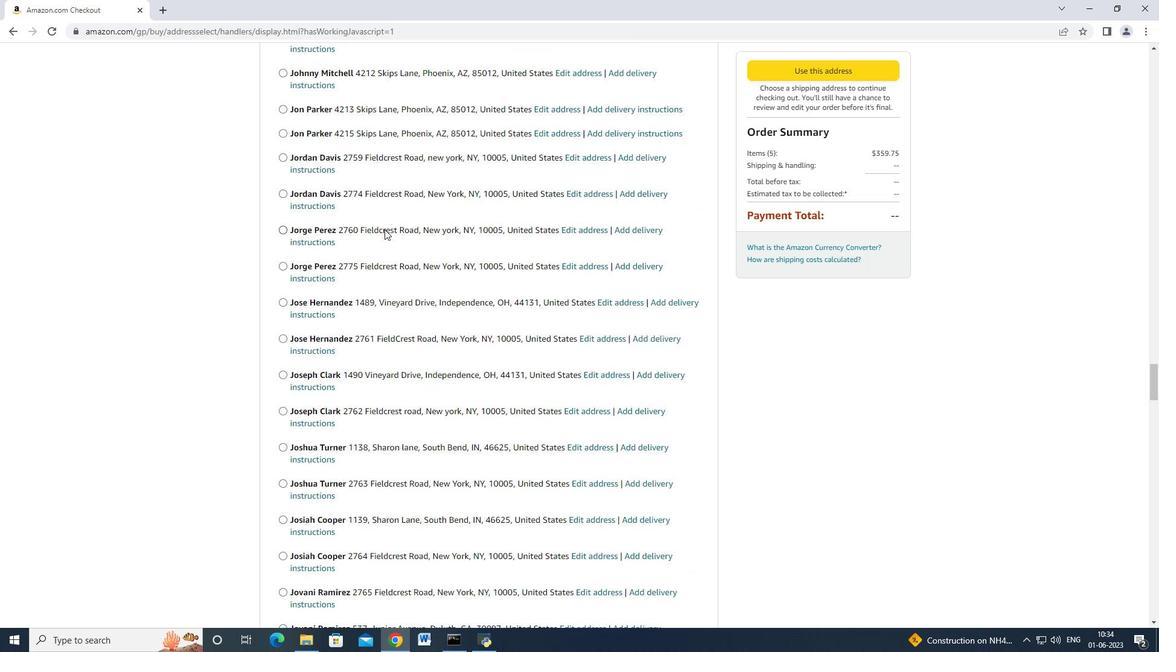 
Action: Mouse moved to (383, 232)
Screenshot: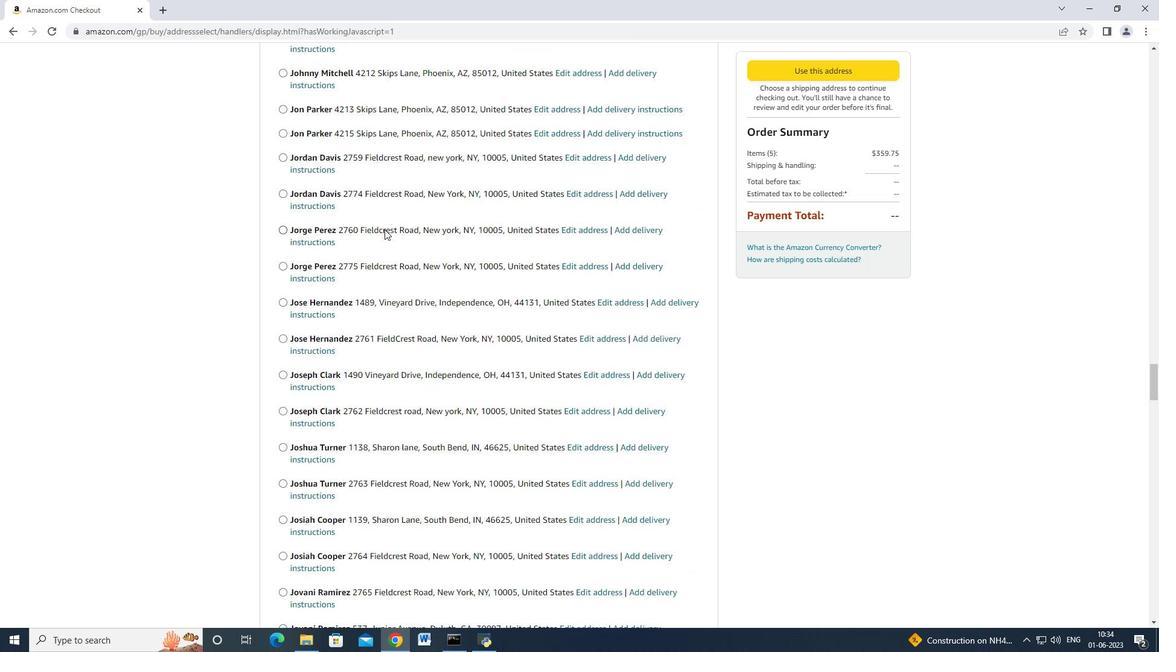 
Action: Mouse scrolled (380, 233) with delta (0, -1)
Screenshot: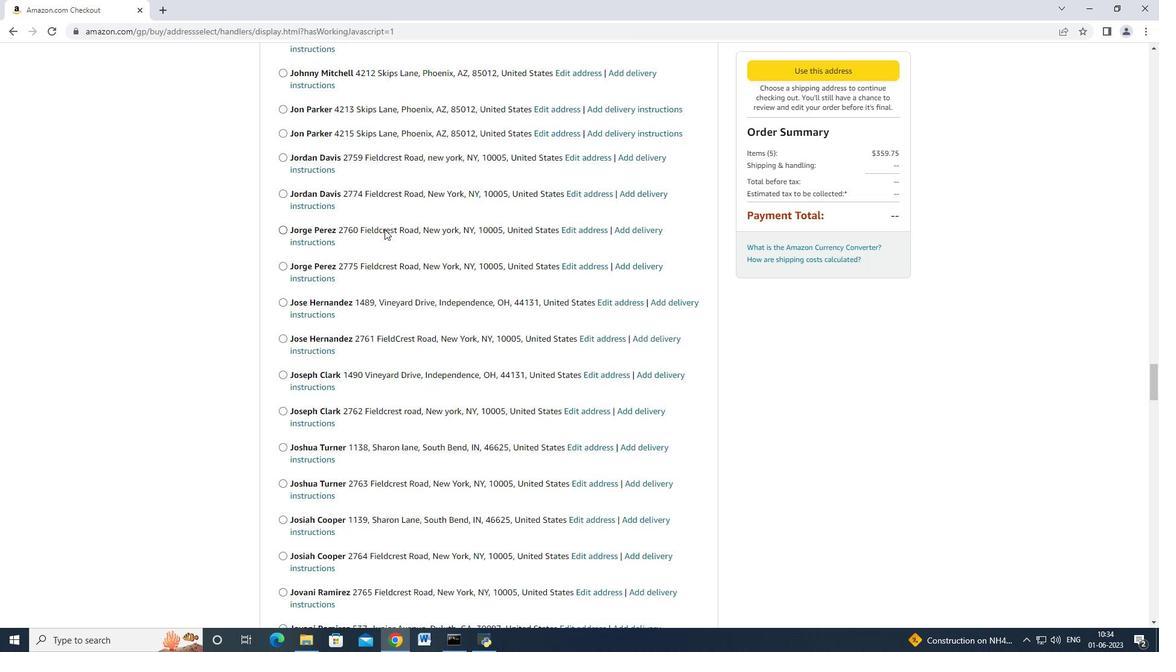 
Action: Mouse moved to (384, 232)
Screenshot: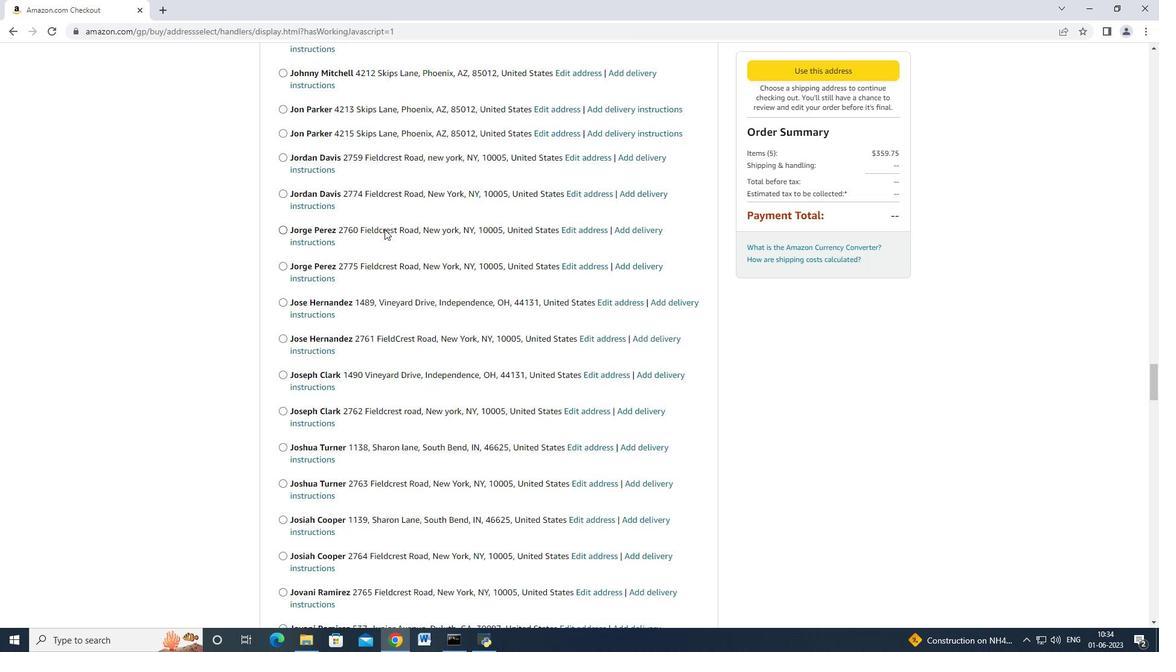 
Action: Mouse scrolled (380, 233) with delta (0, 0)
Screenshot: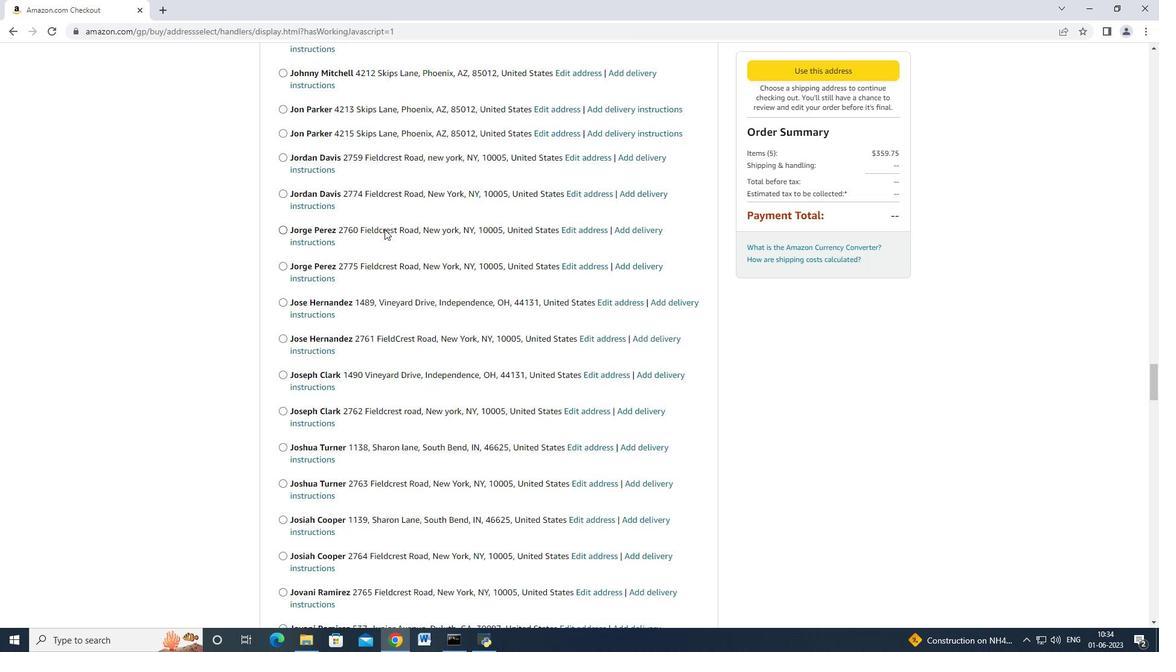 
Action: Mouse moved to (384, 231)
Screenshot: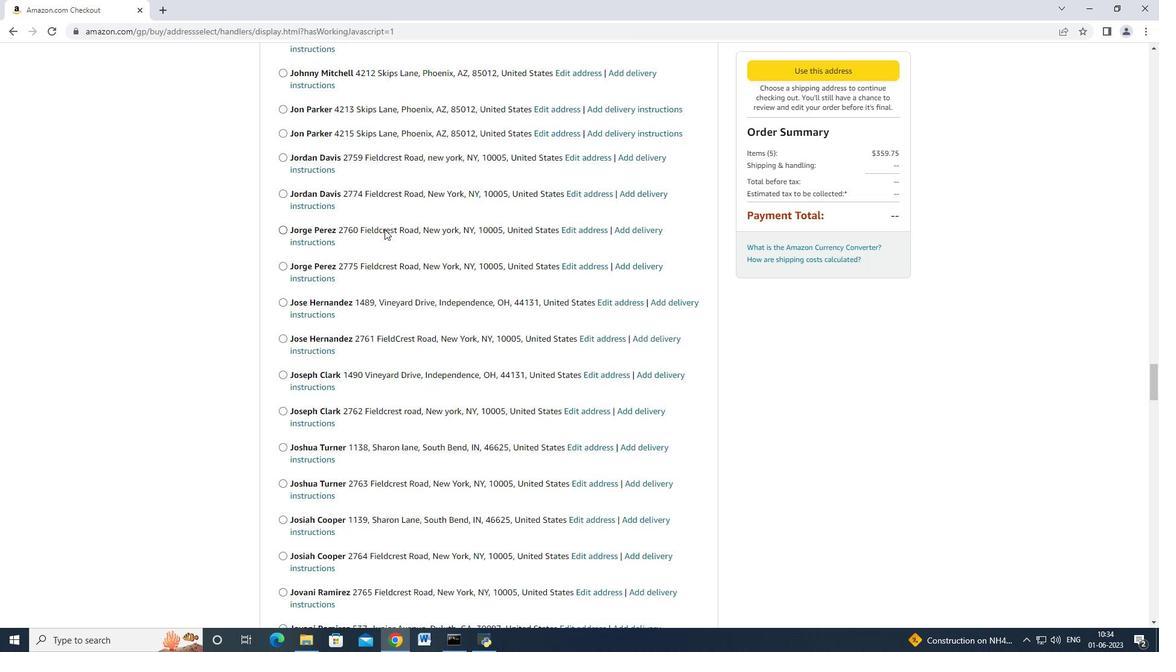 
Action: Mouse scrolled (380, 233) with delta (0, 0)
Screenshot: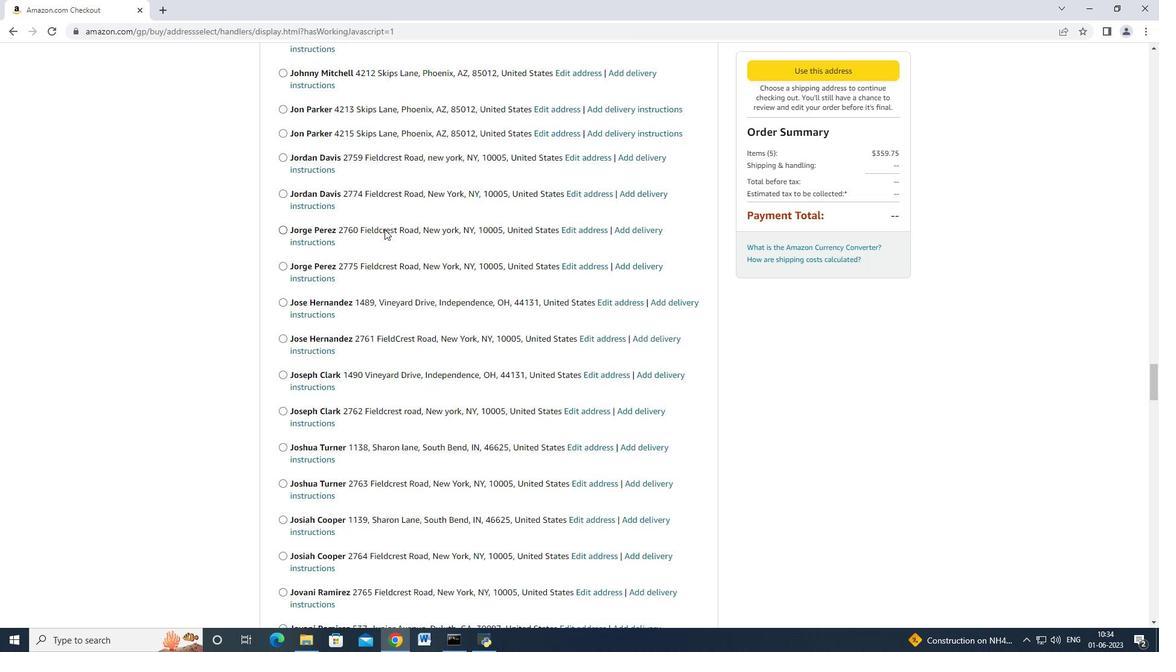 
Action: Mouse moved to (384, 231)
Screenshot: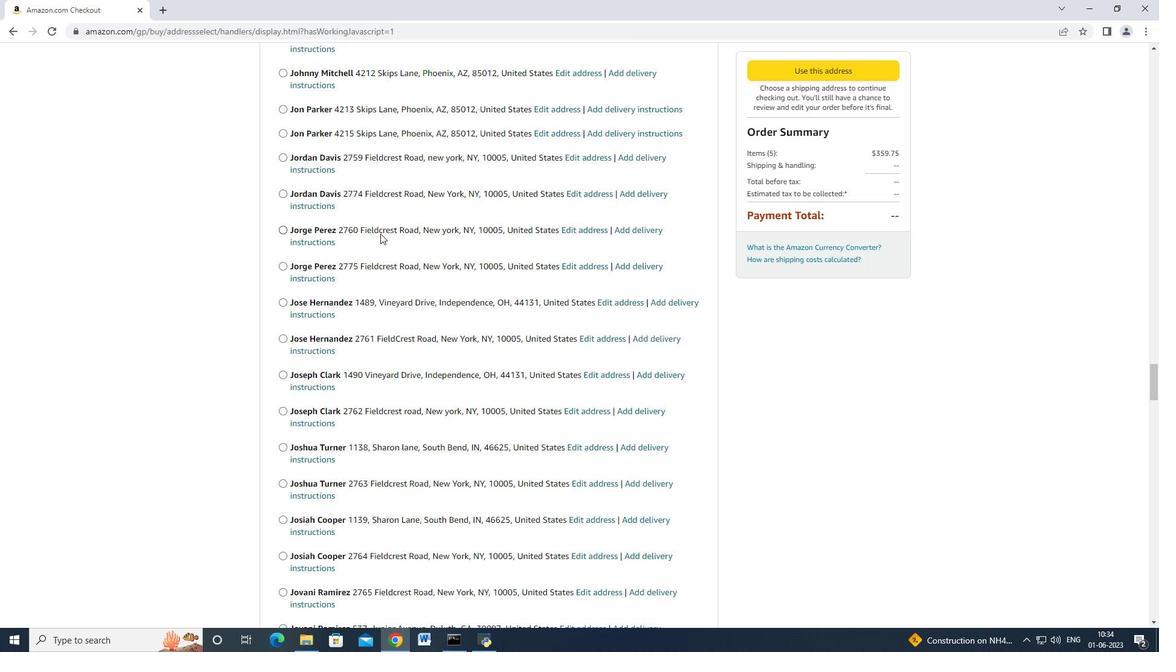 
Action: Mouse scrolled (380, 232) with delta (0, -1)
Screenshot: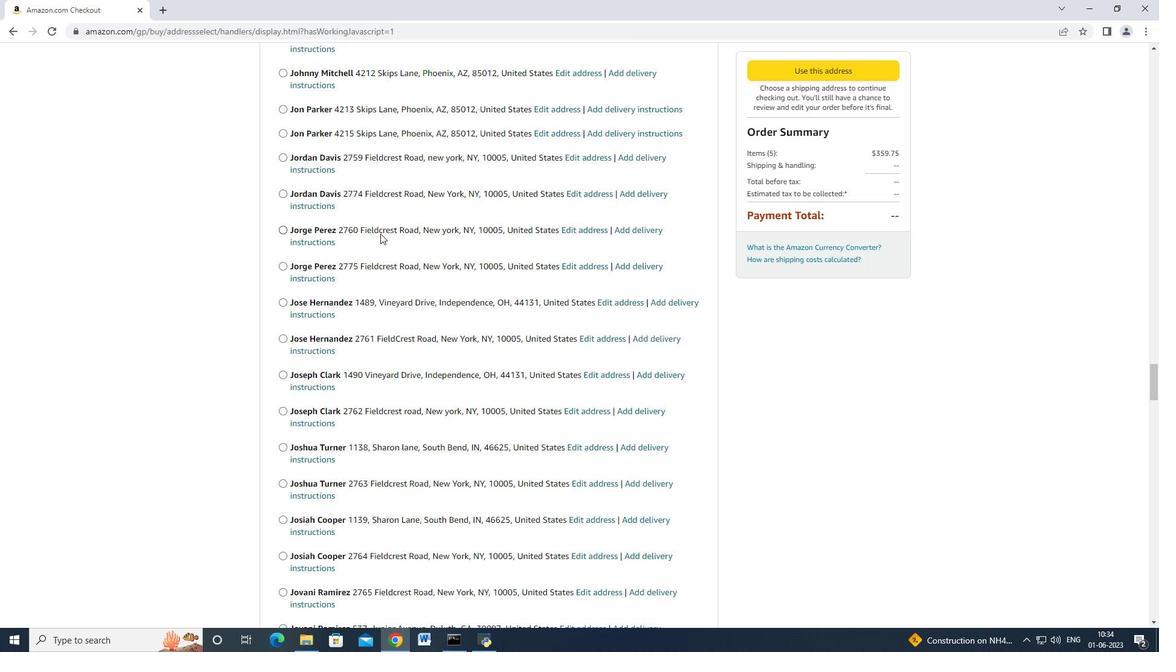 
Action: Mouse moved to (384, 231)
Screenshot: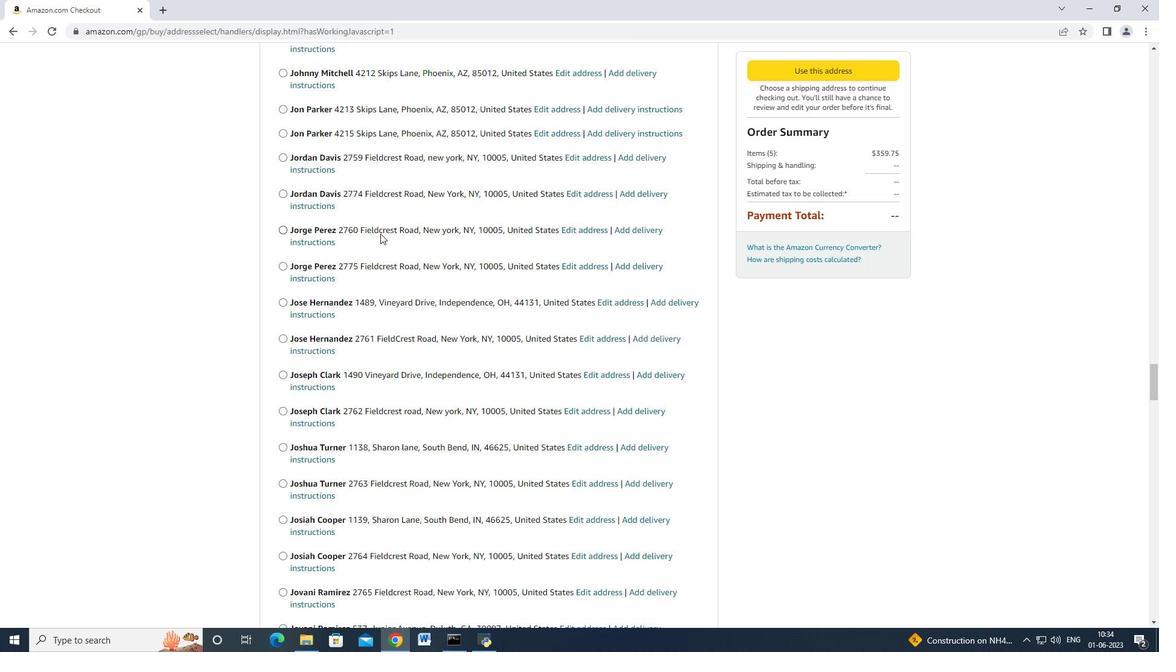 
Action: Mouse scrolled (382, 231) with delta (0, 0)
Screenshot: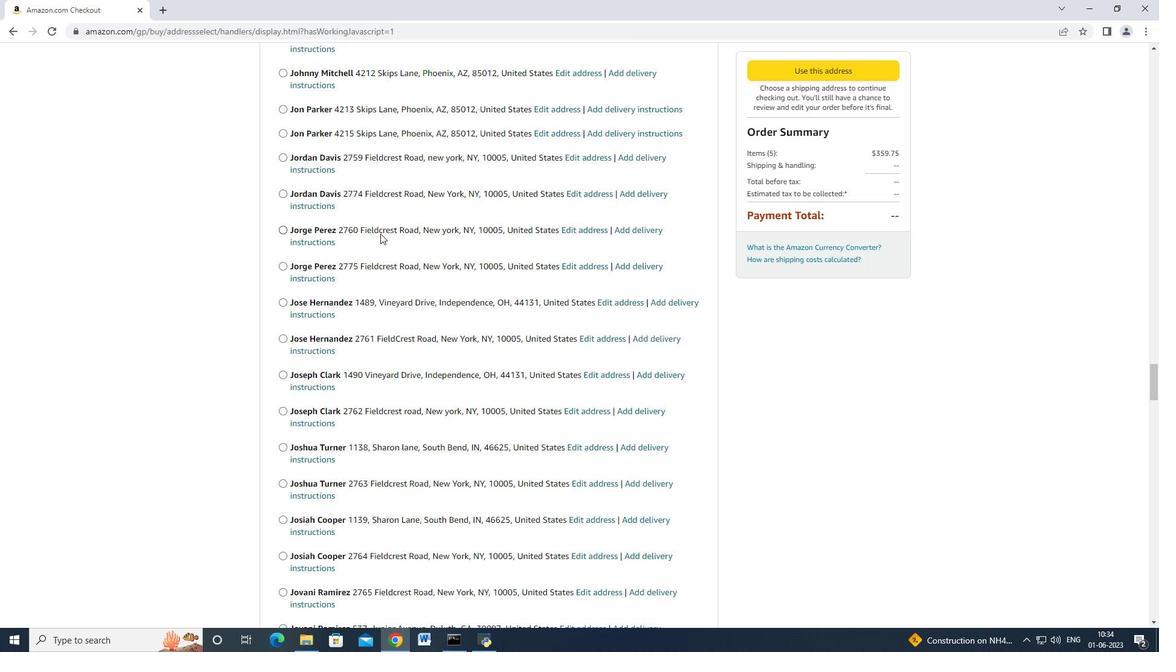 
Action: Mouse moved to (382, 231)
Screenshot: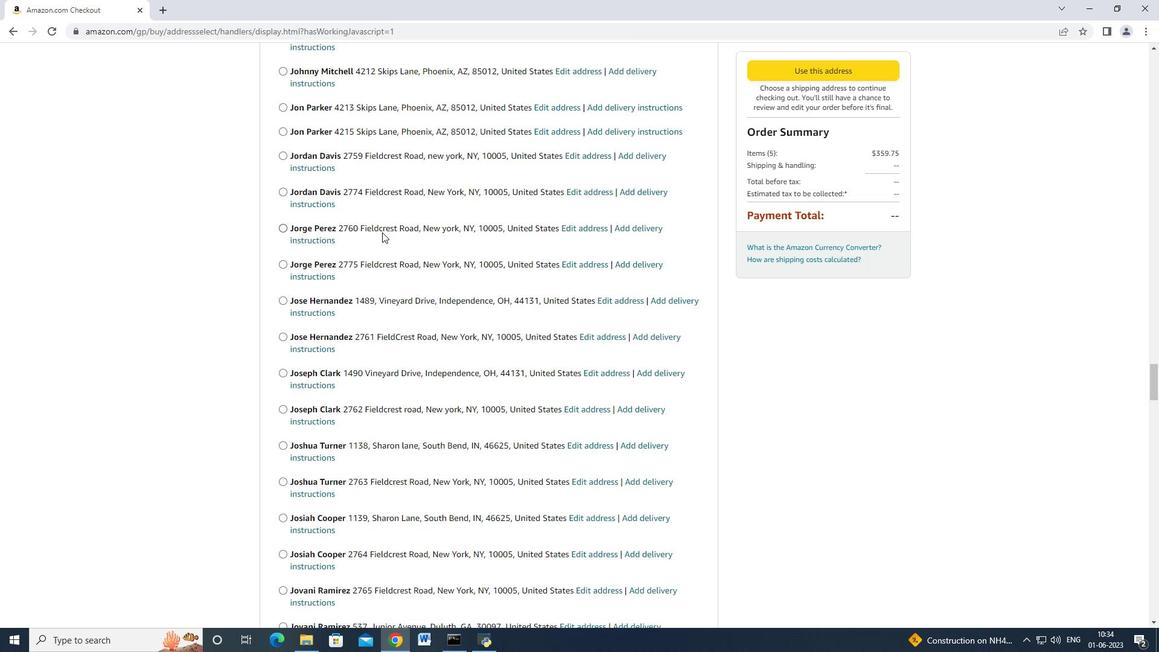 
Action: Mouse scrolled (382, 231) with delta (0, 0)
Screenshot: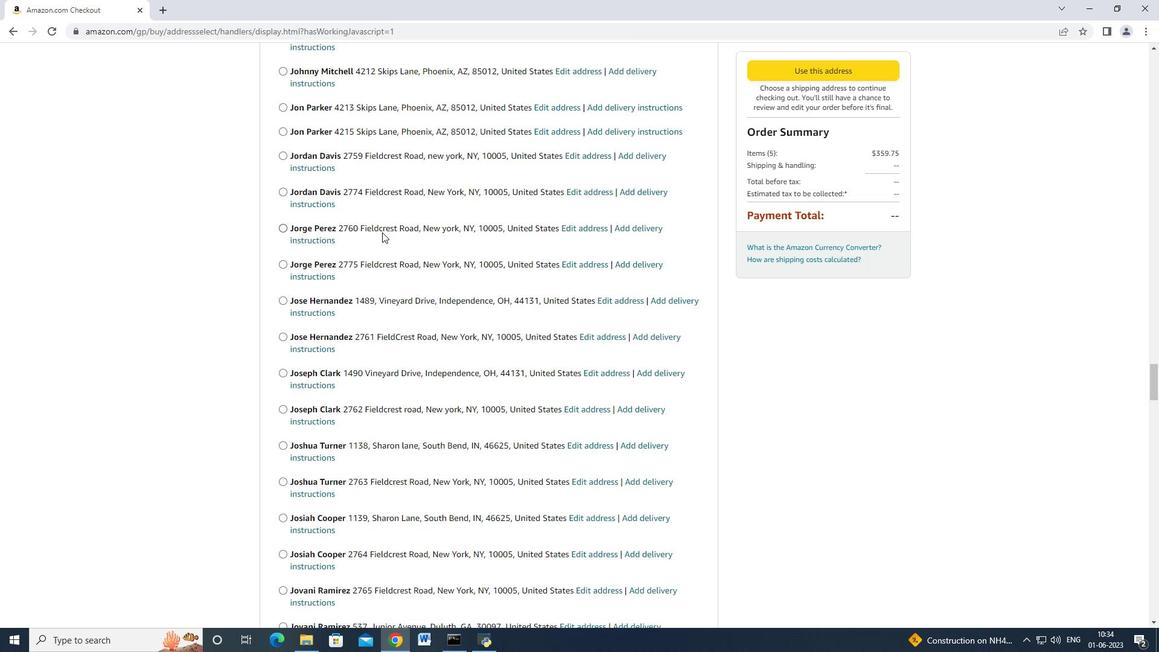 
Action: Mouse moved to (382, 232)
Screenshot: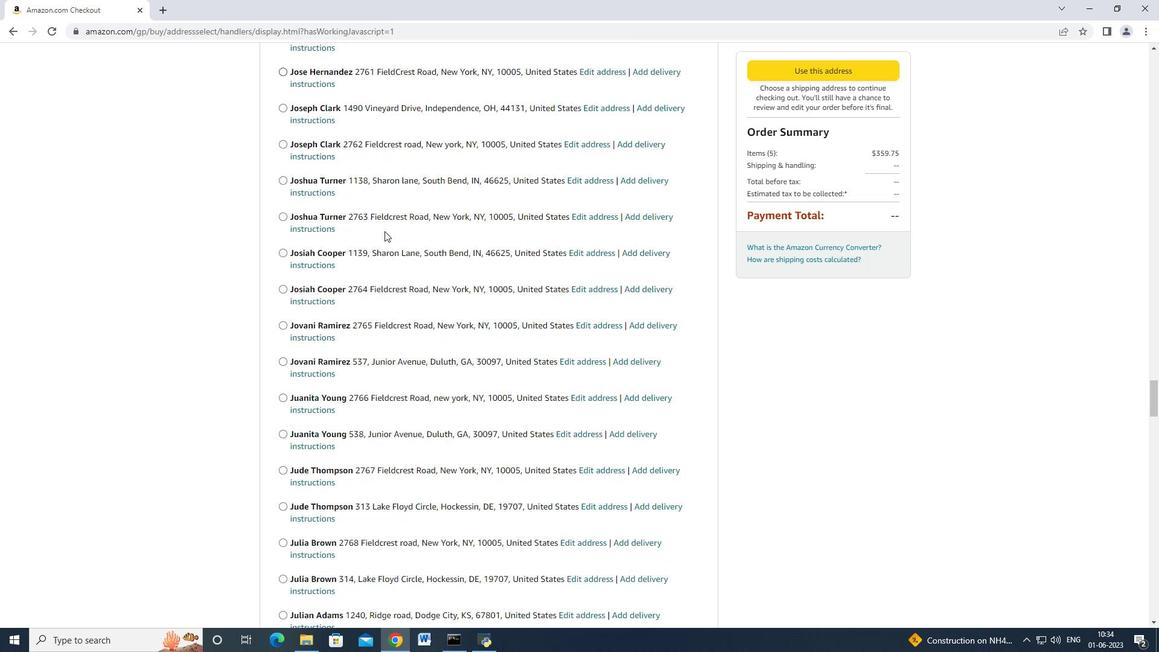
Action: Mouse scrolled (382, 231) with delta (0, 0)
Screenshot: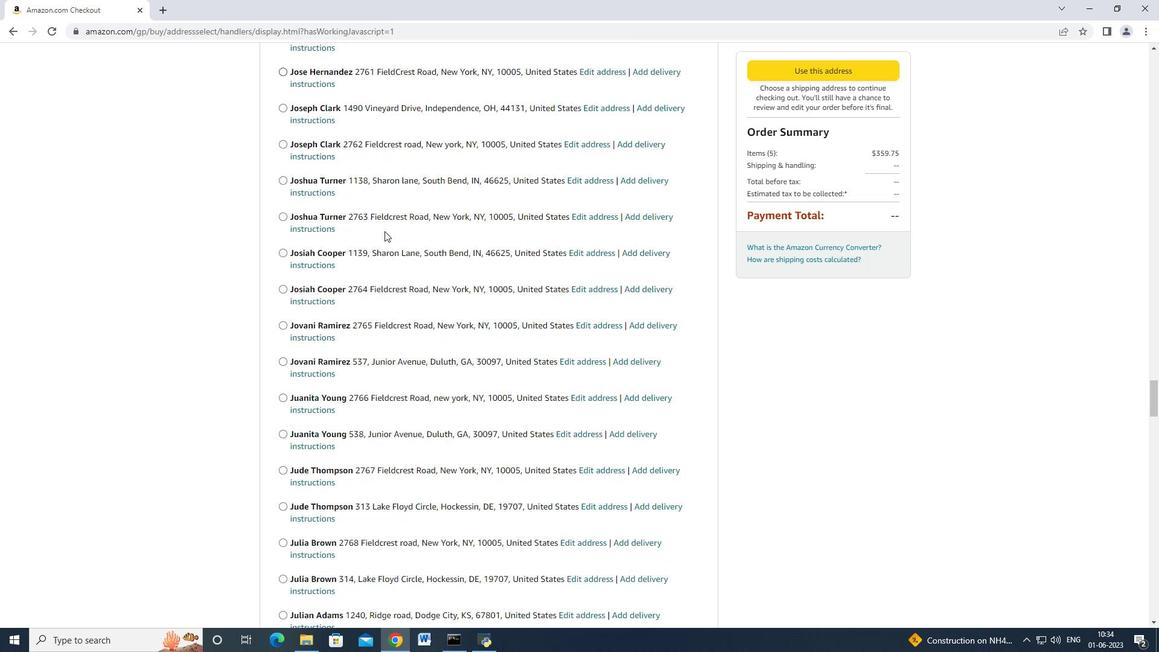 
Action: Mouse scrolled (382, 231) with delta (0, 0)
Screenshot: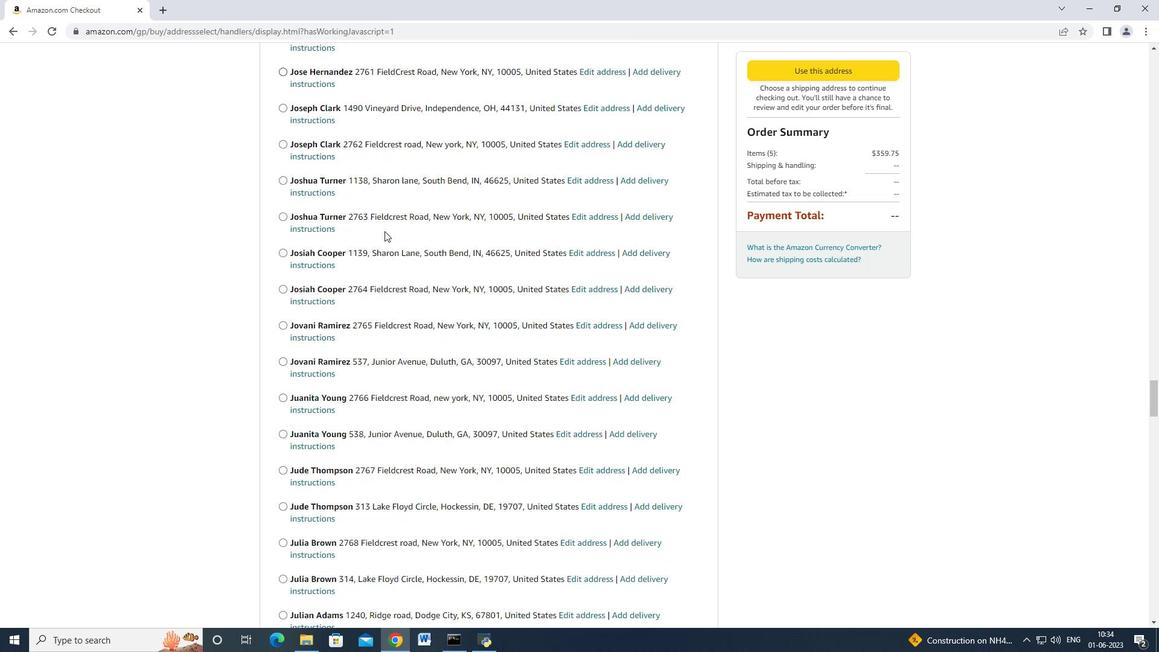 
Action: Mouse scrolled (382, 231) with delta (0, 0)
Screenshot: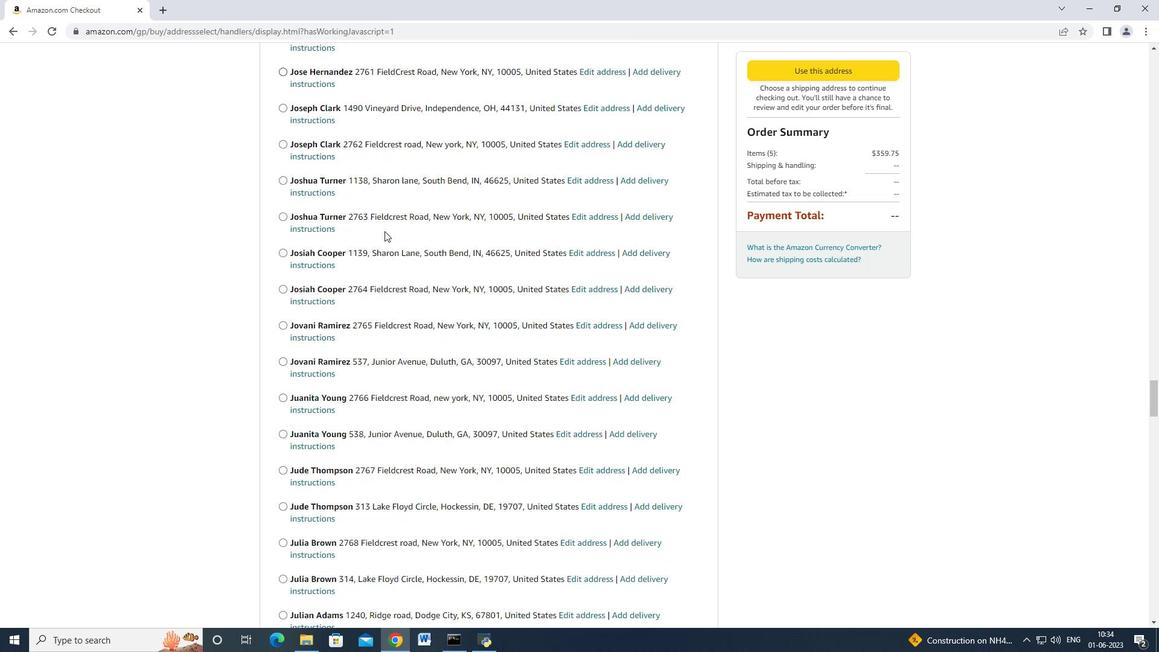 
Action: Mouse moved to (382, 232)
Screenshot: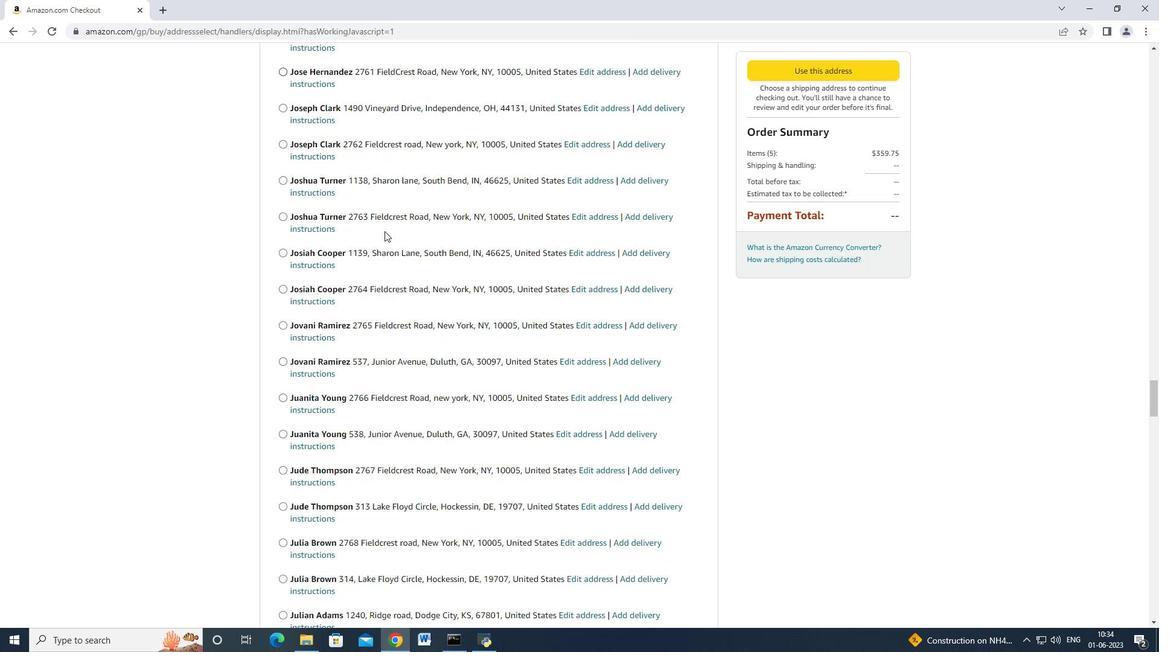 
Action: Mouse scrolled (382, 231) with delta (0, -1)
Screenshot: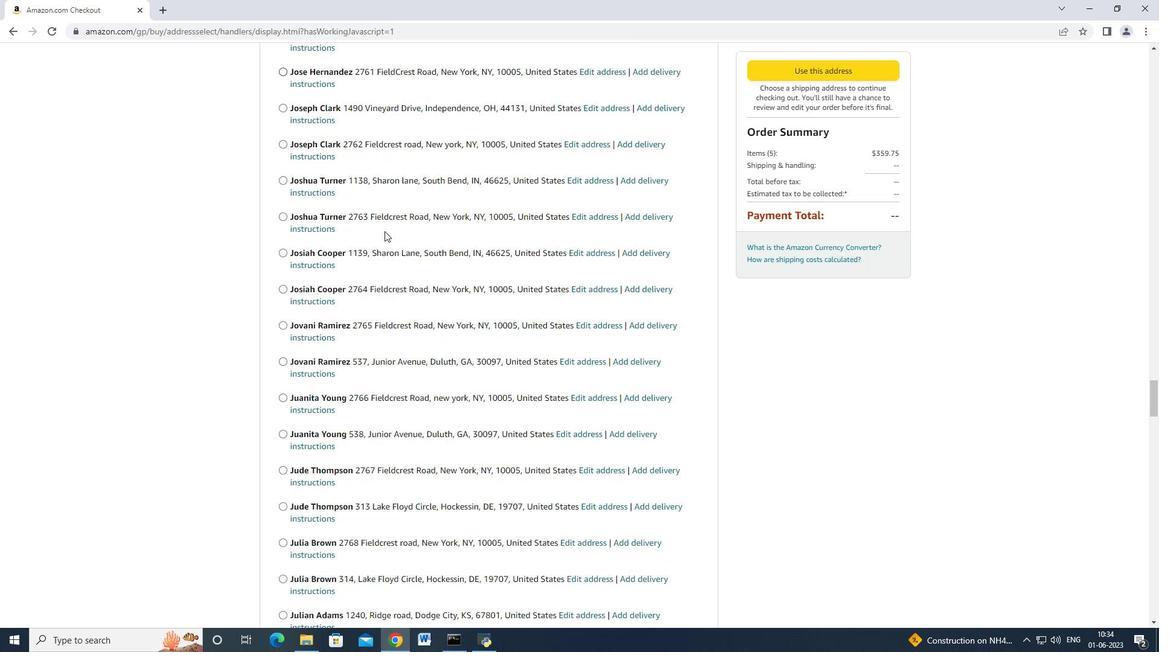 
Action: Mouse moved to (384, 230)
Screenshot: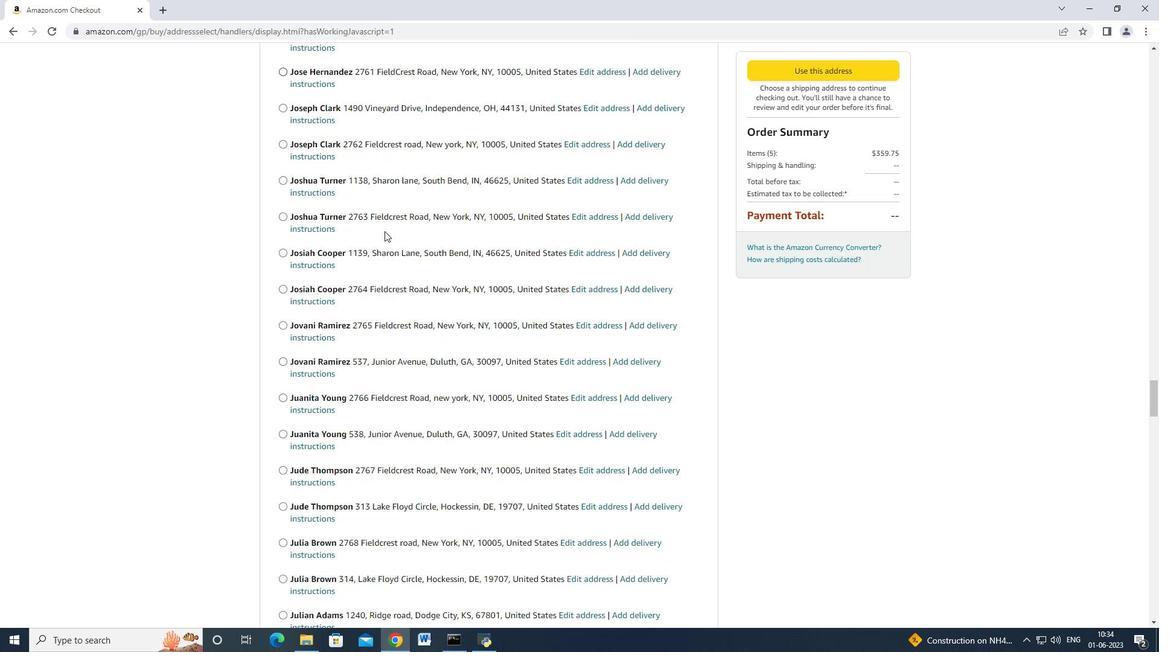 
Action: Mouse scrolled (382, 231) with delta (0, 0)
Screenshot: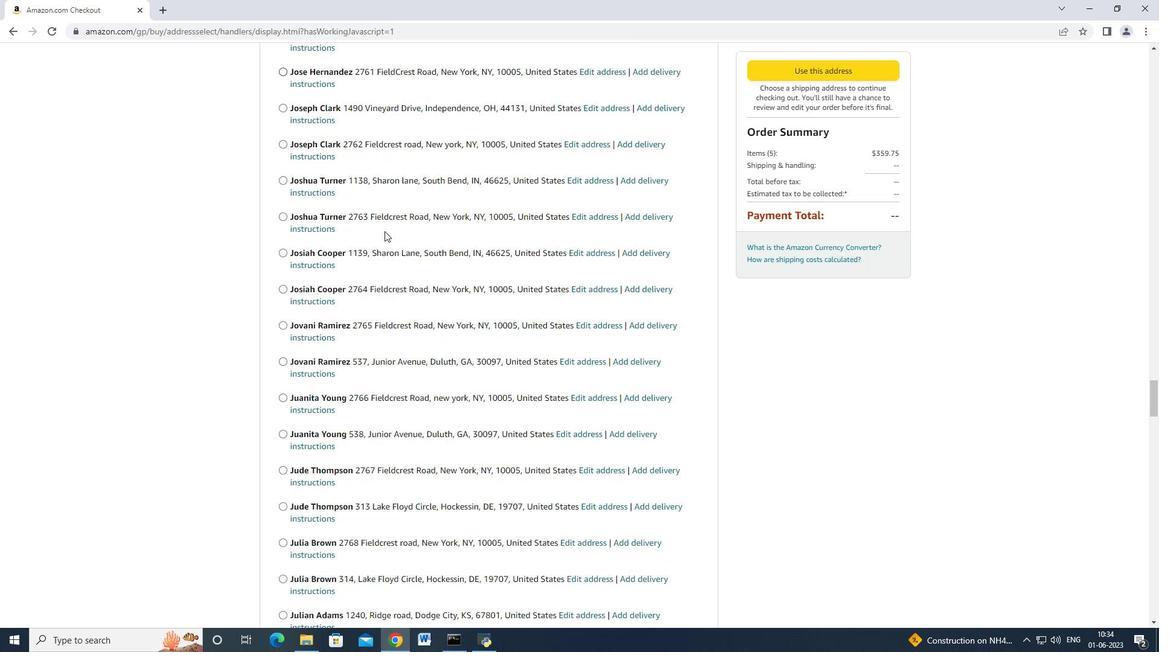 
Action: Mouse moved to (384, 230)
Screenshot: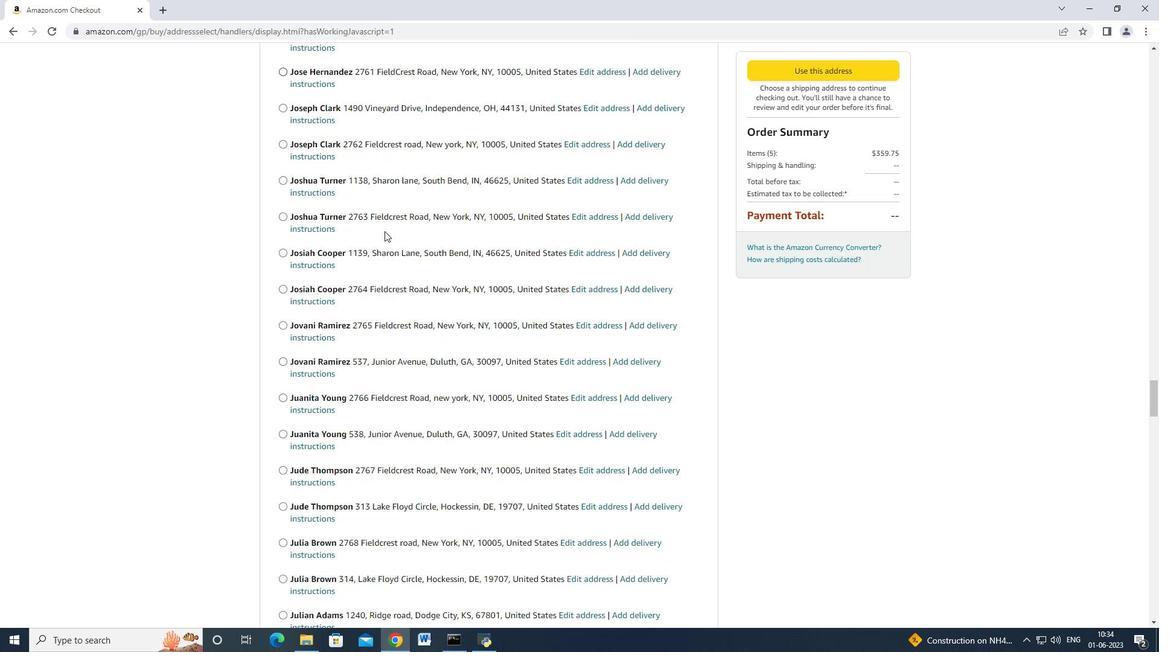 
Action: Mouse scrolled (384, 230) with delta (0, 0)
Screenshot: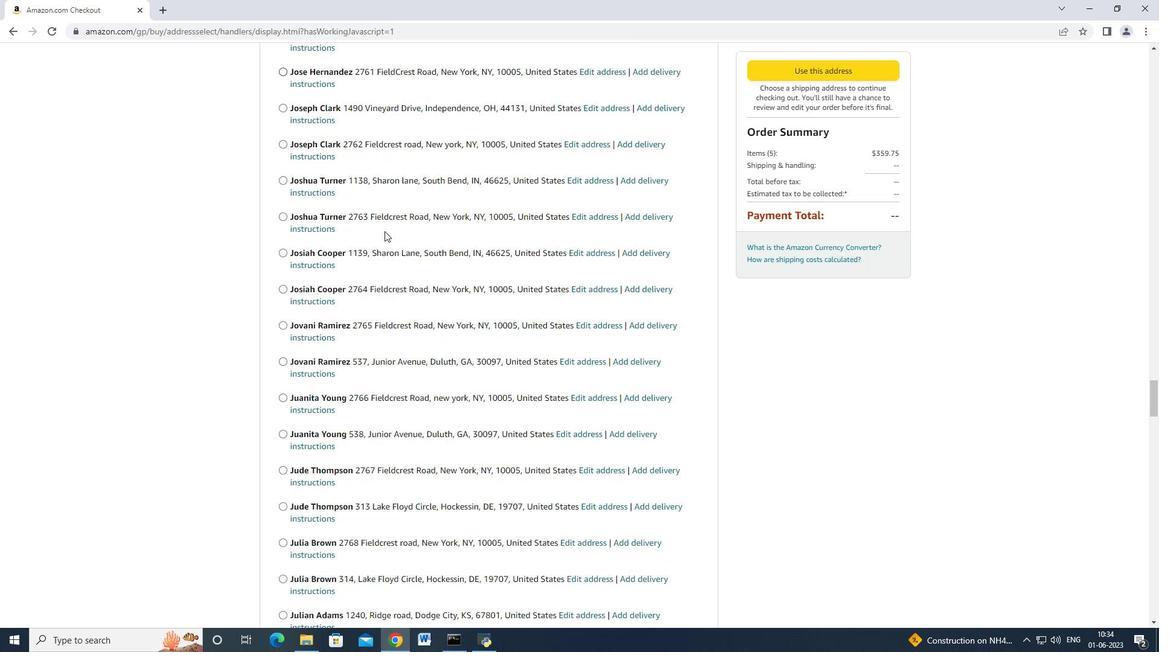 
Action: Mouse scrolled (384, 229) with delta (0, 0)
Screenshot: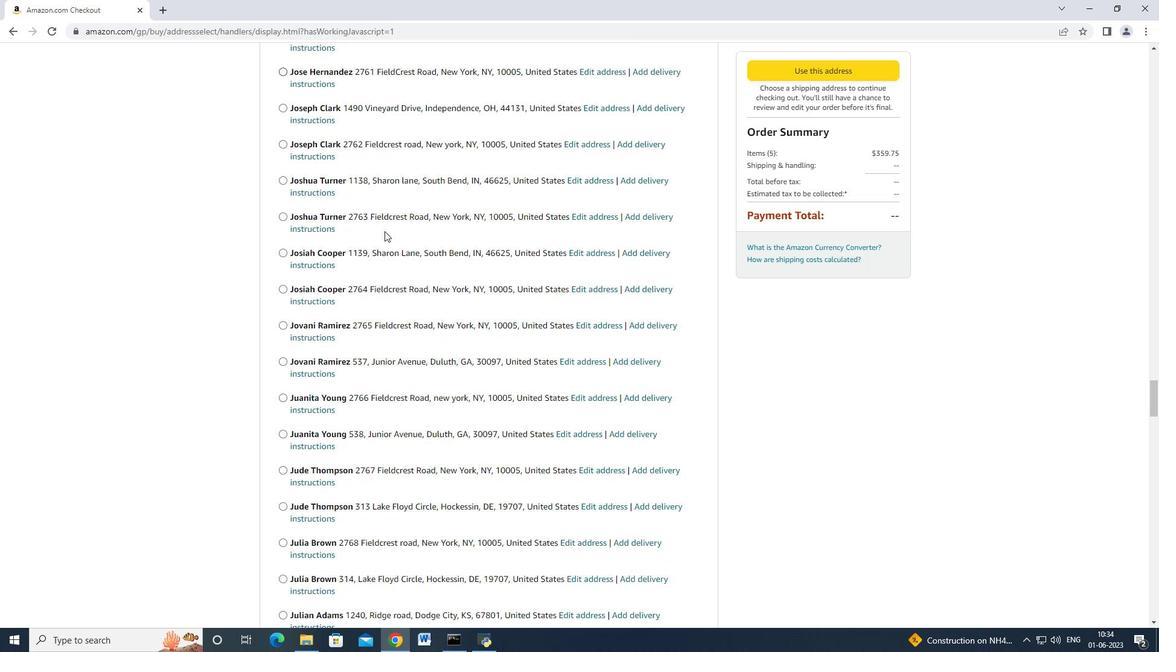
Action: Mouse moved to (383, 234)
Screenshot: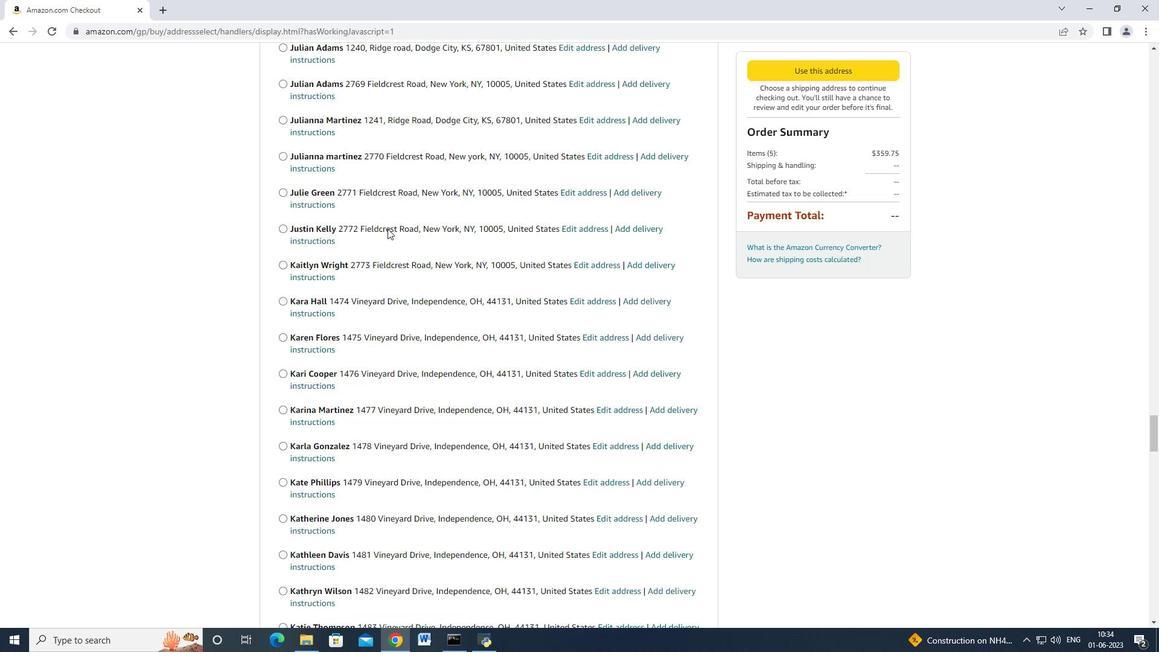 
Action: Mouse scrolled (383, 233) with delta (0, 0)
Screenshot: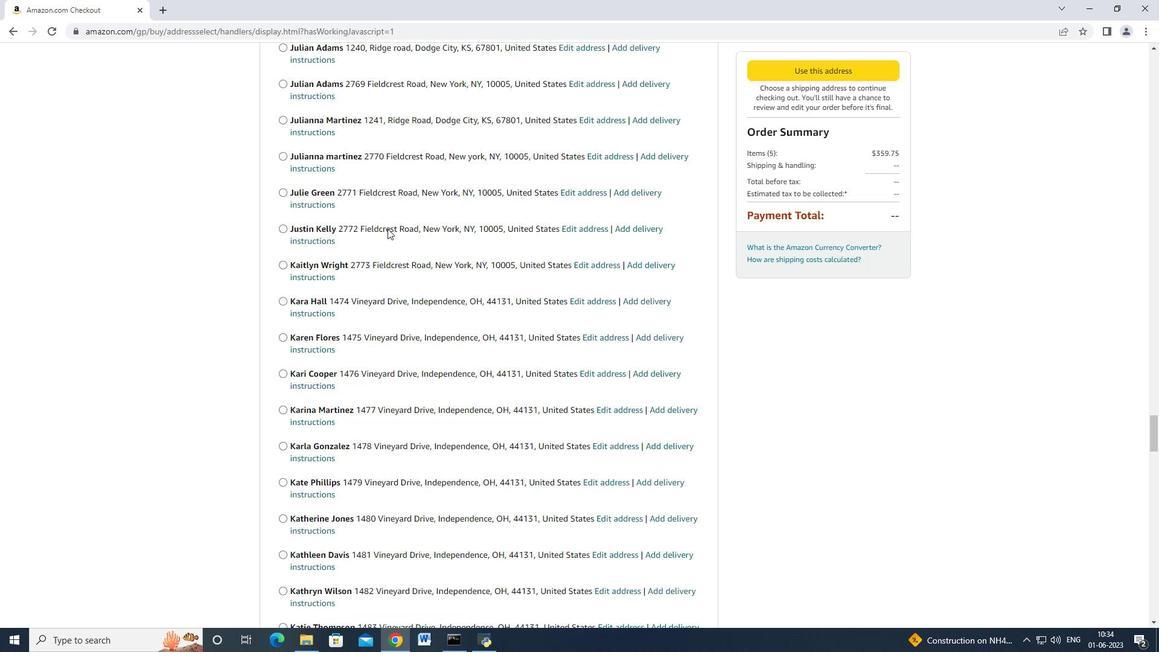 
Action: Mouse moved to (381, 235)
Screenshot: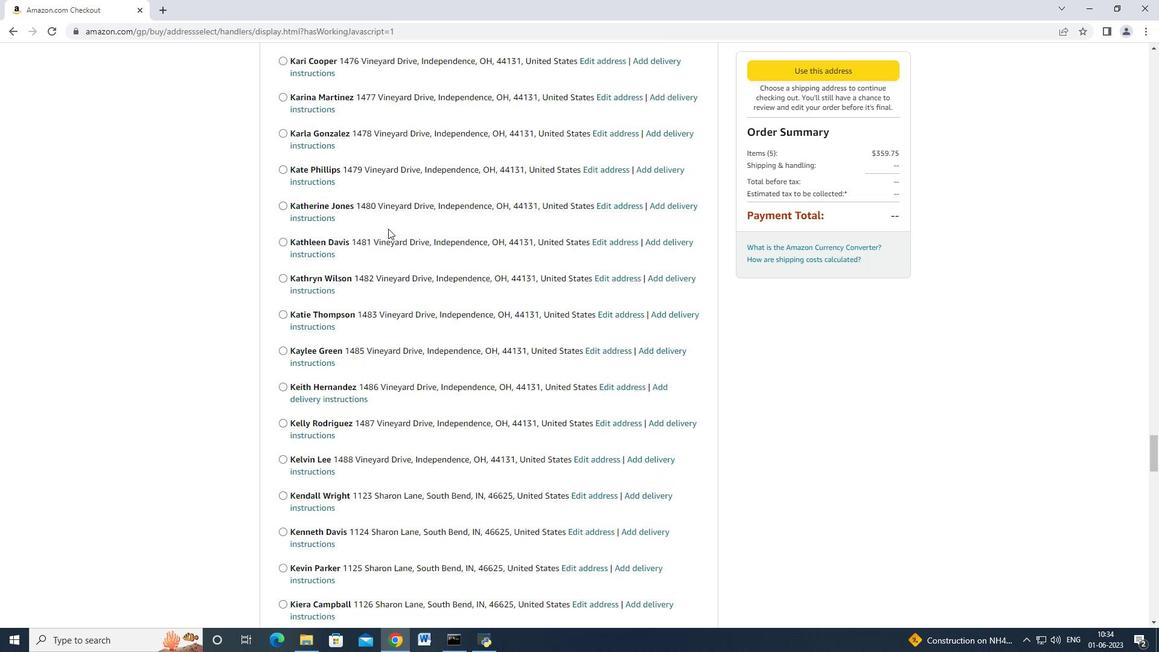 
Action: Mouse scrolled (381, 235) with delta (0, 0)
Screenshot: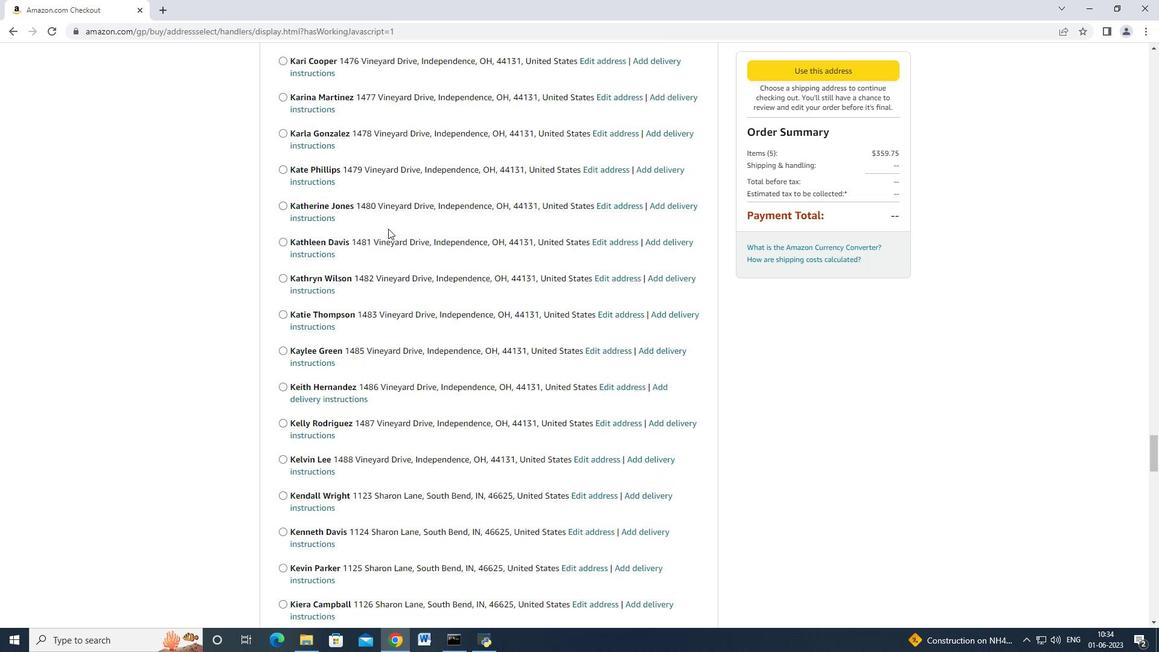
Action: Mouse moved to (381, 235)
Screenshot: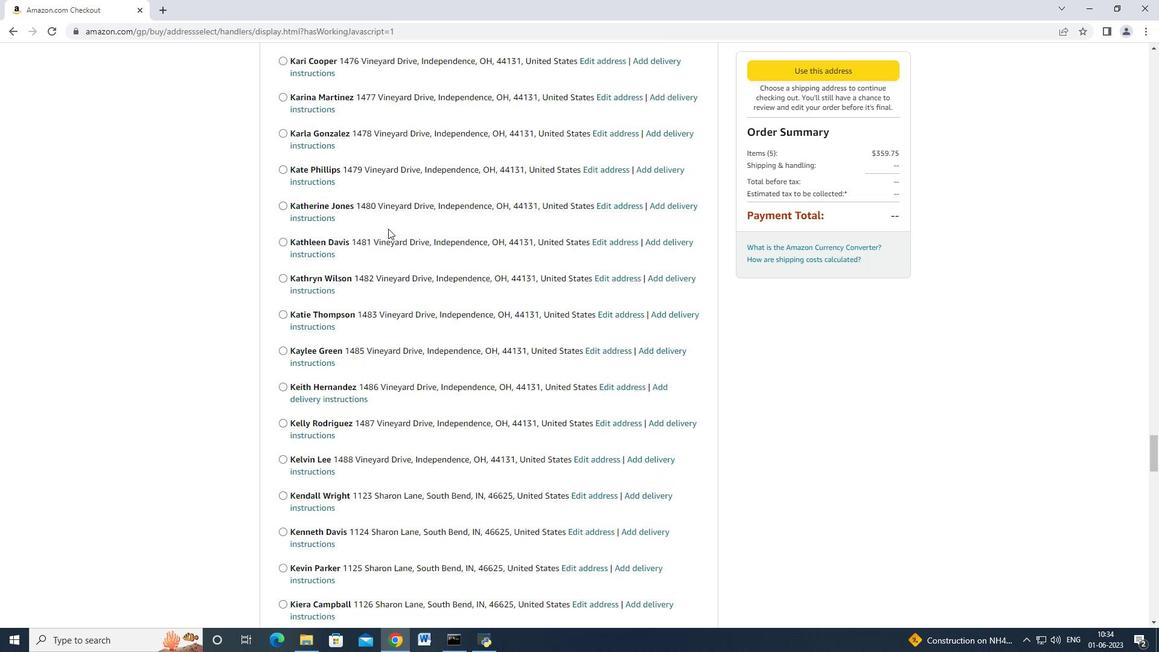 
Action: Mouse scrolled (381, 235) with delta (0, 0)
Screenshot: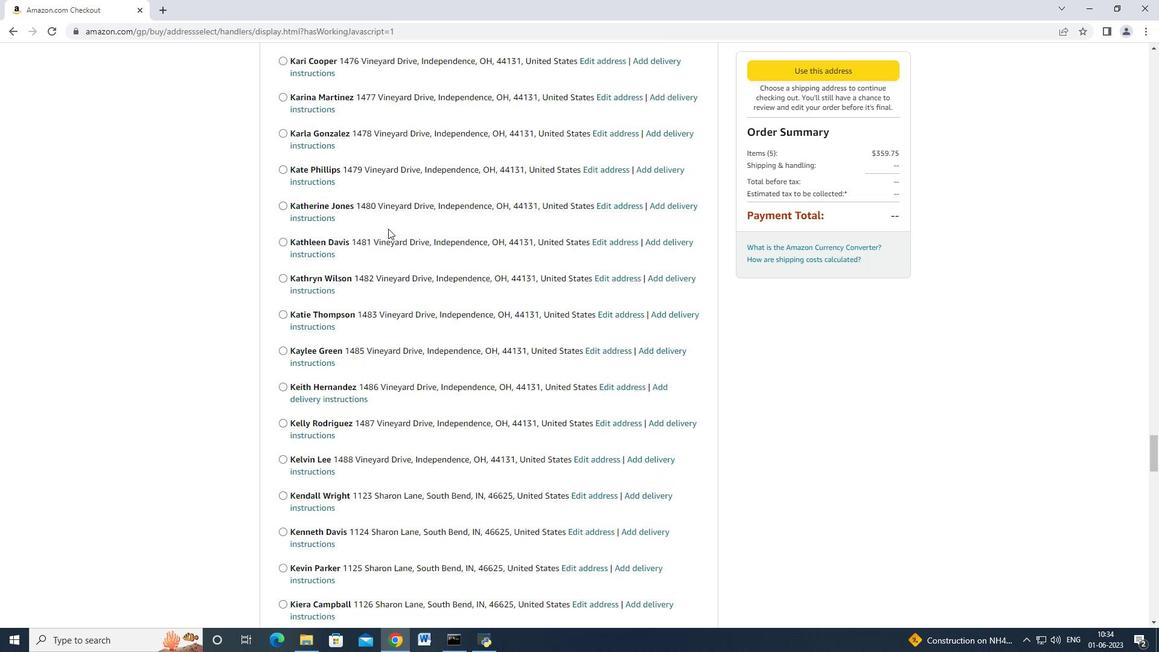 
Action: Mouse scrolled (381, 235) with delta (0, 0)
Screenshot: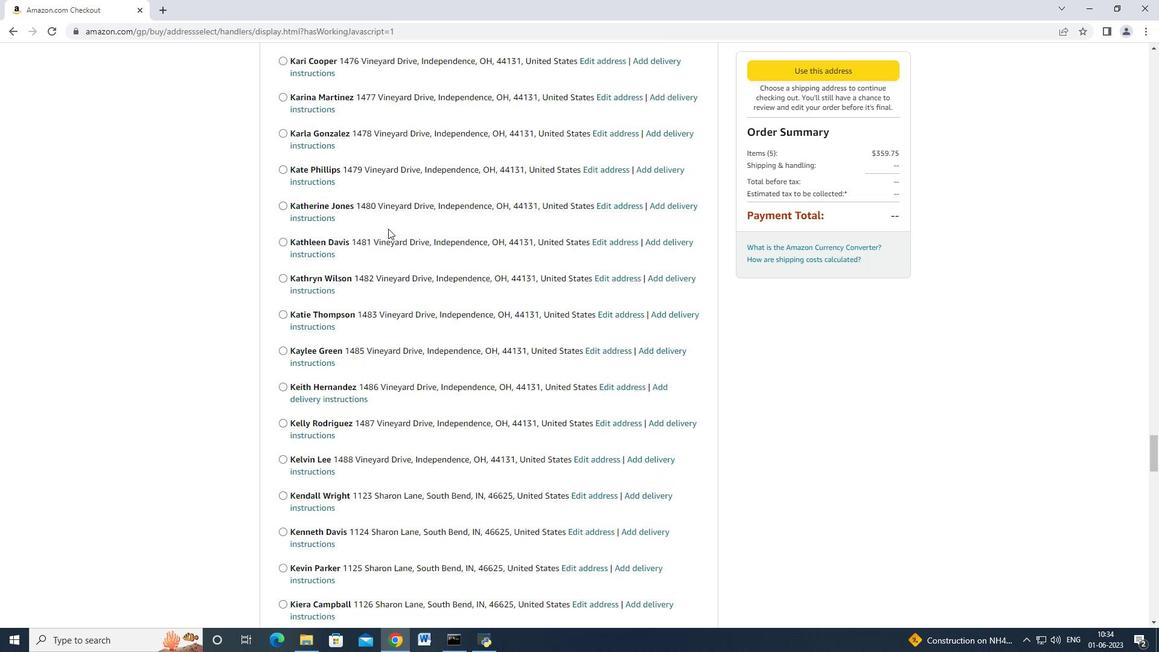
Action: Mouse moved to (381, 235)
Screenshot: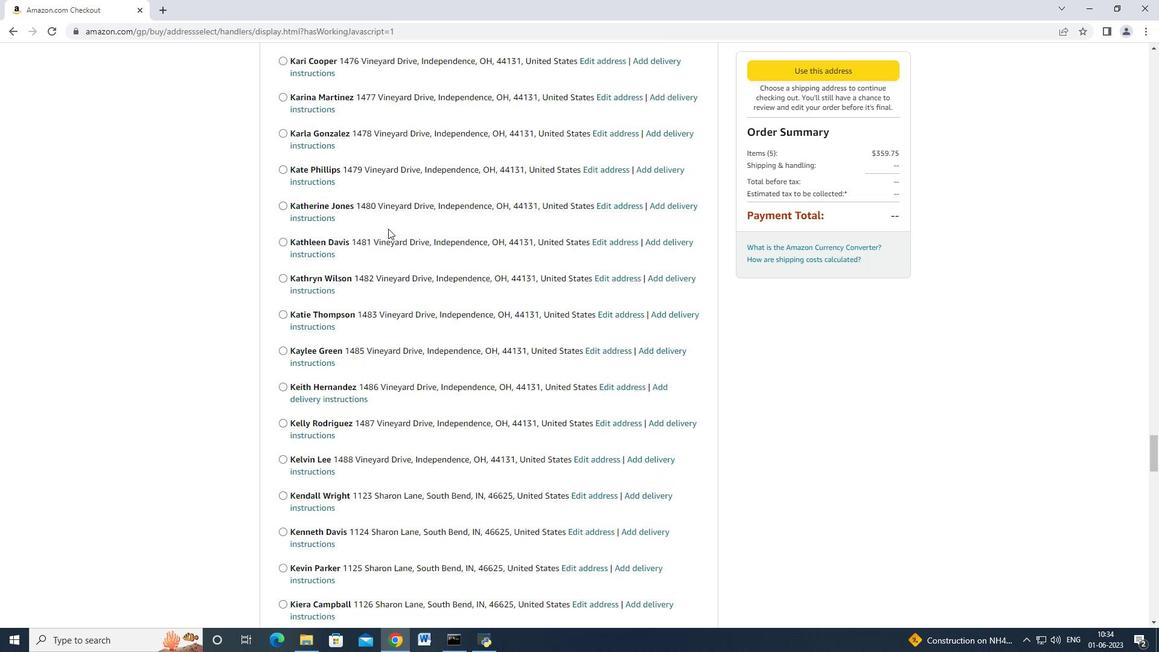 
Action: Mouse scrolled (381, 235) with delta (0, 0)
Screenshot: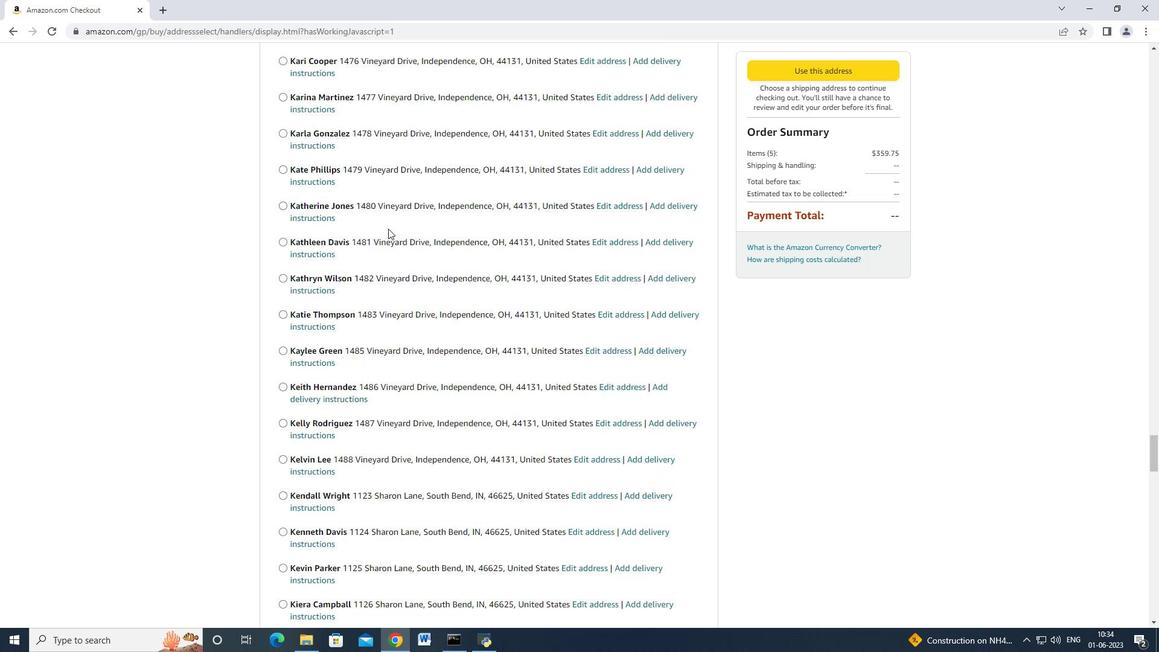 
Action: Mouse moved to (384, 234)
Screenshot: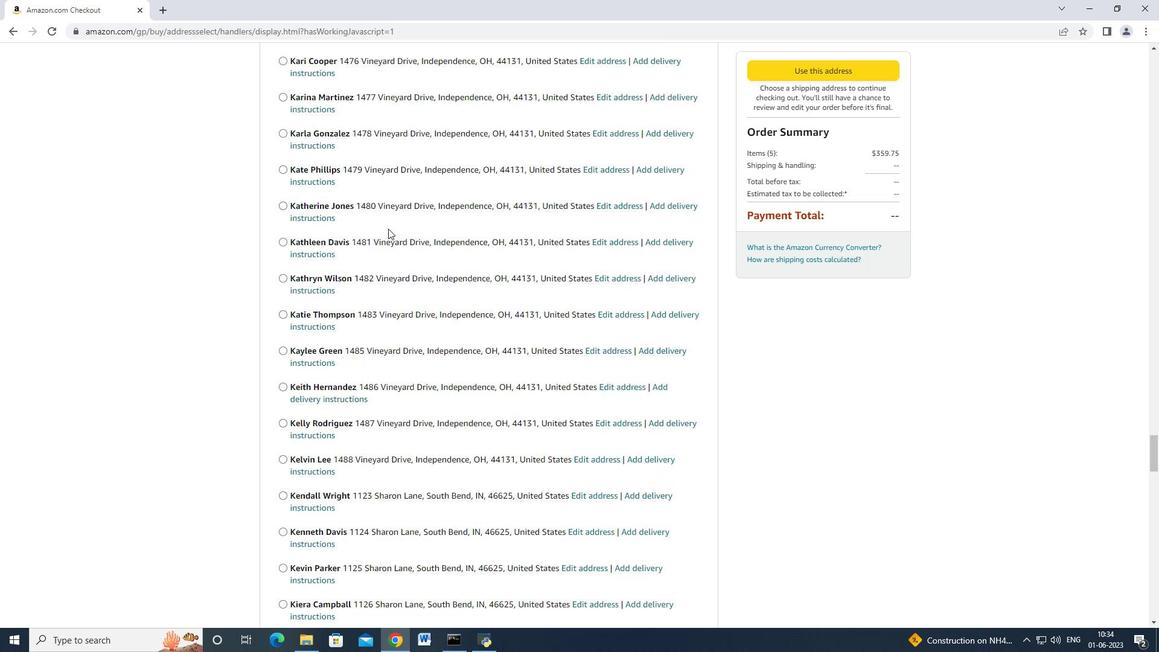 
Action: Mouse scrolled (382, 234) with delta (0, -1)
Screenshot: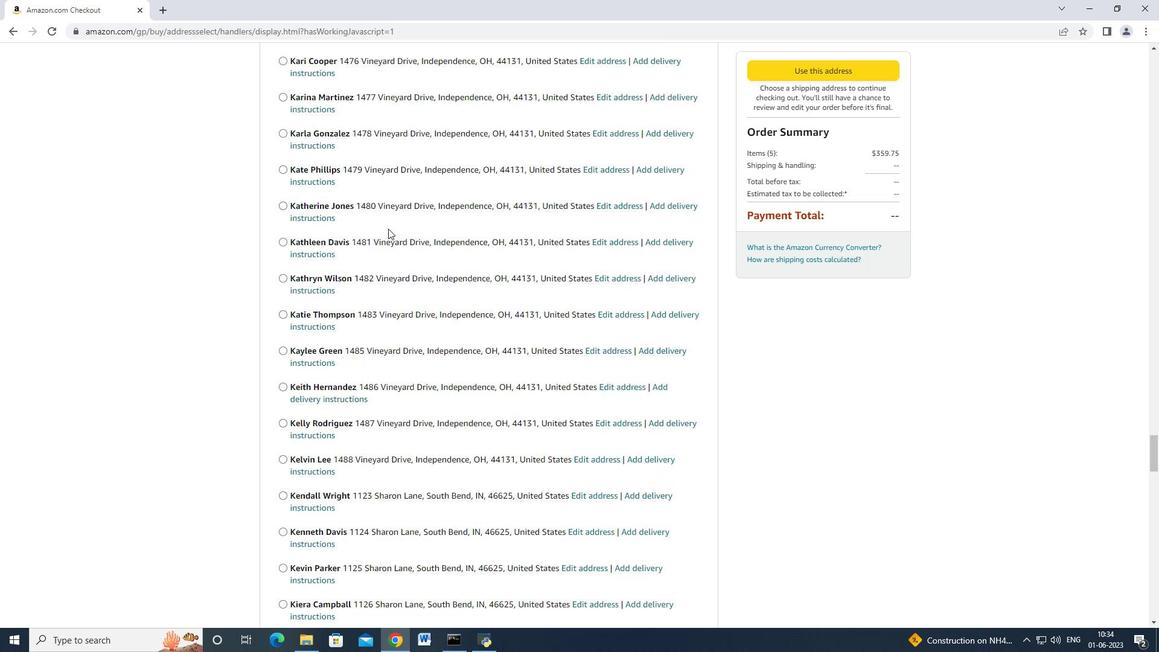 
Action: Mouse moved to (384, 233)
Screenshot: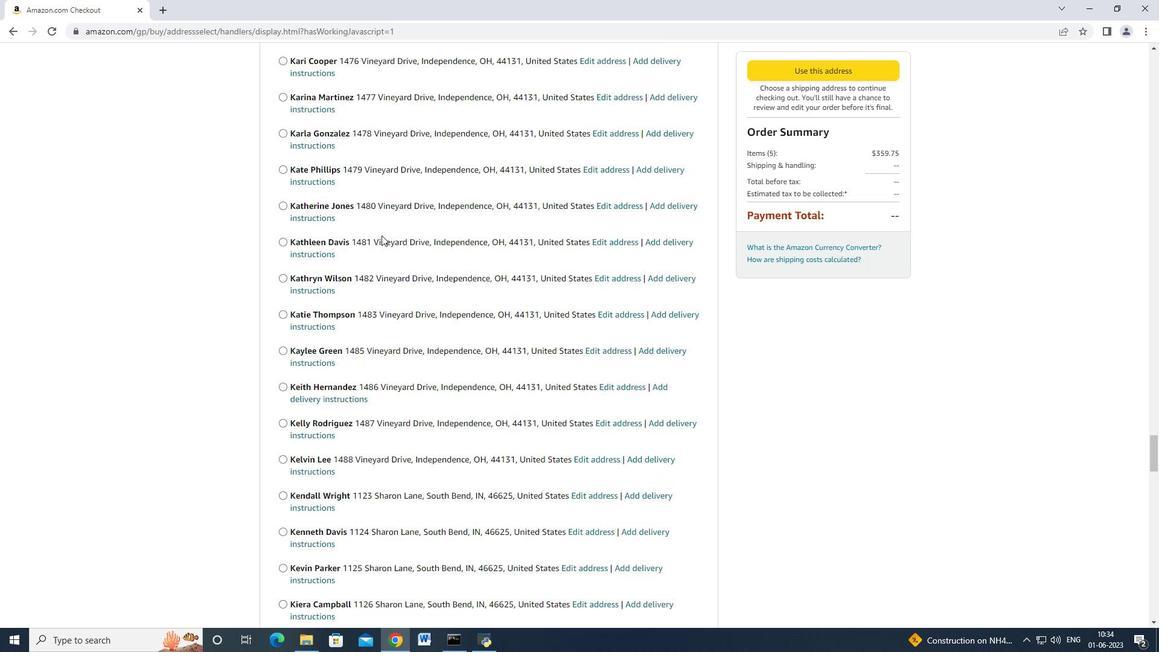 
Action: Mouse scrolled (384, 233) with delta (0, 0)
Screenshot: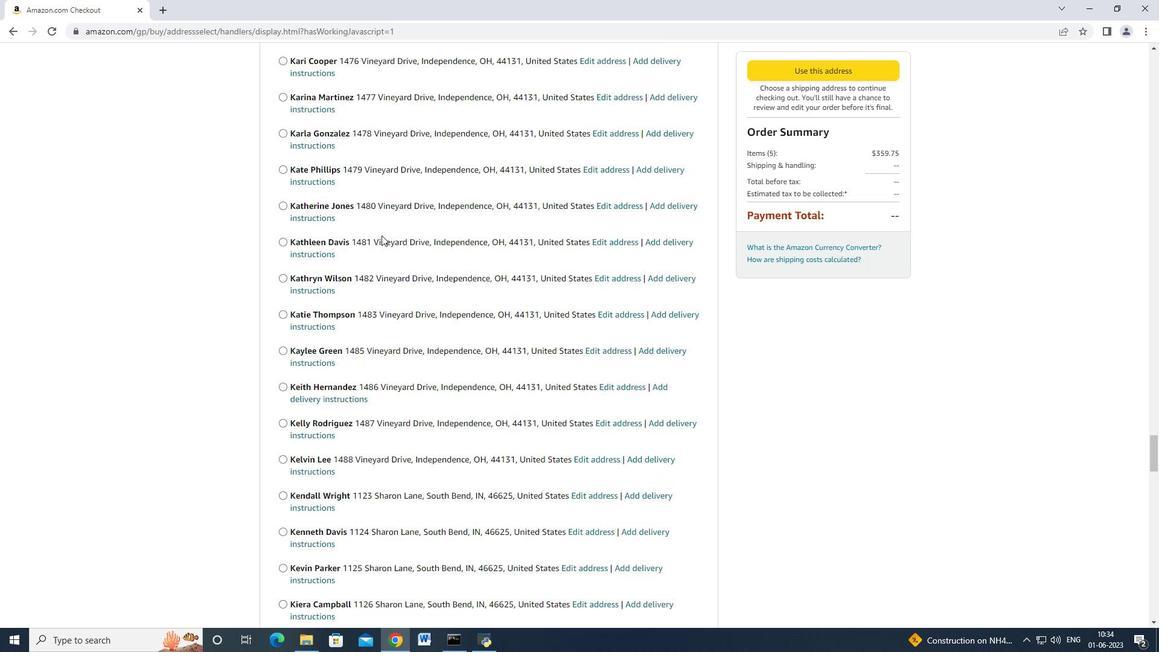 
Action: Mouse moved to (385, 233)
Screenshot: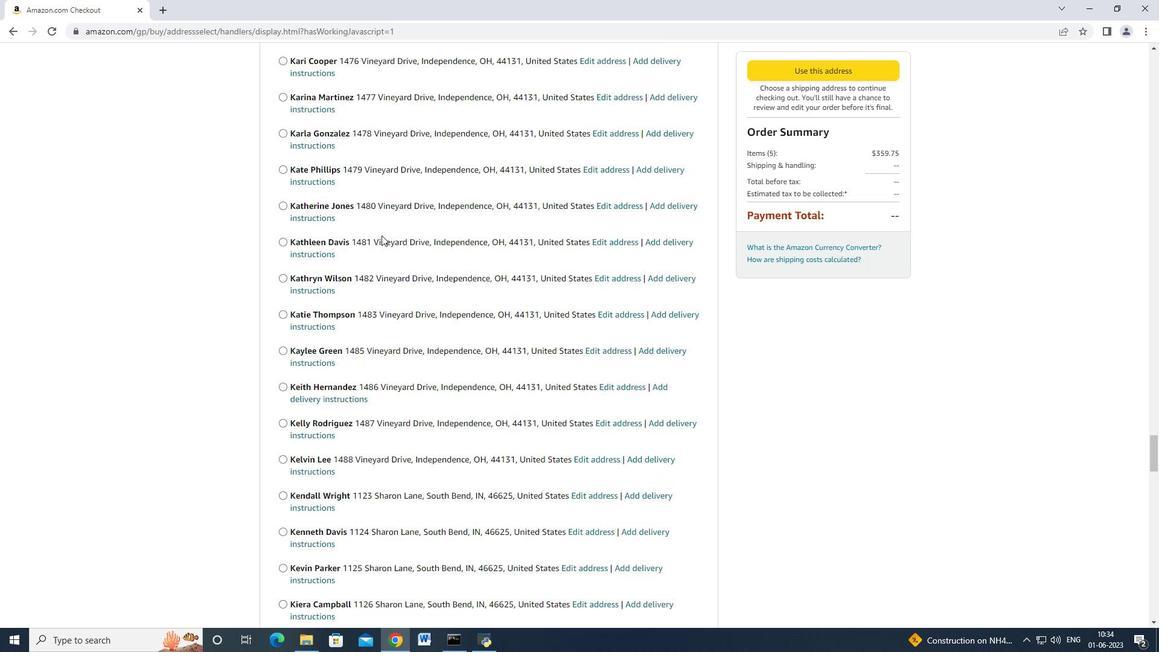 
Action: Mouse scrolled (384, 232) with delta (0, 0)
Screenshot: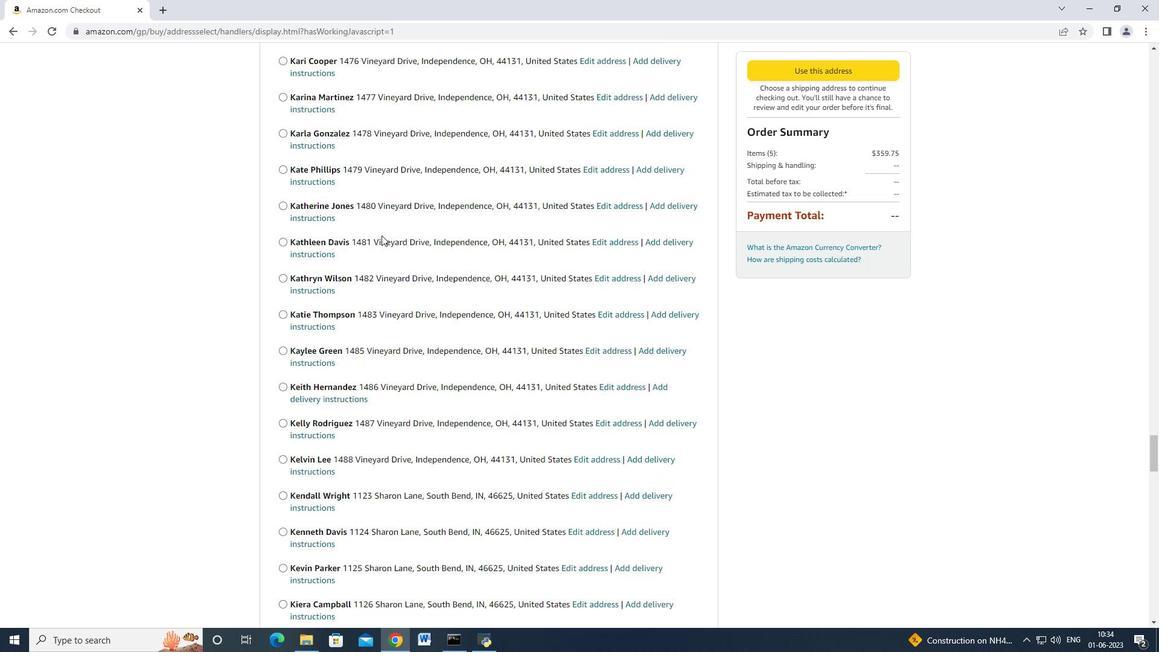 
Action: Mouse moved to (383, 236)
Screenshot: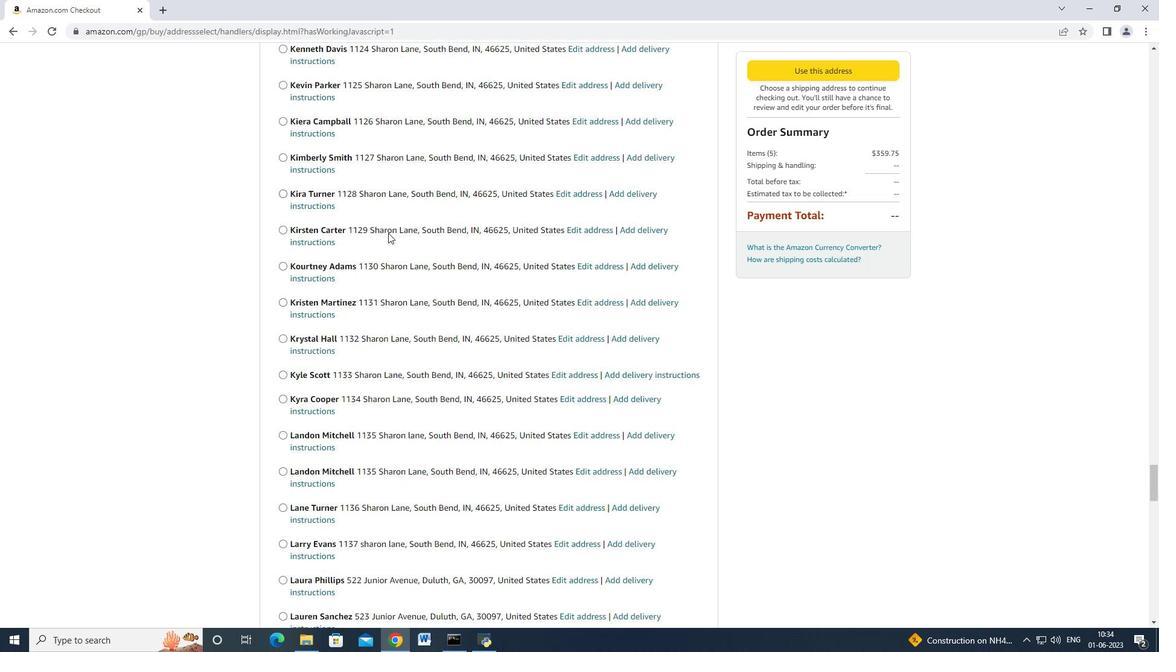 
Action: Mouse scrolled (383, 236) with delta (0, 0)
Screenshot: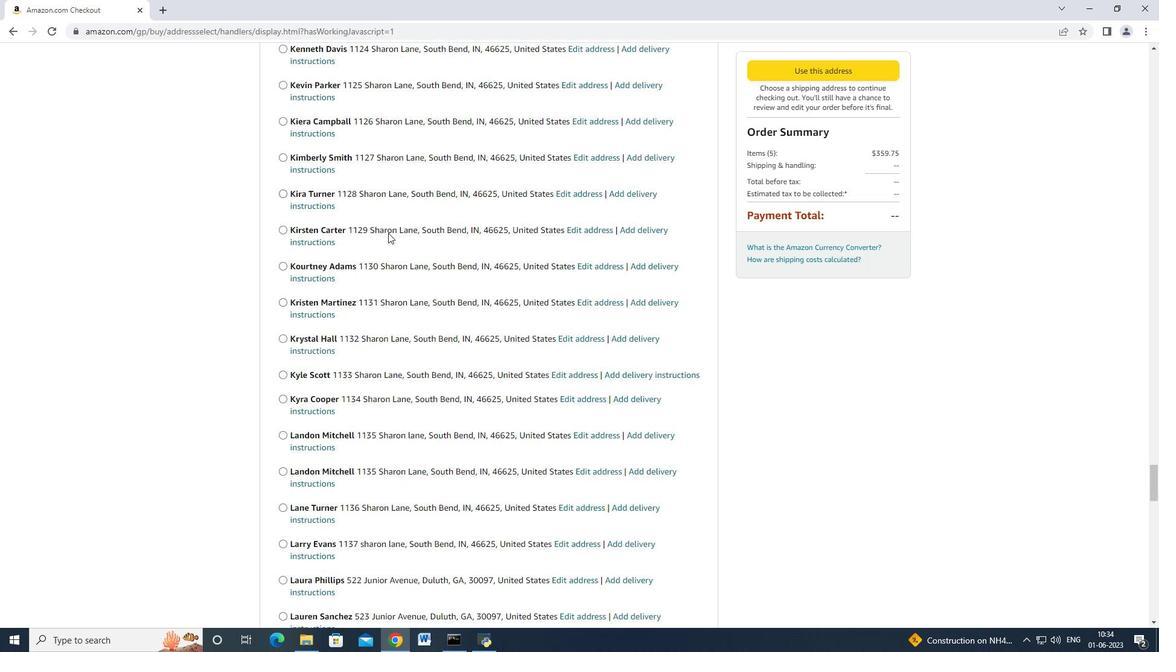 
Action: Mouse moved to (381, 237)
Screenshot: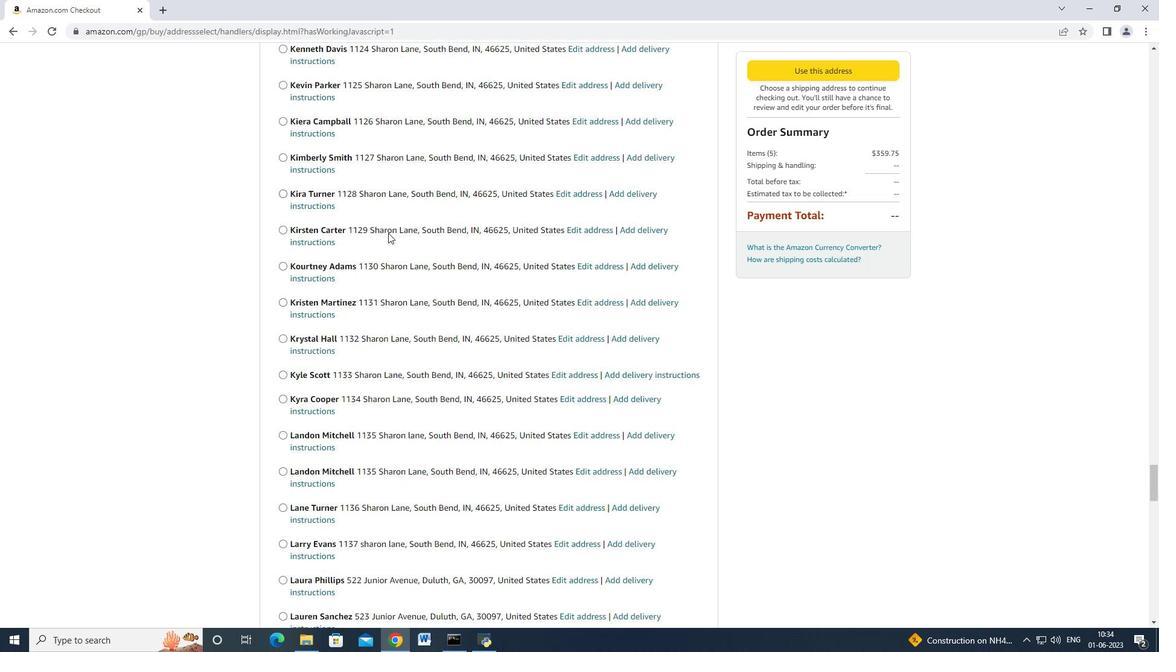 
Action: Mouse scrolled (381, 236) with delta (0, 0)
Screenshot: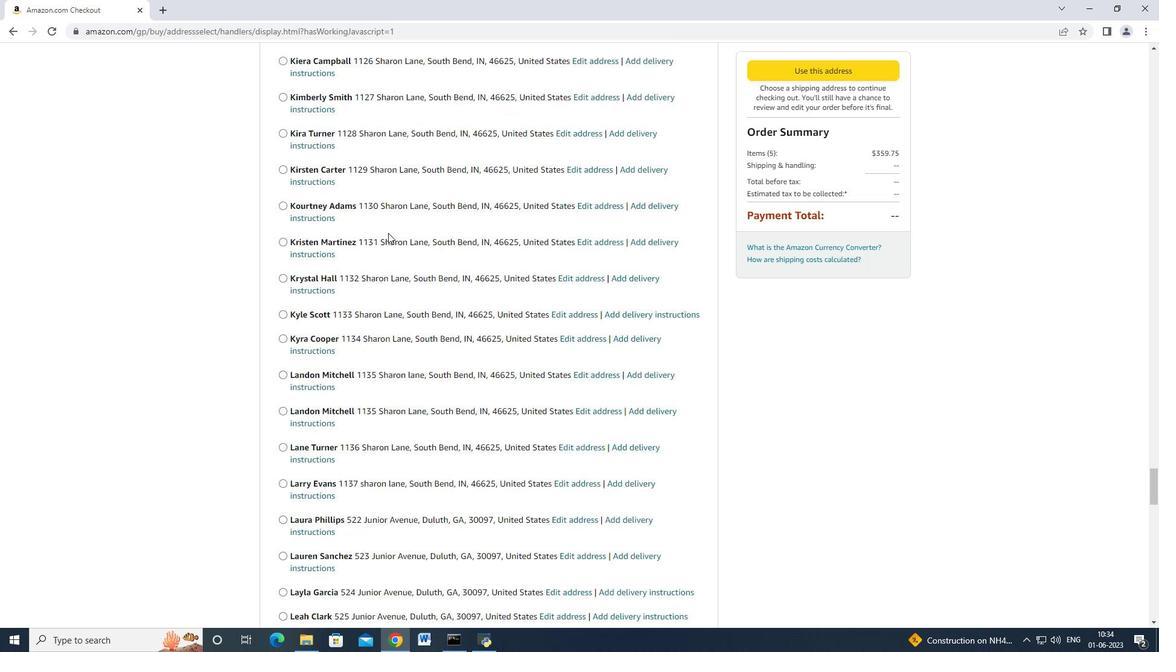 
Action: Mouse scrolled (381, 236) with delta (0, 0)
Screenshot: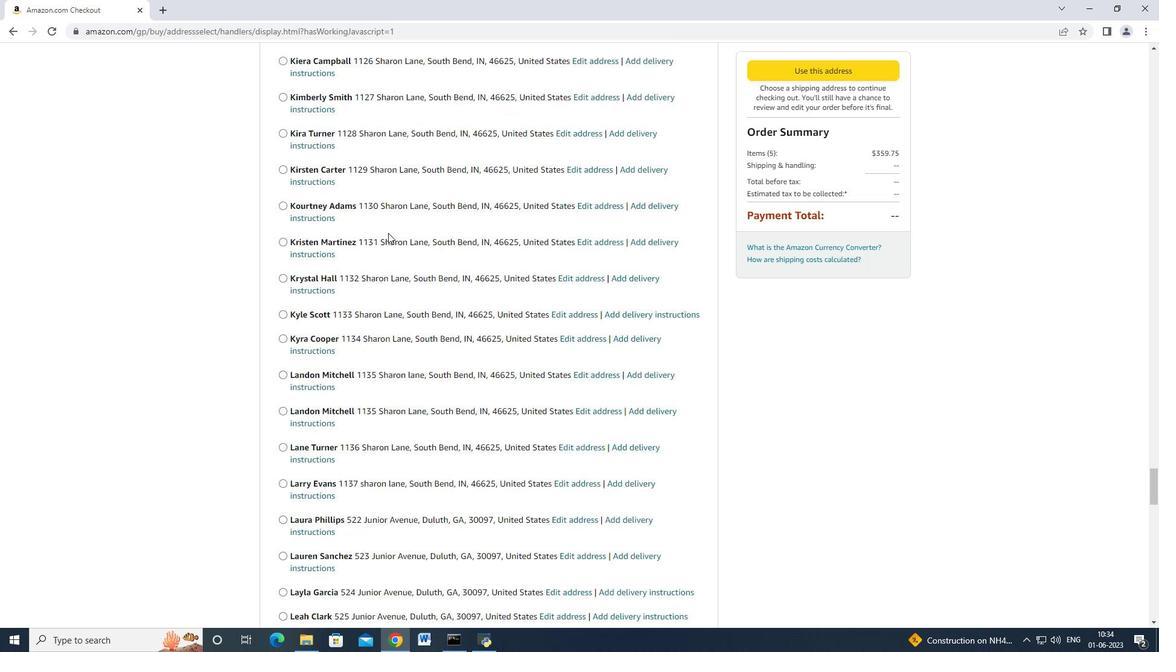 
Action: Mouse moved to (381, 237)
Screenshot: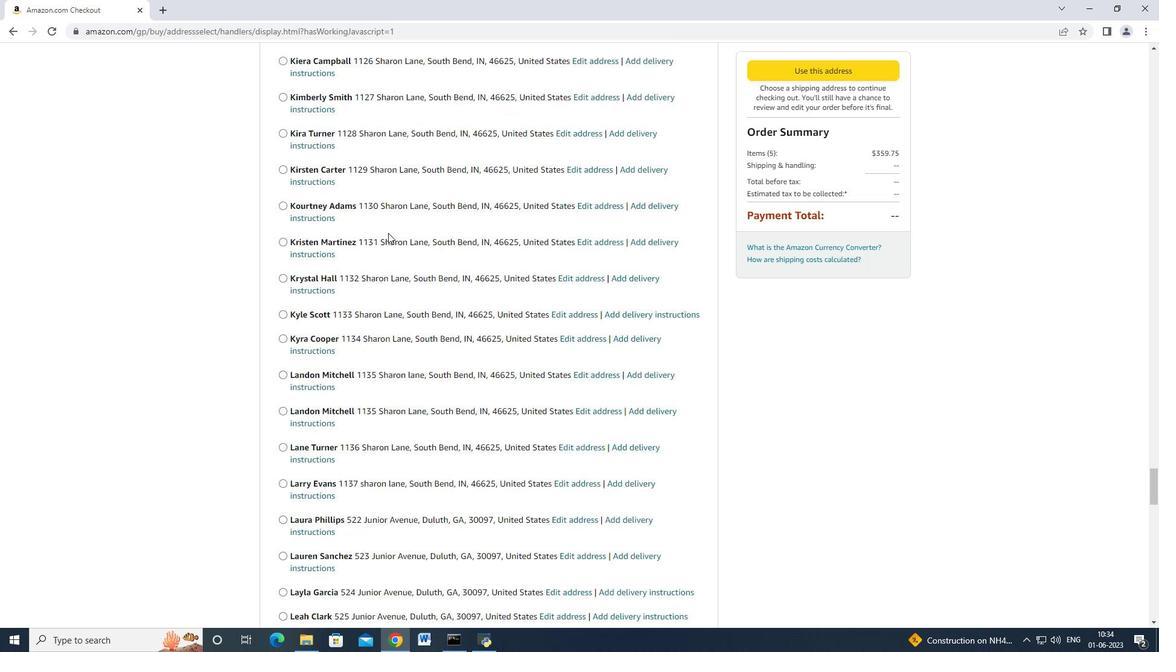 
Action: Mouse scrolled (381, 236) with delta (0, -1)
Screenshot: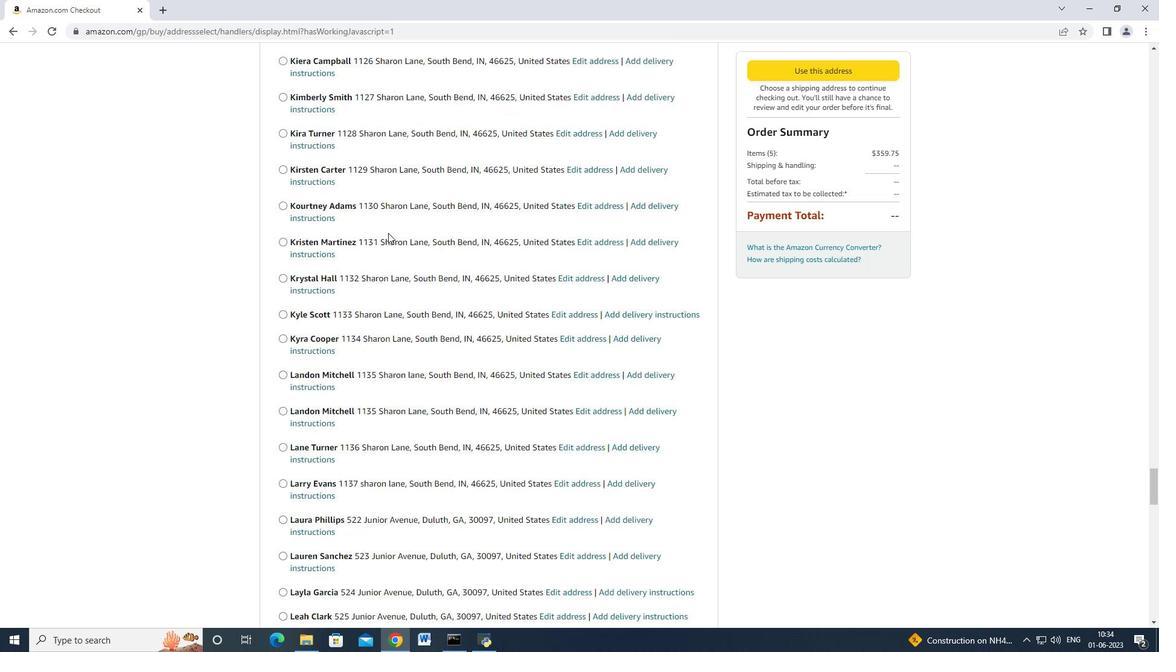 
Action: Mouse moved to (382, 237)
Screenshot: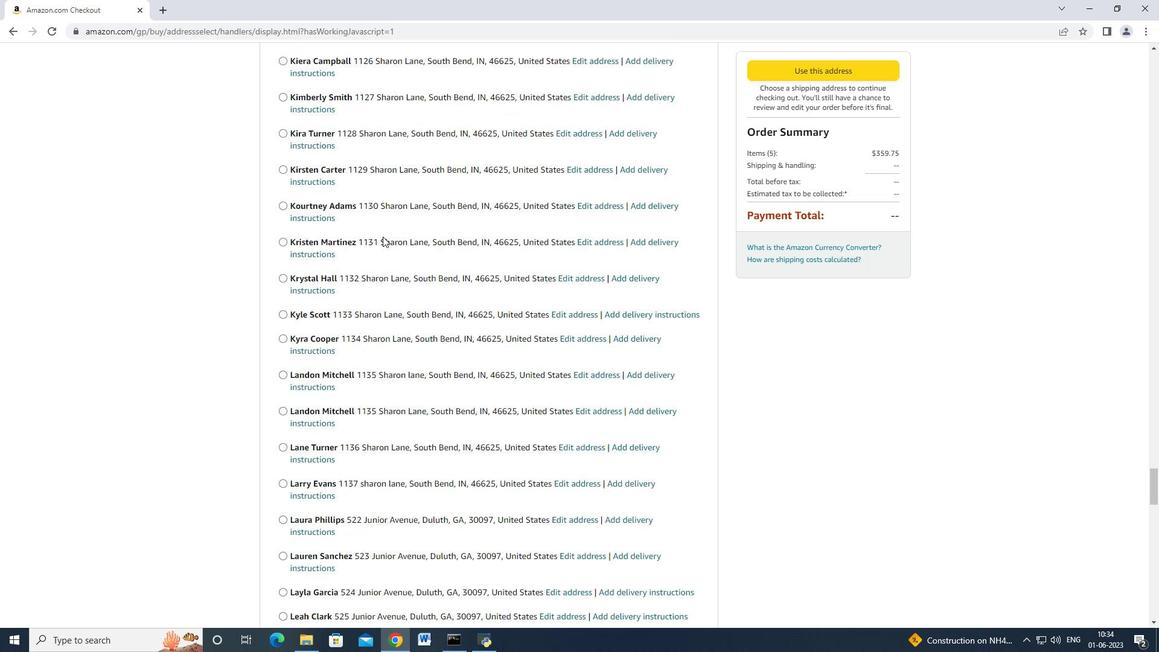 
Action: Mouse scrolled (382, 236) with delta (0, 0)
Screenshot: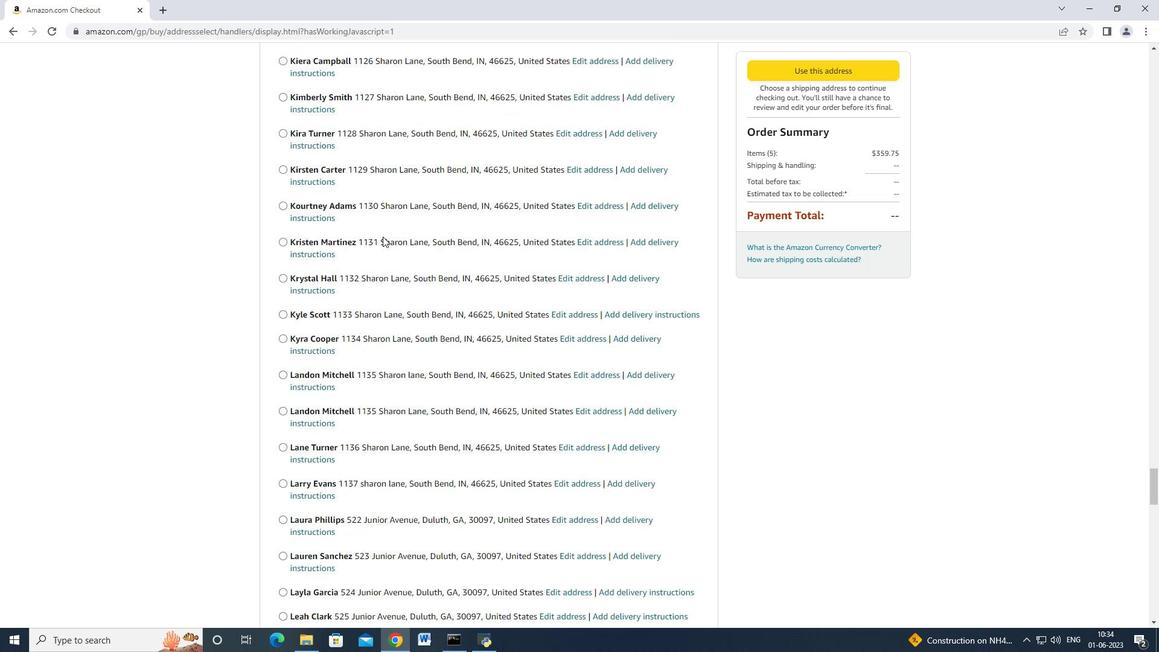 
Action: Mouse moved to (383, 236)
Screenshot: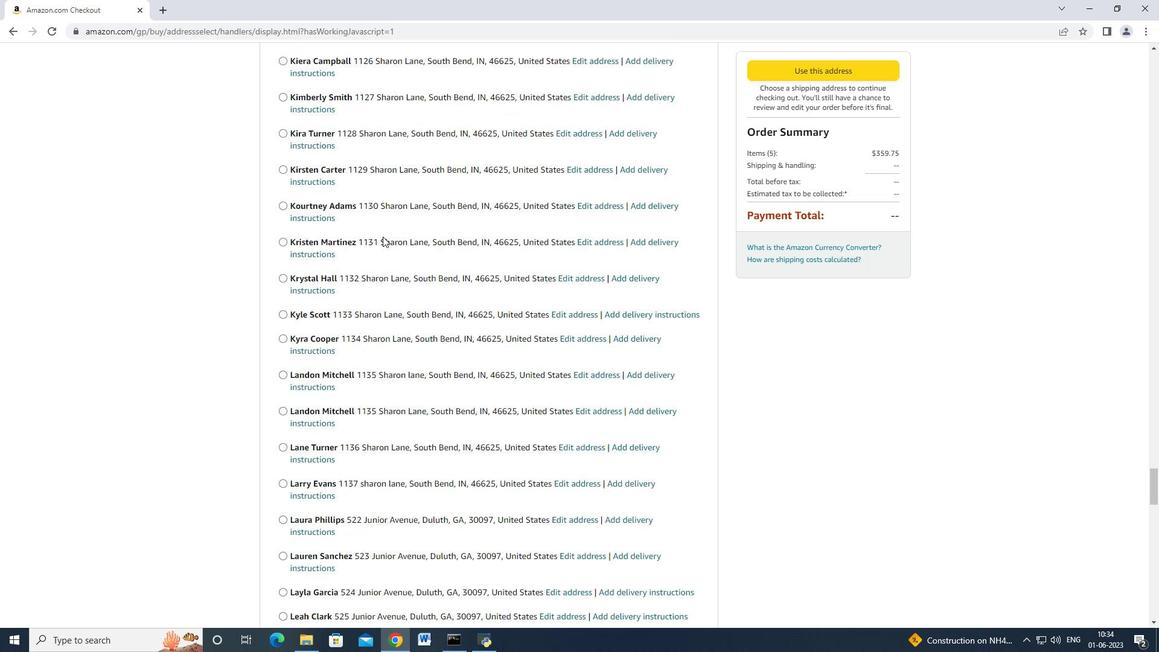 
Action: Mouse scrolled (382, 236) with delta (0, 0)
Screenshot: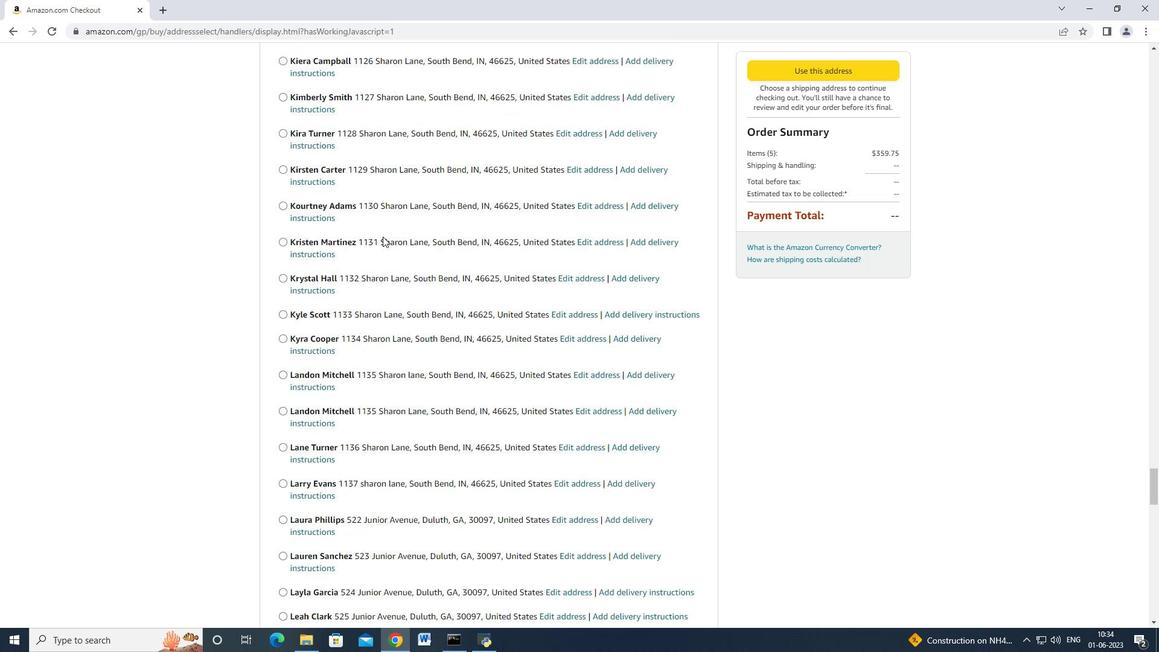 
Action: Mouse moved to (383, 236)
Screenshot: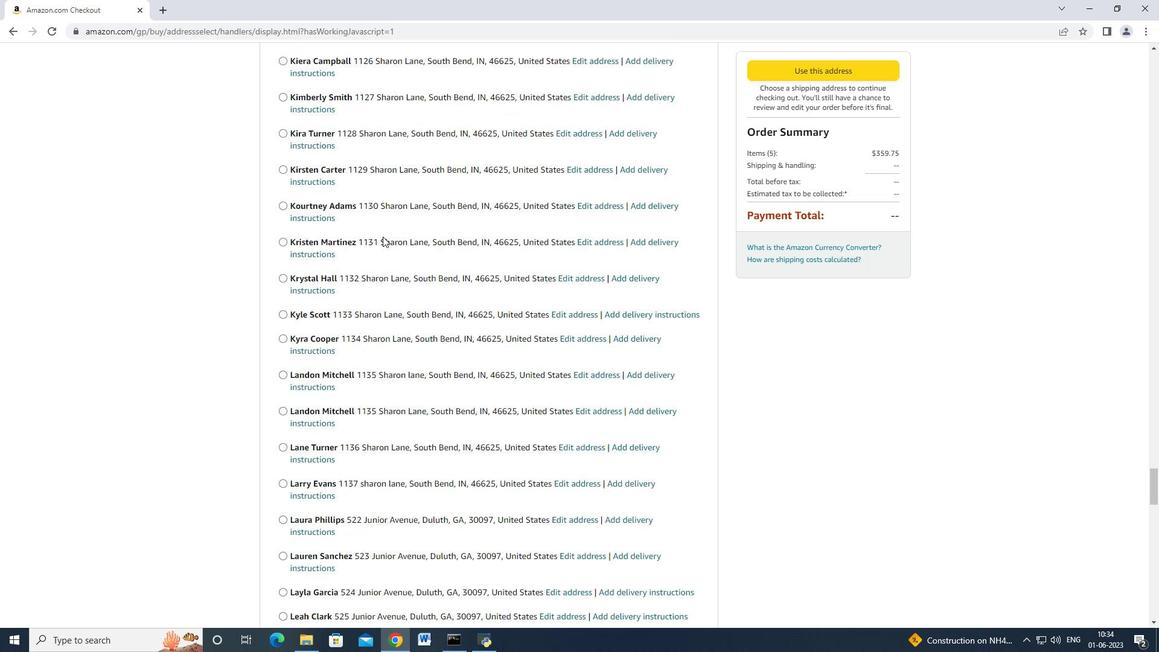 
Action: Mouse scrolled (383, 236) with delta (0, 0)
Screenshot: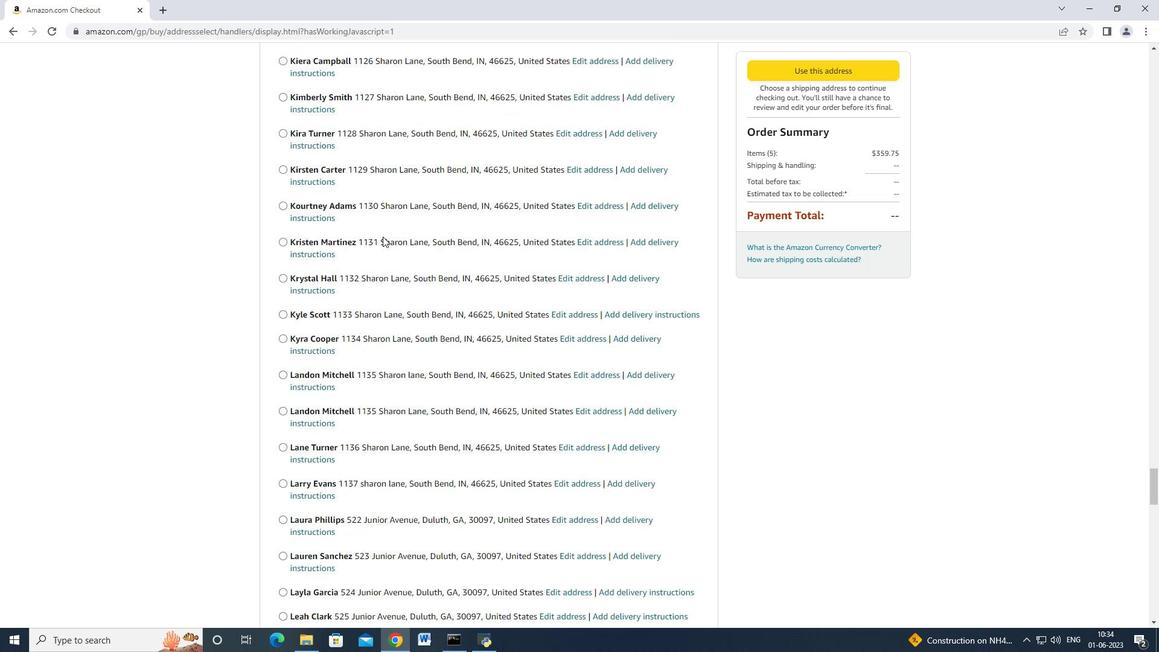 
Action: Mouse scrolled (383, 236) with delta (0, 0)
Screenshot: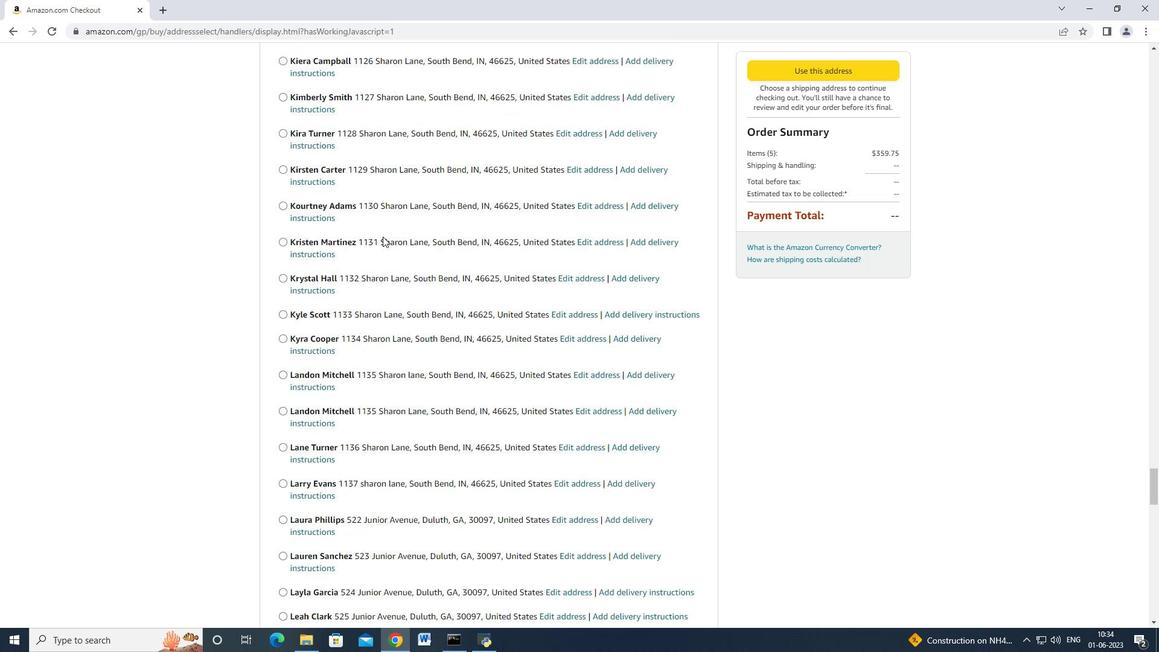 
Action: Mouse moved to (378, 235)
Screenshot: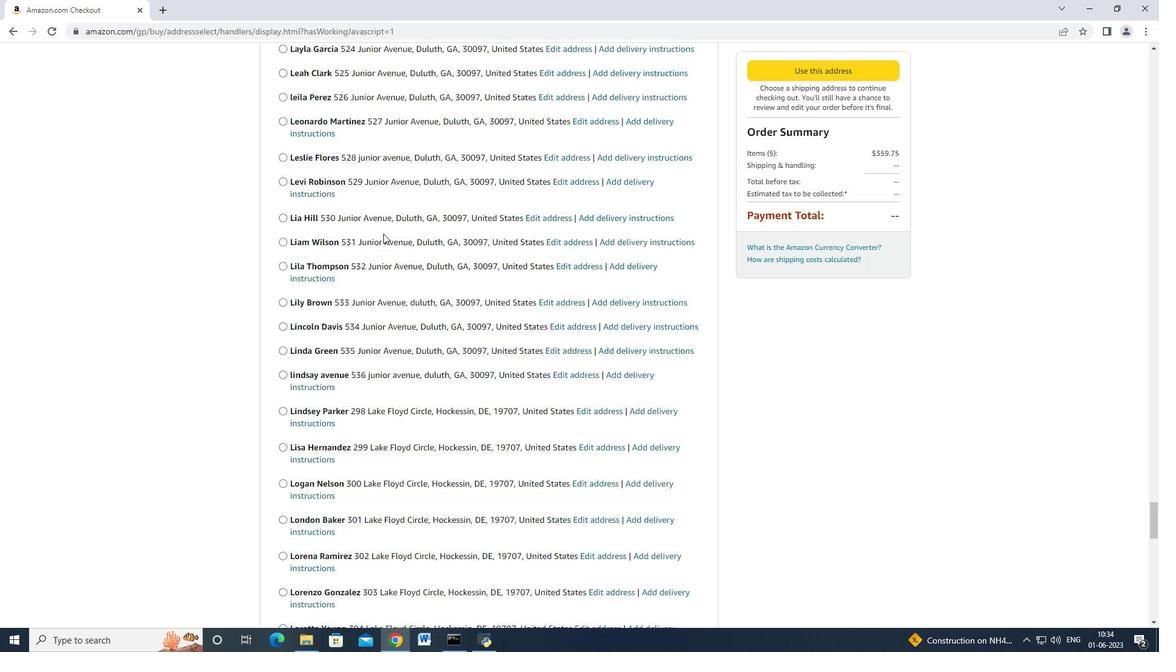 
Action: Mouse scrolled (378, 235) with delta (0, 0)
Screenshot: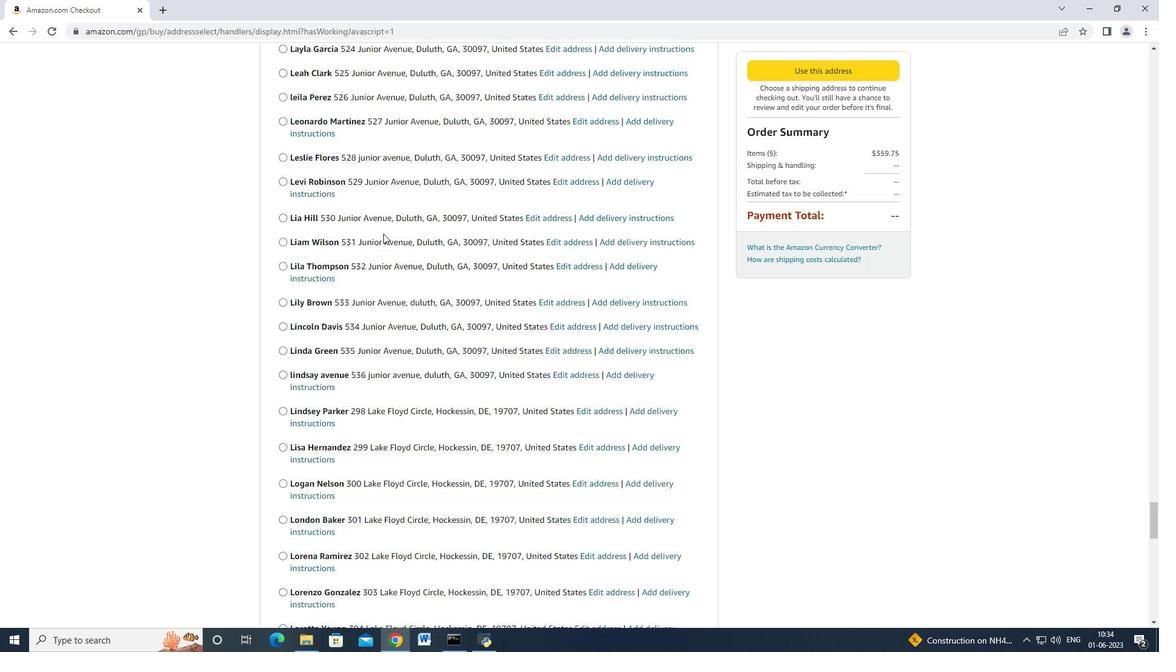 
Action: Mouse moved to (376, 236)
Screenshot: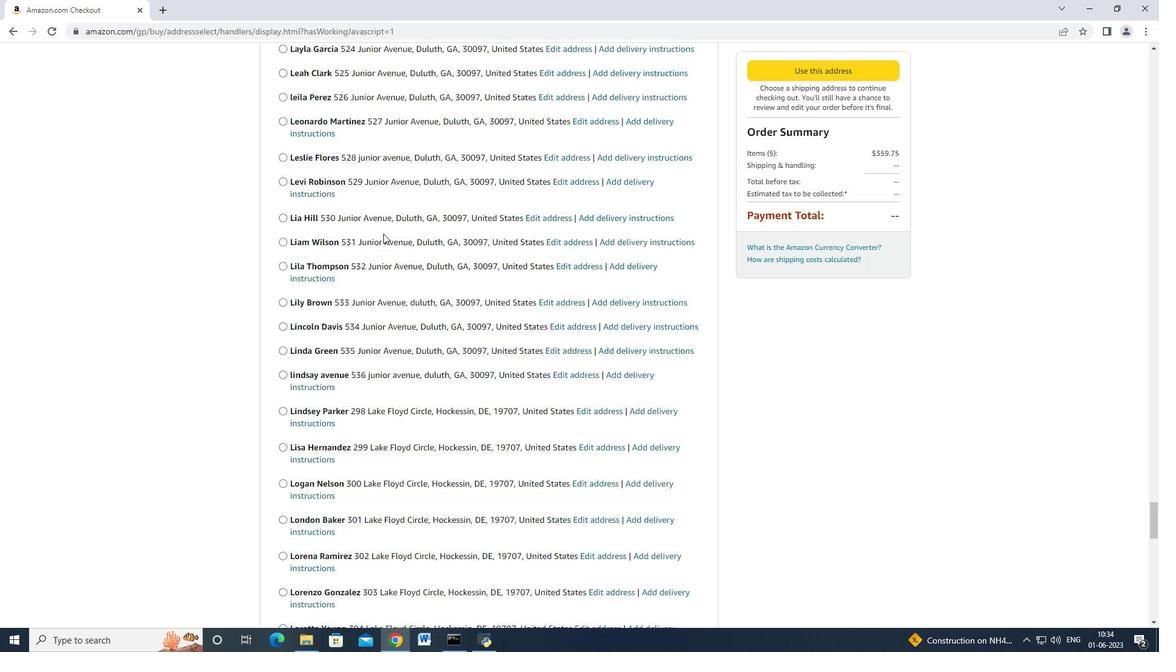 
Action: Mouse scrolled (376, 236) with delta (0, 0)
Screenshot: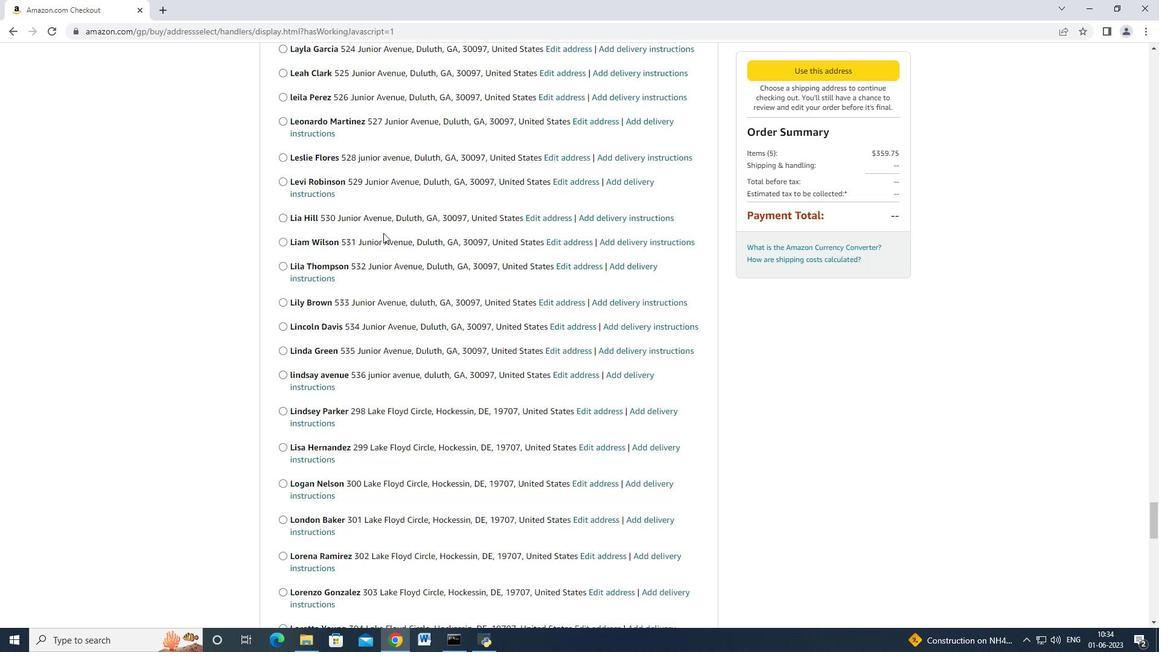 
Action: Mouse scrolled (376, 236) with delta (0, 0)
Screenshot: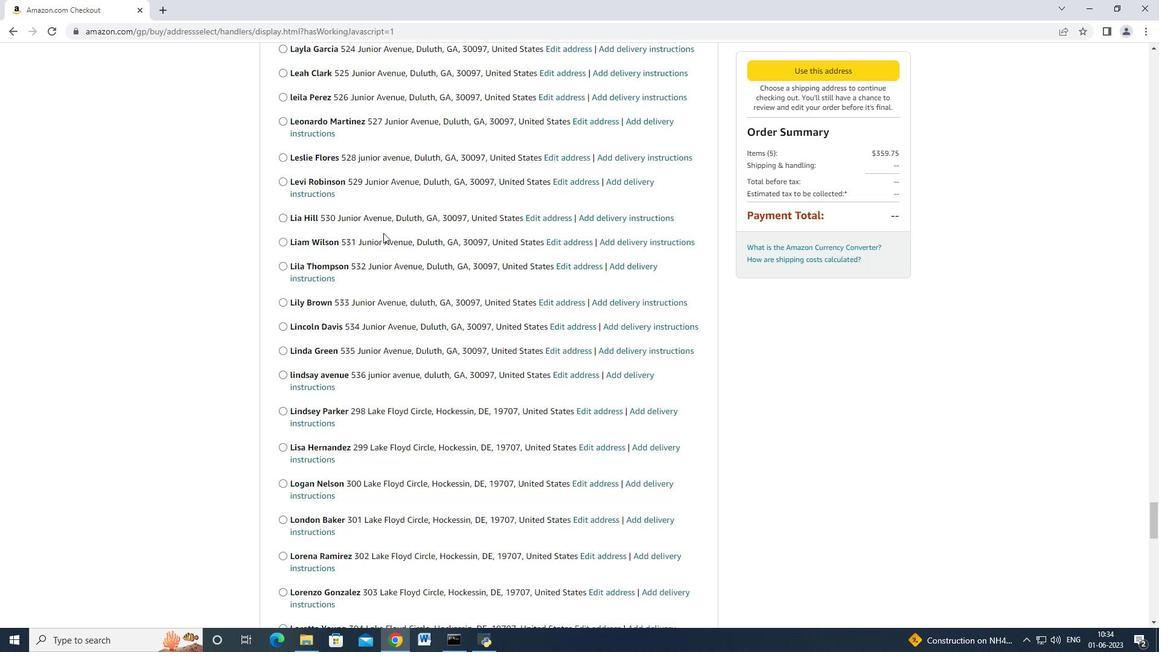 
Action: Mouse scrolled (376, 236) with delta (0, 0)
Screenshot: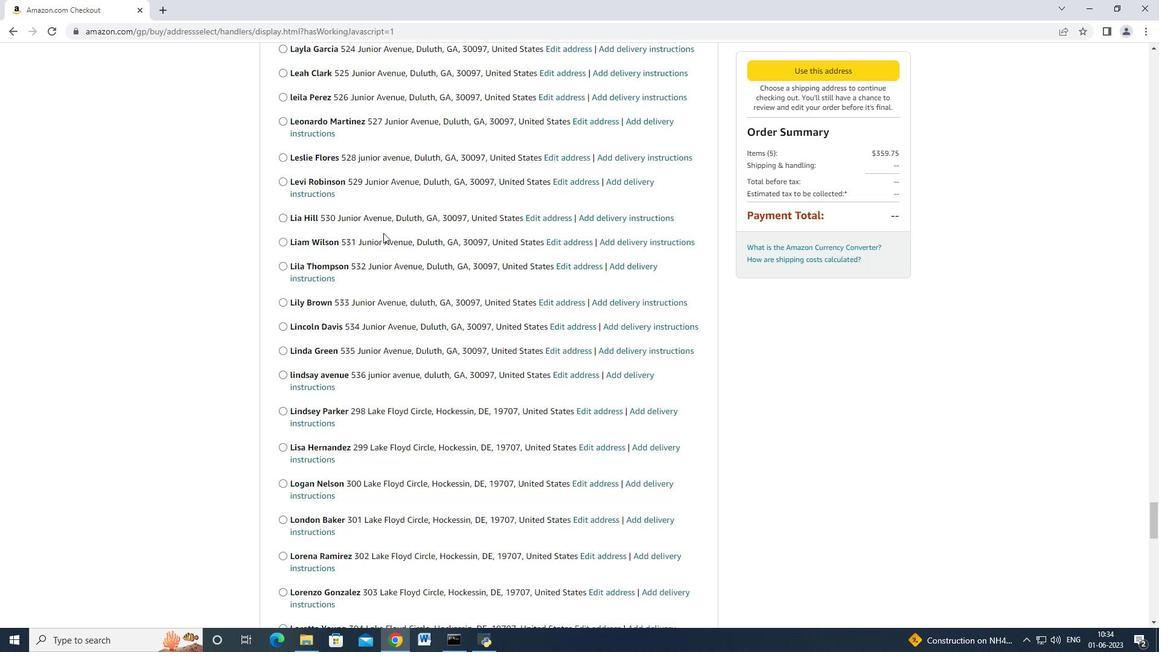 
Action: Mouse scrolled (376, 235) with delta (0, -1)
Screenshot: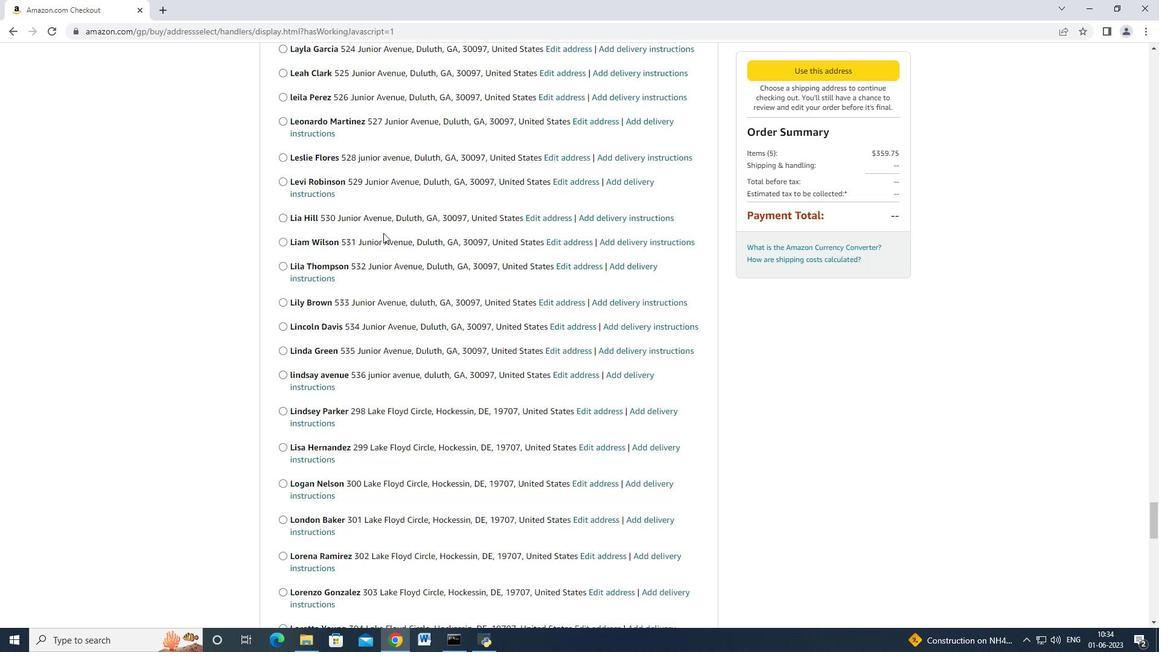 
Action: Mouse scrolled (376, 236) with delta (0, 0)
Screenshot: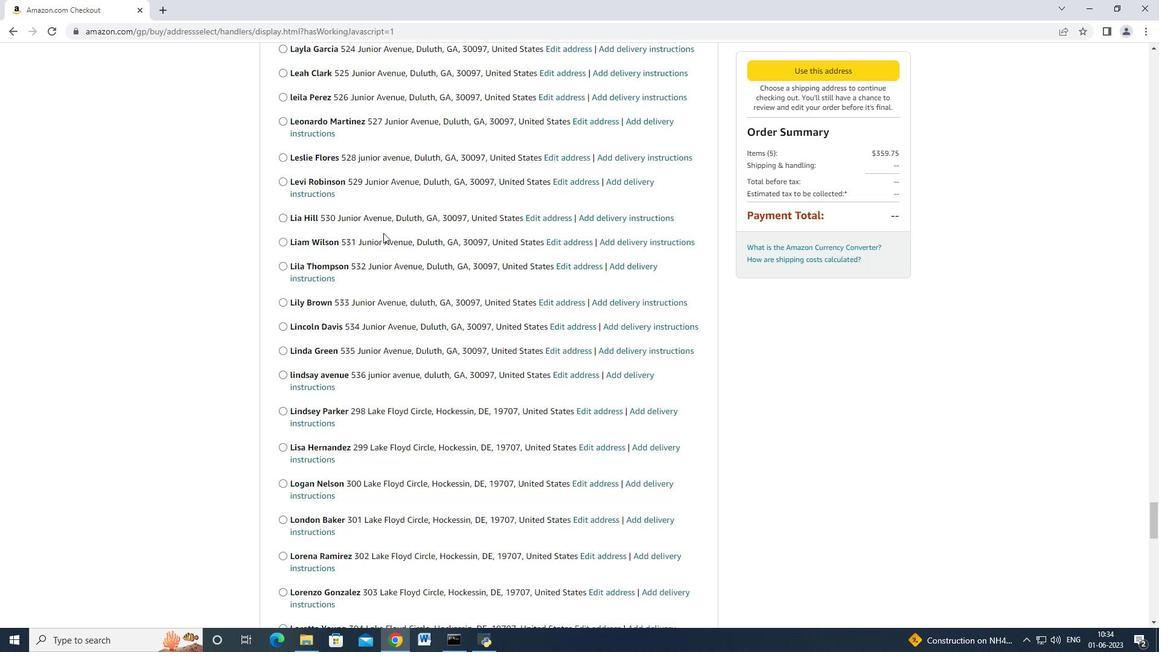 
Action: Mouse moved to (377, 235)
Screenshot: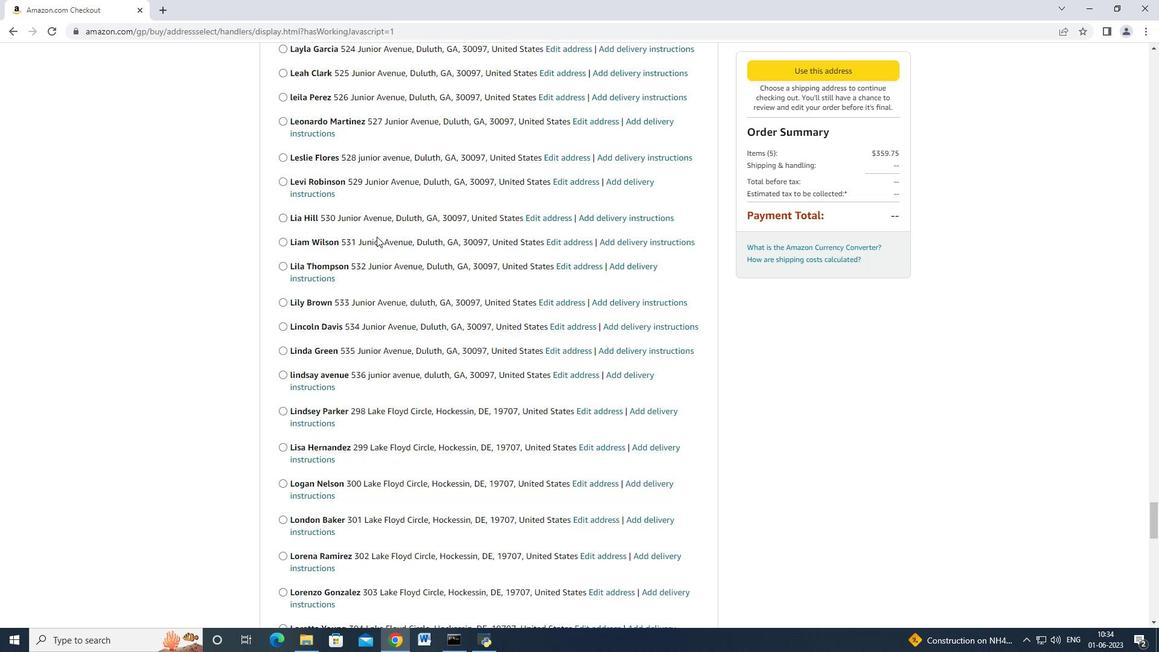
Action: Mouse scrolled (377, 235) with delta (0, 0)
Screenshot: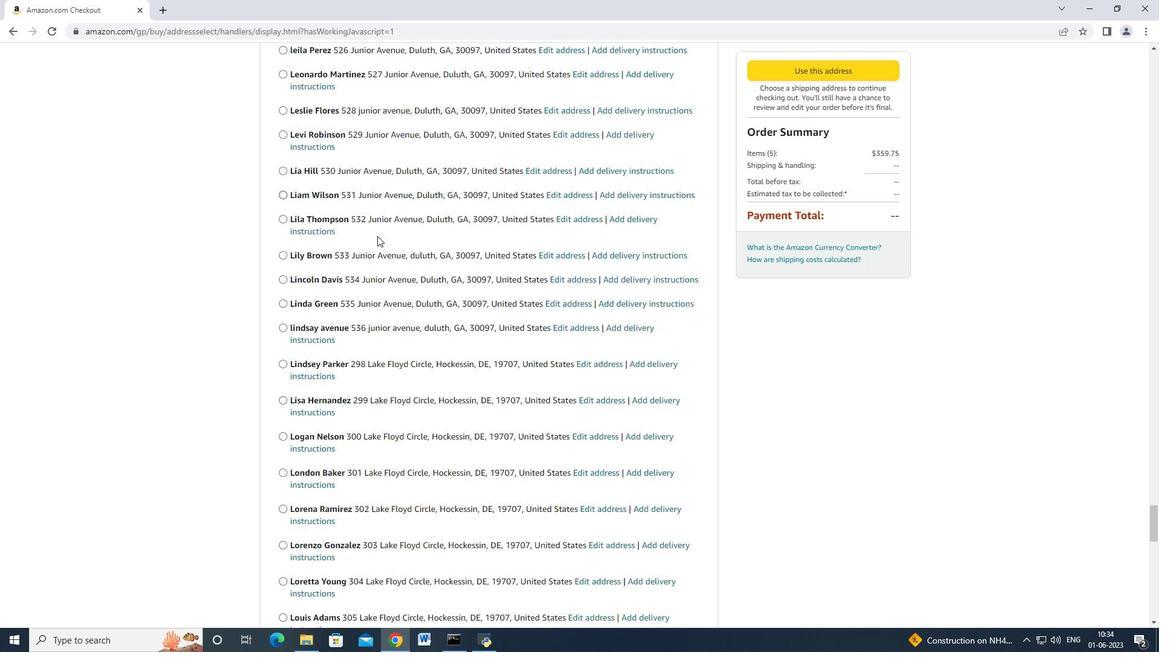 
Action: Mouse moved to (378, 235)
Screenshot: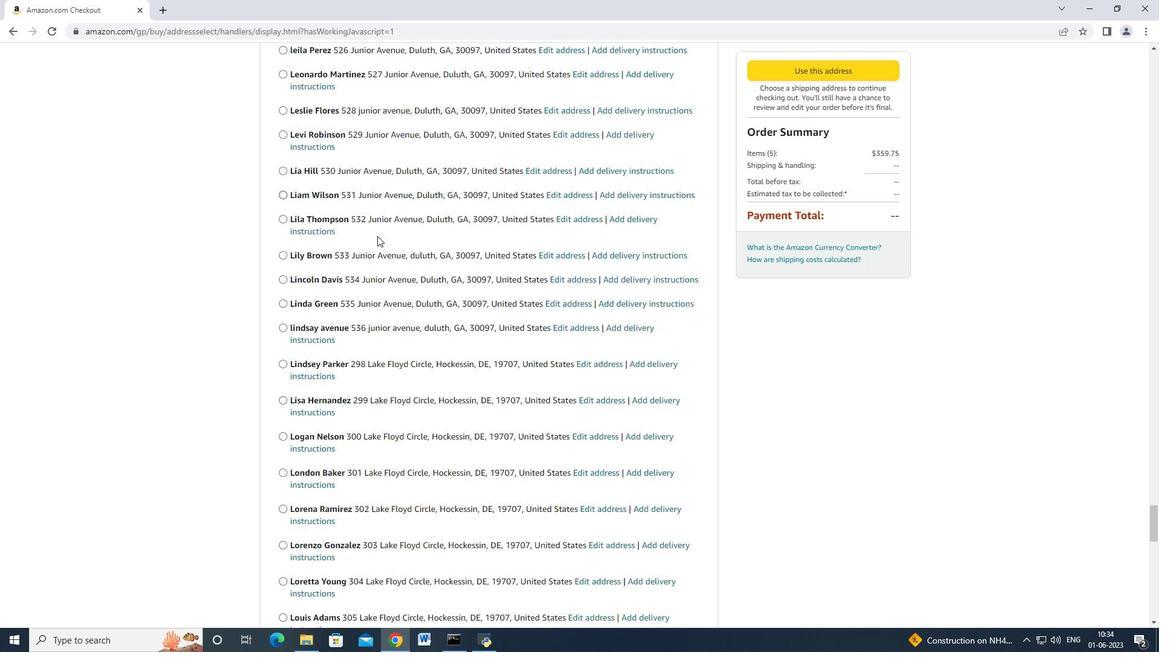 
Action: Mouse scrolled (377, 234) with delta (0, 0)
Screenshot: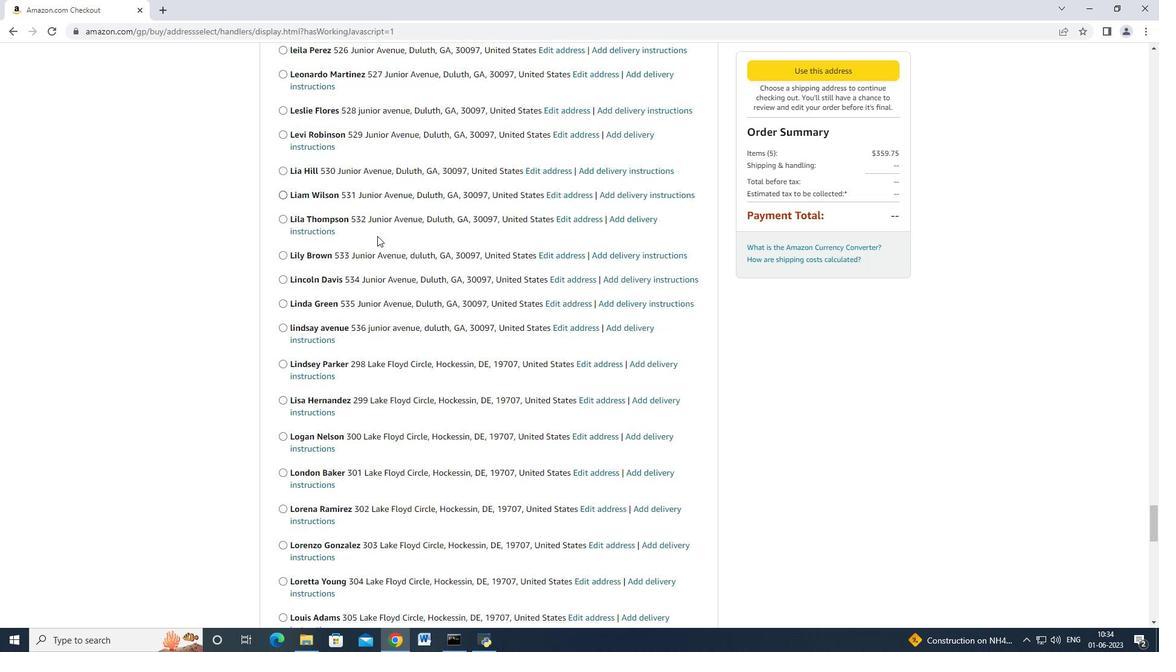 
Action: Mouse moved to (375, 236)
Screenshot: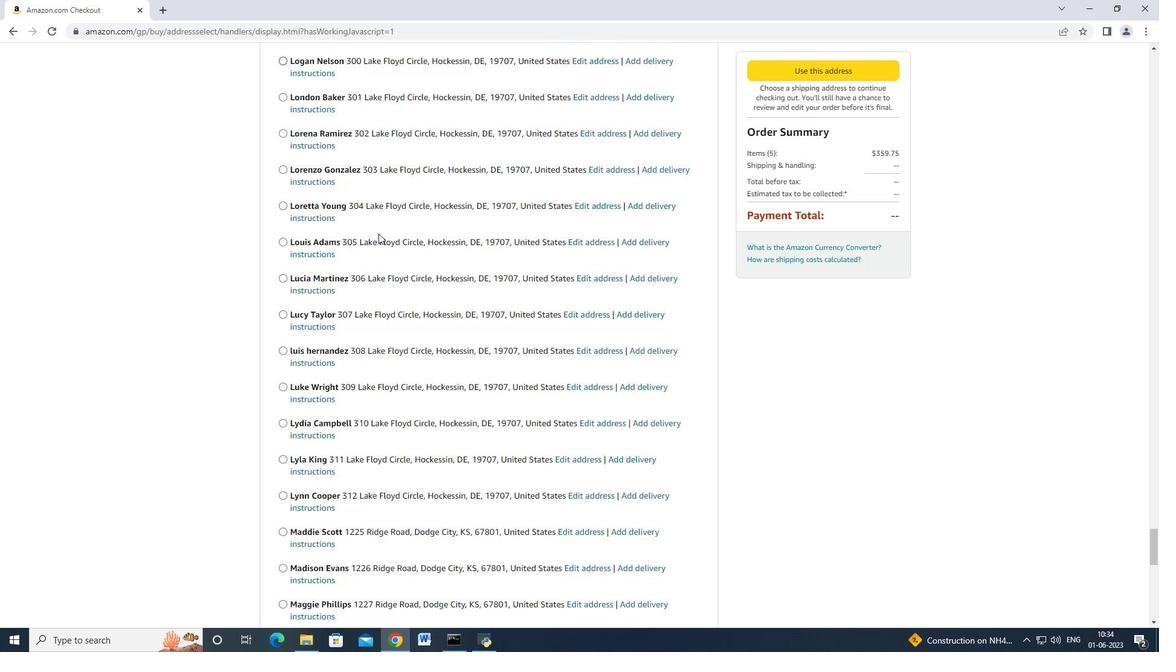
Action: Mouse scrolled (375, 235) with delta (0, 0)
Screenshot: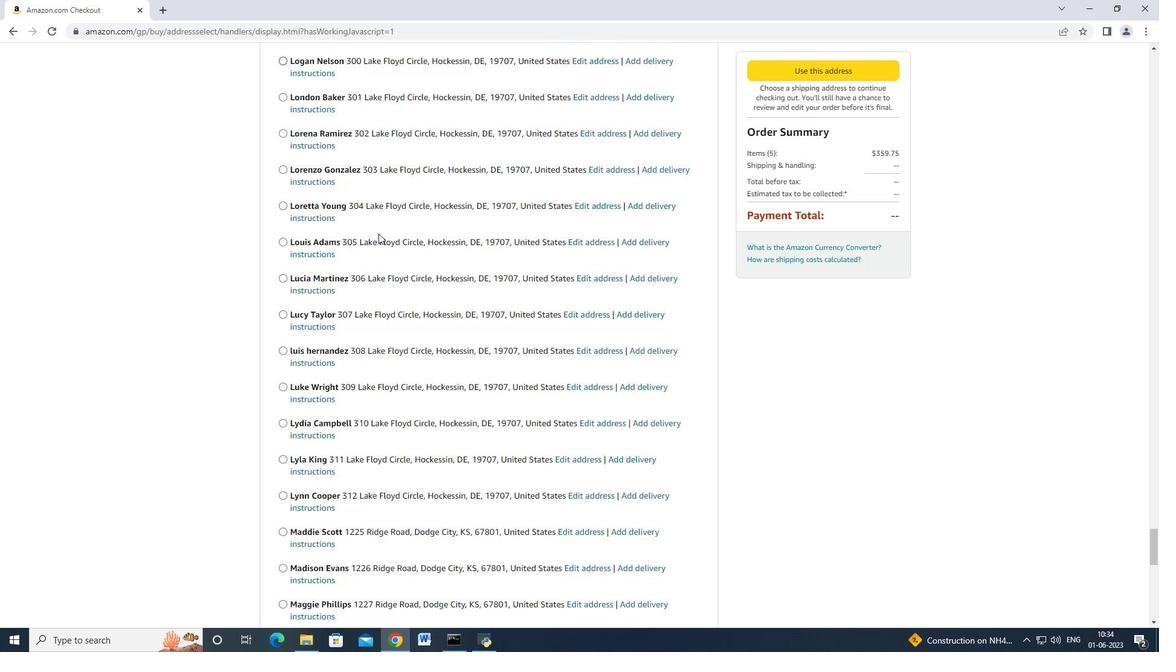 
Action: Mouse moved to (374, 237)
Screenshot: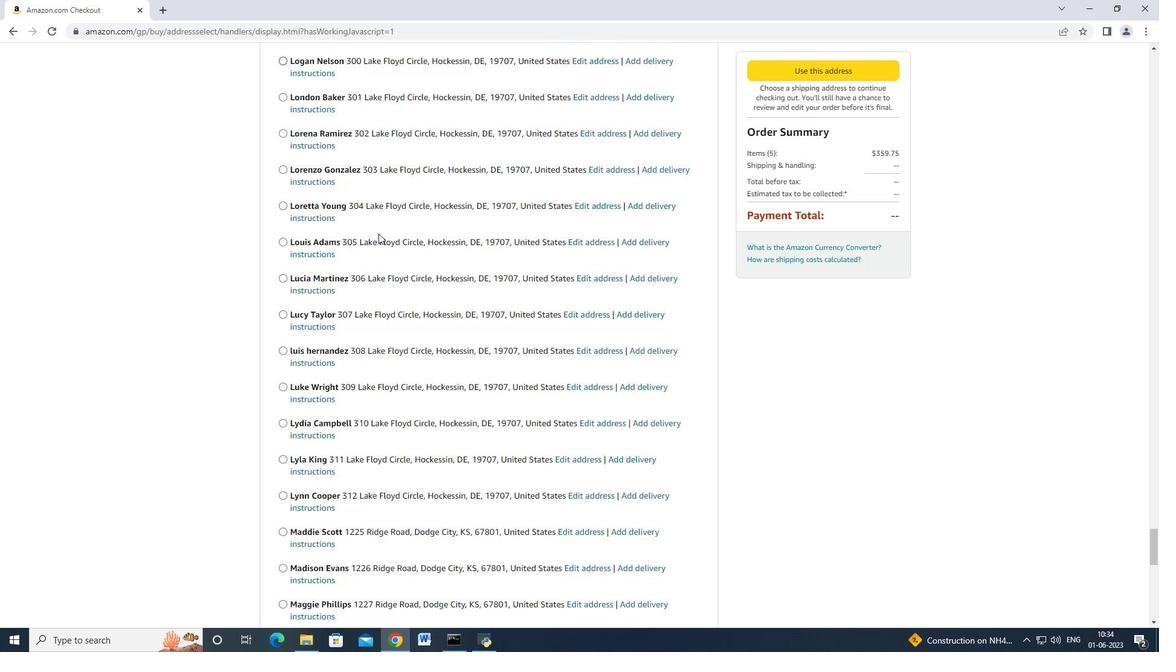 
Action: Mouse scrolled (375, 236) with delta (0, 0)
Screenshot: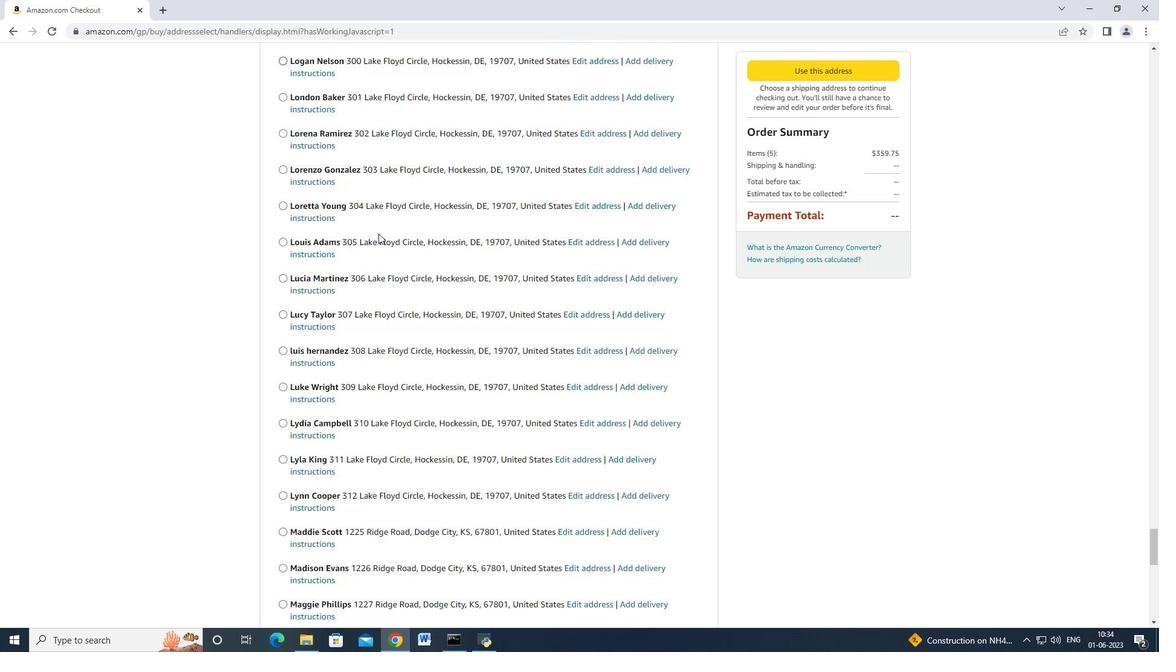 
Action: Mouse scrolled (374, 236) with delta (0, 0)
Screenshot: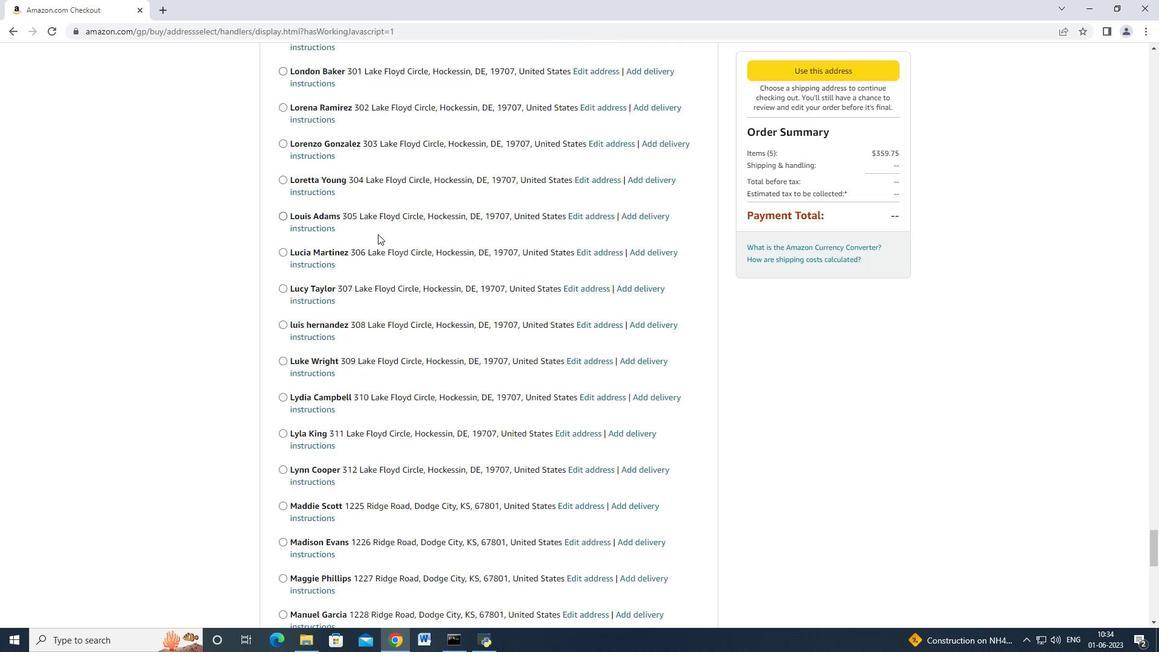 
Action: Mouse moved to (375, 236)
Screenshot: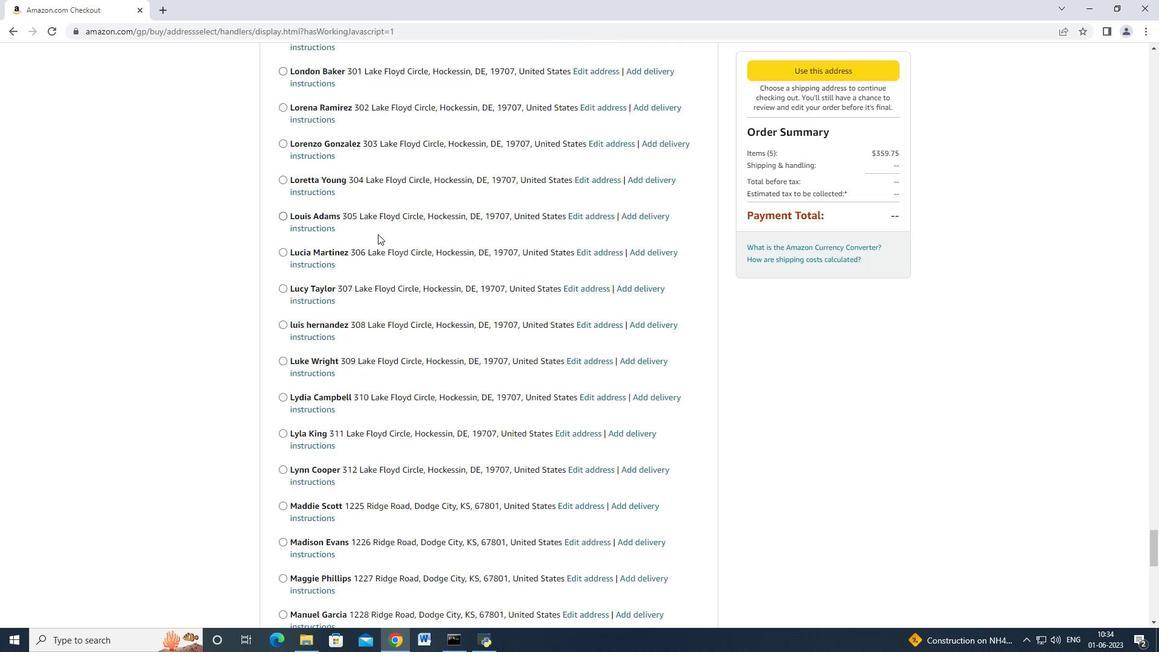 
Action: Mouse scrolled (374, 236) with delta (0, 0)
